 Task: Check a user's "Organizations" to see their affiliations.
Action: Mouse moved to (833, 67)
Screenshot: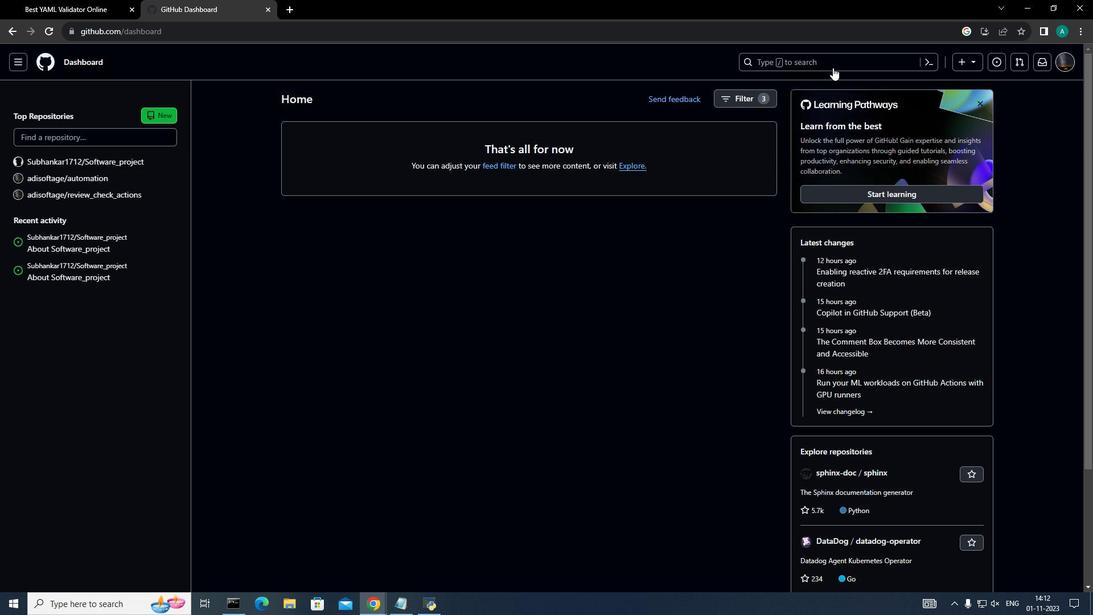
Action: Mouse pressed left at (833, 67)
Screenshot: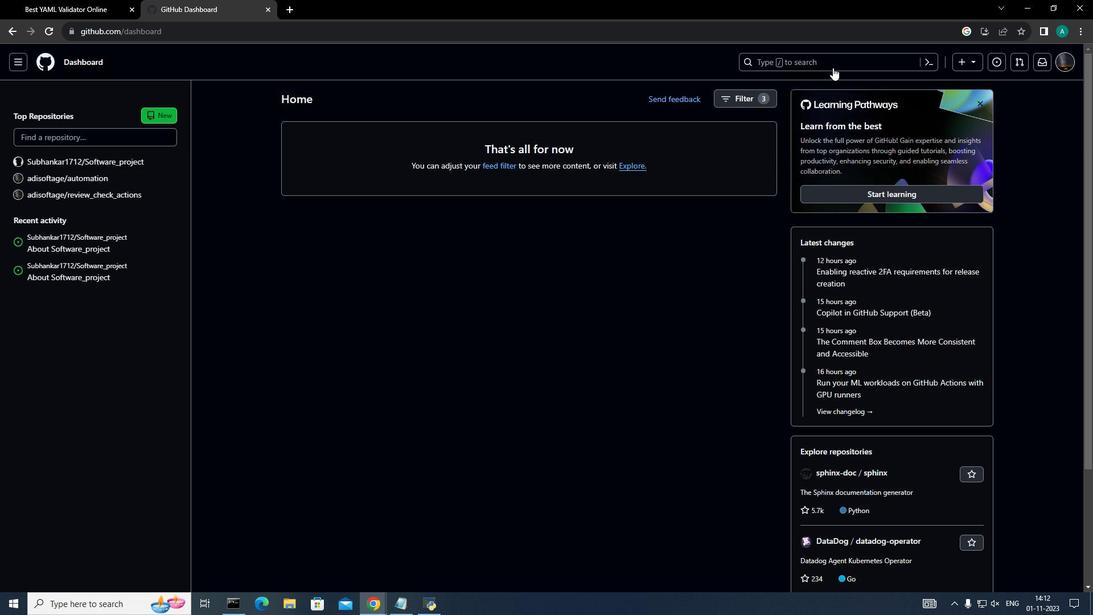 
Action: Mouse moved to (802, 76)
Screenshot: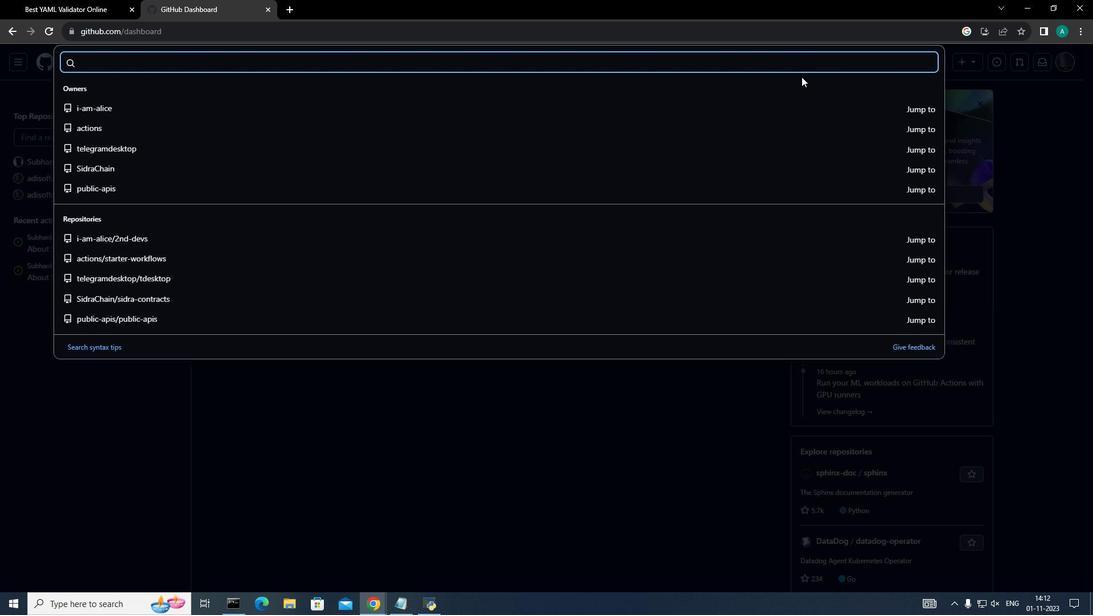 
Action: Key pressed organisation<Key.enter>
Screenshot: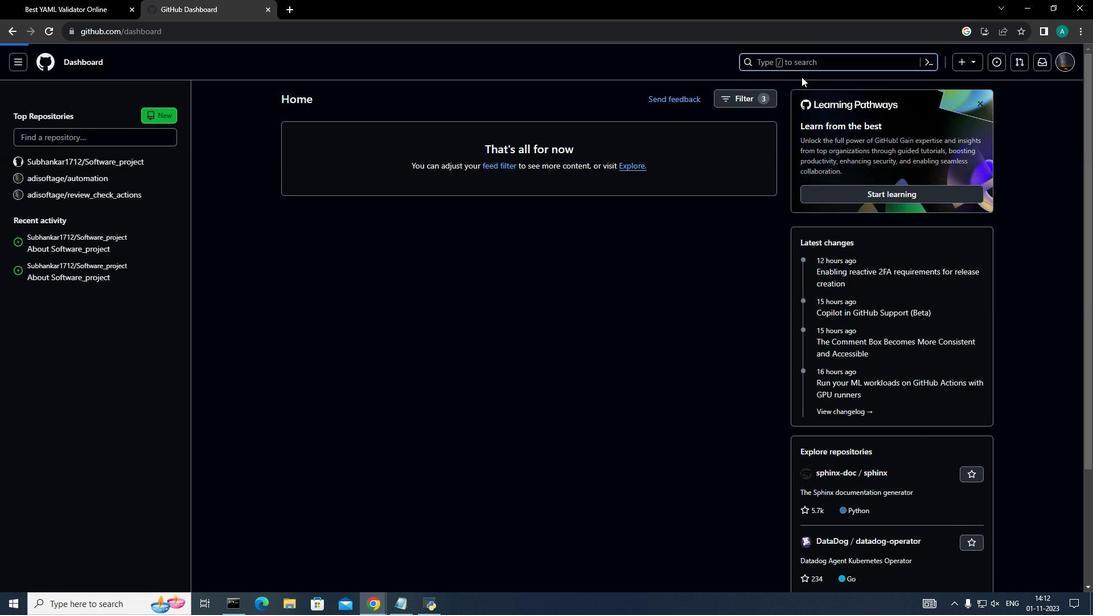 
Action: Mouse moved to (281, 202)
Screenshot: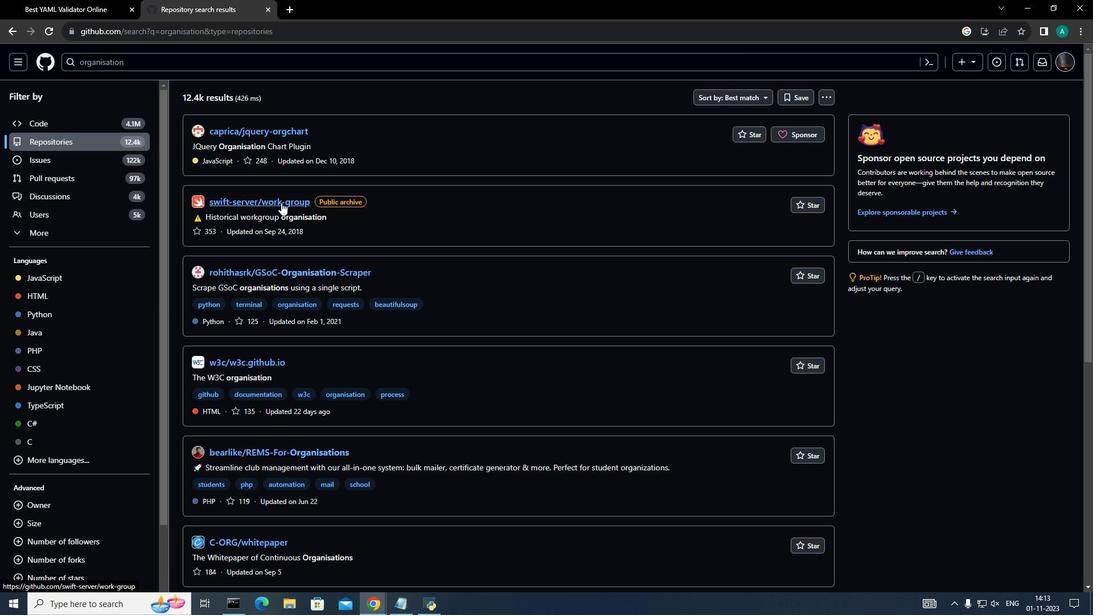 
Action: Mouse pressed left at (281, 202)
Screenshot: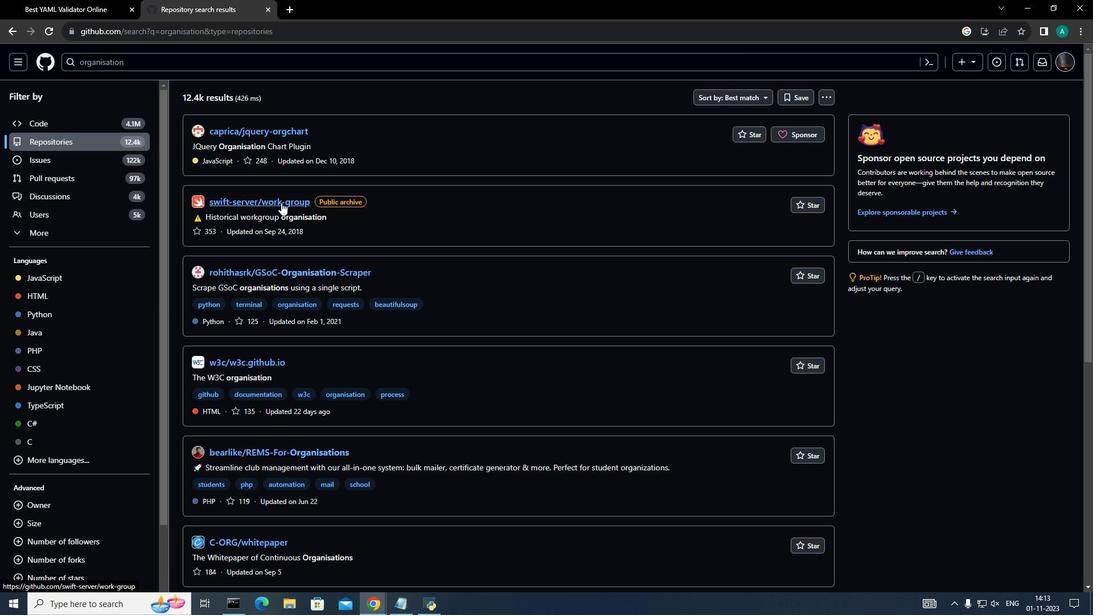 
Action: Mouse moved to (82, 62)
Screenshot: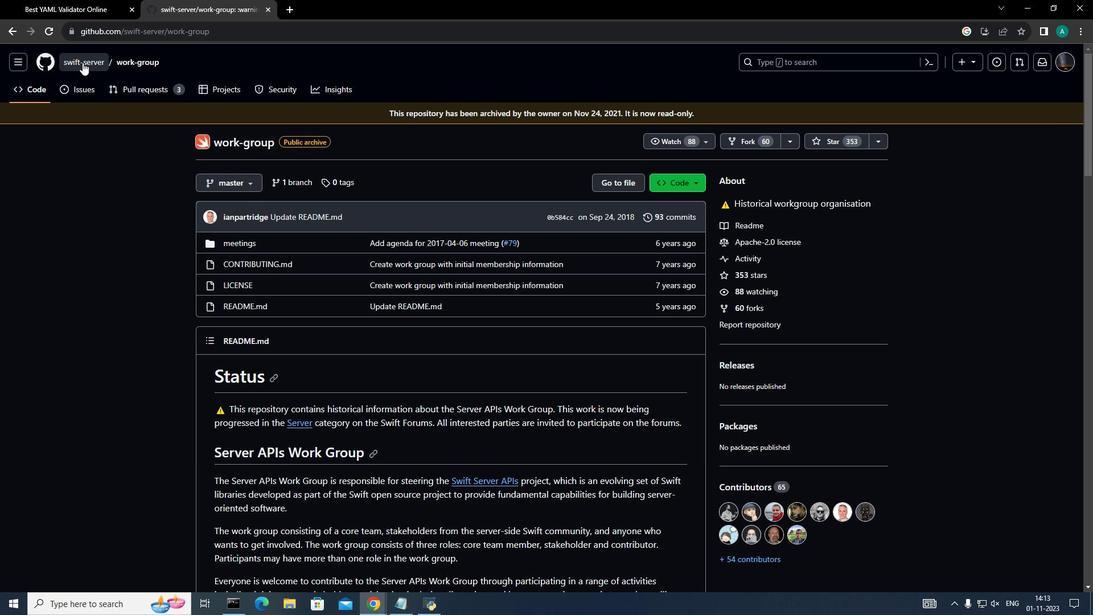 
Action: Mouse pressed left at (82, 62)
Screenshot: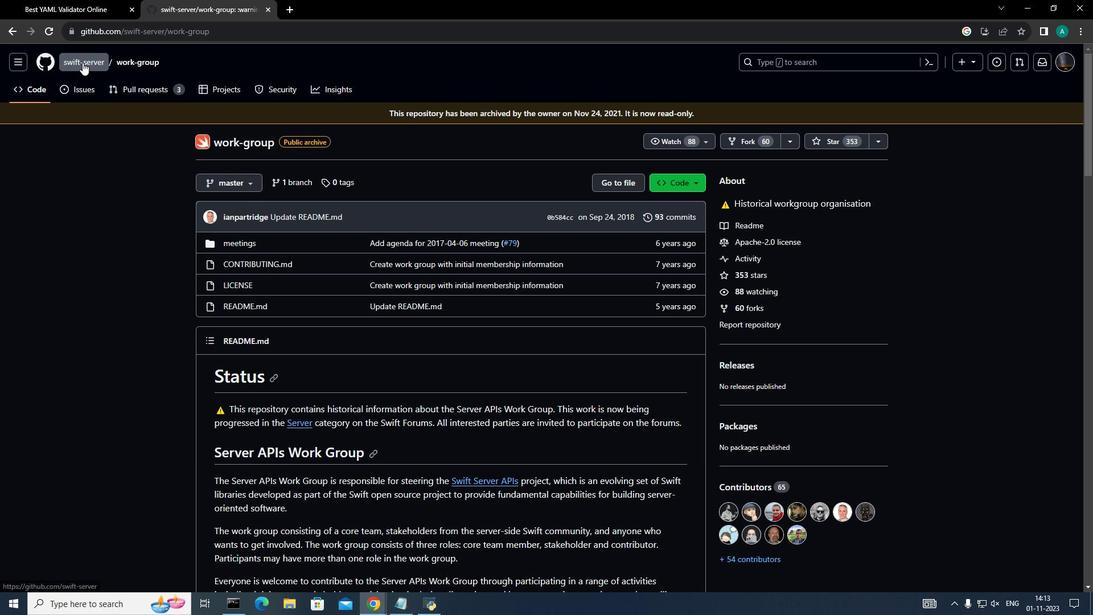 
Action: Mouse moved to (191, 273)
Screenshot: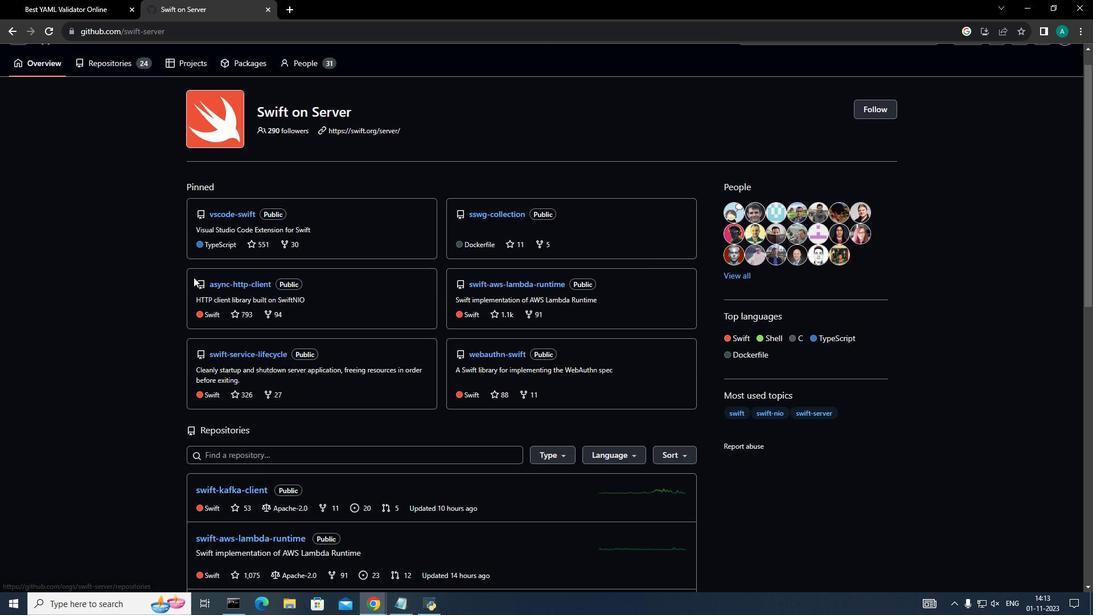 
Action: Mouse scrolled (191, 272) with delta (0, 0)
Screenshot: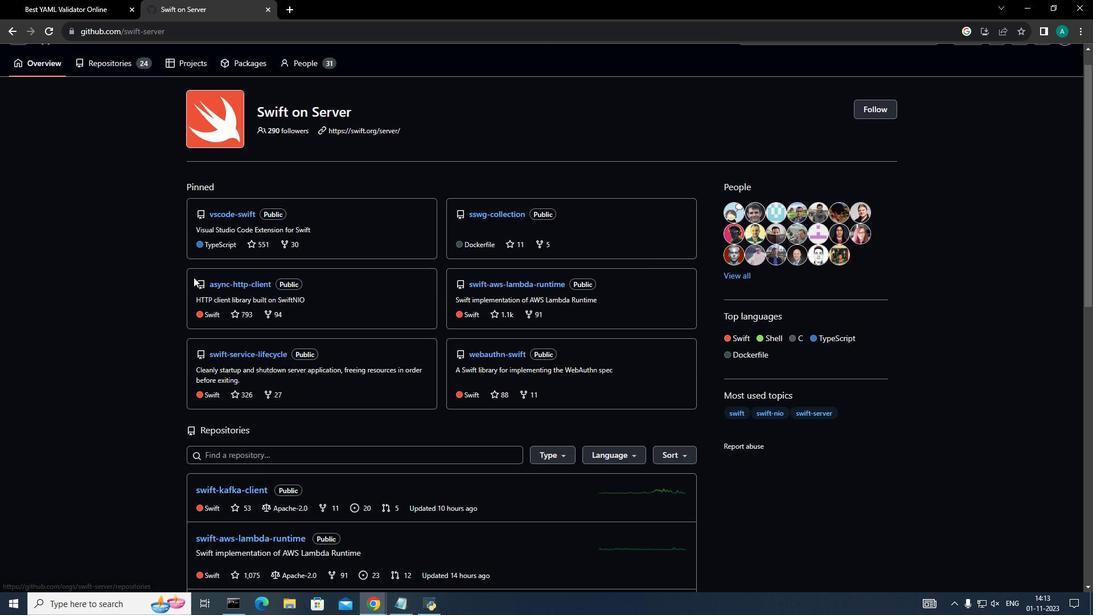 
Action: Mouse moved to (193, 275)
Screenshot: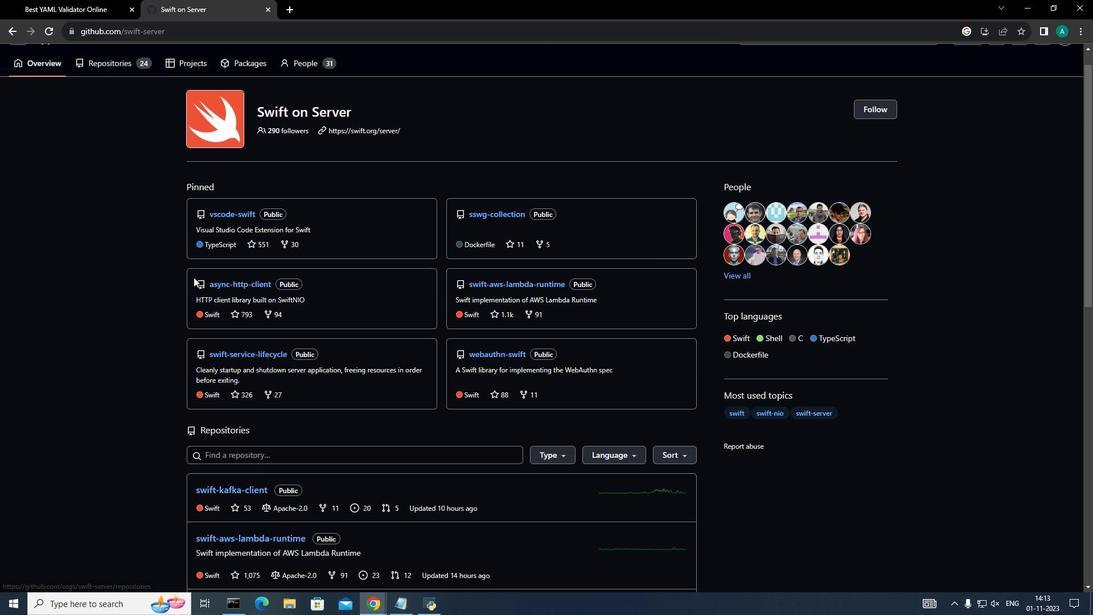 
Action: Mouse scrolled (193, 275) with delta (0, 0)
Screenshot: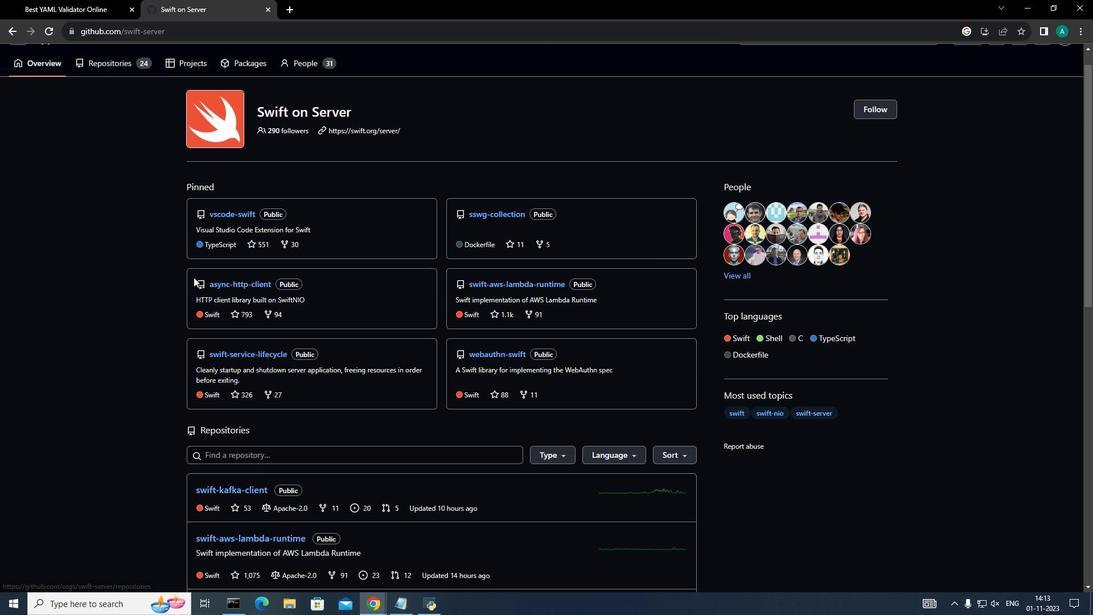
Action: Mouse scrolled (193, 275) with delta (0, 0)
Screenshot: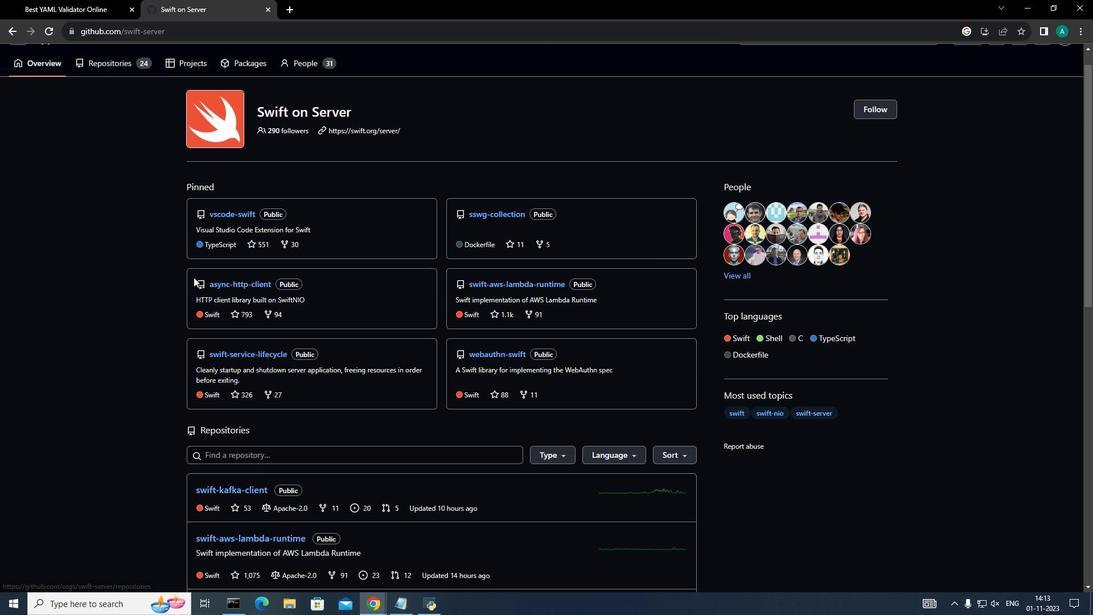 
Action: Mouse scrolled (193, 275) with delta (0, 0)
Screenshot: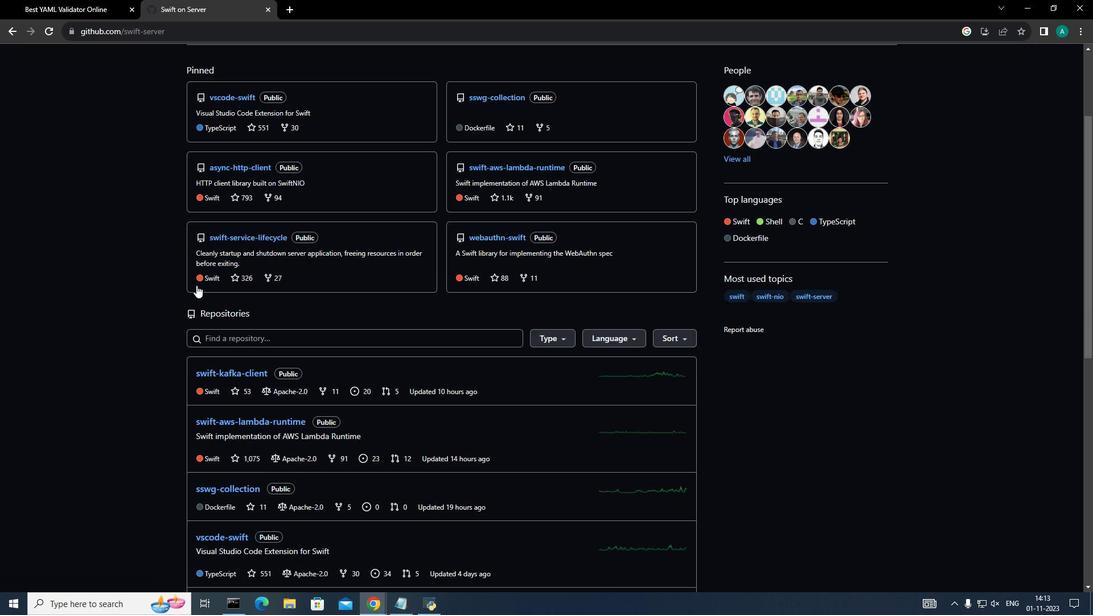 
Action: Mouse scrolled (193, 275) with delta (0, 0)
Screenshot: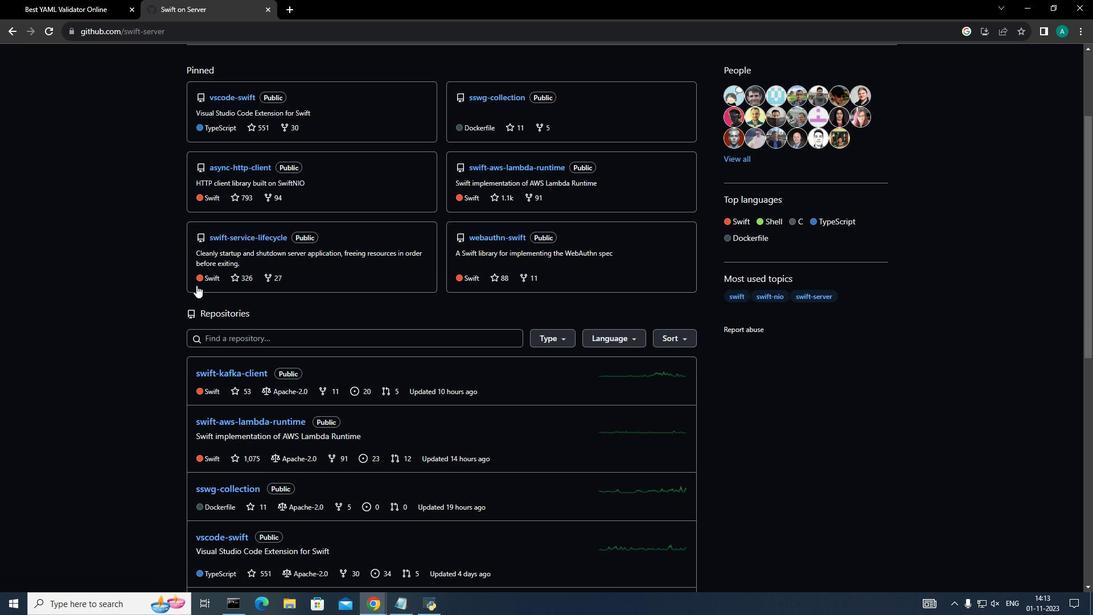 
Action: Mouse moved to (193, 276)
Screenshot: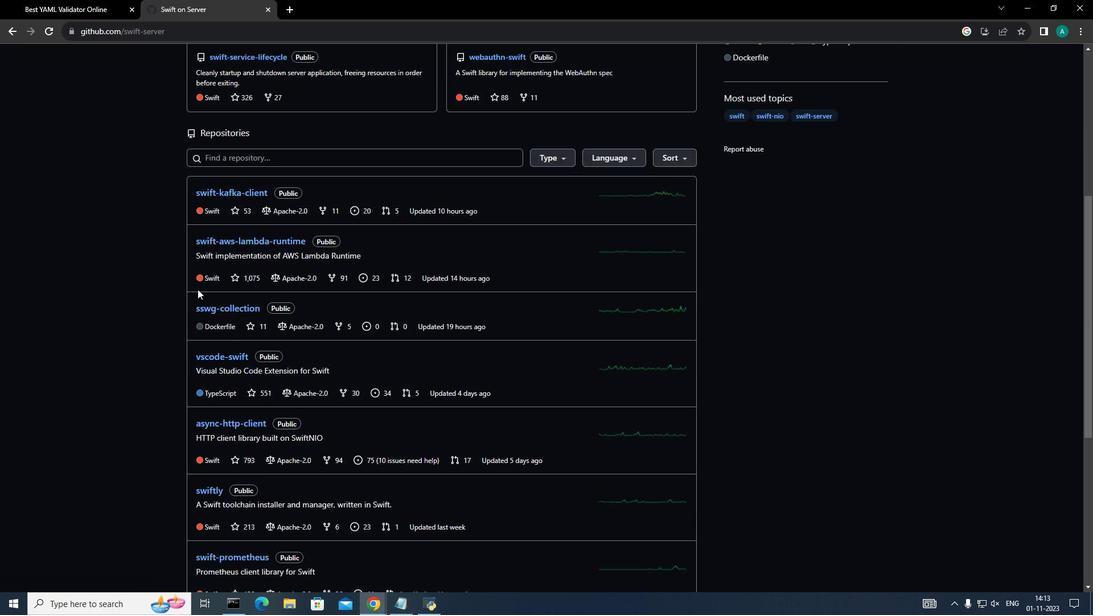 
Action: Mouse scrolled (193, 275) with delta (0, 0)
Screenshot: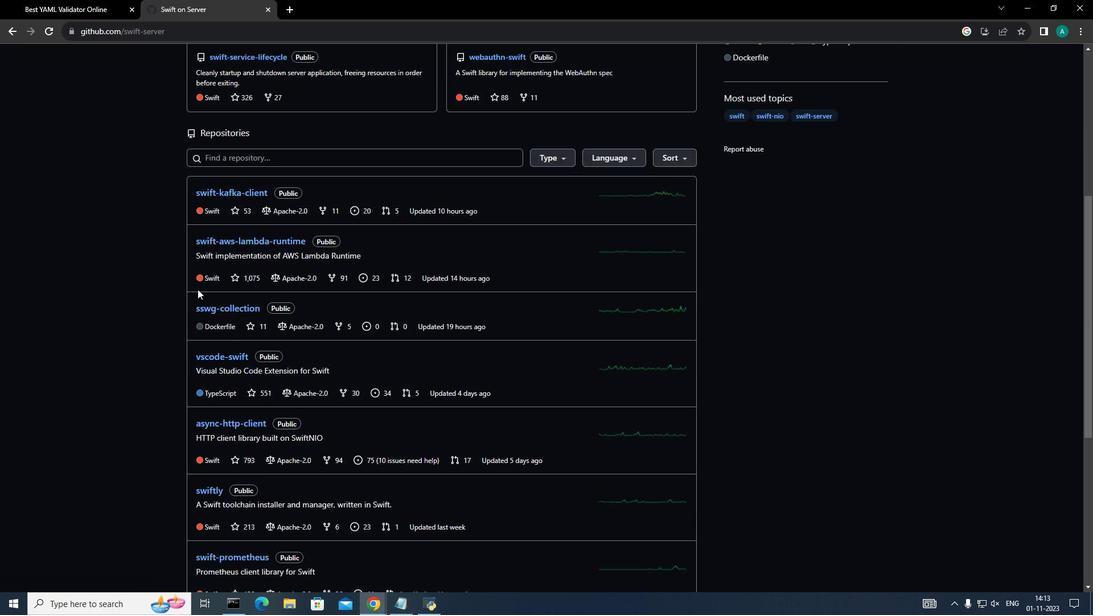 
Action: Mouse moved to (195, 281)
Screenshot: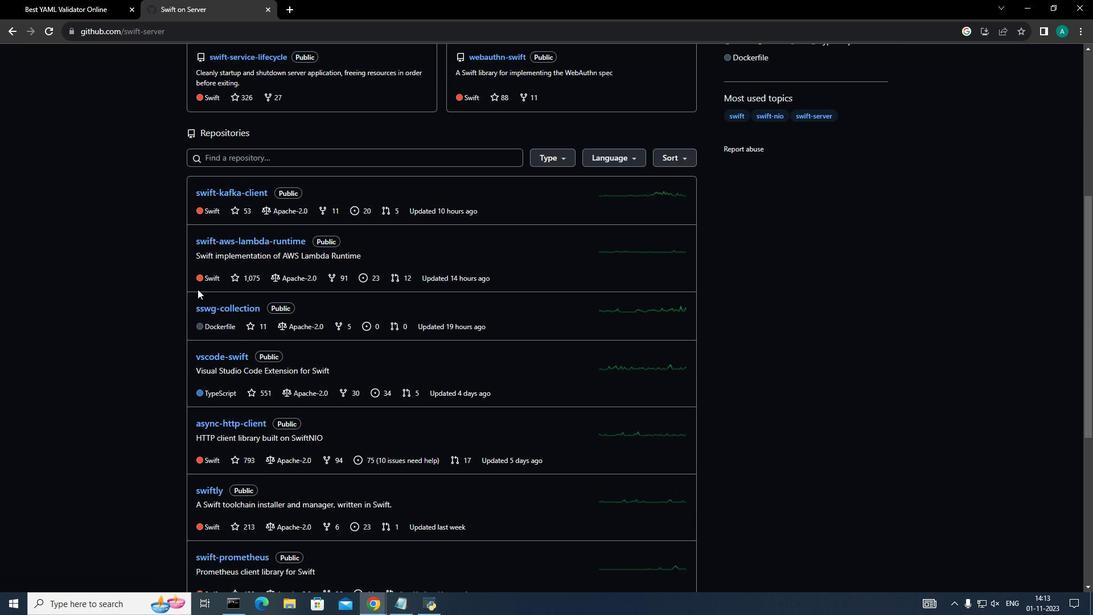 
Action: Mouse scrolled (195, 280) with delta (0, 0)
Screenshot: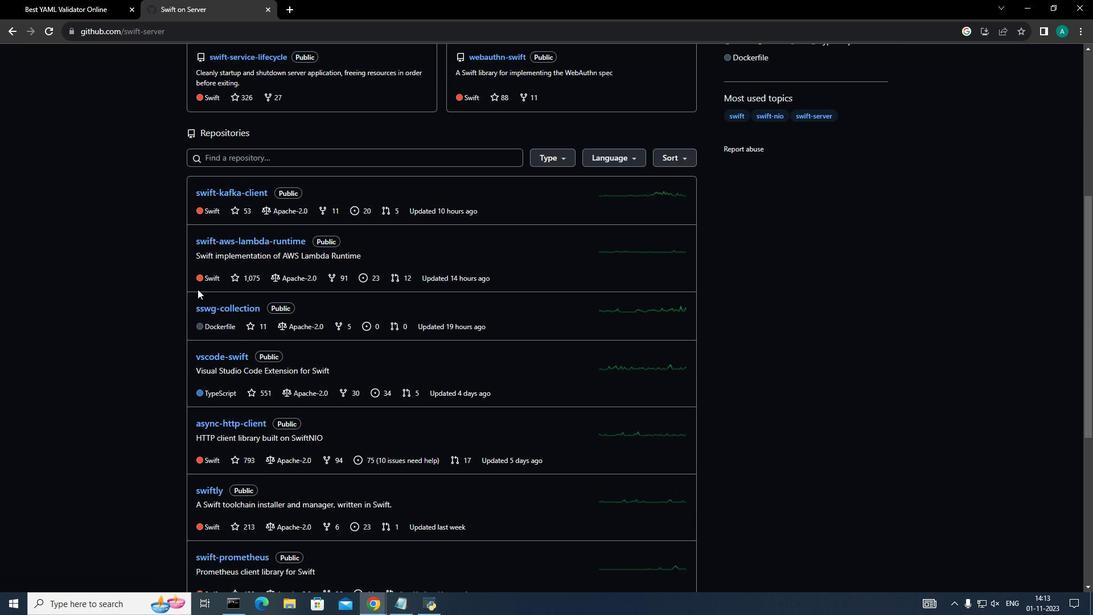 
Action: Mouse moved to (197, 289)
Screenshot: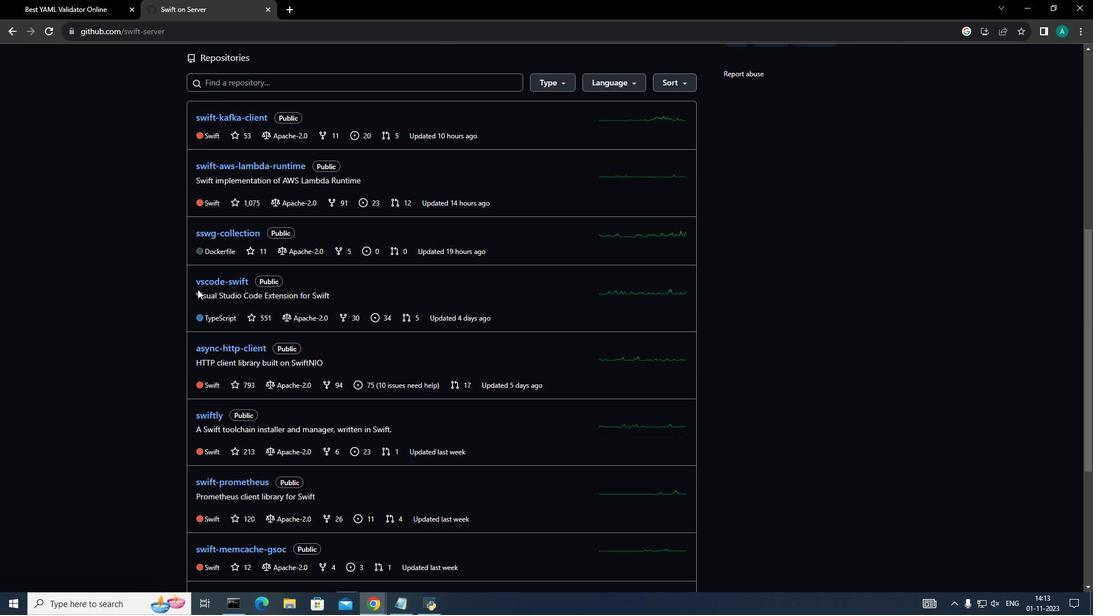 
Action: Mouse scrolled (197, 289) with delta (0, 0)
Screenshot: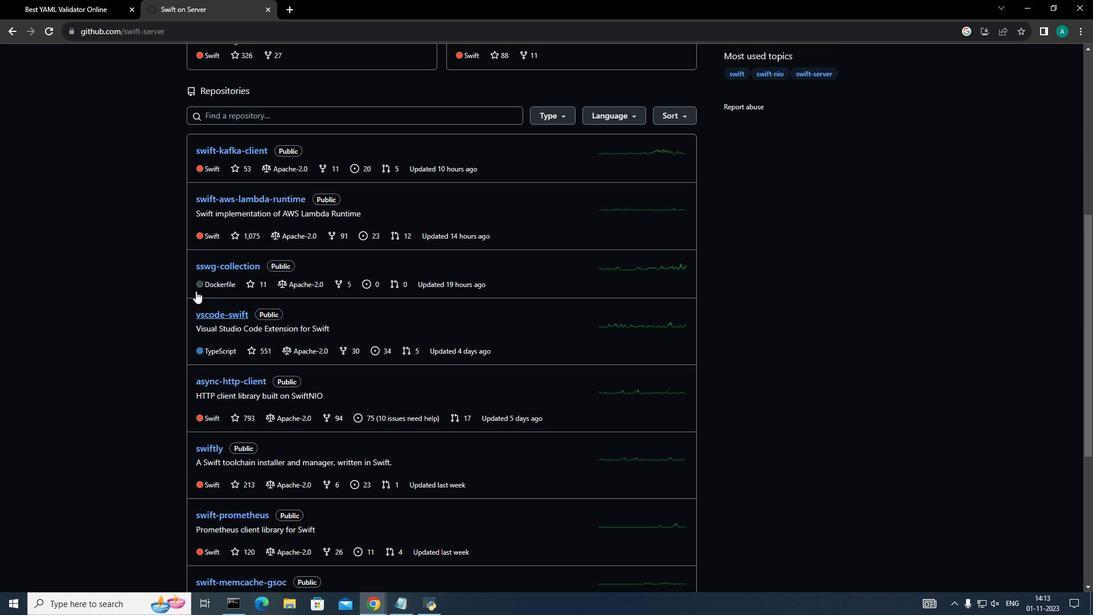 
Action: Mouse moved to (195, 290)
Screenshot: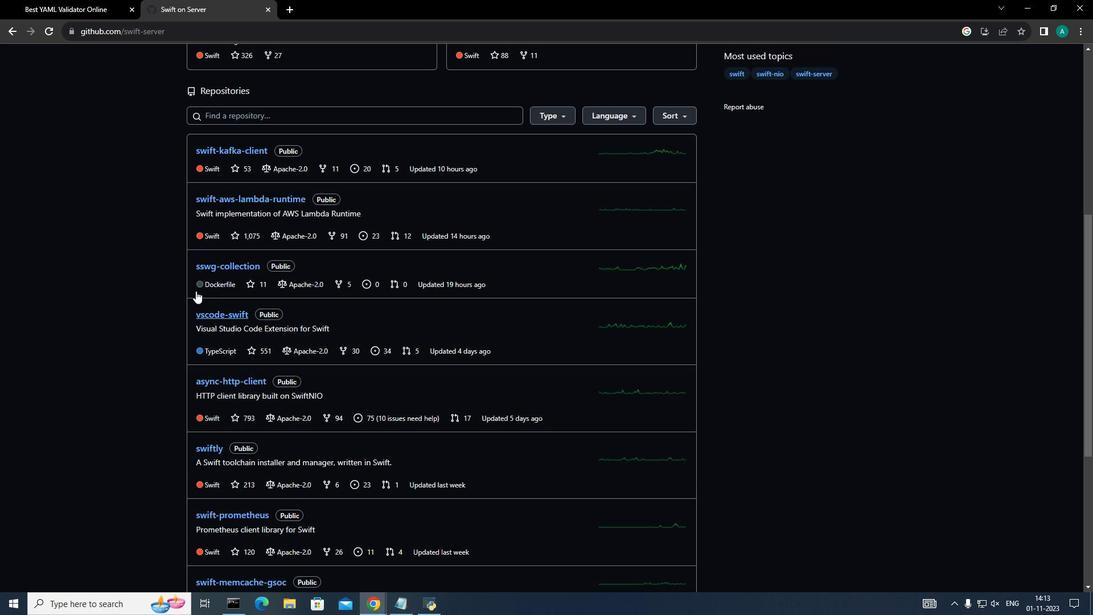 
Action: Mouse scrolled (195, 291) with delta (0, 0)
Screenshot: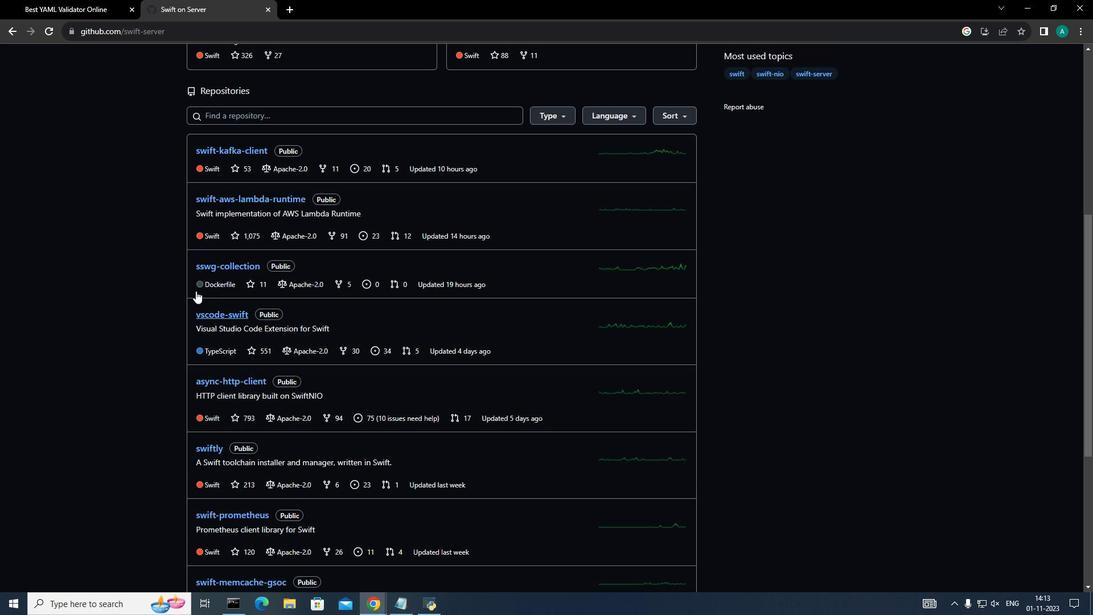 
Action: Mouse scrolled (195, 291) with delta (0, 0)
Screenshot: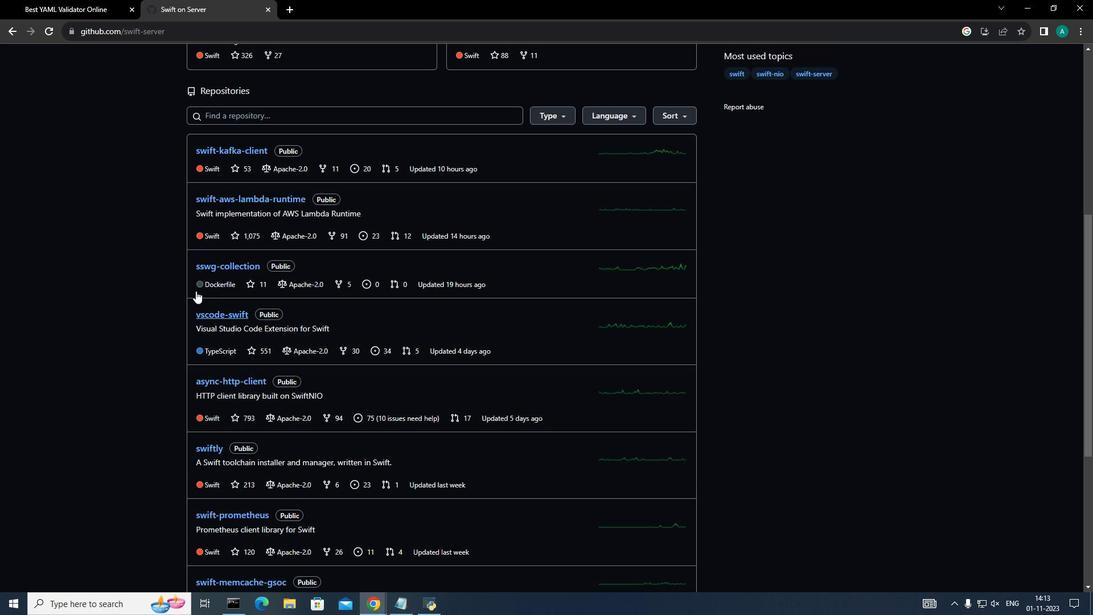 
Action: Mouse moved to (195, 291)
Screenshot: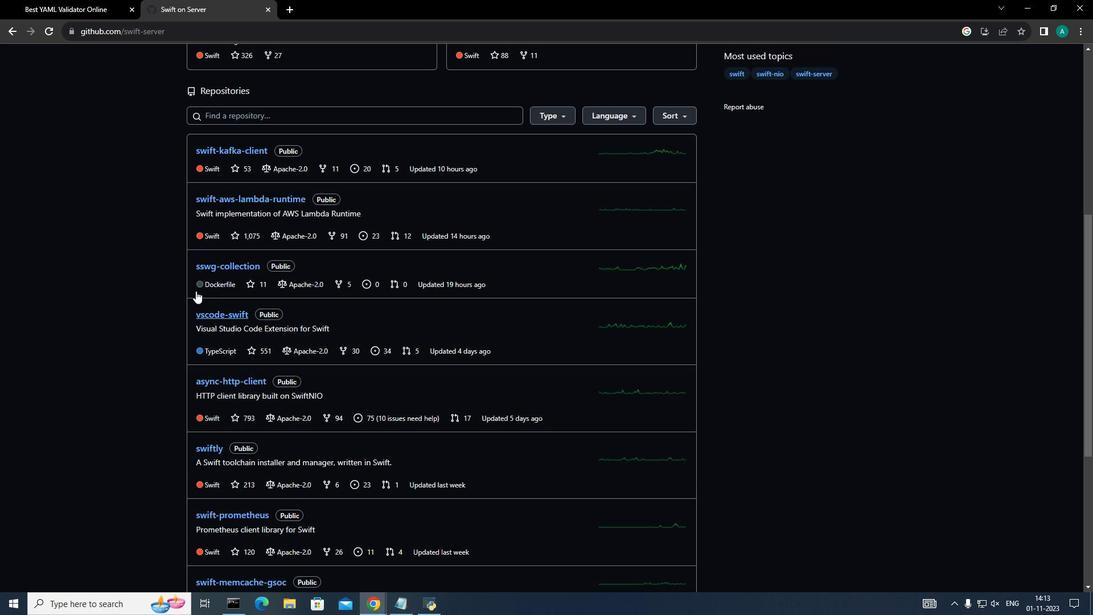 
Action: Mouse scrolled (195, 291) with delta (0, 0)
Screenshot: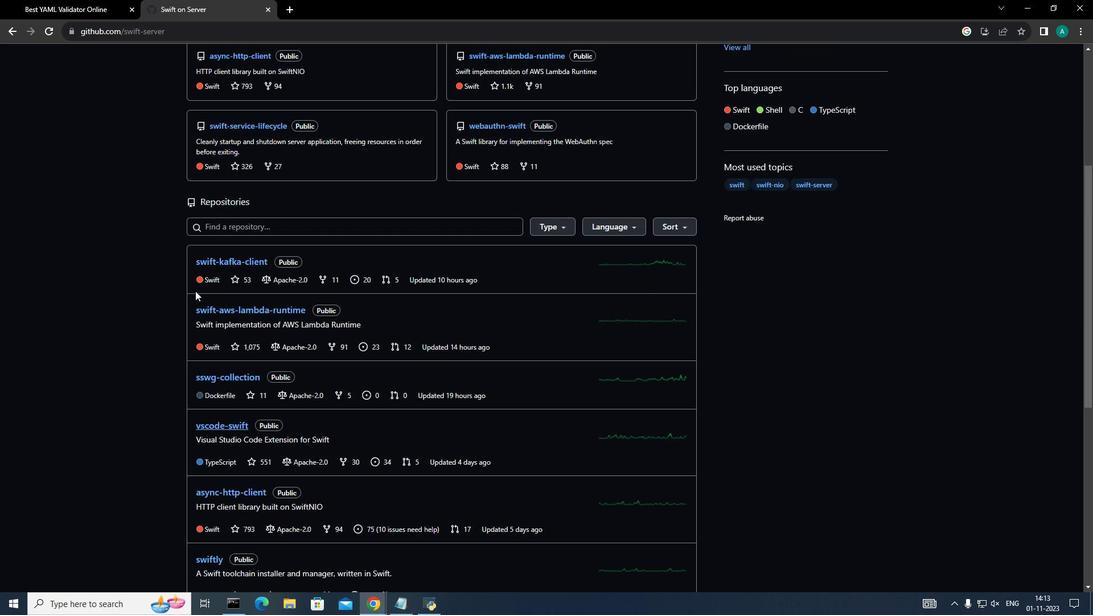 
Action: Mouse moved to (165, 228)
Screenshot: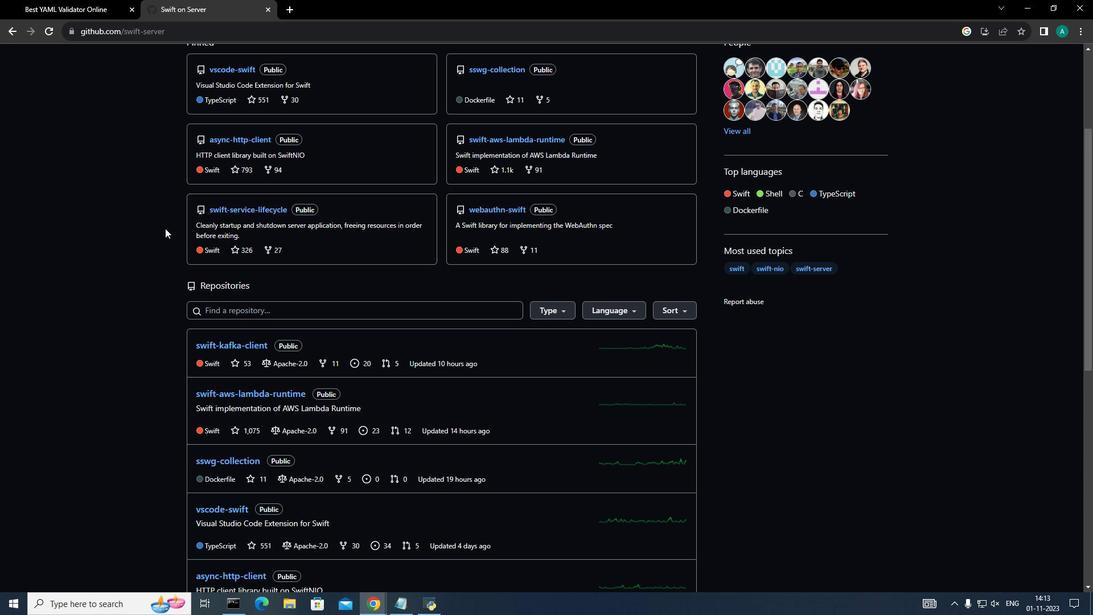 
Action: Mouse scrolled (165, 229) with delta (0, 0)
Screenshot: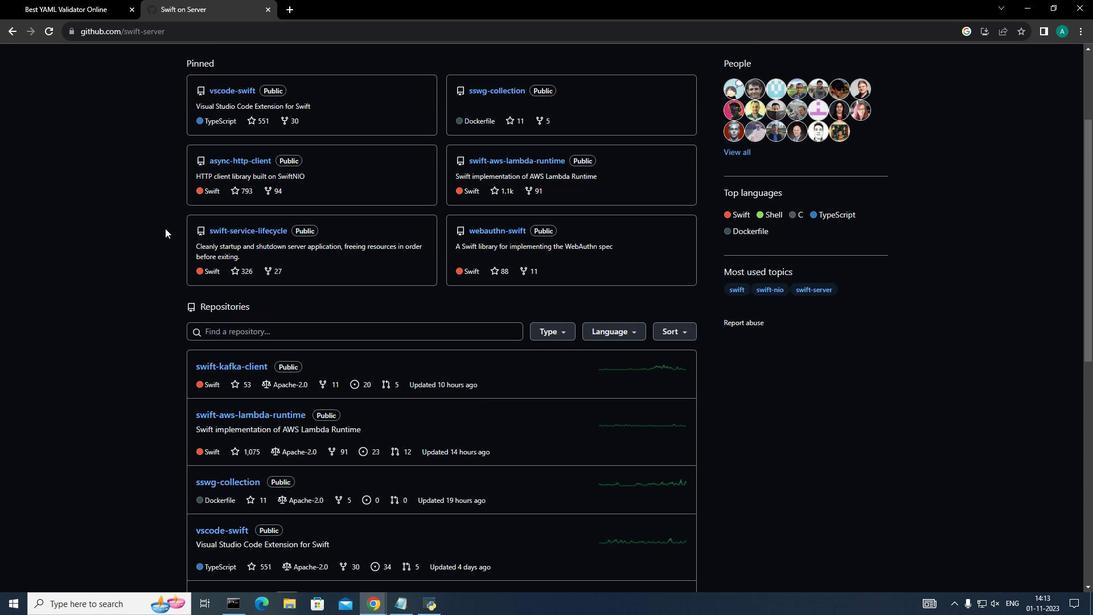 
Action: Mouse scrolled (165, 229) with delta (0, 0)
Screenshot: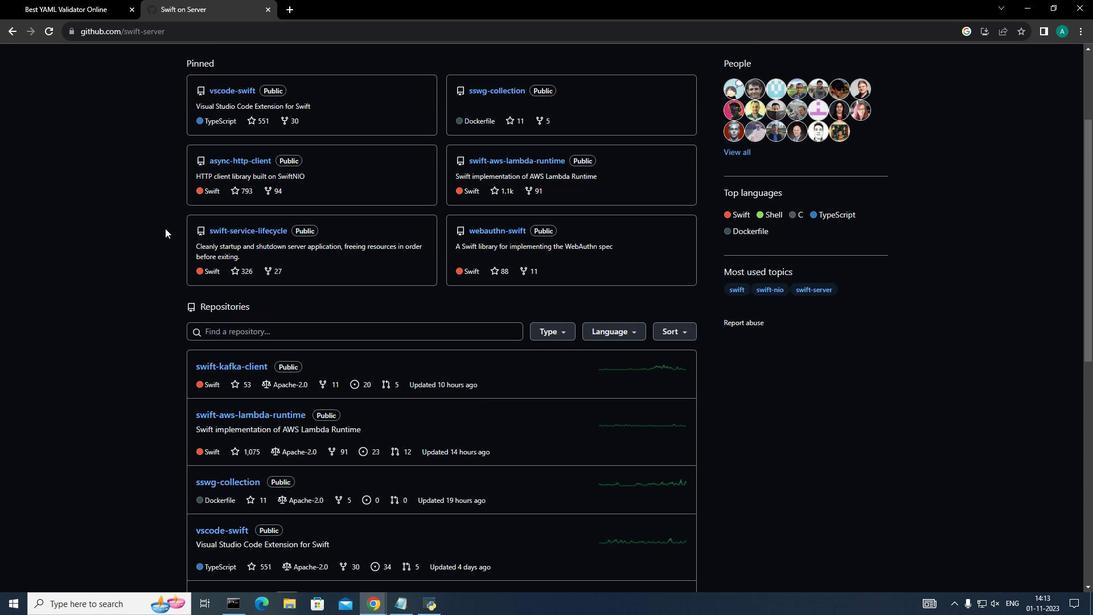 
Action: Mouse scrolled (165, 229) with delta (0, 0)
Screenshot: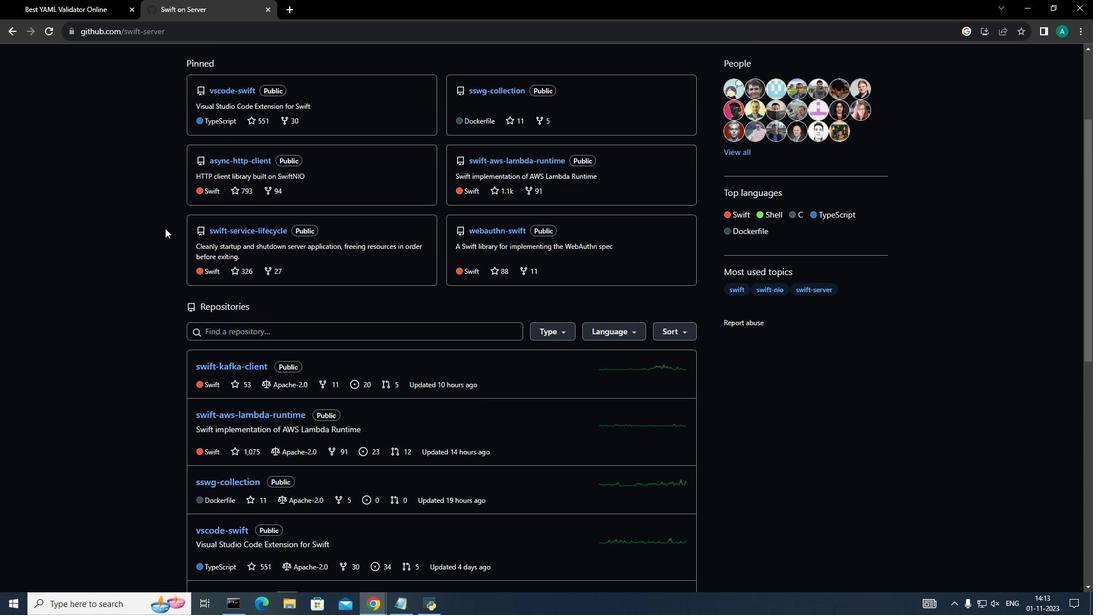 
Action: Mouse scrolled (165, 229) with delta (0, 0)
Screenshot: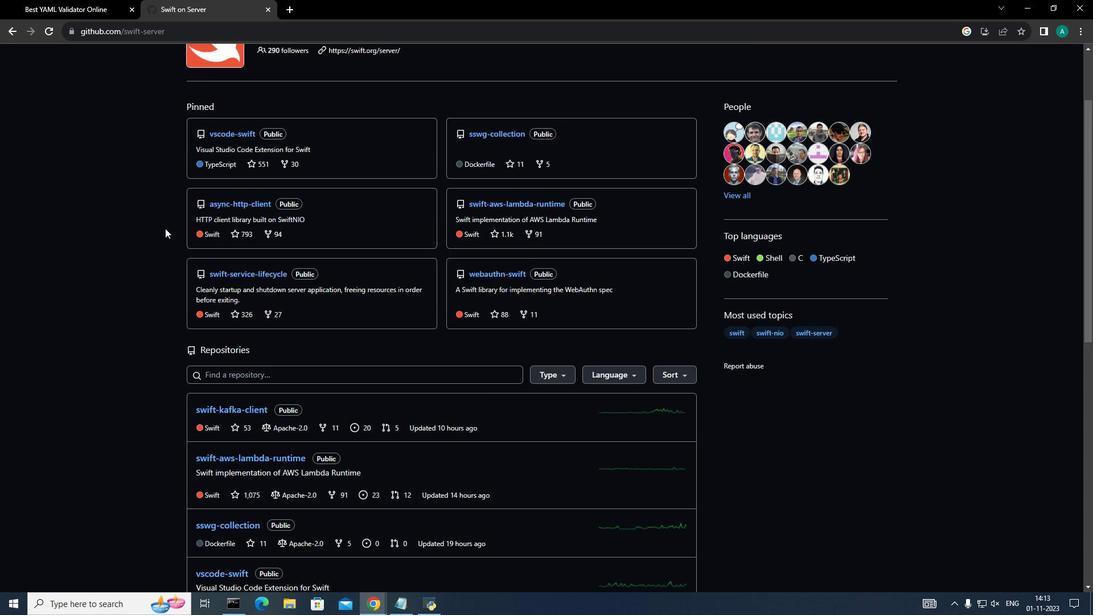 
Action: Mouse moved to (141, 169)
Screenshot: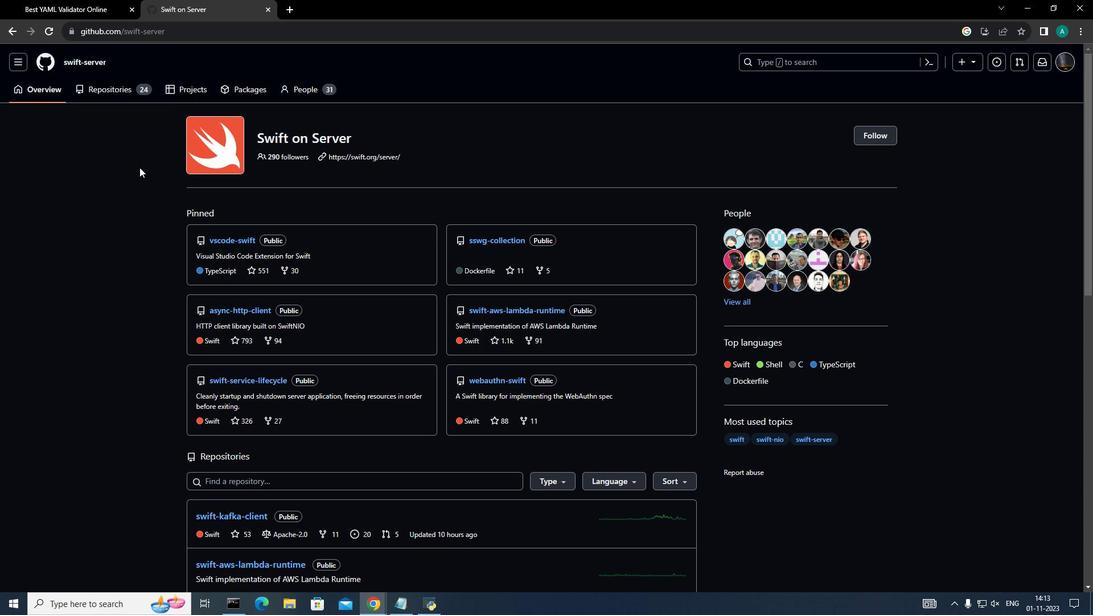 
Action: Mouse scrolled (141, 170) with delta (0, 0)
Screenshot: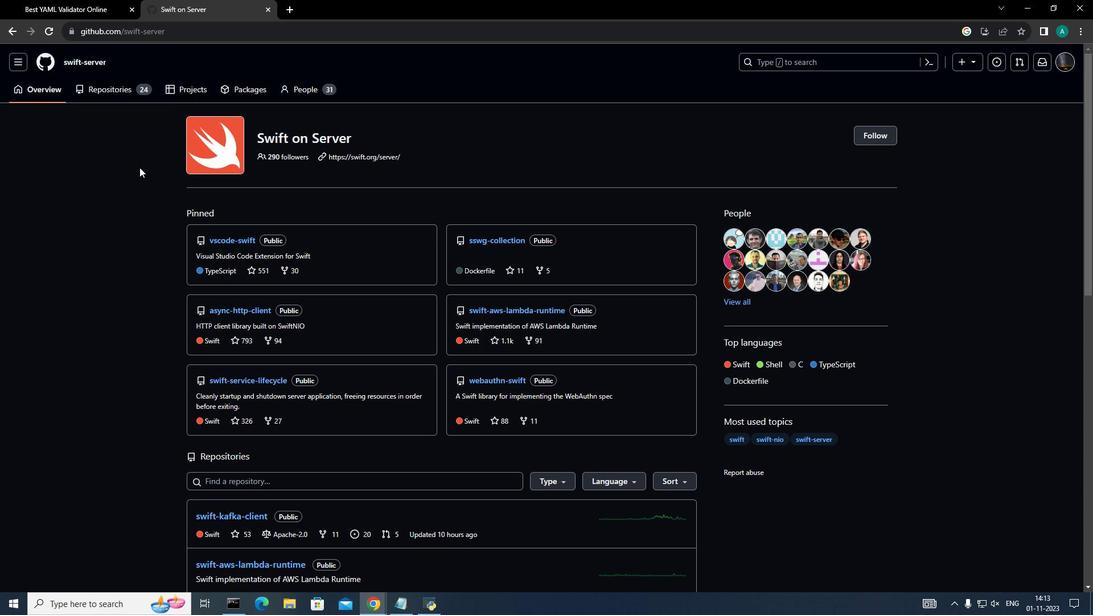 
Action: Mouse moved to (139, 167)
Screenshot: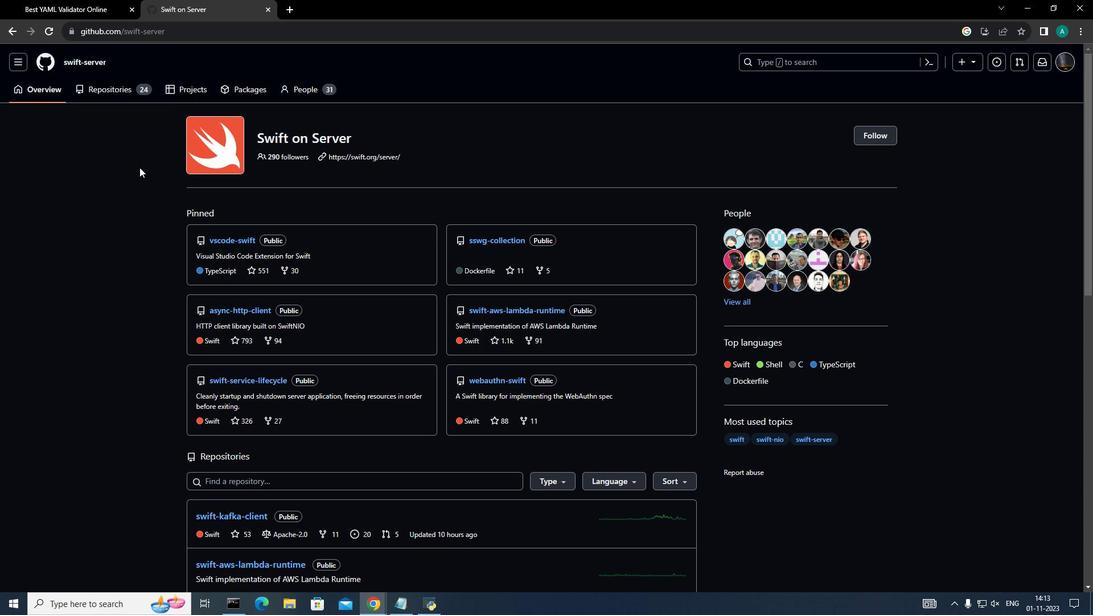 
Action: Mouse scrolled (139, 168) with delta (0, 0)
Screenshot: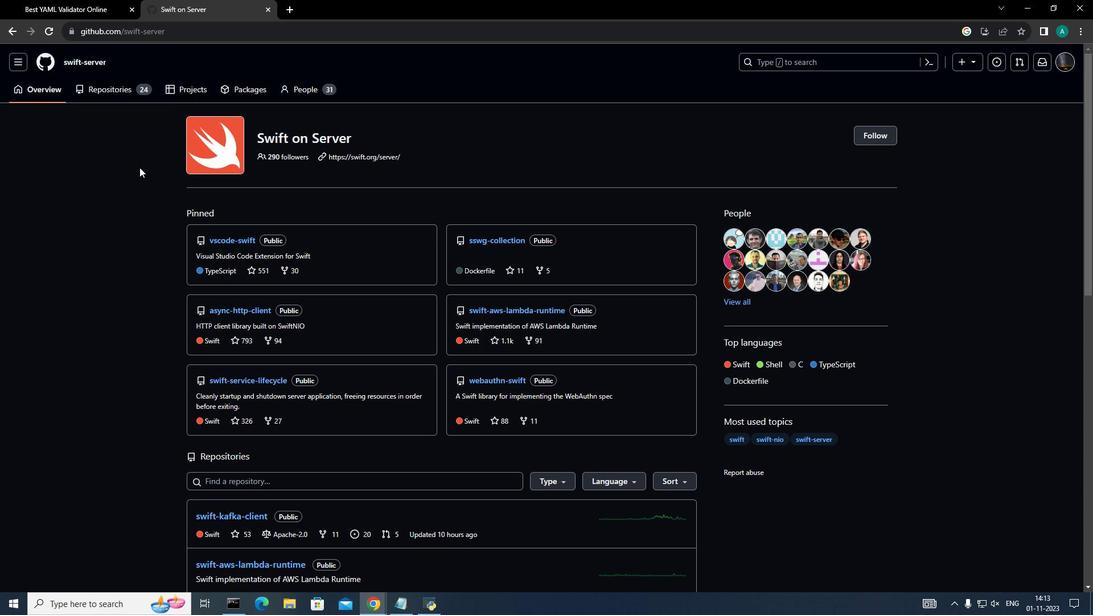 
Action: Mouse scrolled (139, 168) with delta (0, 0)
Screenshot: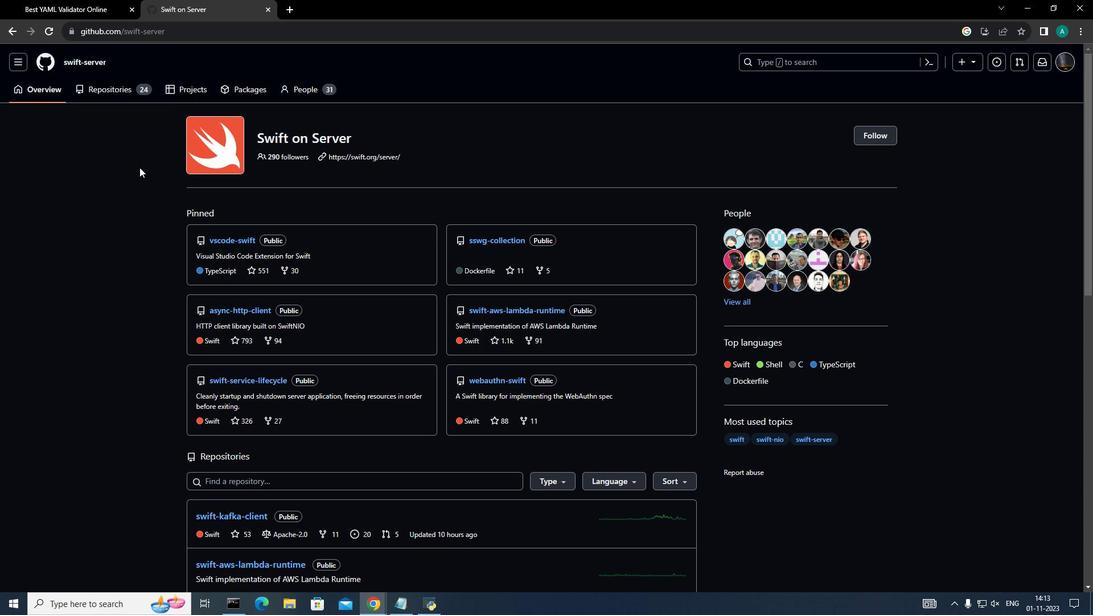 
Action: Mouse moved to (10, 33)
Screenshot: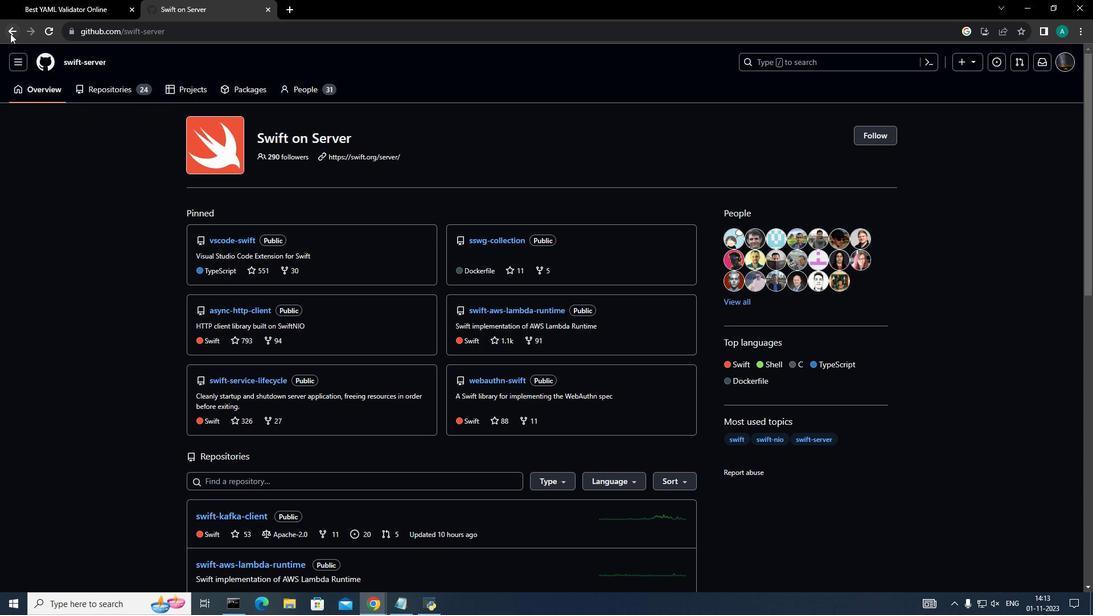 
Action: Mouse pressed left at (10, 33)
Screenshot: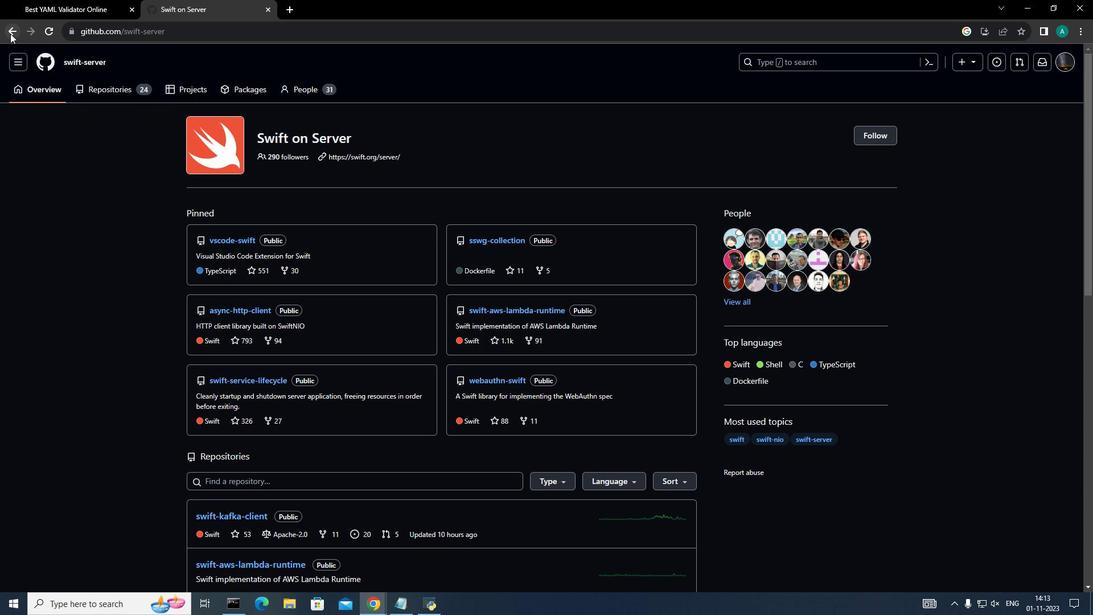 
Action: Mouse moved to (11, 28)
Screenshot: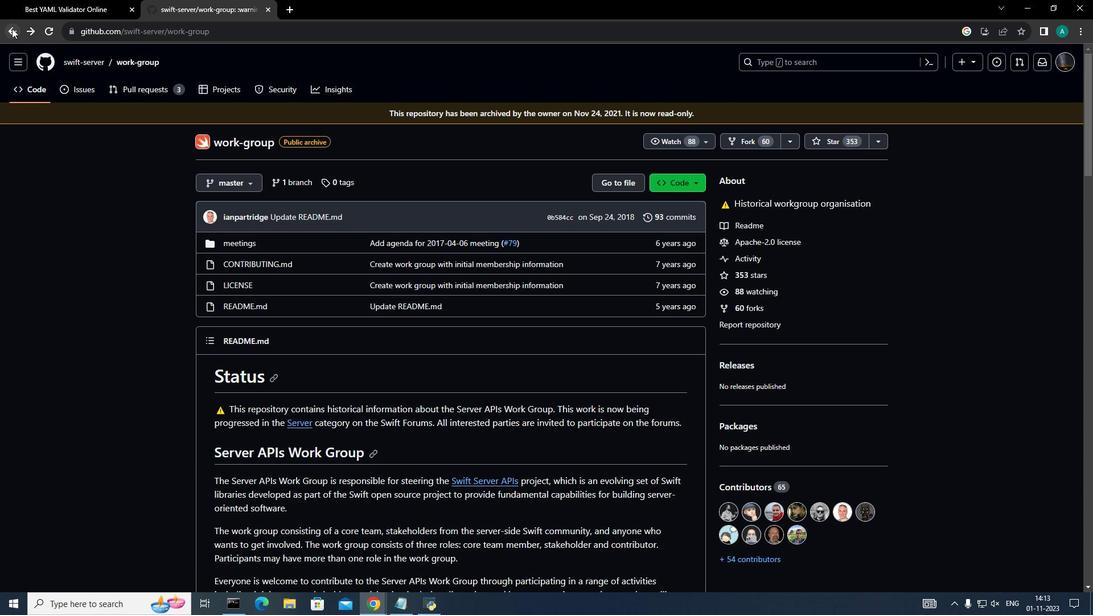 
Action: Mouse pressed left at (11, 28)
Screenshot: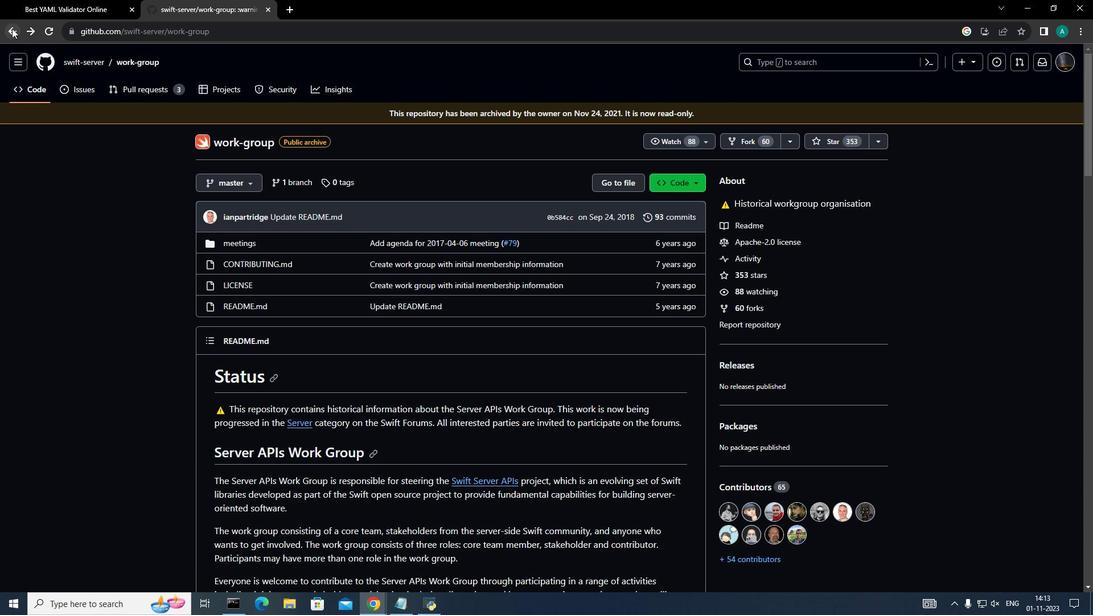 
Action: Mouse moved to (219, 447)
Screenshot: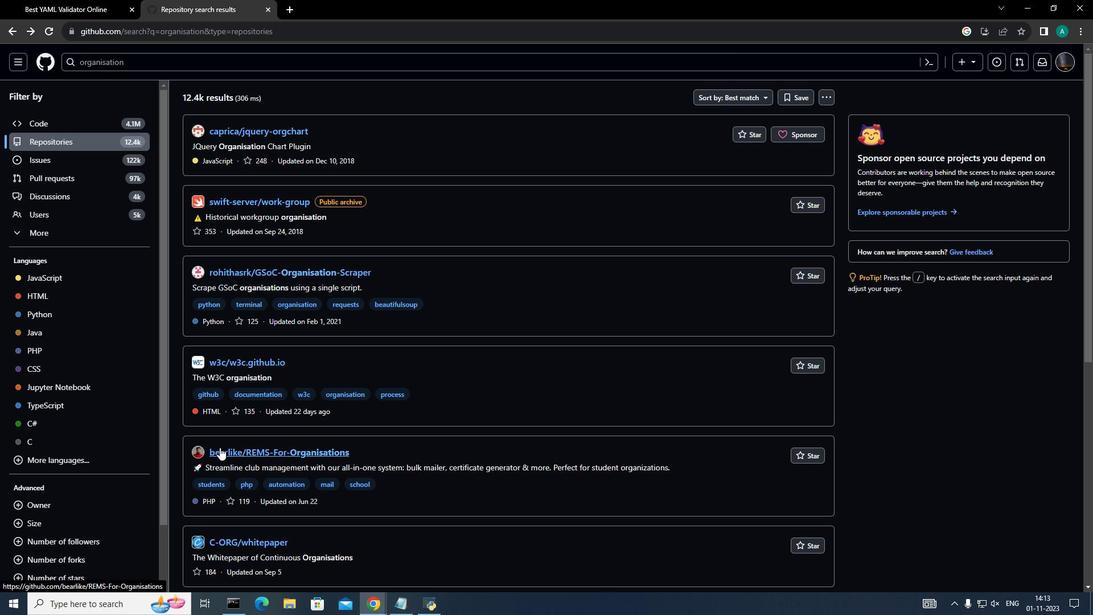 
Action: Mouse pressed left at (219, 447)
Screenshot: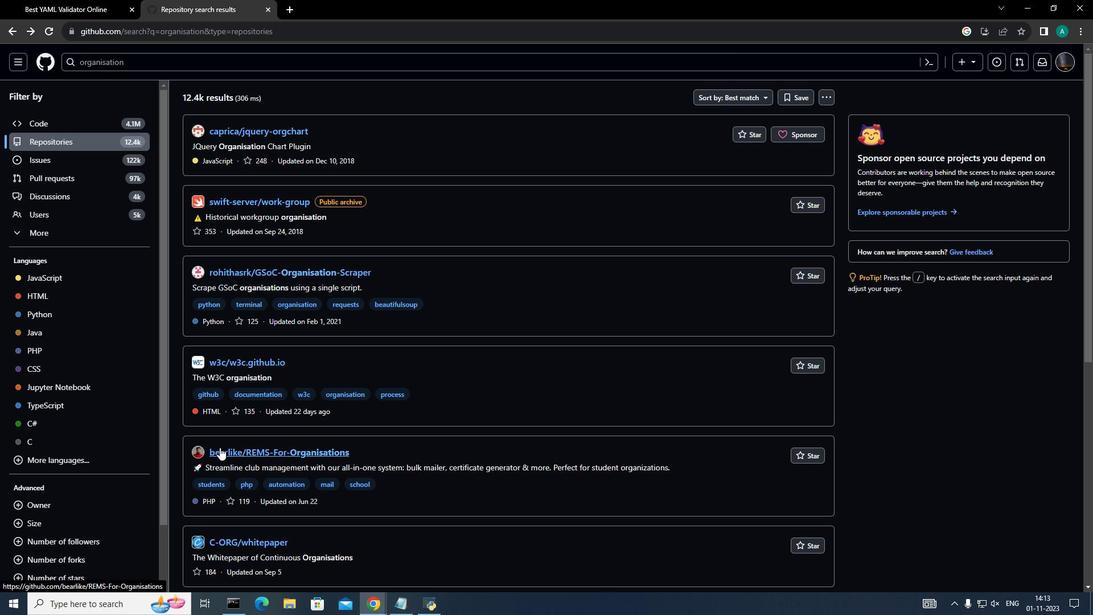 
Action: Mouse moved to (74, 60)
Screenshot: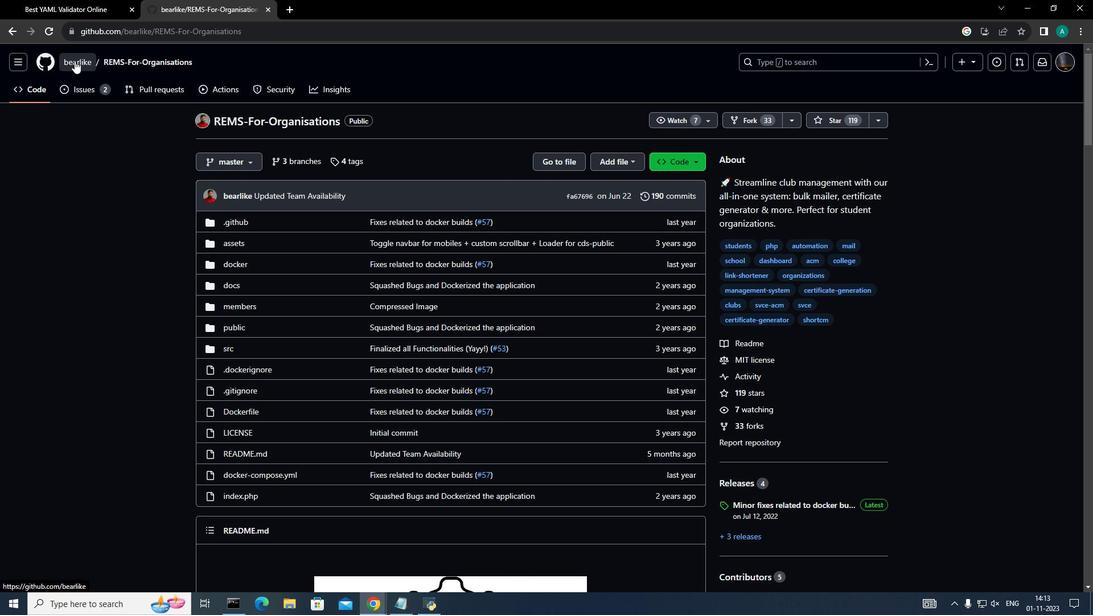 
Action: Mouse pressed left at (74, 60)
Screenshot: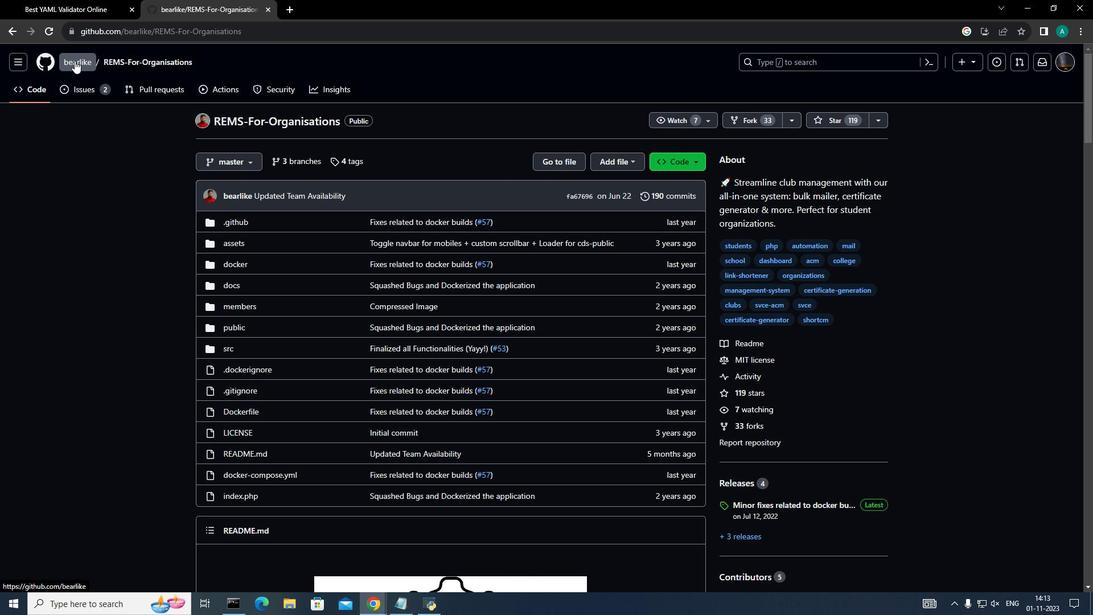 
Action: Mouse moved to (145, 207)
Screenshot: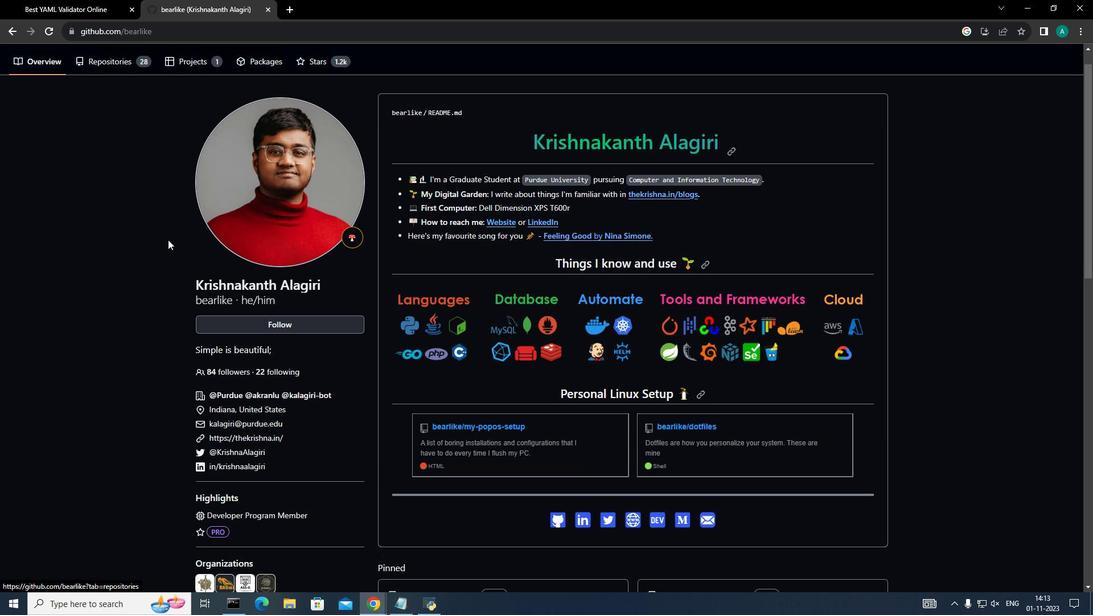 
Action: Mouse scrolled (145, 207) with delta (0, 0)
Screenshot: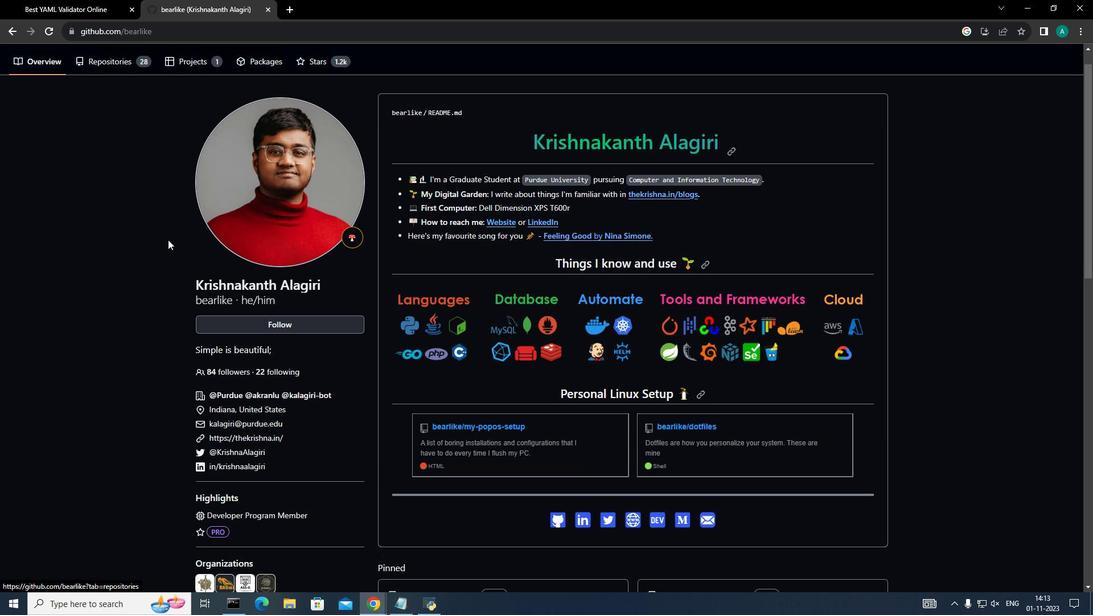 
Action: Mouse moved to (156, 221)
Screenshot: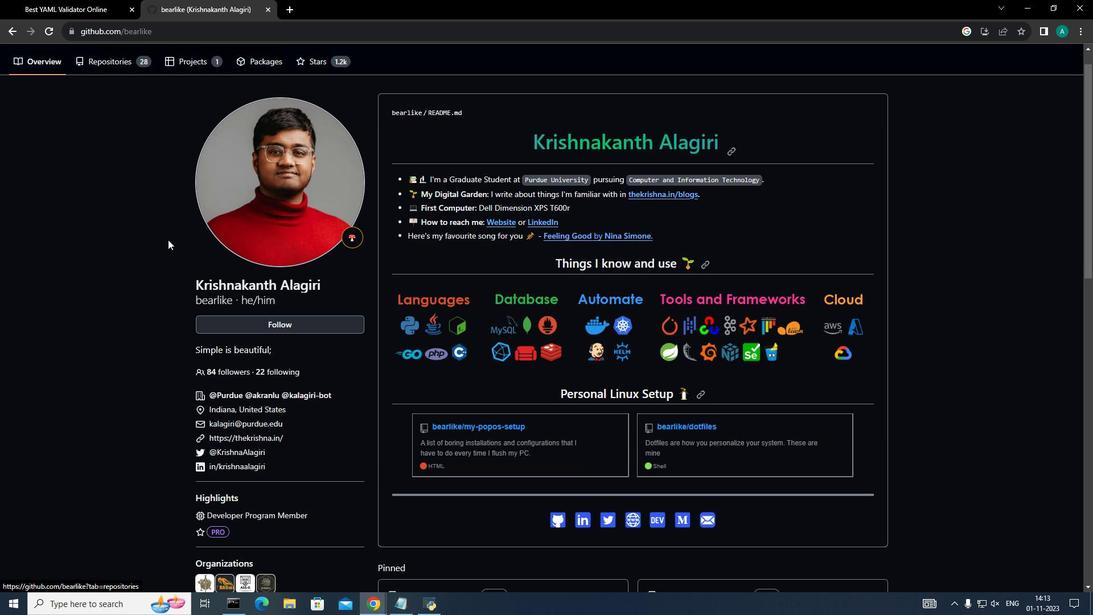 
Action: Mouse scrolled (156, 221) with delta (0, 0)
Screenshot: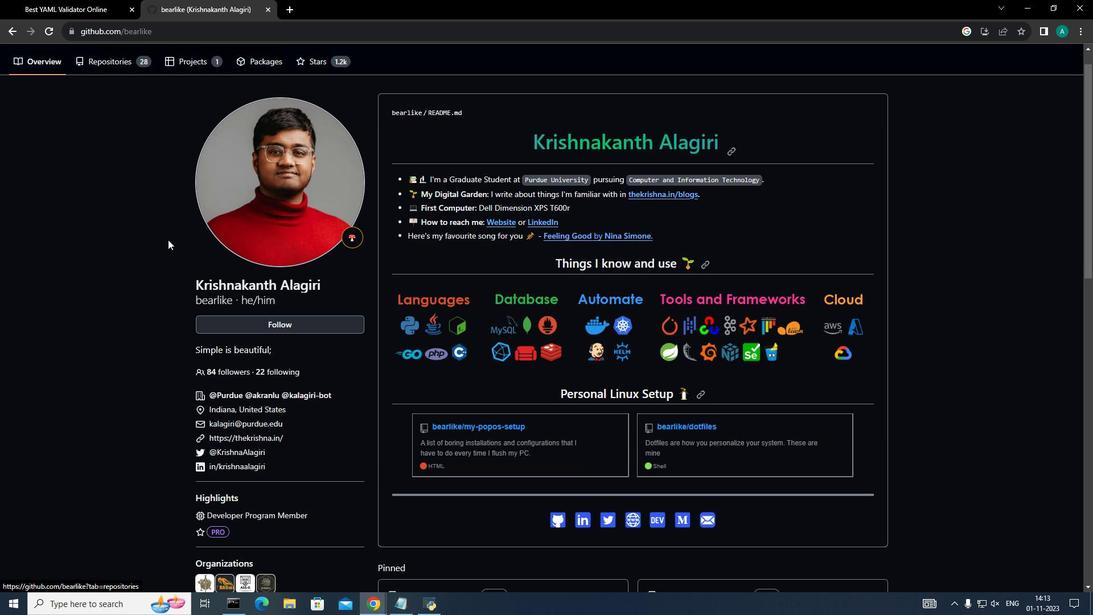 
Action: Mouse moved to (163, 231)
Screenshot: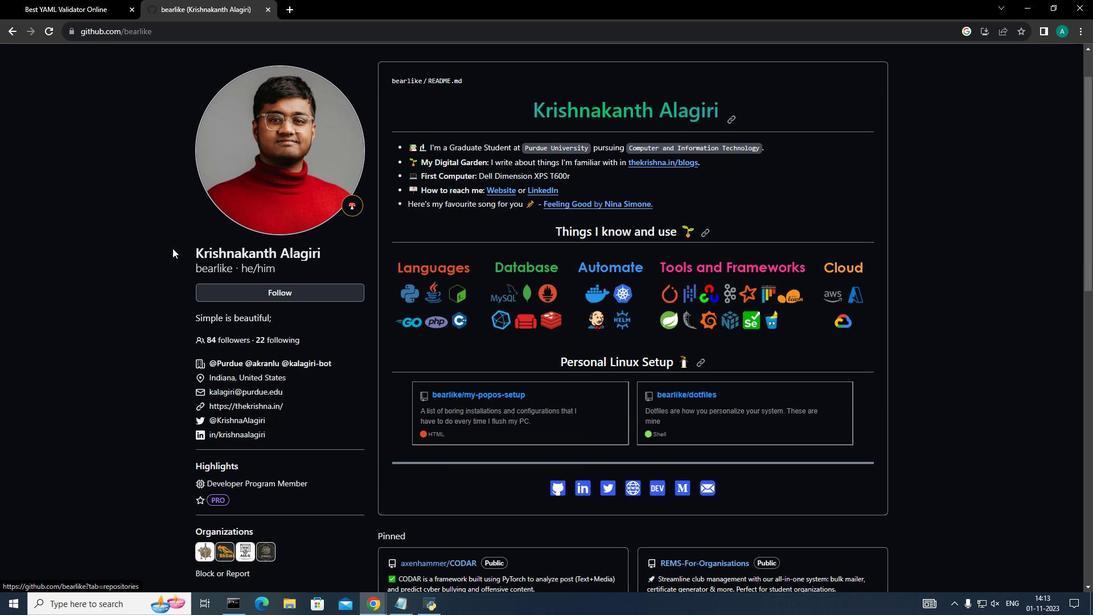 
Action: Mouse scrolled (163, 231) with delta (0, 0)
Screenshot: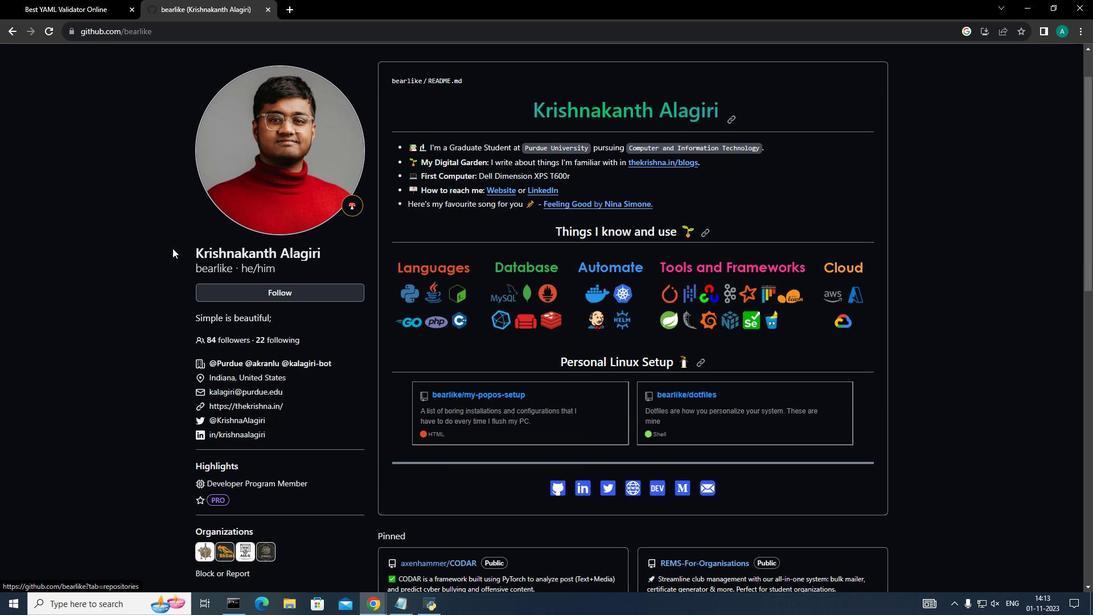 
Action: Mouse moved to (166, 238)
Screenshot: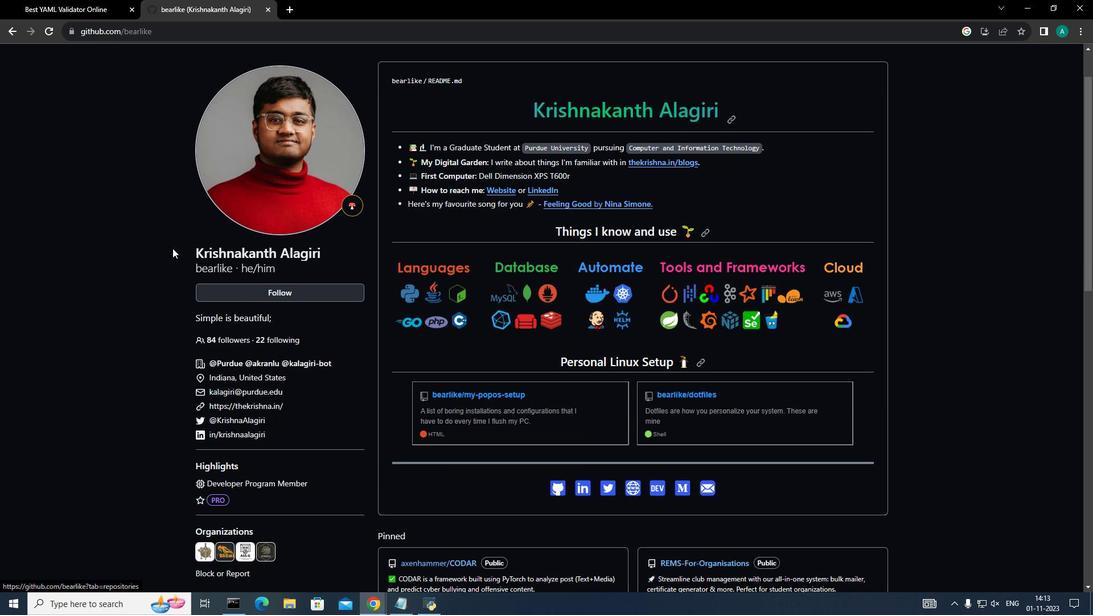 
Action: Mouse scrolled (166, 237) with delta (0, 0)
Screenshot: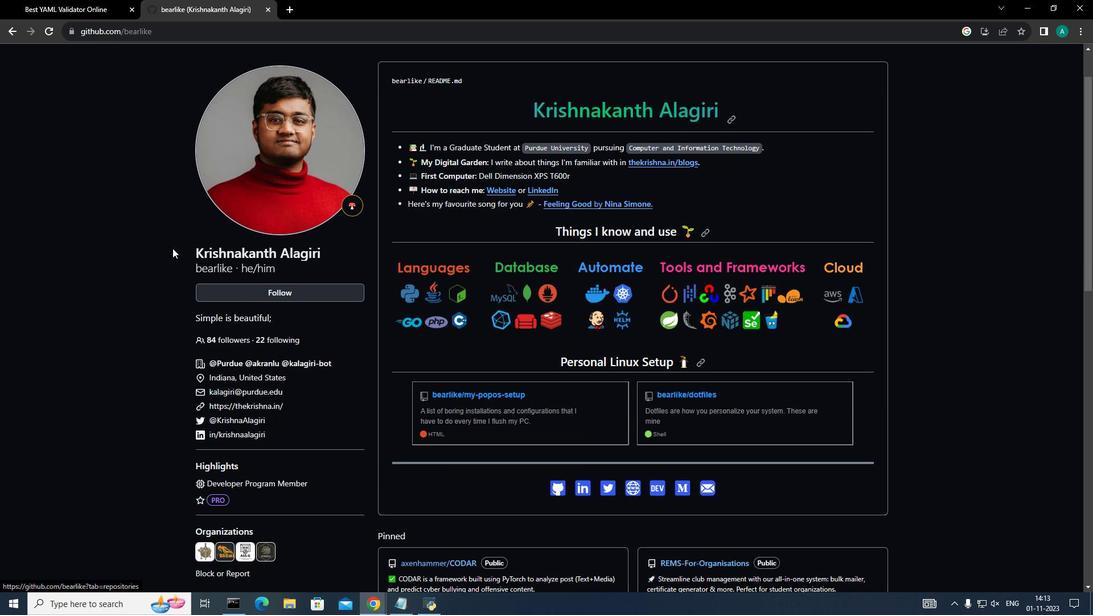
Action: Mouse moved to (169, 242)
Screenshot: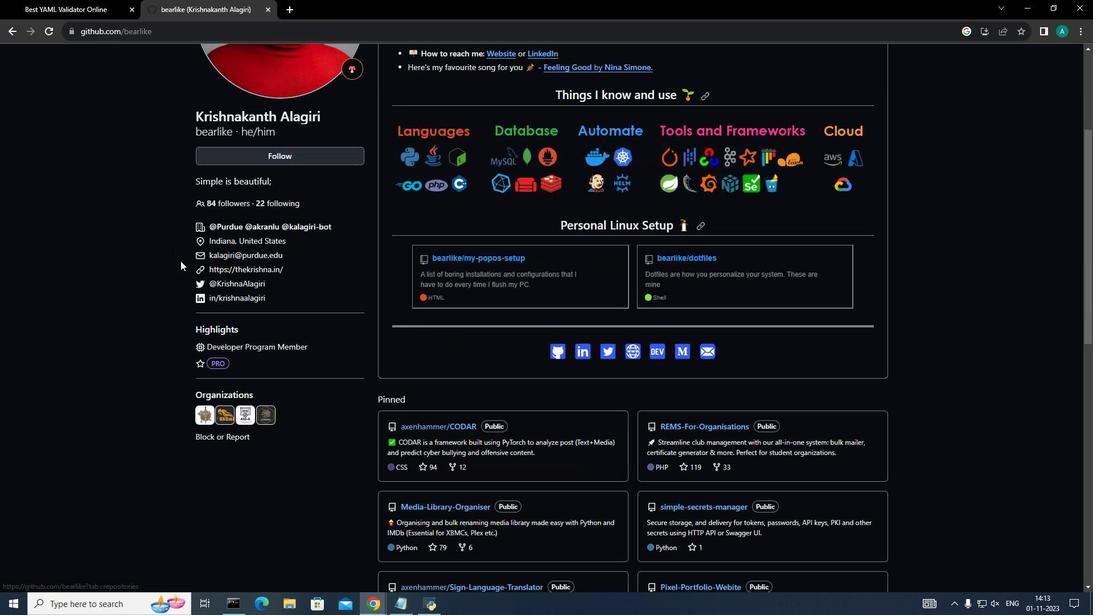 
Action: Mouse scrolled (169, 241) with delta (0, 0)
Screenshot: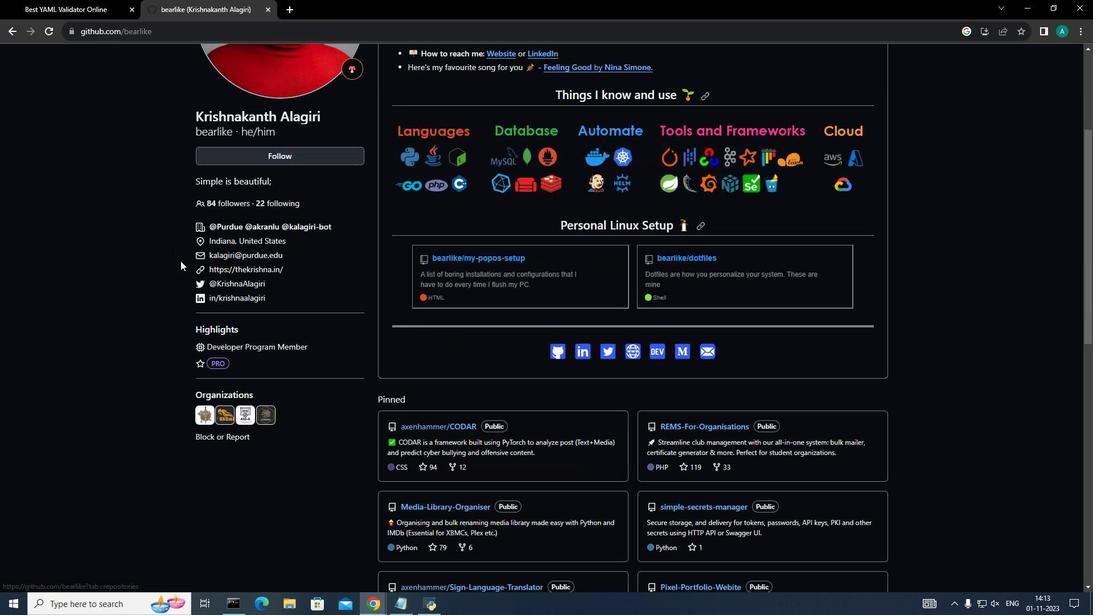 
Action: Mouse moved to (171, 246)
Screenshot: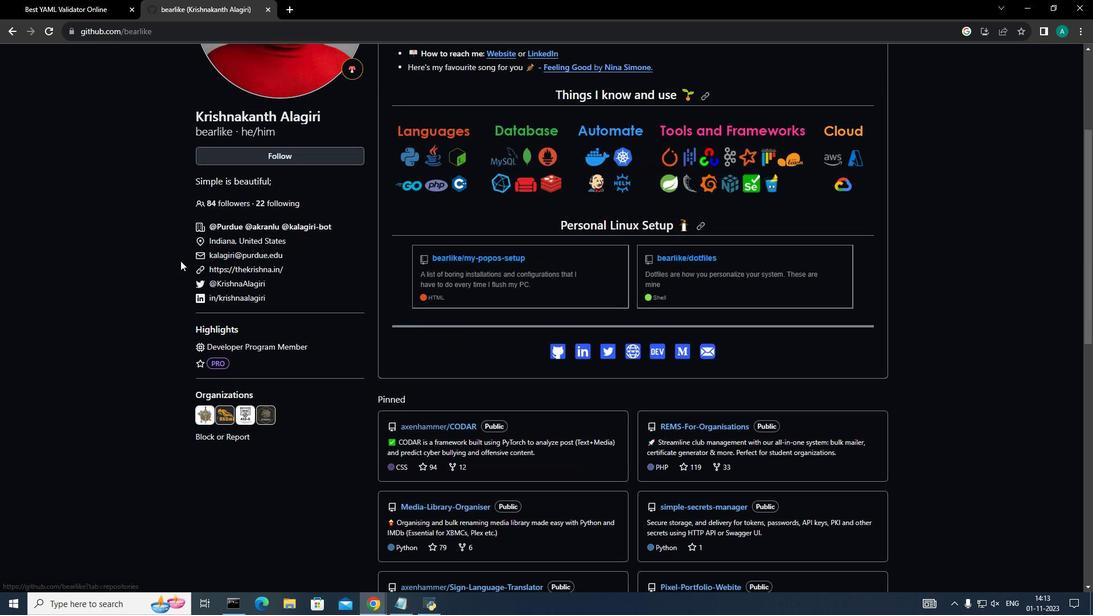 
Action: Mouse scrolled (171, 245) with delta (0, 0)
Screenshot: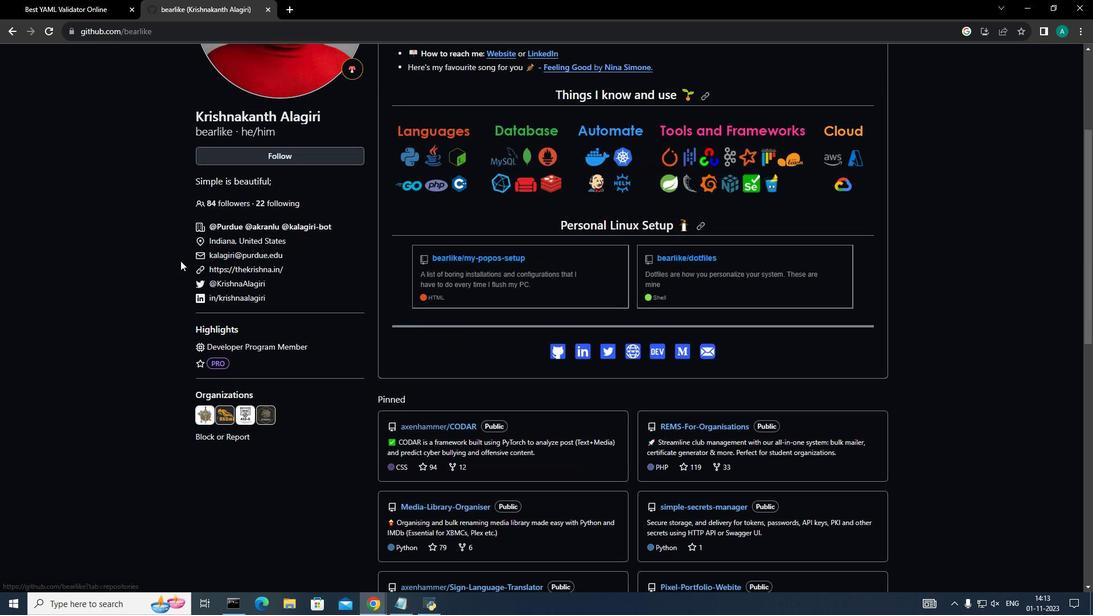 
Action: Mouse moved to (177, 255)
Screenshot: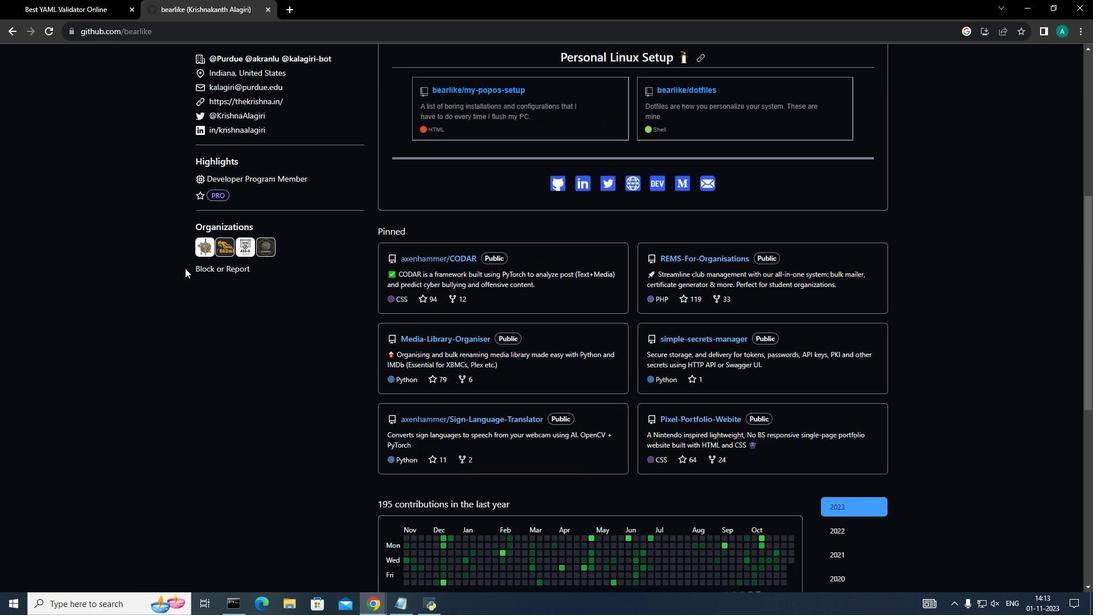 
Action: Mouse scrolled (177, 255) with delta (0, 0)
Screenshot: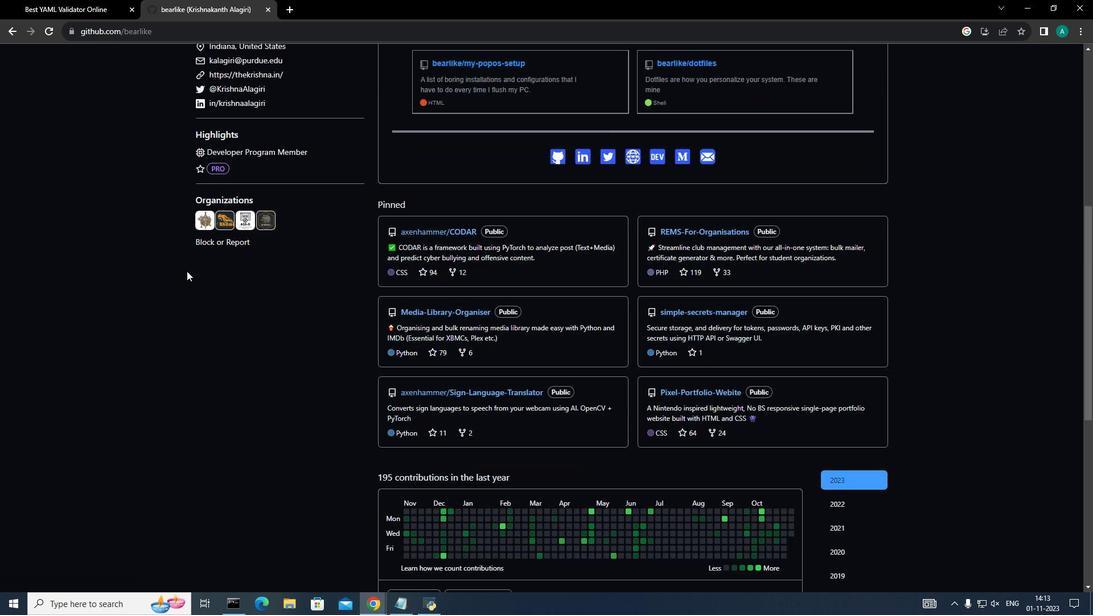 
Action: Mouse moved to (201, 254)
Screenshot: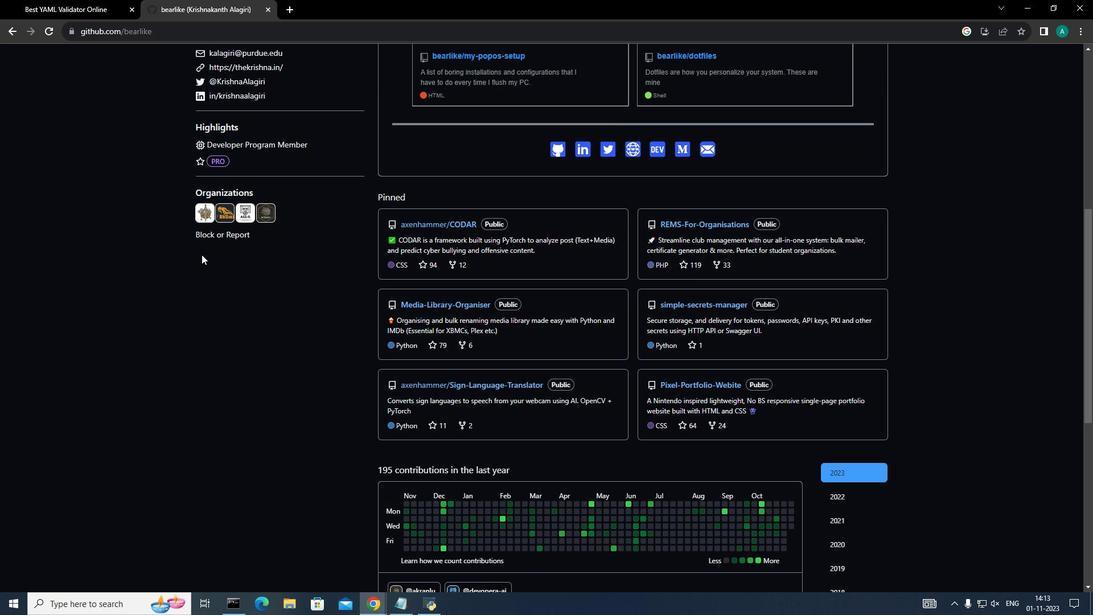 
Action: Mouse scrolled (201, 255) with delta (0, 0)
Screenshot: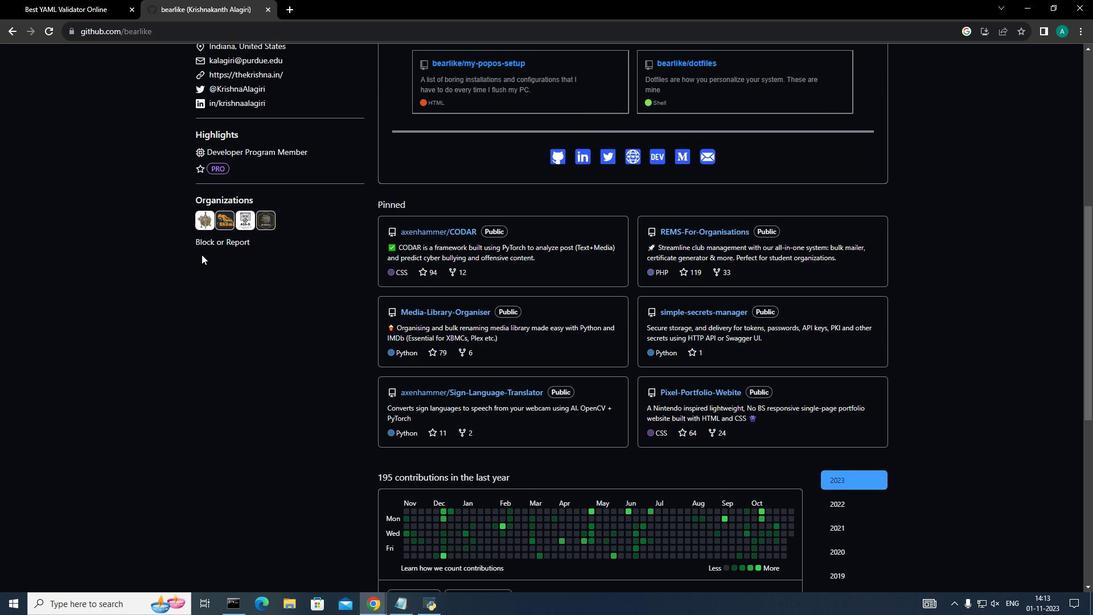 
Action: Mouse scrolled (201, 255) with delta (0, 0)
Screenshot: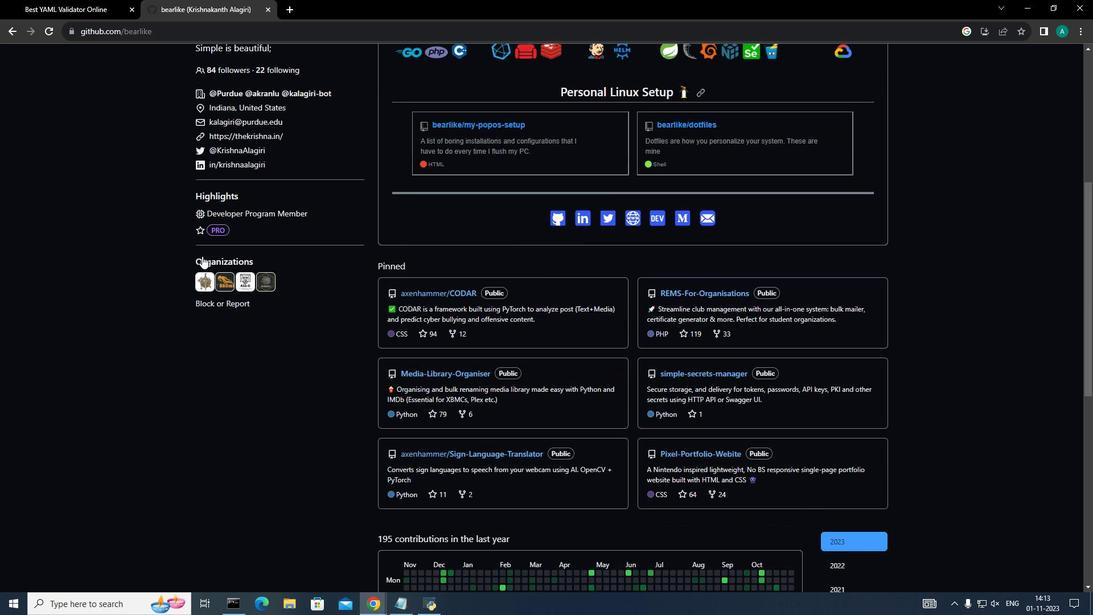 
Action: Mouse moved to (202, 255)
Screenshot: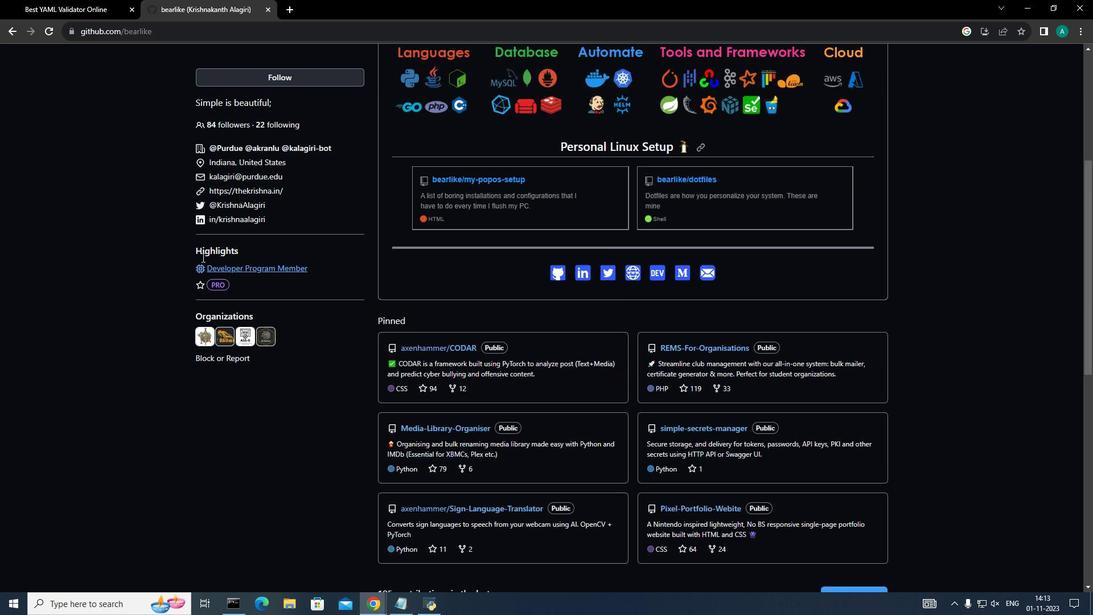 
Action: Mouse scrolled (202, 255) with delta (0, 0)
Screenshot: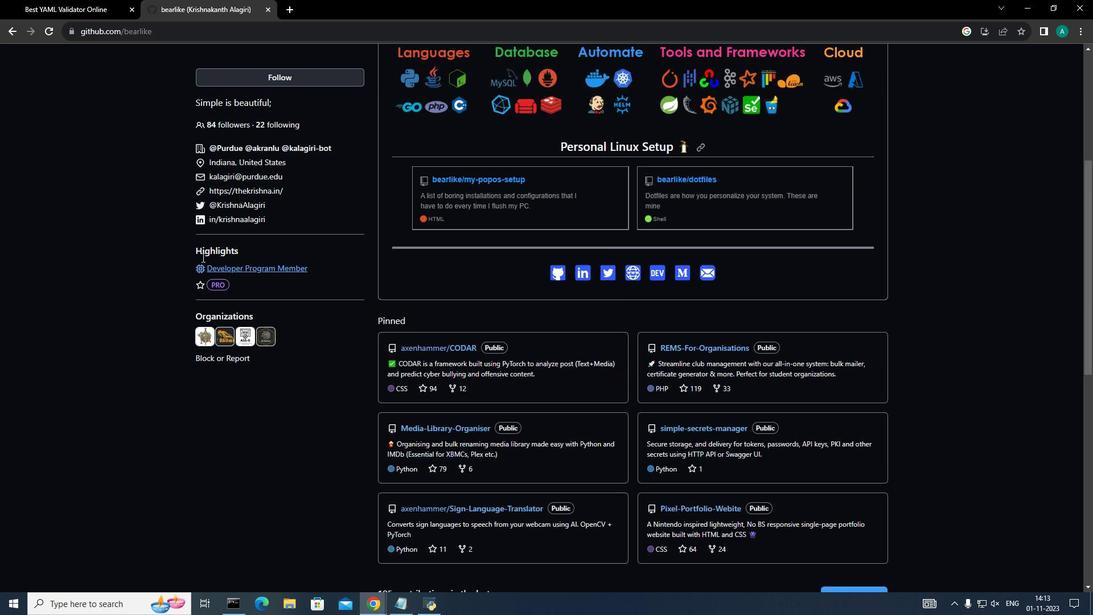 
Action: Mouse moved to (202, 257)
Screenshot: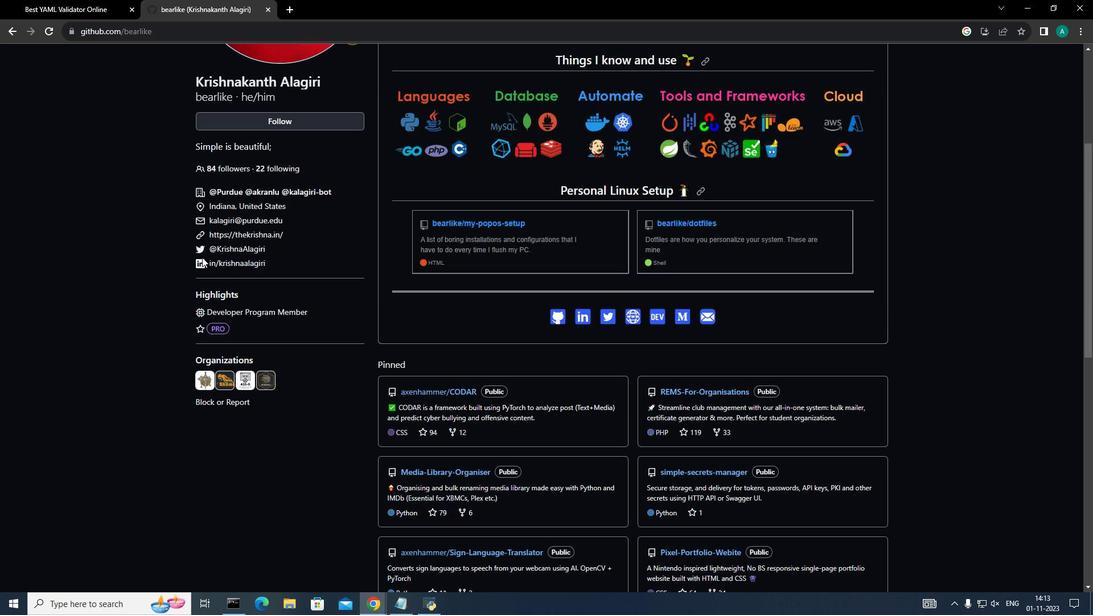 
Action: Mouse scrolled (202, 258) with delta (0, 0)
Screenshot: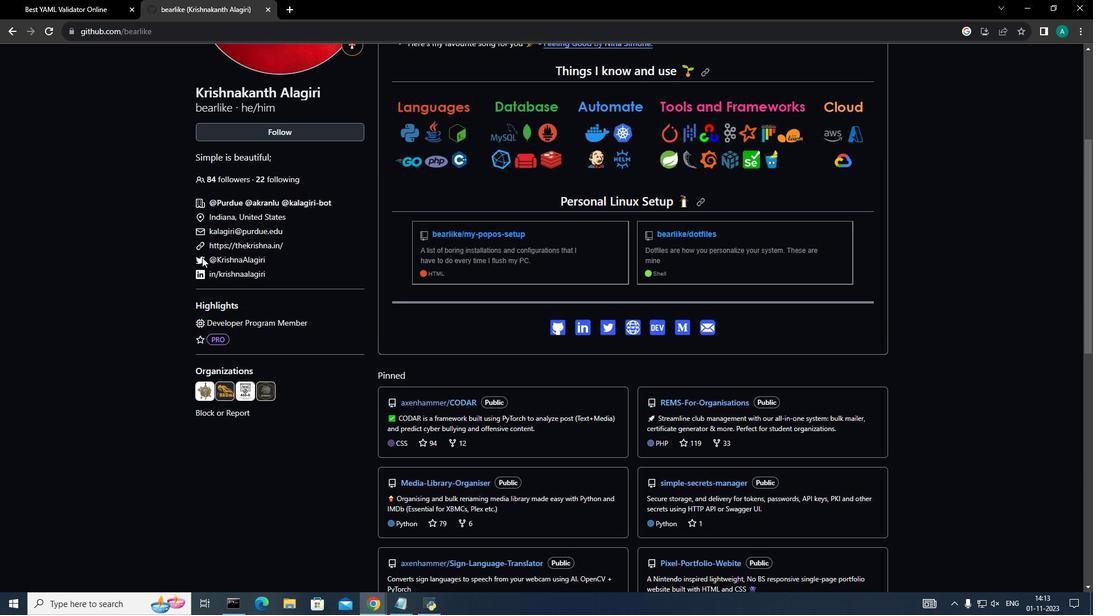 
Action: Mouse scrolled (202, 258) with delta (0, 0)
Screenshot: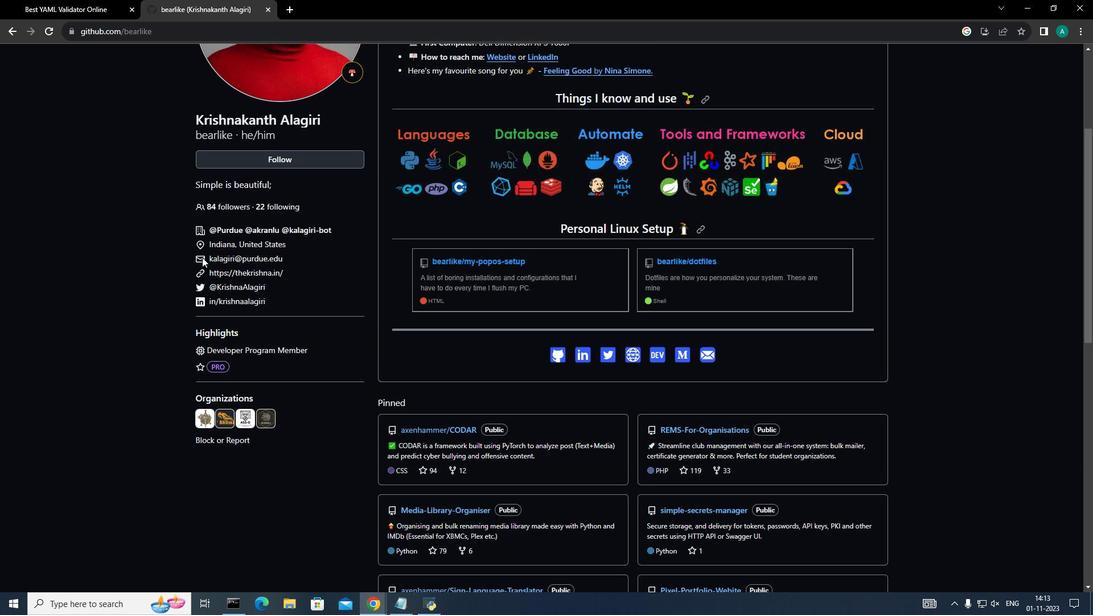 
Action: Mouse scrolled (202, 258) with delta (0, 0)
Screenshot: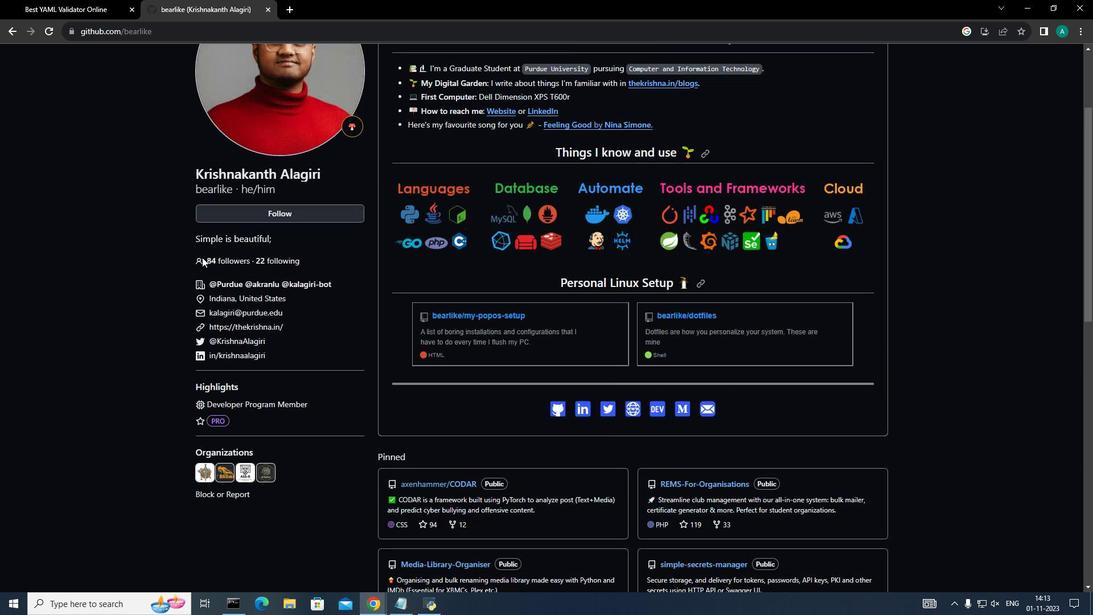 
Action: Mouse moved to (233, 431)
Screenshot: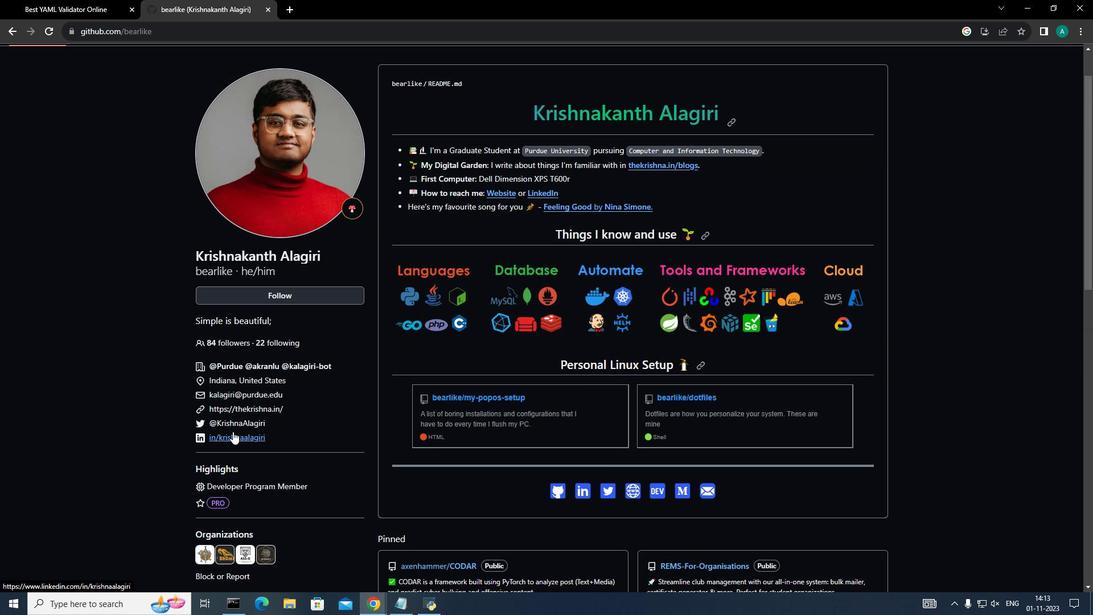 
Action: Mouse scrolled (233, 431) with delta (0, 0)
Screenshot: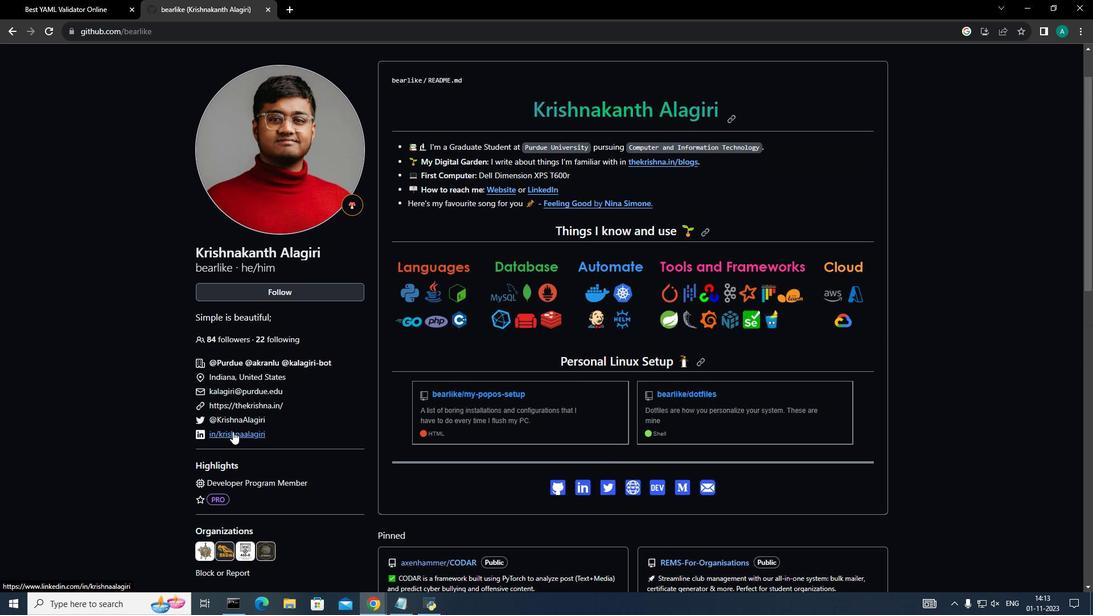 
Action: Mouse moved to (626, 287)
Screenshot: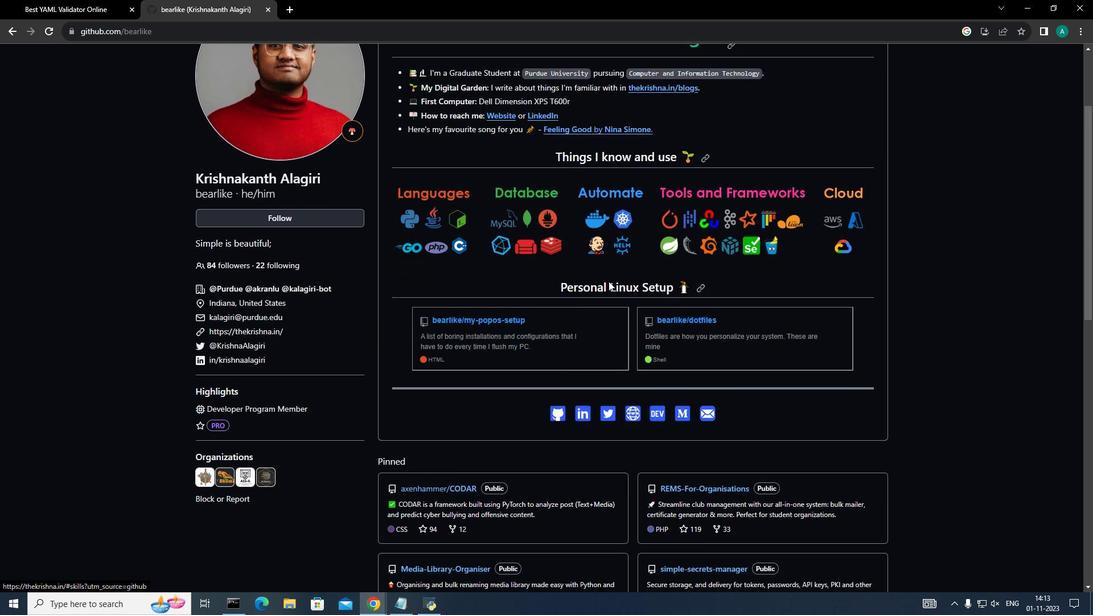
Action: Mouse scrolled (626, 286) with delta (0, 0)
Screenshot: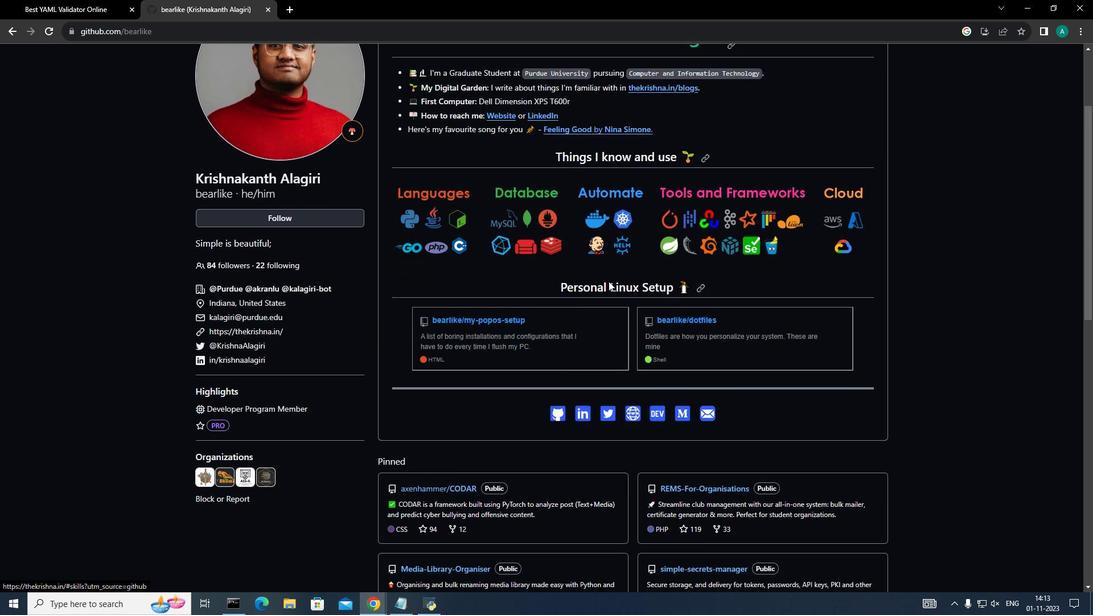 
Action: Mouse moved to (205, 440)
Screenshot: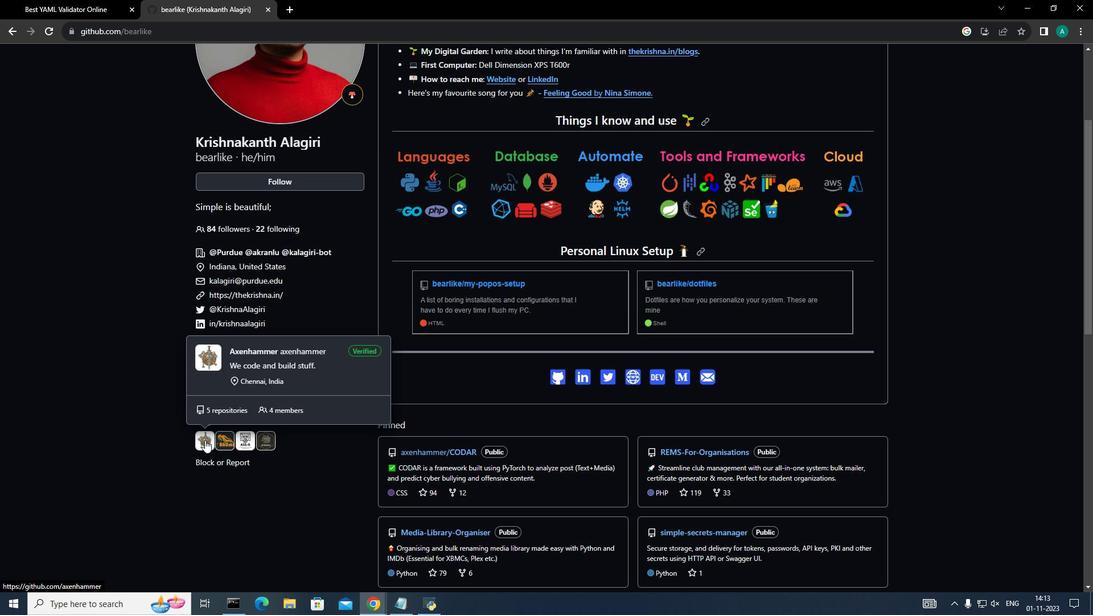 
Action: Mouse pressed left at (205, 440)
Screenshot: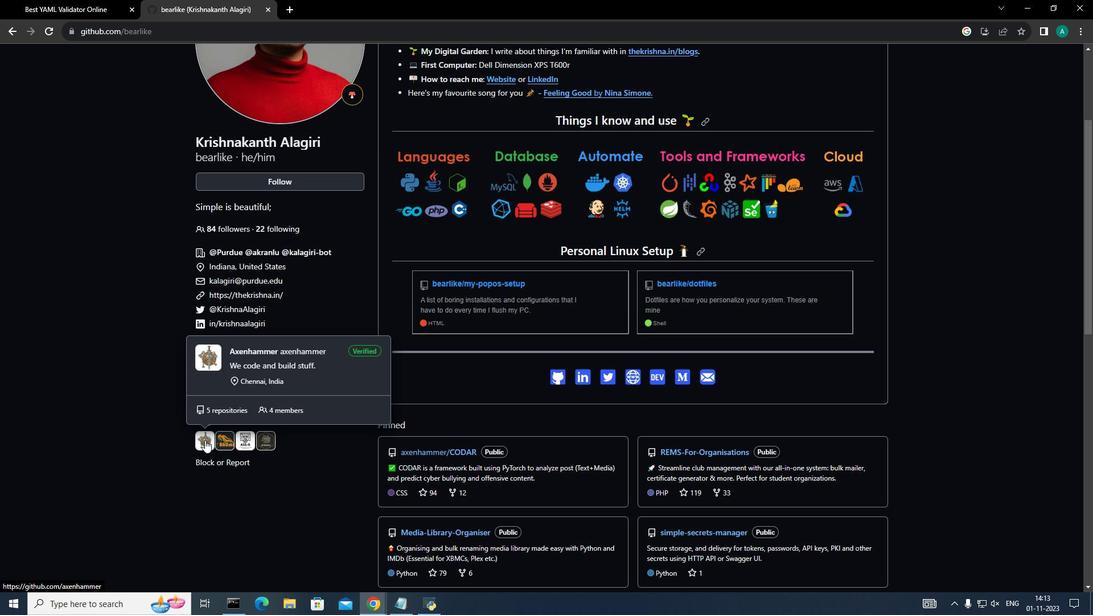 
Action: Mouse moved to (315, 202)
Screenshot: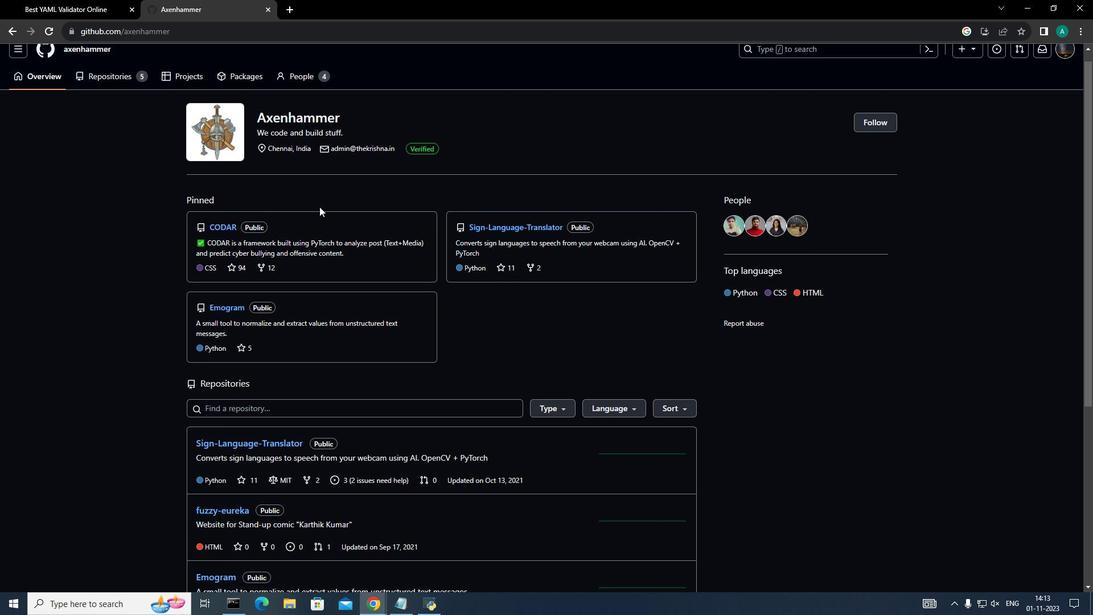 
Action: Mouse scrolled (315, 201) with delta (0, 0)
Screenshot: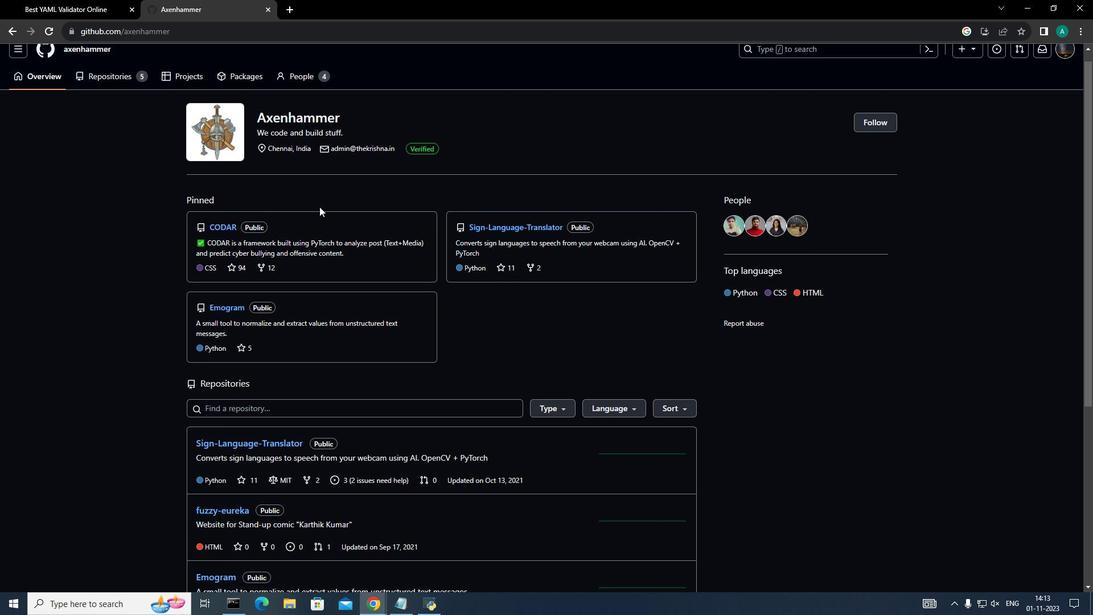 
Action: Mouse moved to (316, 241)
Screenshot: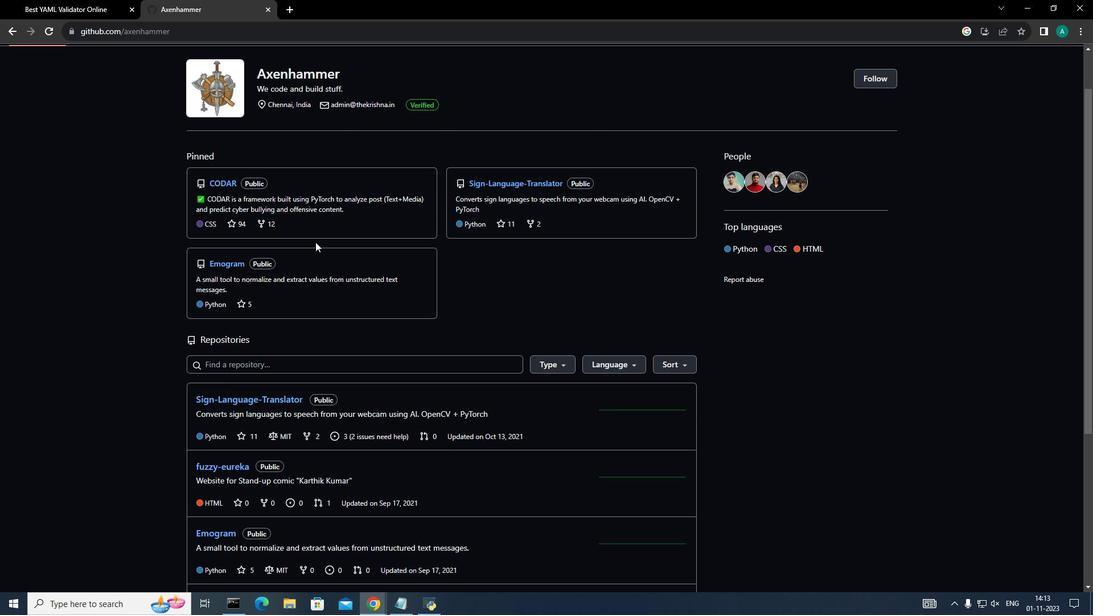 
Action: Mouse scrolled (316, 240) with delta (0, 0)
Screenshot: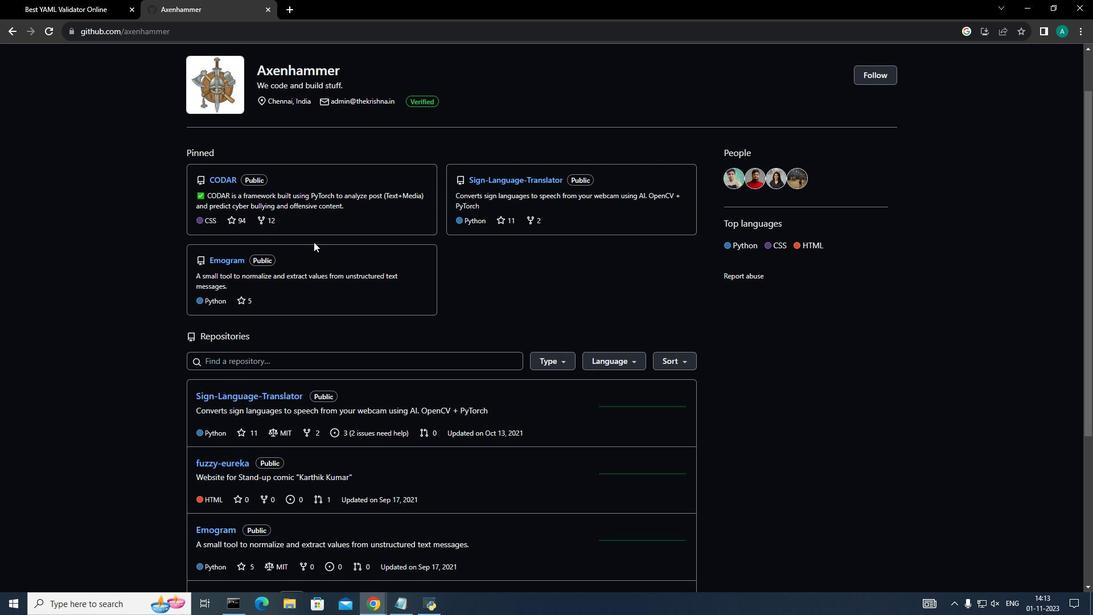 
Action: Mouse moved to (315, 242)
Screenshot: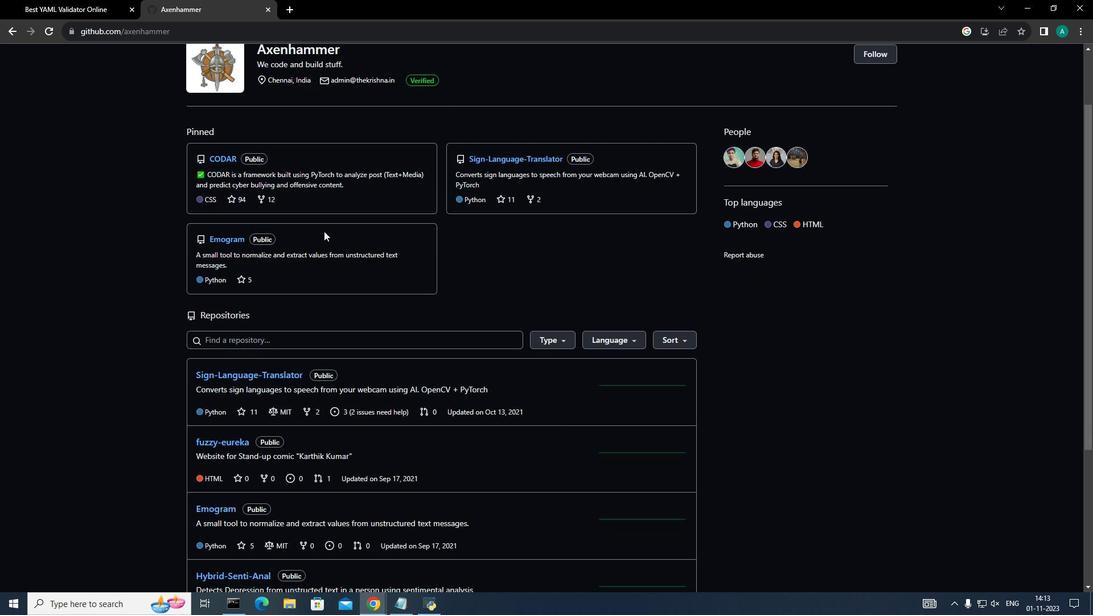 
Action: Mouse scrolled (315, 241) with delta (0, 0)
Screenshot: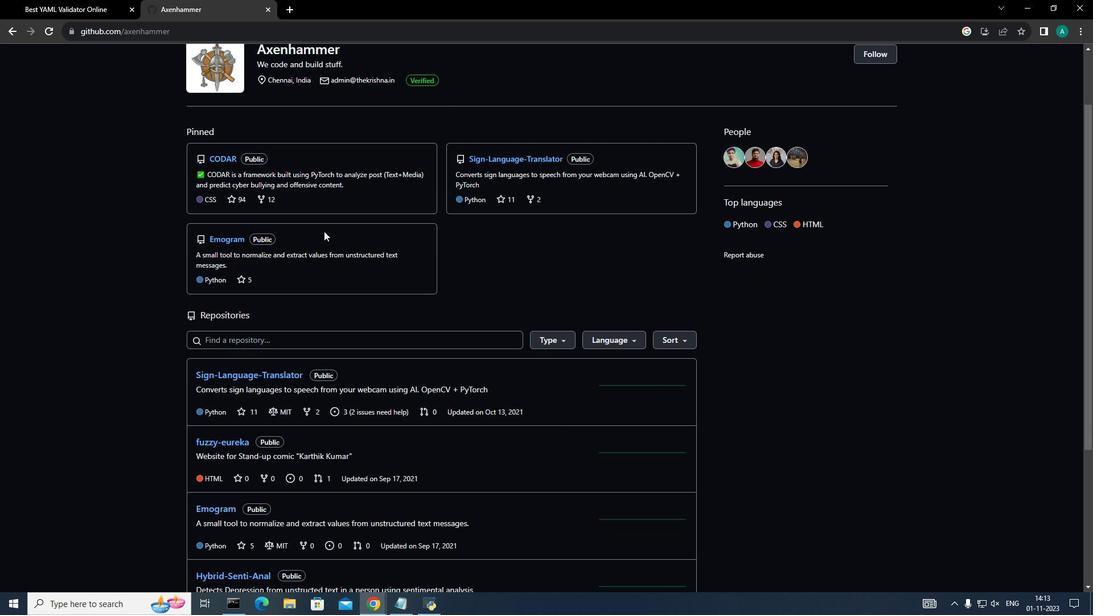 
Action: Mouse moved to (313, 239)
Screenshot: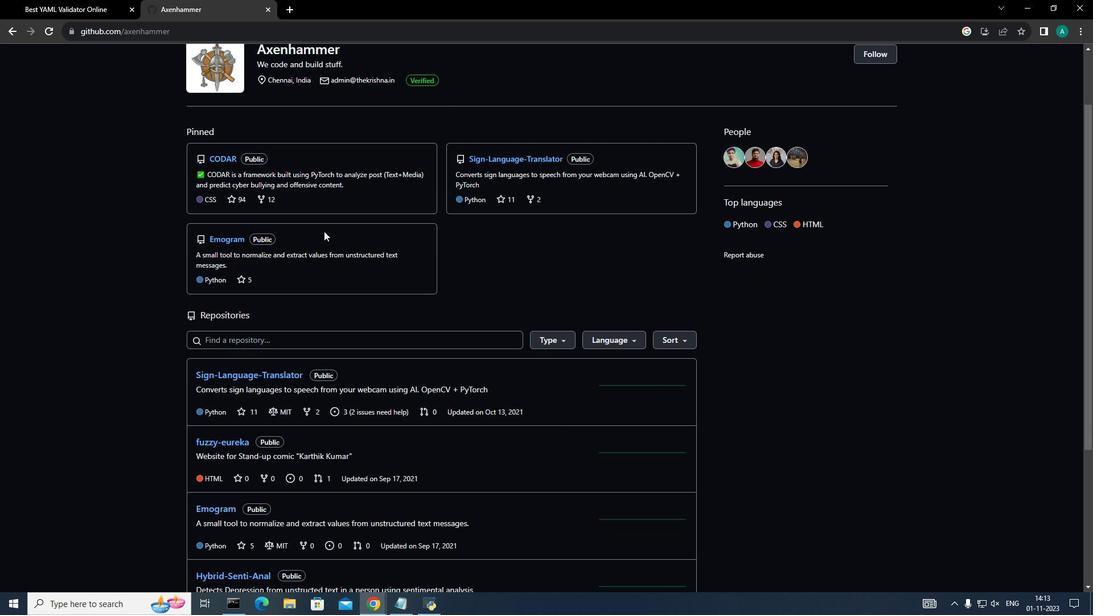 
Action: Mouse scrolled (313, 238) with delta (0, 0)
Screenshot: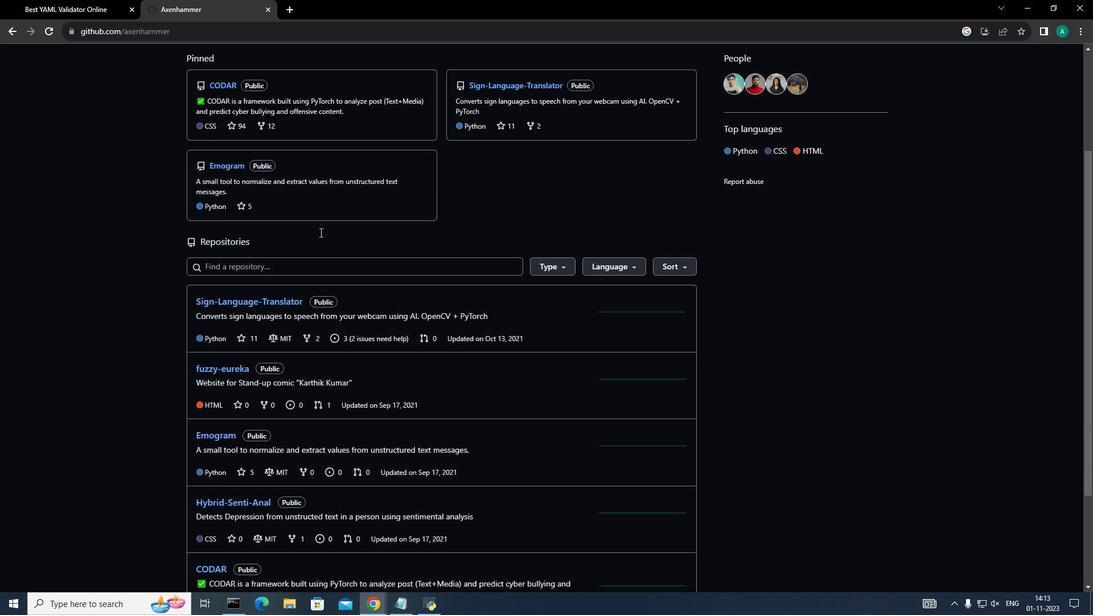 
Action: Mouse moved to (323, 231)
Screenshot: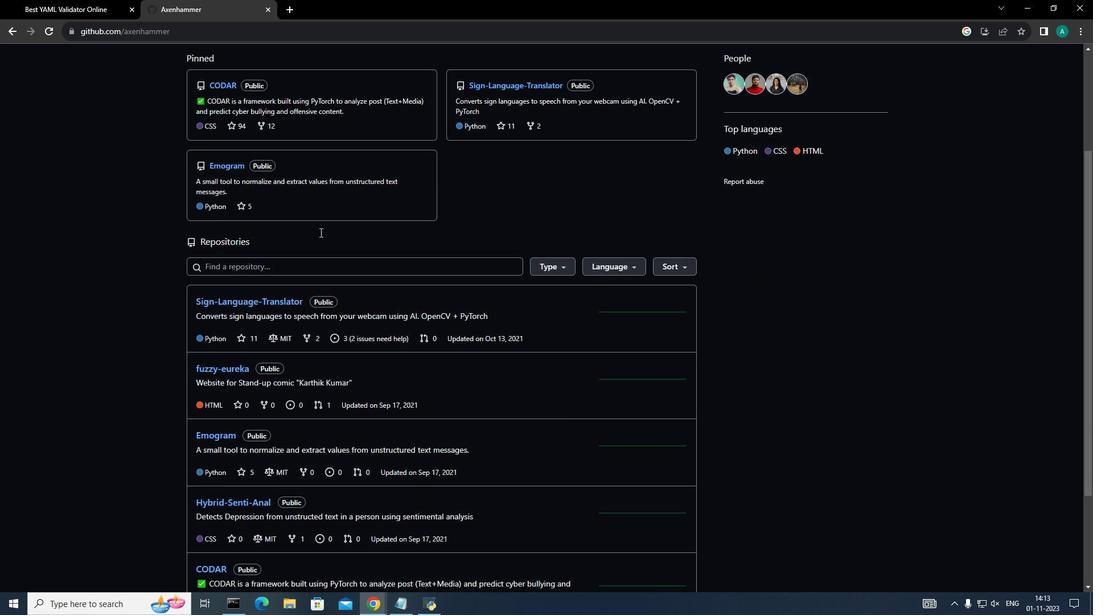 
Action: Mouse scrolled (323, 231) with delta (0, 0)
Screenshot: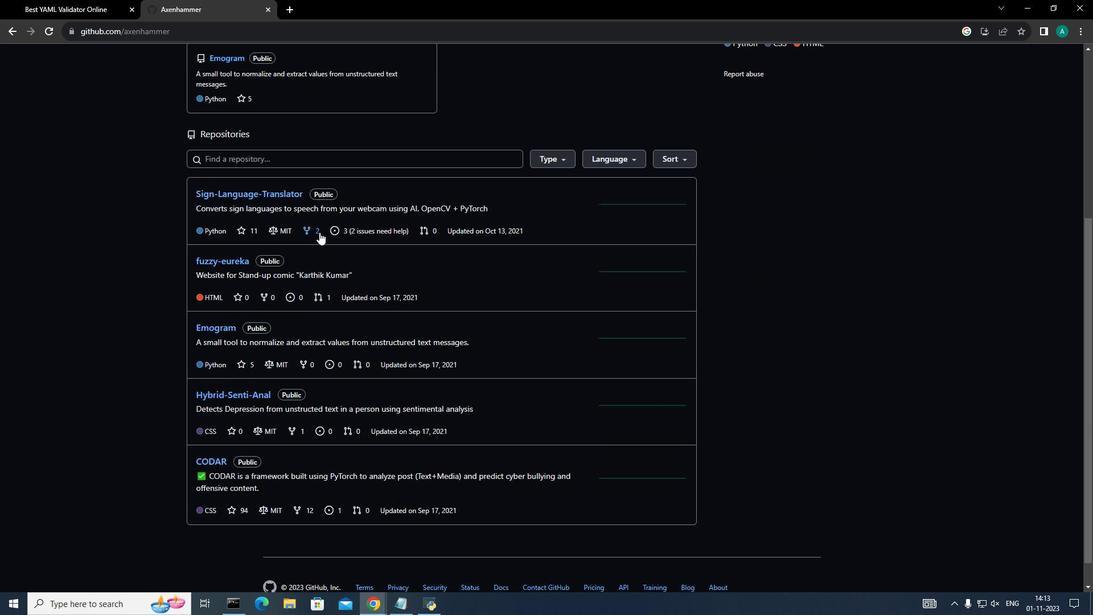 
Action: Mouse moved to (317, 231)
Screenshot: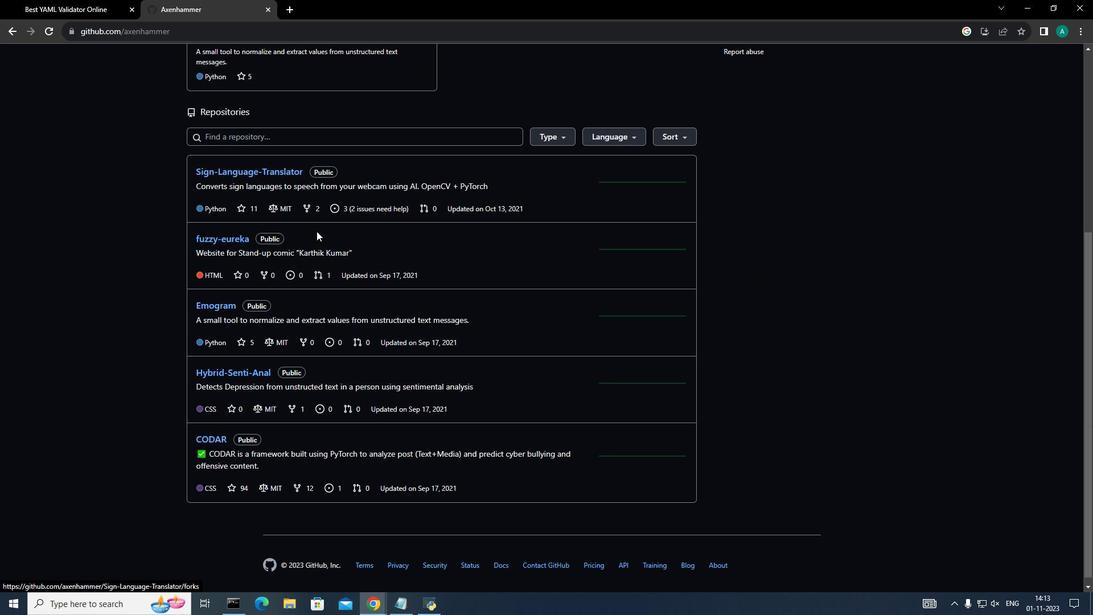 
Action: Mouse scrolled (317, 230) with delta (0, 0)
Screenshot: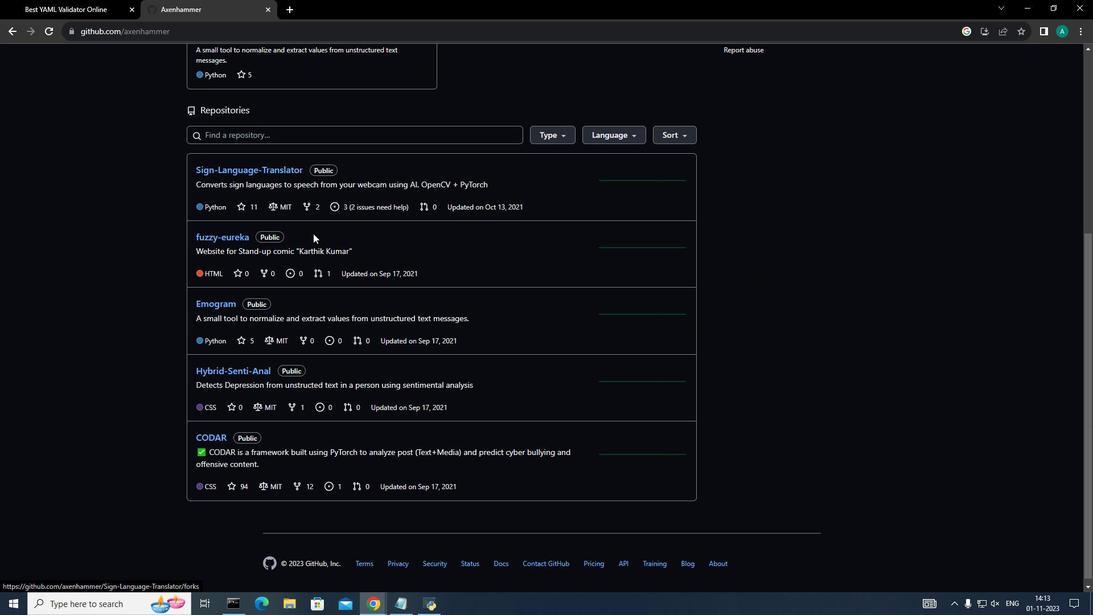 
Action: Mouse scrolled (317, 230) with delta (0, 0)
Screenshot: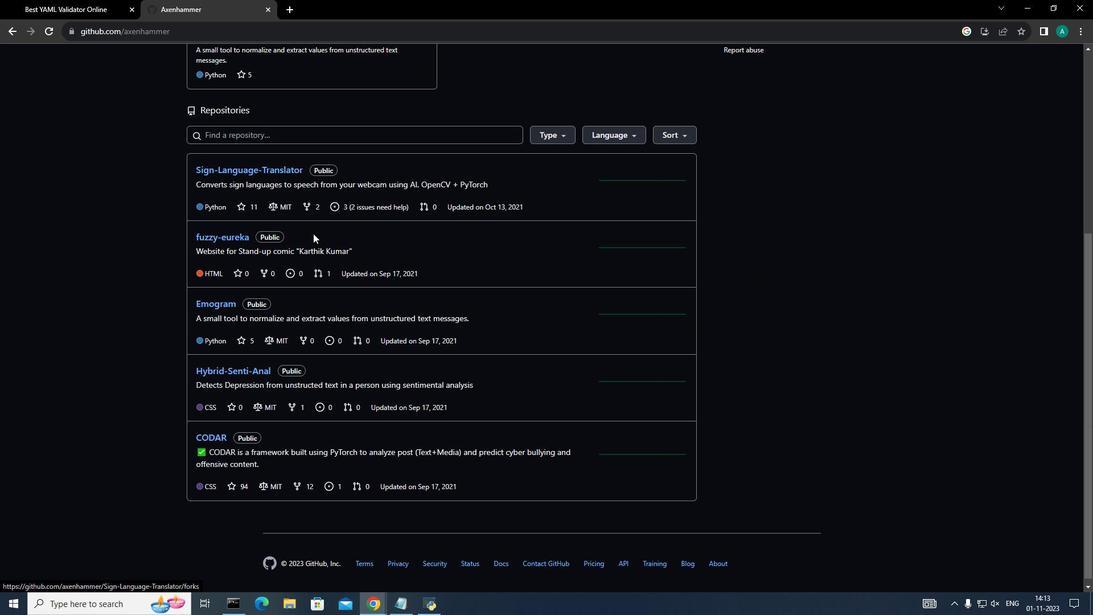 
Action: Mouse moved to (316, 231)
Screenshot: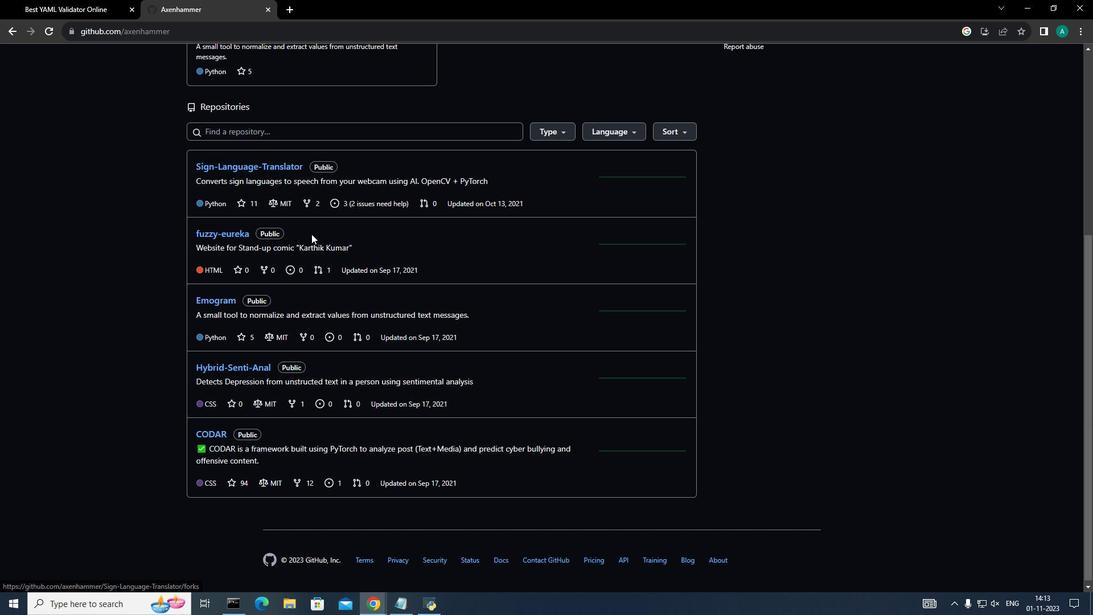 
Action: Mouse scrolled (316, 230) with delta (0, 0)
Screenshot: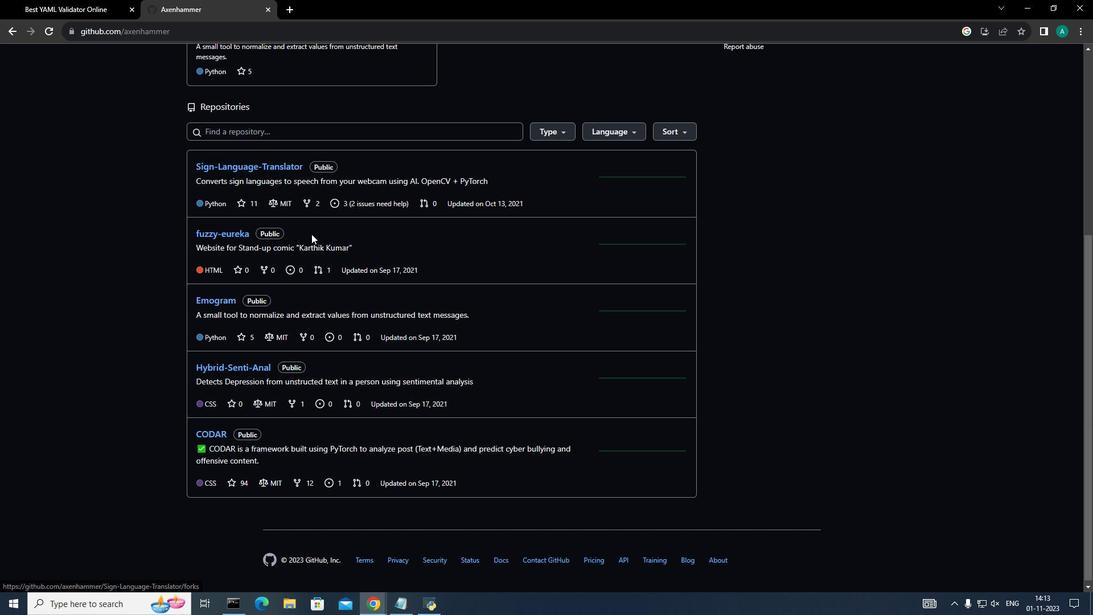 
Action: Mouse moved to (311, 234)
Screenshot: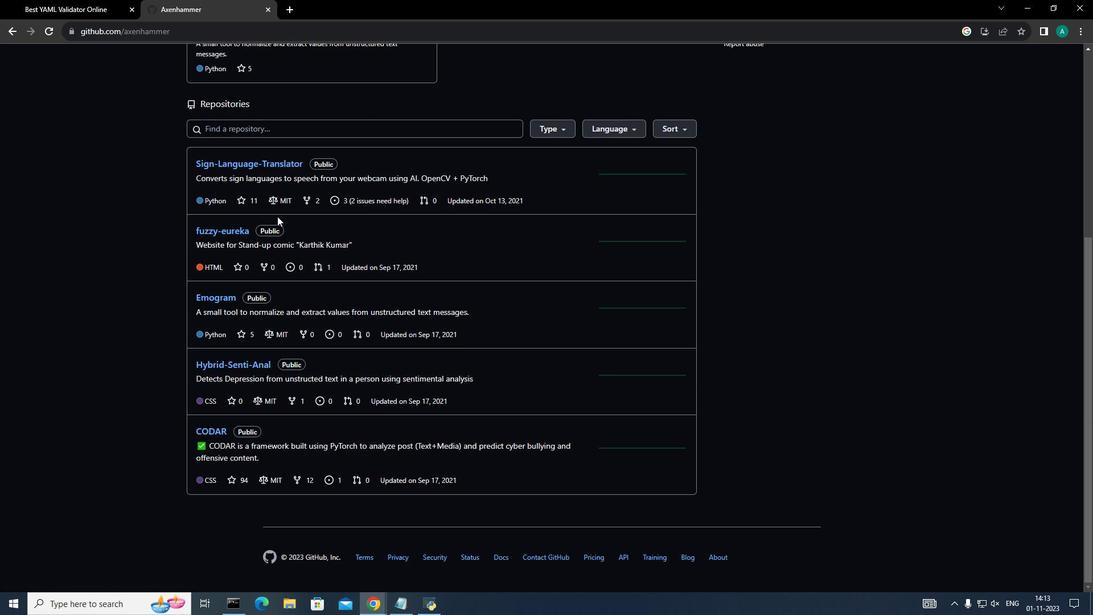 
Action: Mouse scrolled (311, 233) with delta (0, 0)
Screenshot: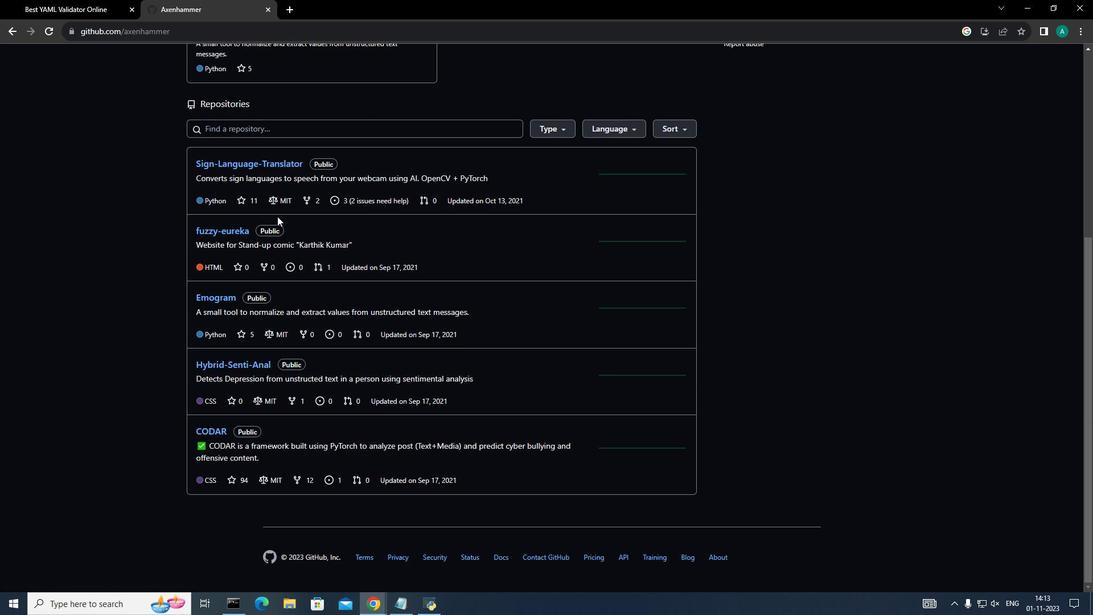 
Action: Mouse moved to (109, 146)
Screenshot: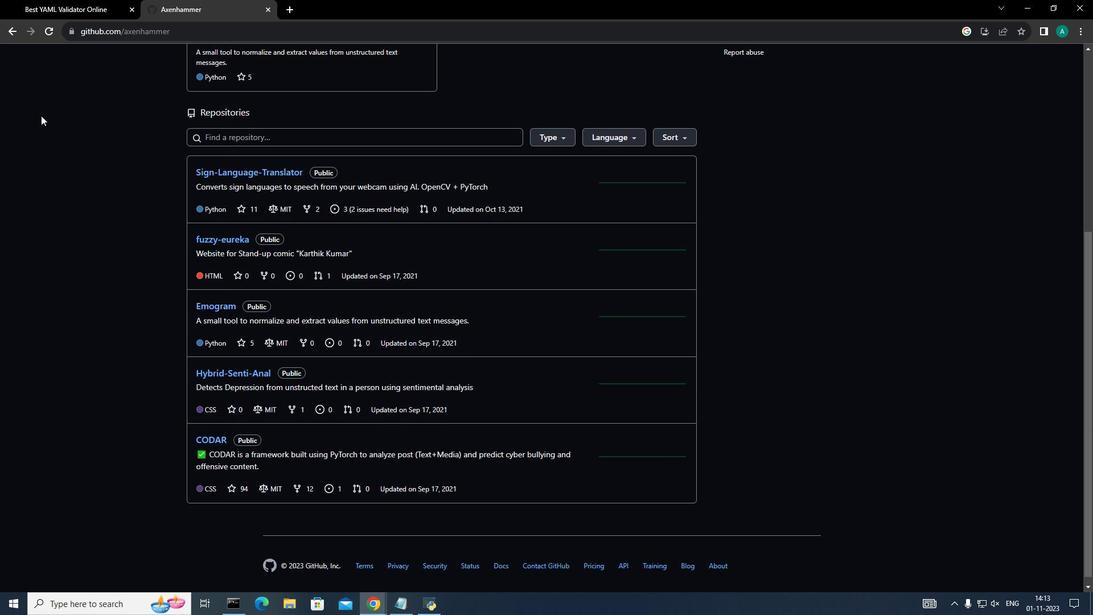 
Action: Mouse scrolled (109, 147) with delta (0, 0)
Screenshot: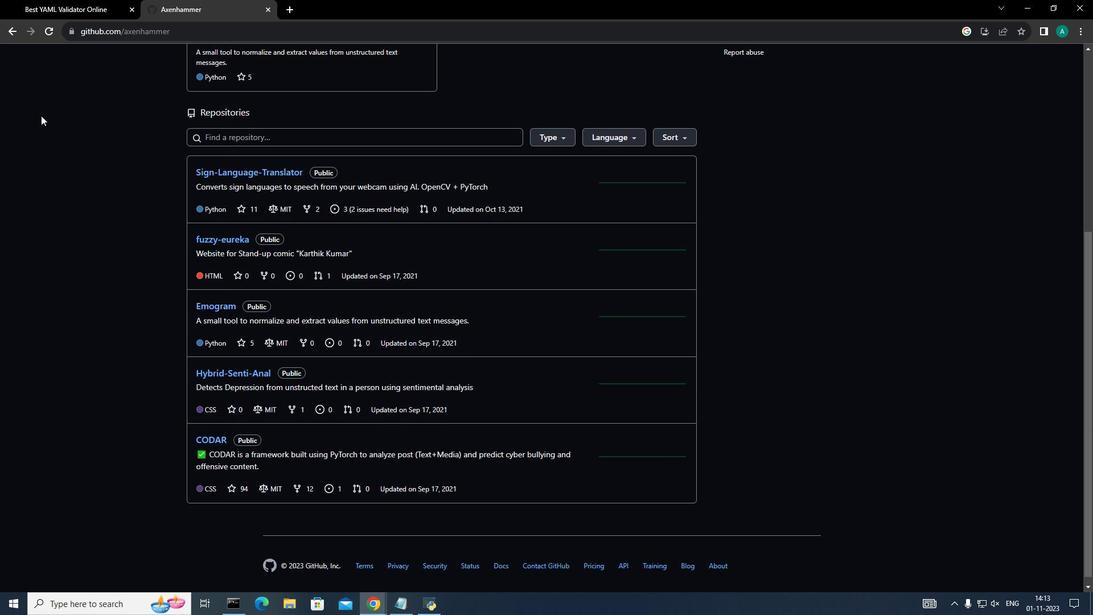 
Action: Mouse moved to (69, 128)
Screenshot: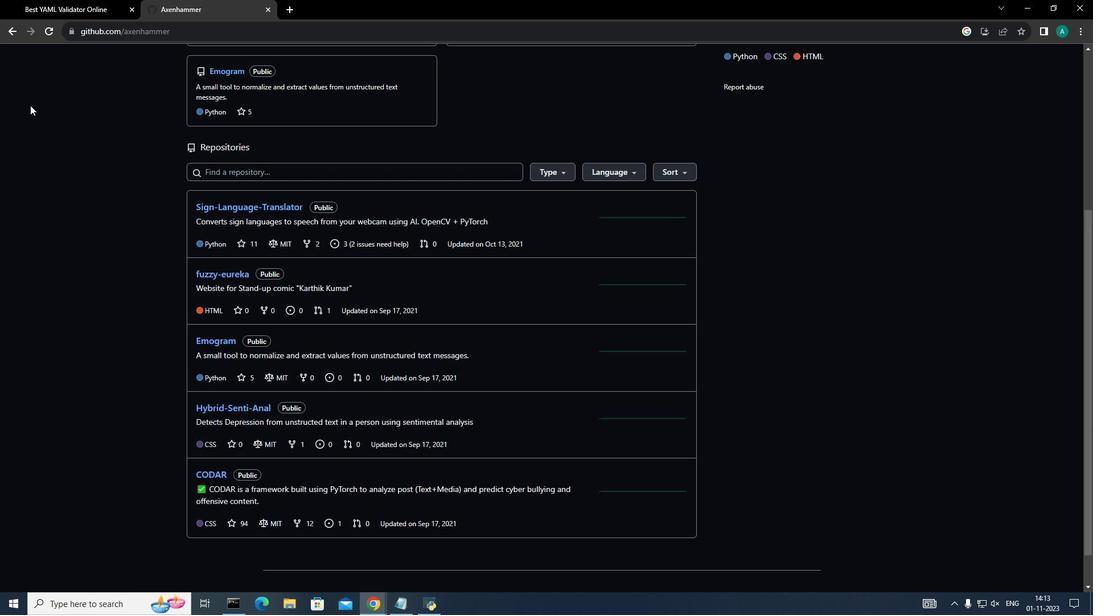 
Action: Mouse scrolled (69, 128) with delta (0, 0)
Screenshot: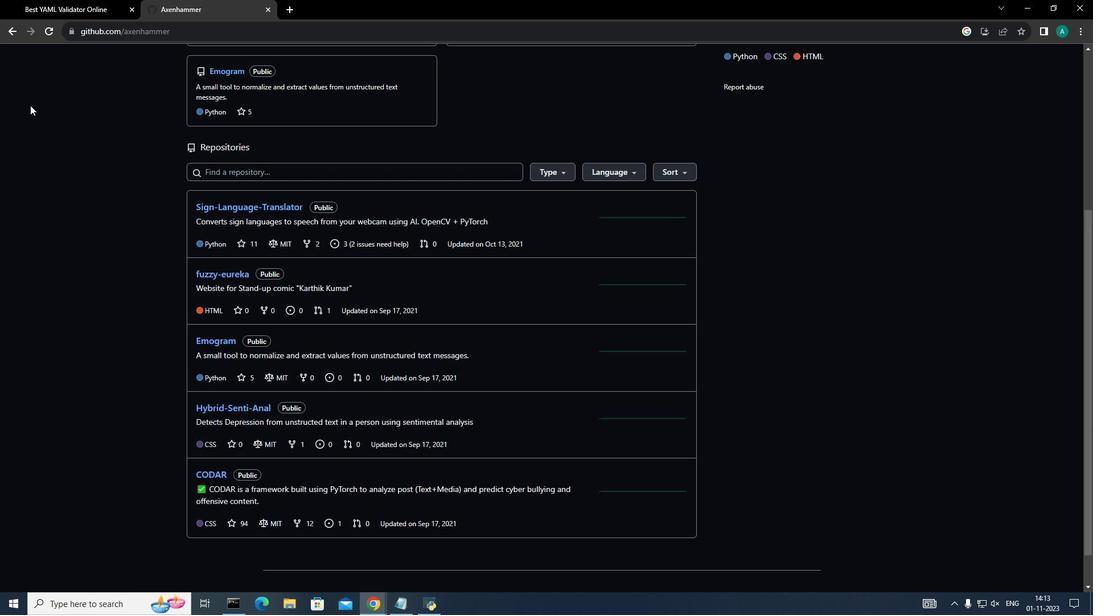 
Action: Mouse moved to (43, 116)
Screenshot: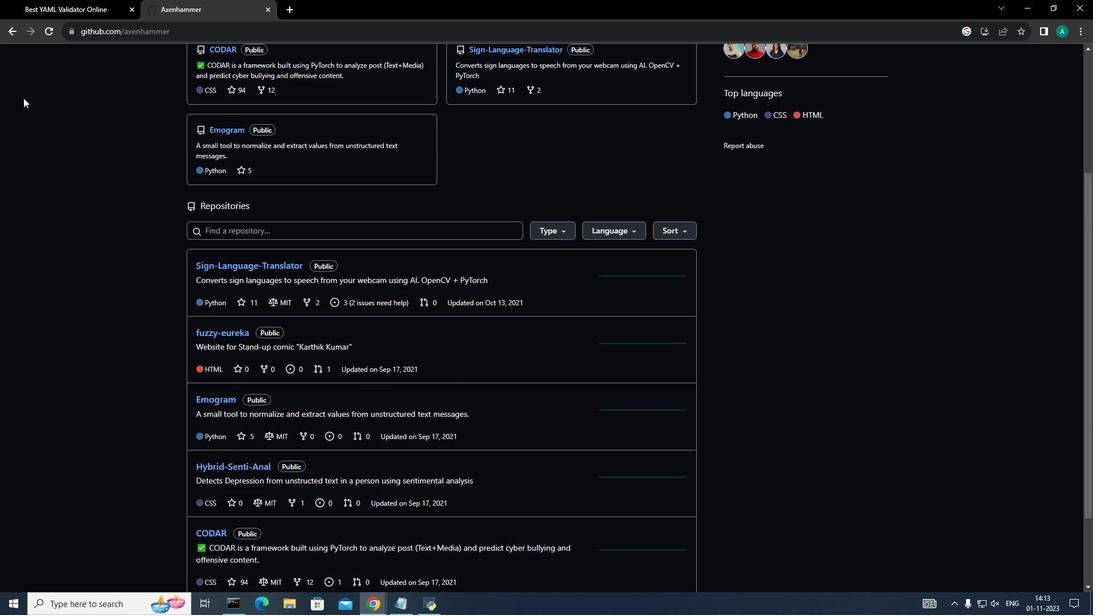 
Action: Mouse scrolled (43, 116) with delta (0, 0)
Screenshot: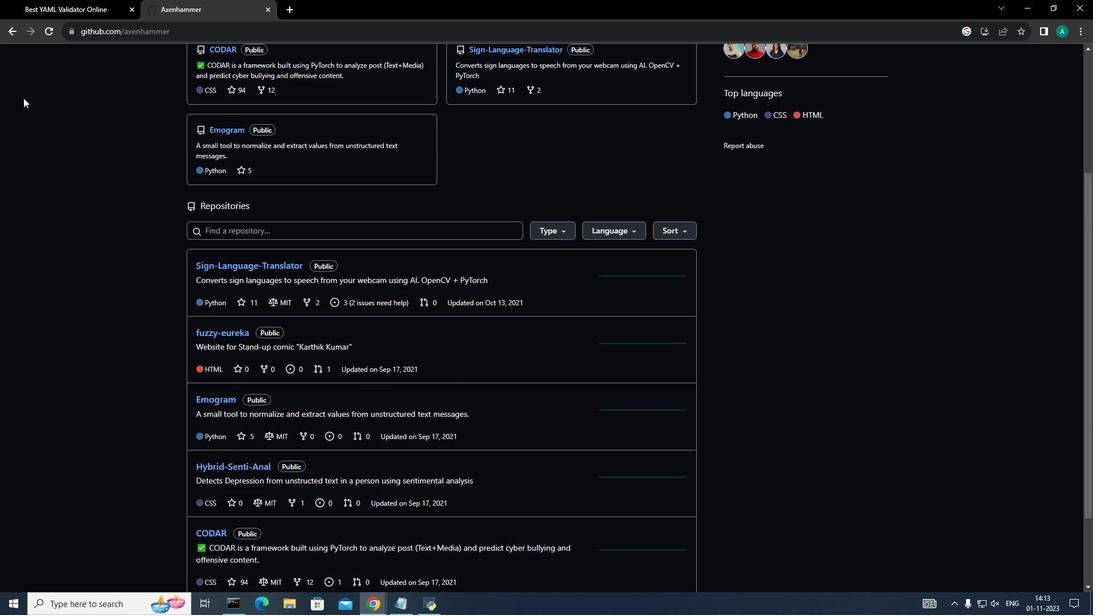
Action: Mouse moved to (10, 31)
Screenshot: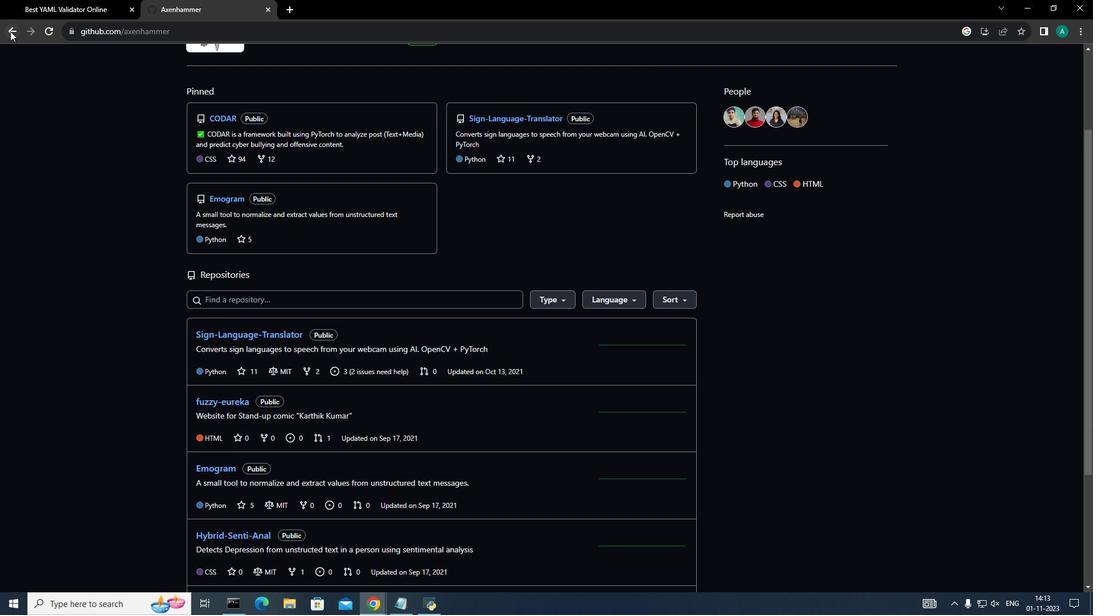 
Action: Mouse pressed left at (10, 31)
Screenshot: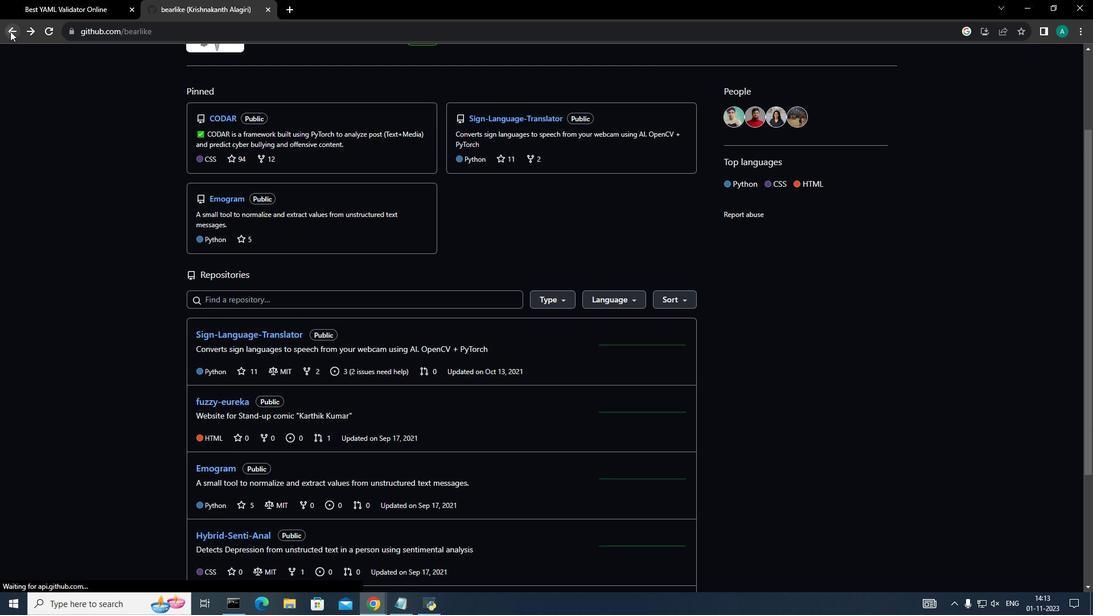 
Action: Mouse moved to (229, 443)
Screenshot: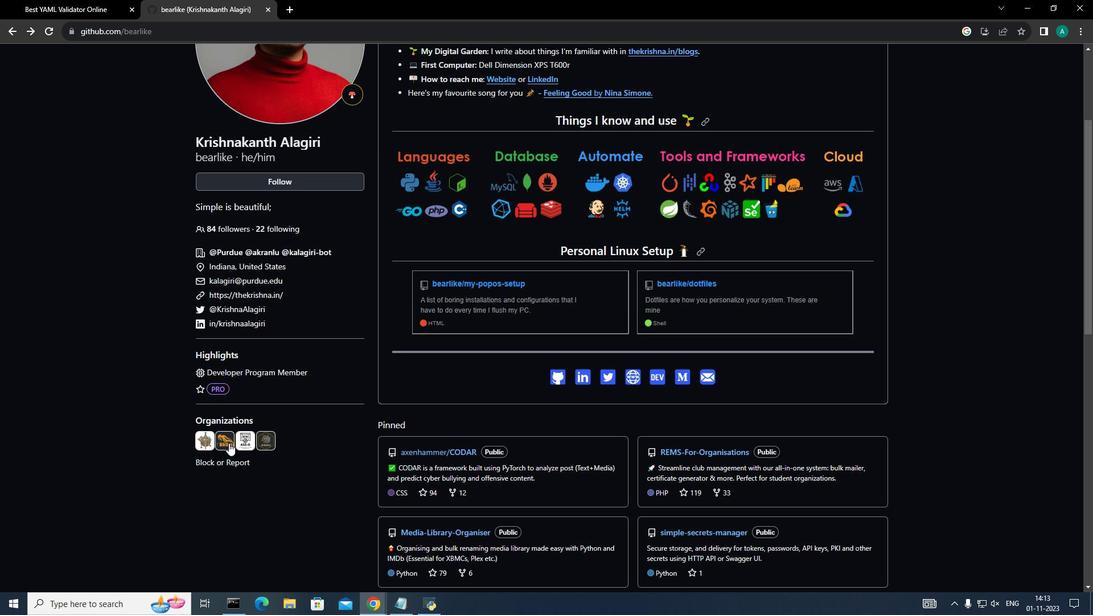 
Action: Mouse pressed left at (229, 443)
Screenshot: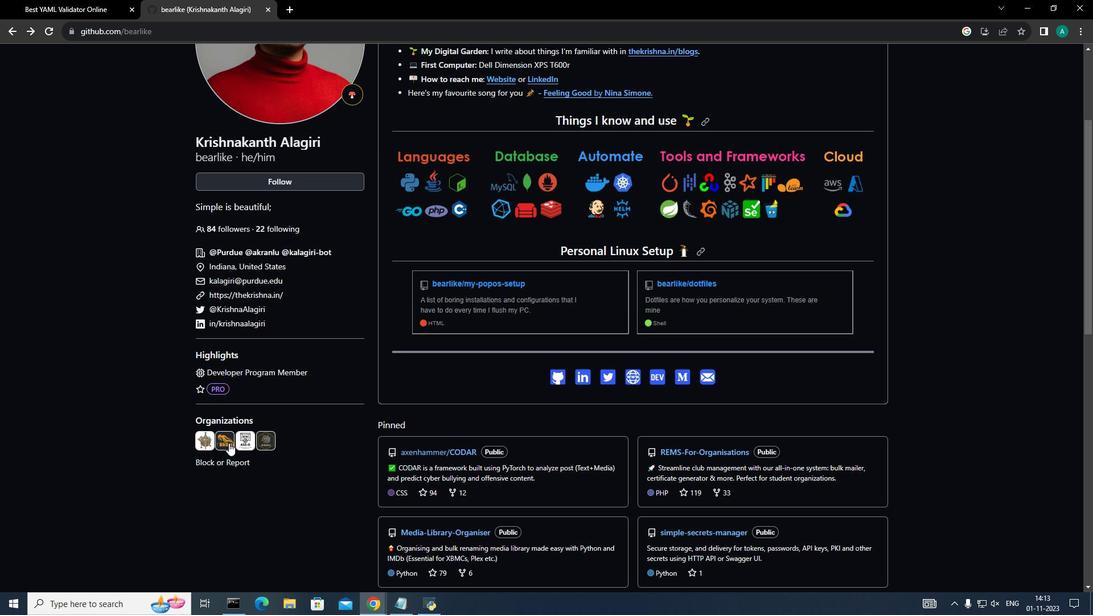 
Action: Mouse moved to (242, 239)
Screenshot: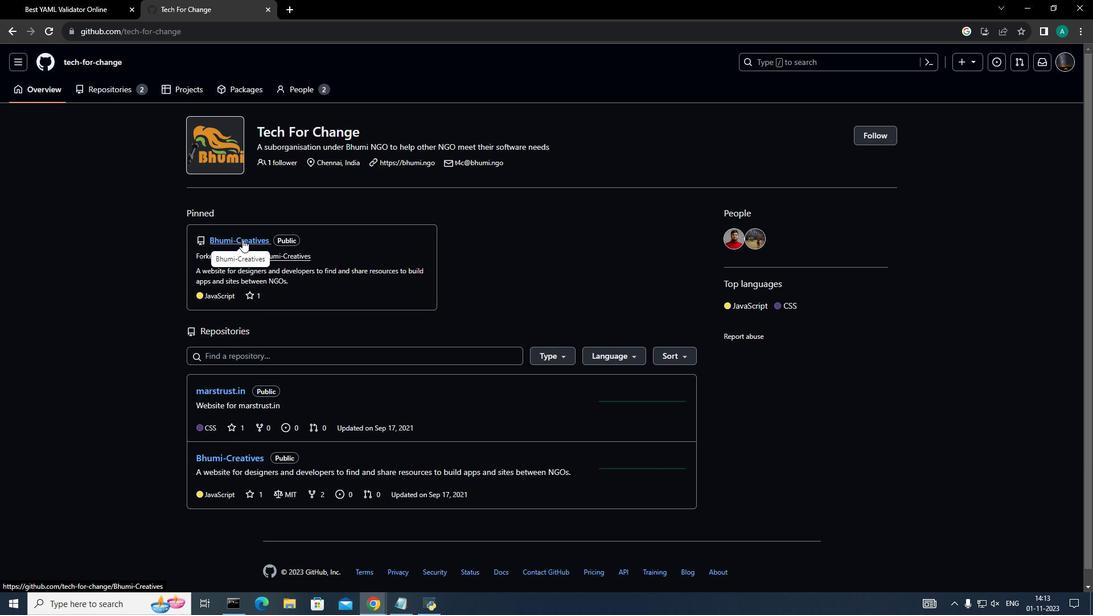 
Action: Mouse pressed left at (242, 239)
Screenshot: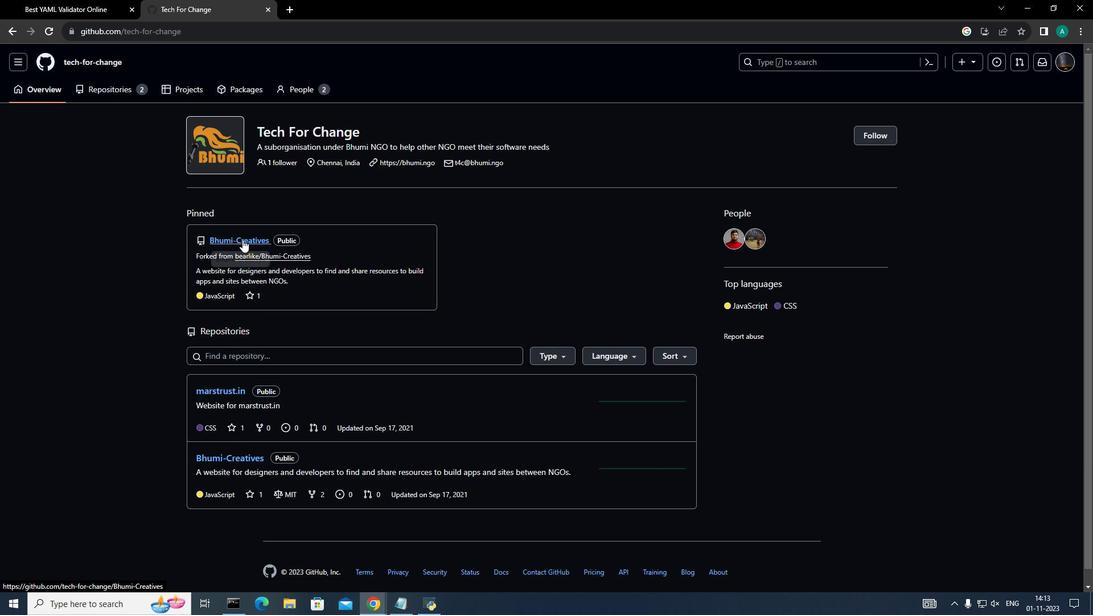 
Action: Mouse moved to (306, 333)
Screenshot: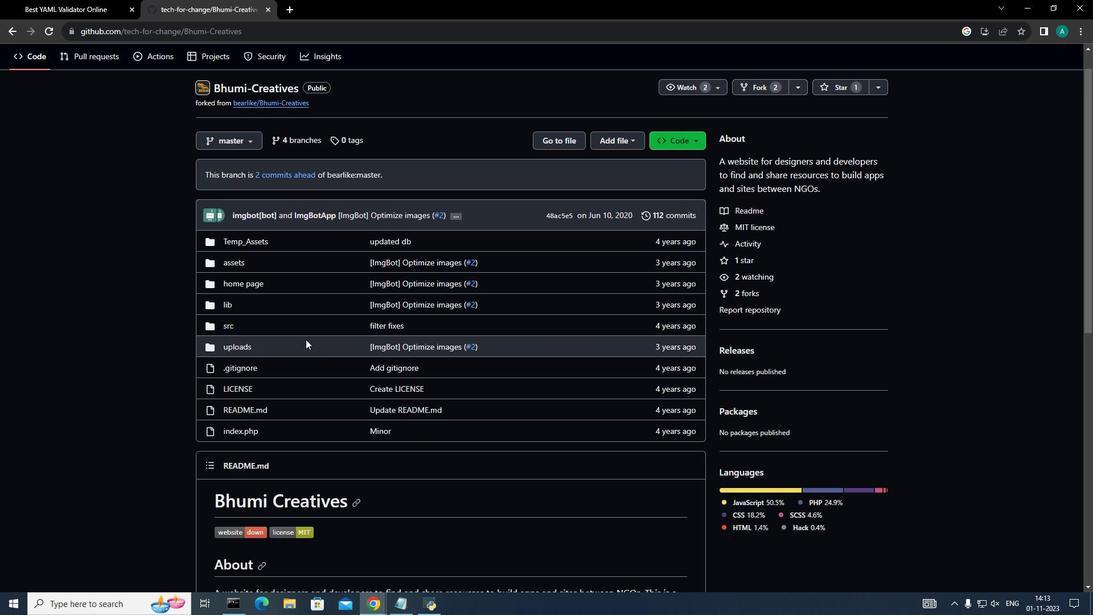 
Action: Mouse scrolled (306, 333) with delta (0, 0)
Screenshot: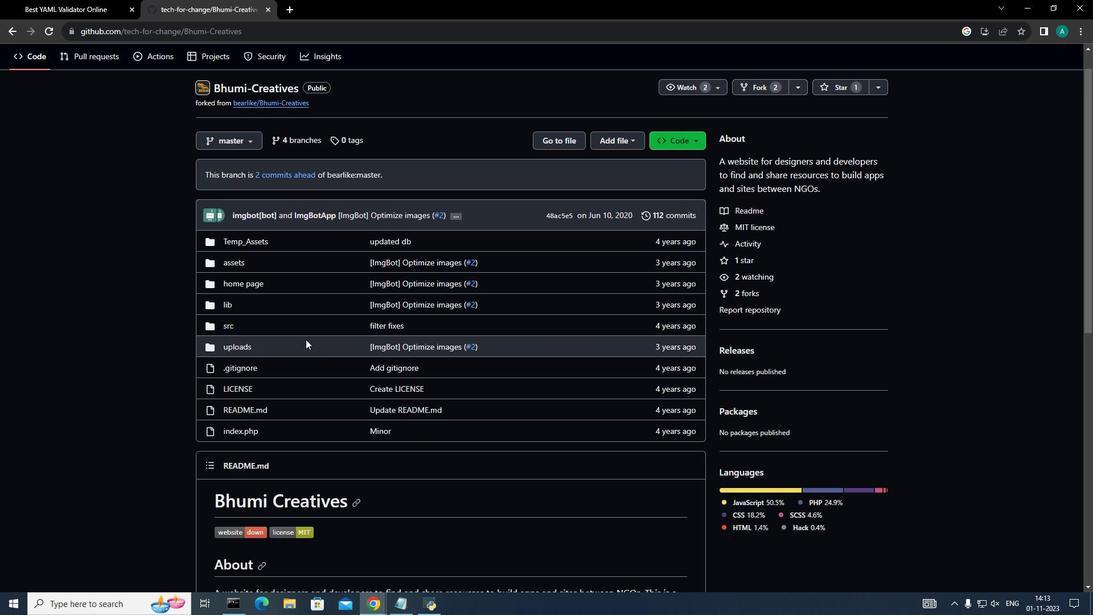 
Action: Mouse moved to (306, 336)
Screenshot: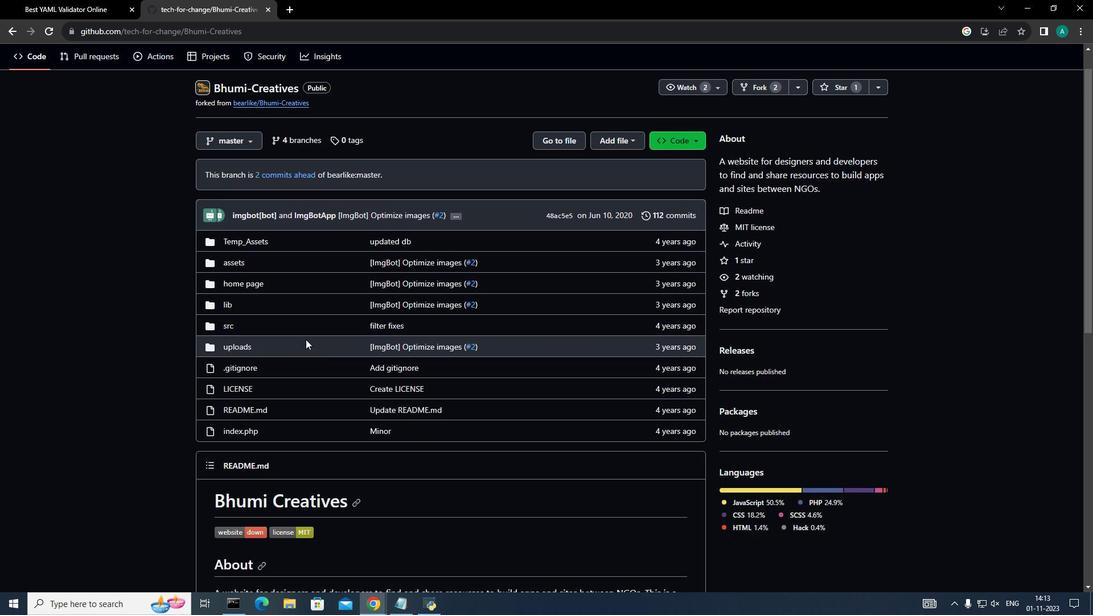 
Action: Mouse scrolled (306, 335) with delta (0, 0)
Screenshot: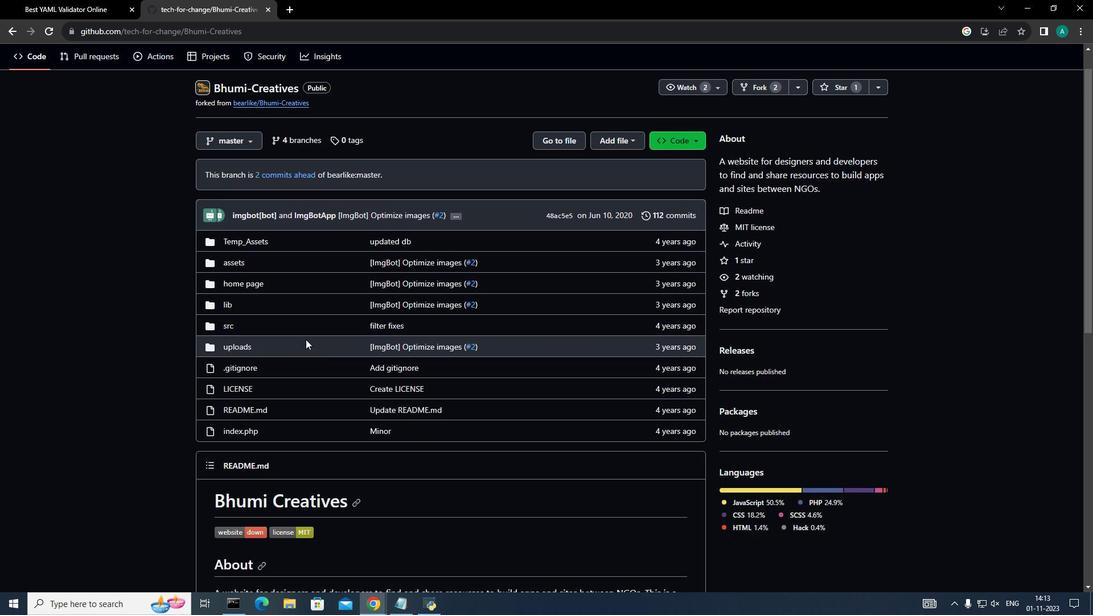 
Action: Mouse moved to (305, 338)
Screenshot: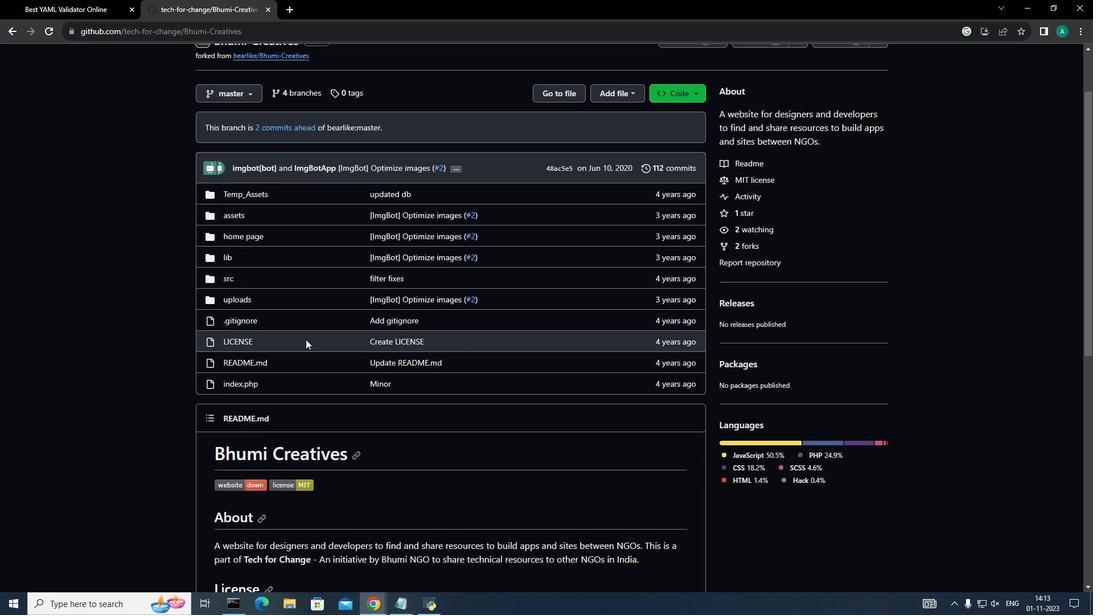 
Action: Mouse scrolled (305, 337) with delta (0, 0)
Screenshot: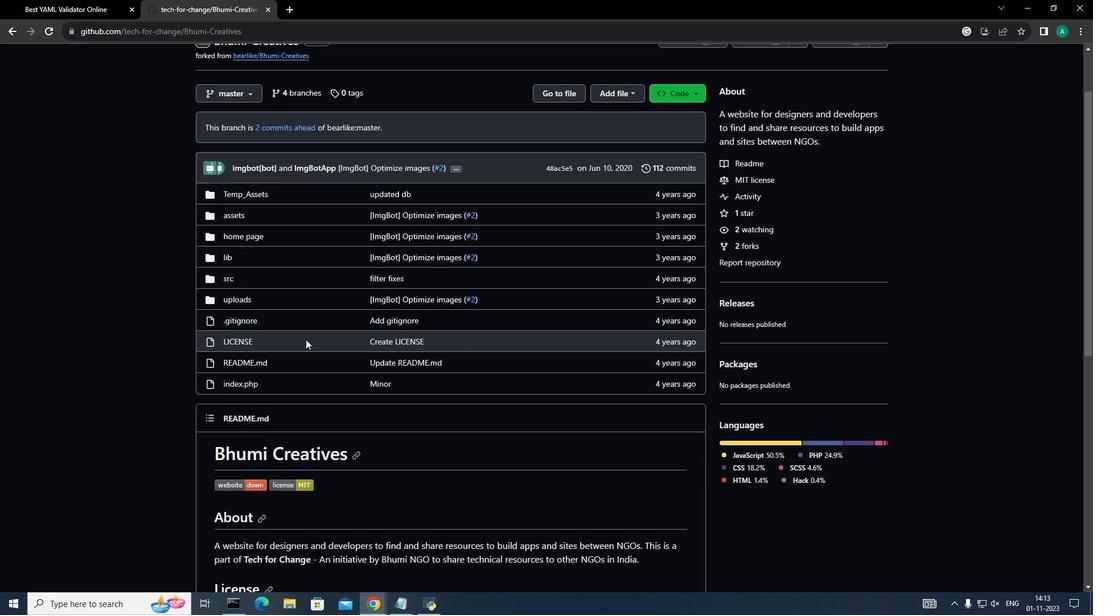 
Action: Mouse moved to (305, 339)
Screenshot: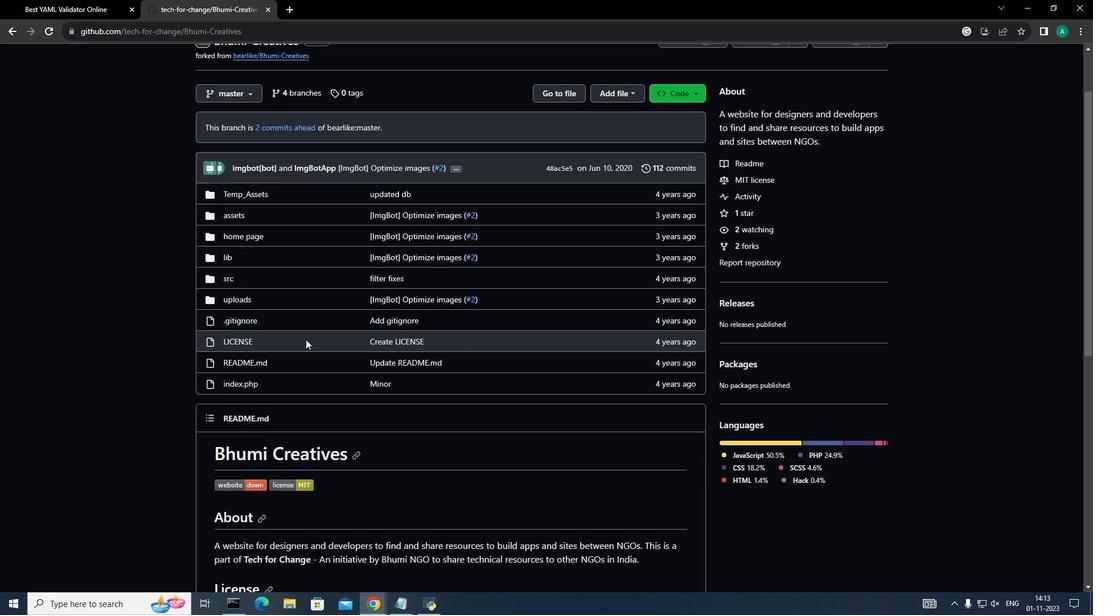 
Action: Mouse scrolled (305, 338) with delta (0, 0)
Screenshot: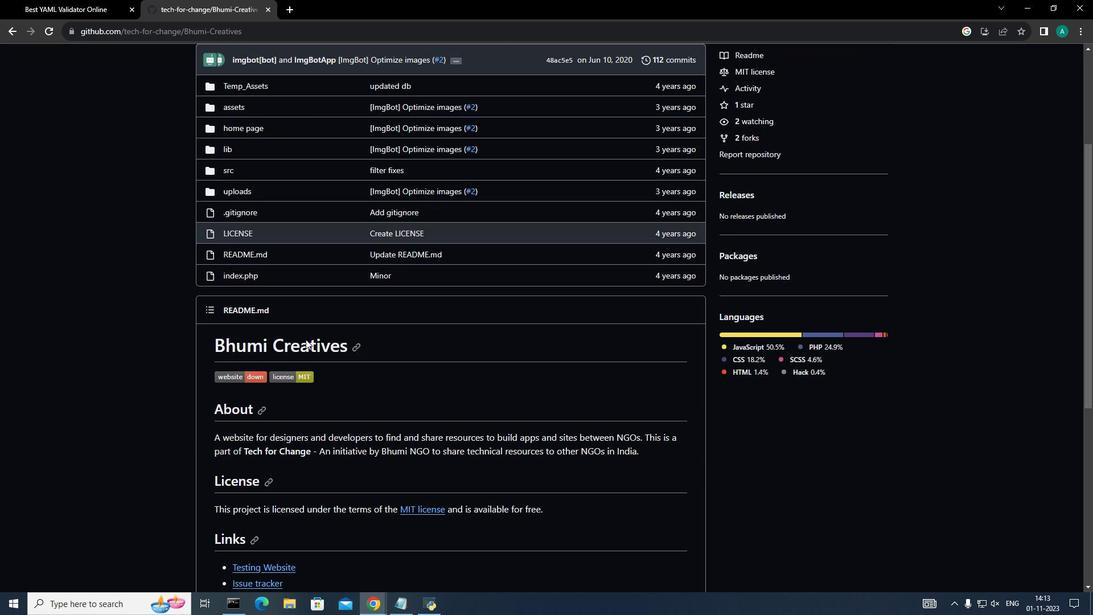 
Action: Mouse moved to (293, 325)
Screenshot: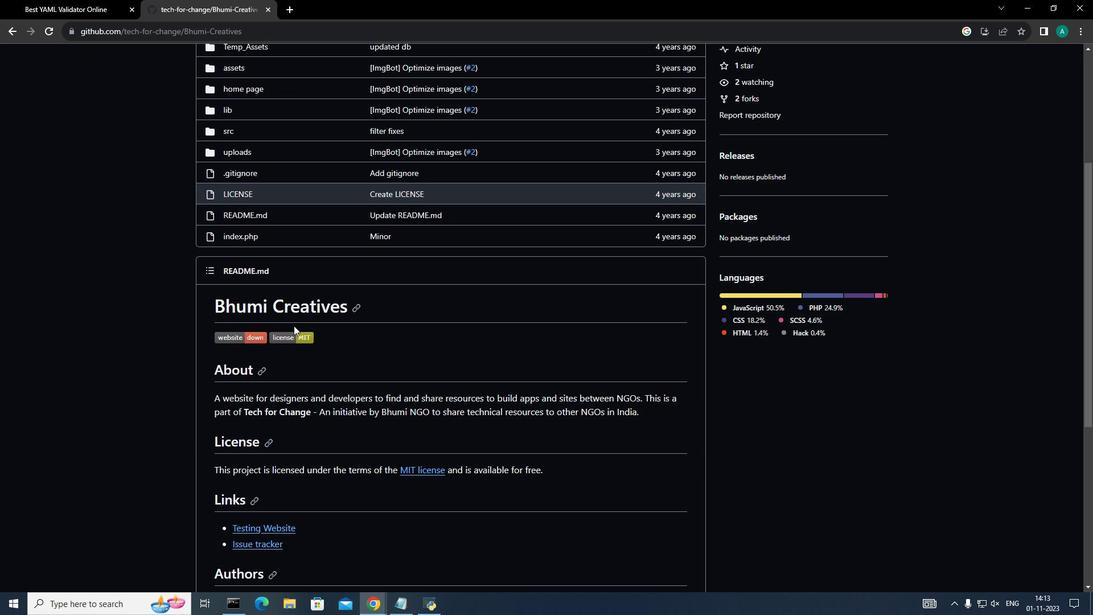 
Action: Mouse scrolled (293, 325) with delta (0, 0)
Screenshot: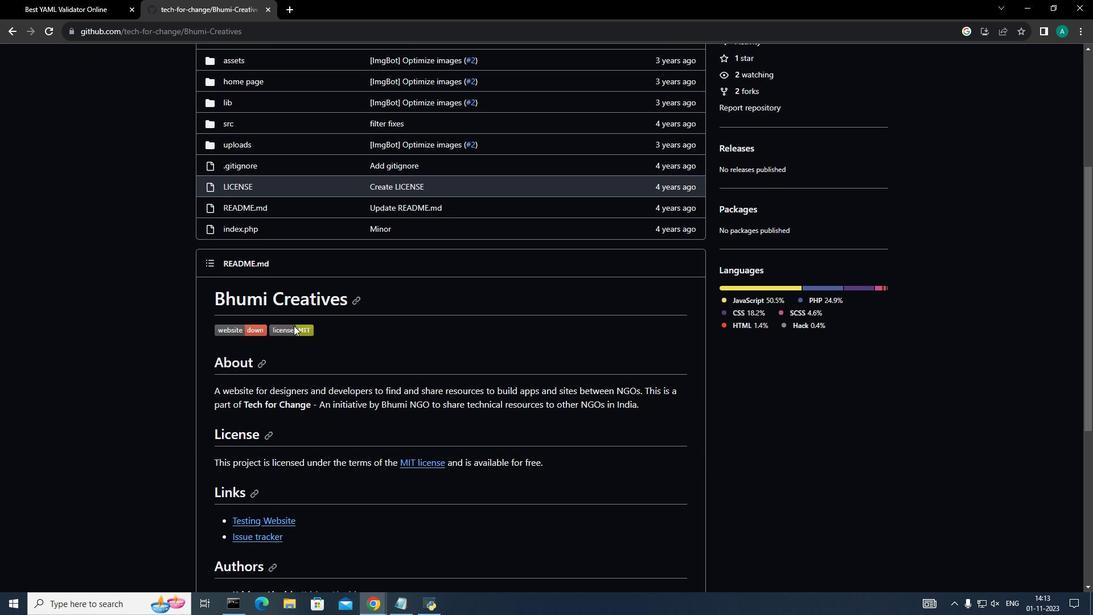 
Action: Mouse scrolled (293, 325) with delta (0, 0)
Screenshot: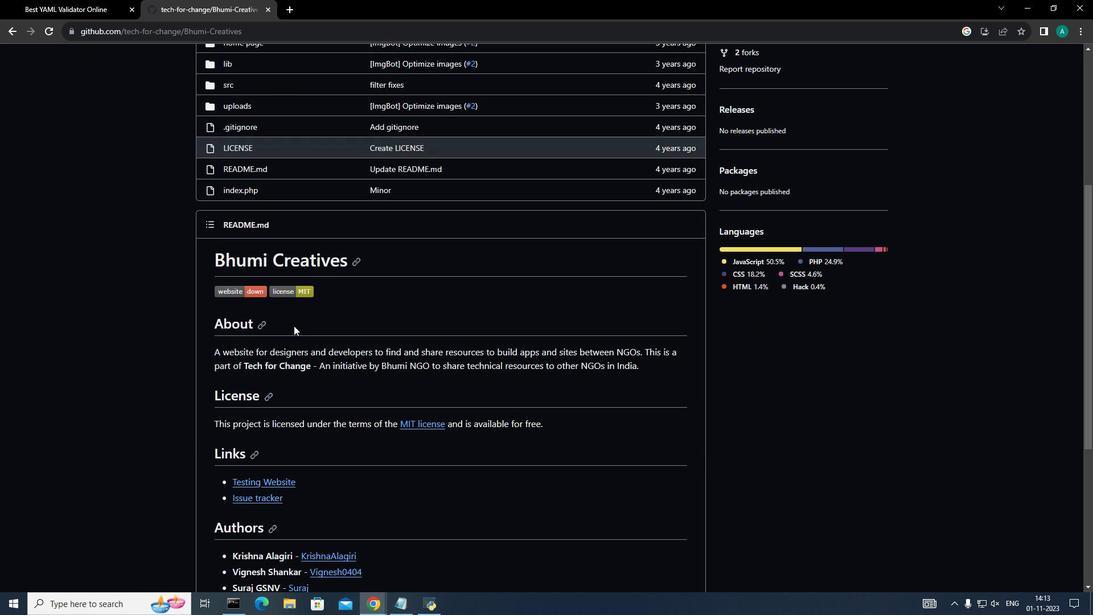 
Action: Mouse moved to (10, 30)
Screenshot: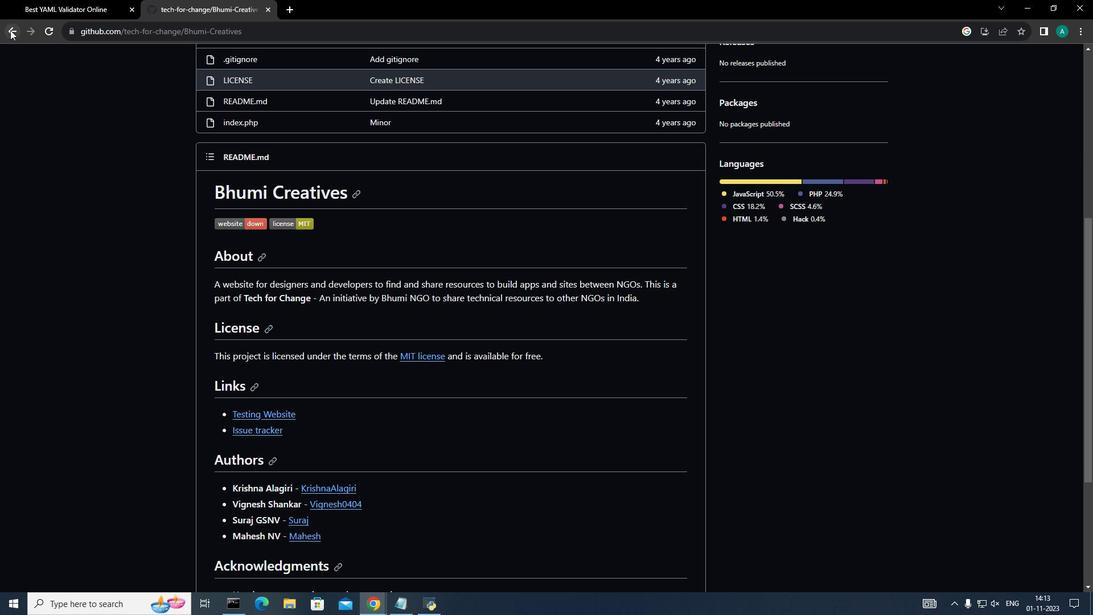 
Action: Mouse pressed left at (10, 30)
Screenshot: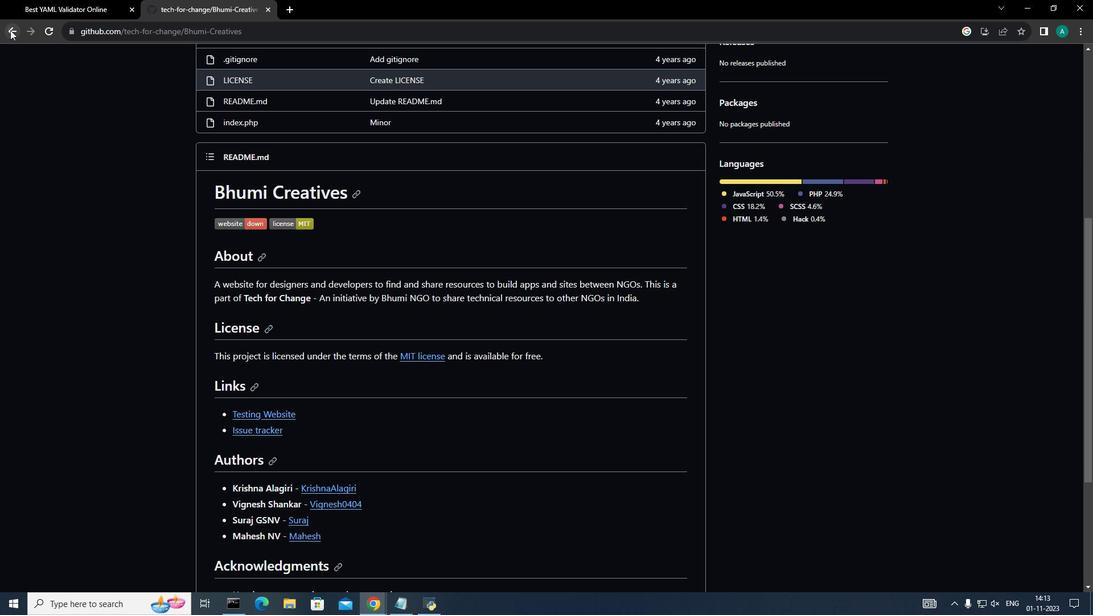 
Action: Mouse pressed left at (10, 30)
Screenshot: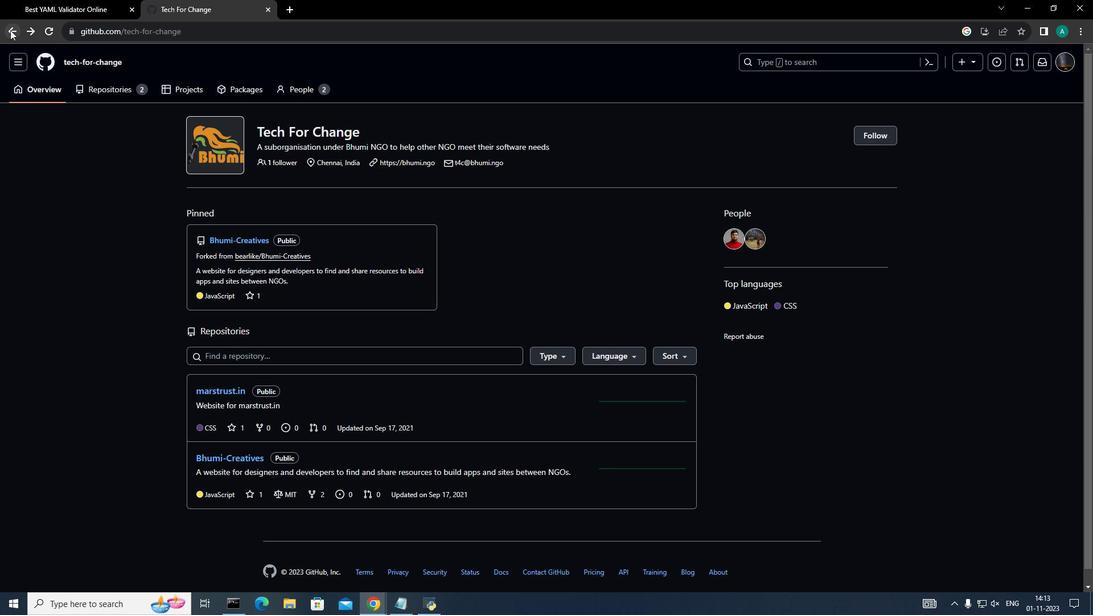 
Action: Mouse pressed left at (10, 30)
Screenshot: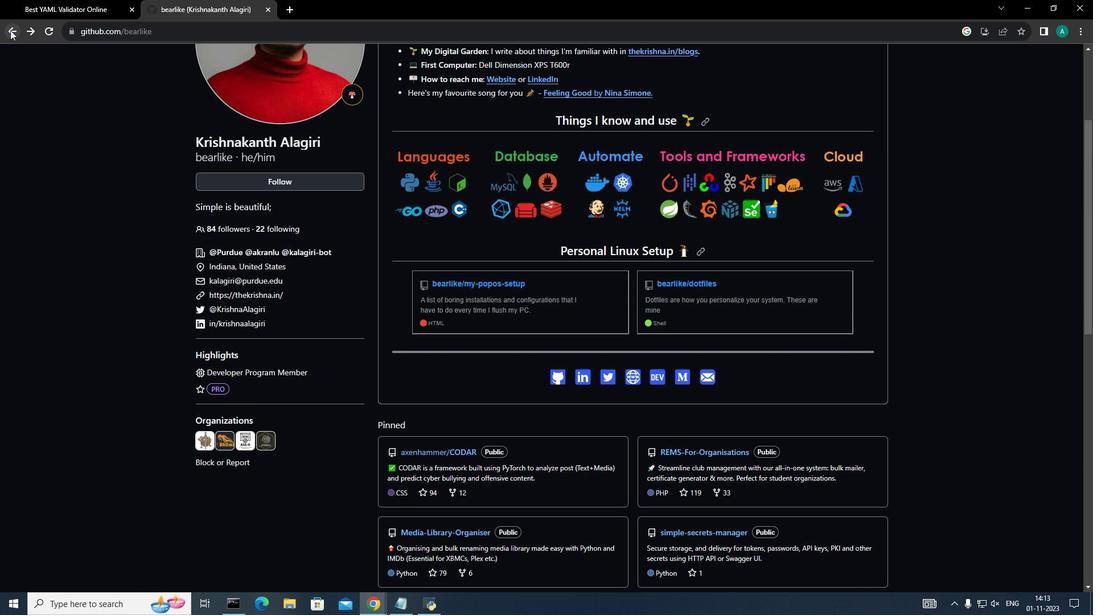 
Action: Mouse moved to (300, 314)
Screenshot: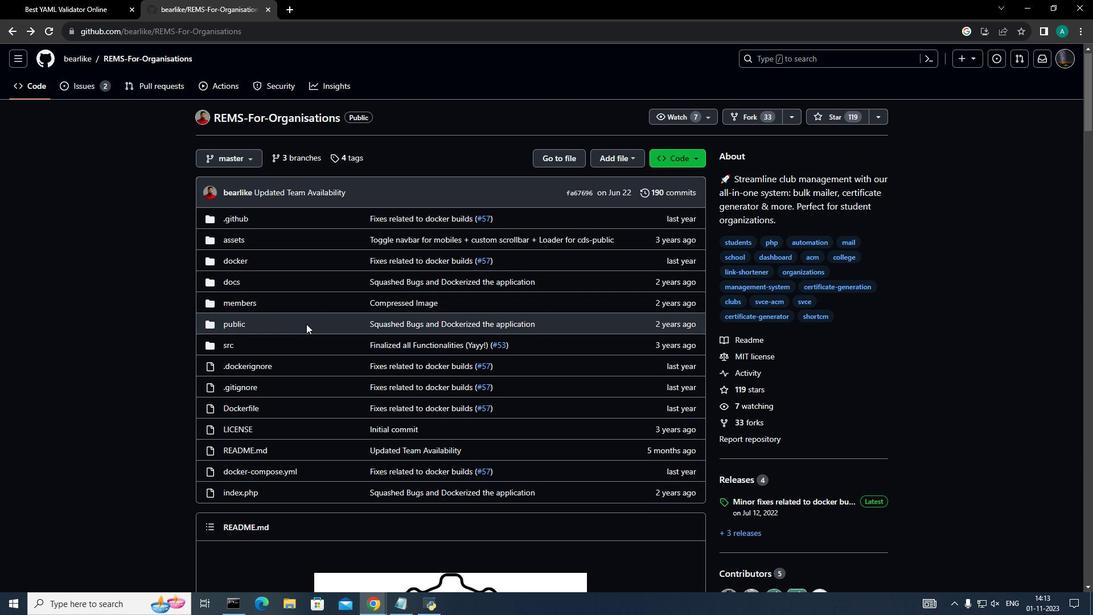 
Action: Mouse scrolled (300, 313) with delta (0, 0)
Screenshot: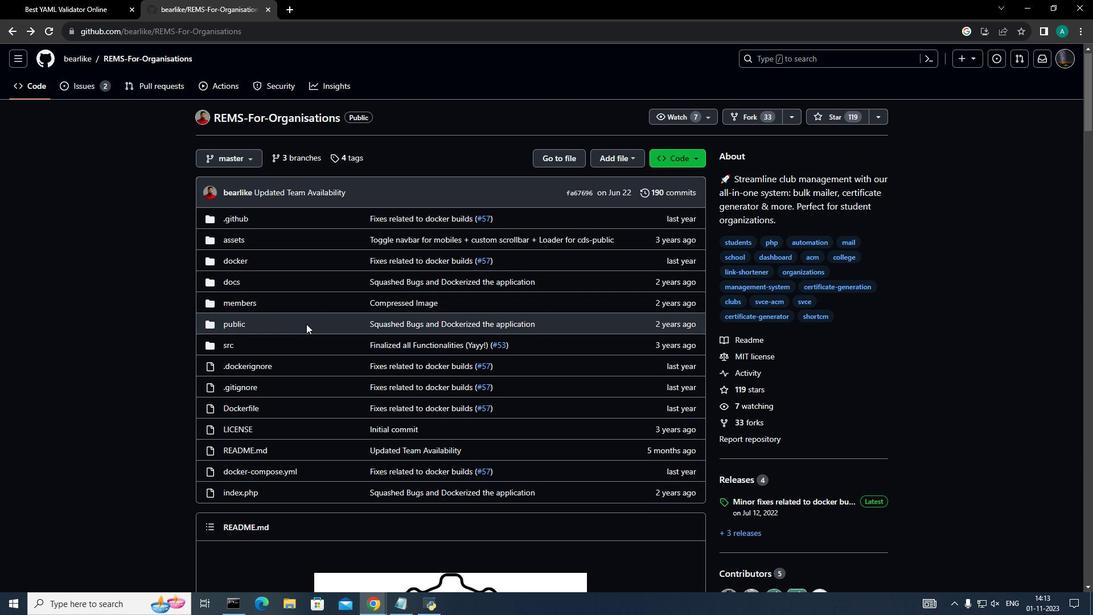 
Action: Mouse moved to (306, 324)
Screenshot: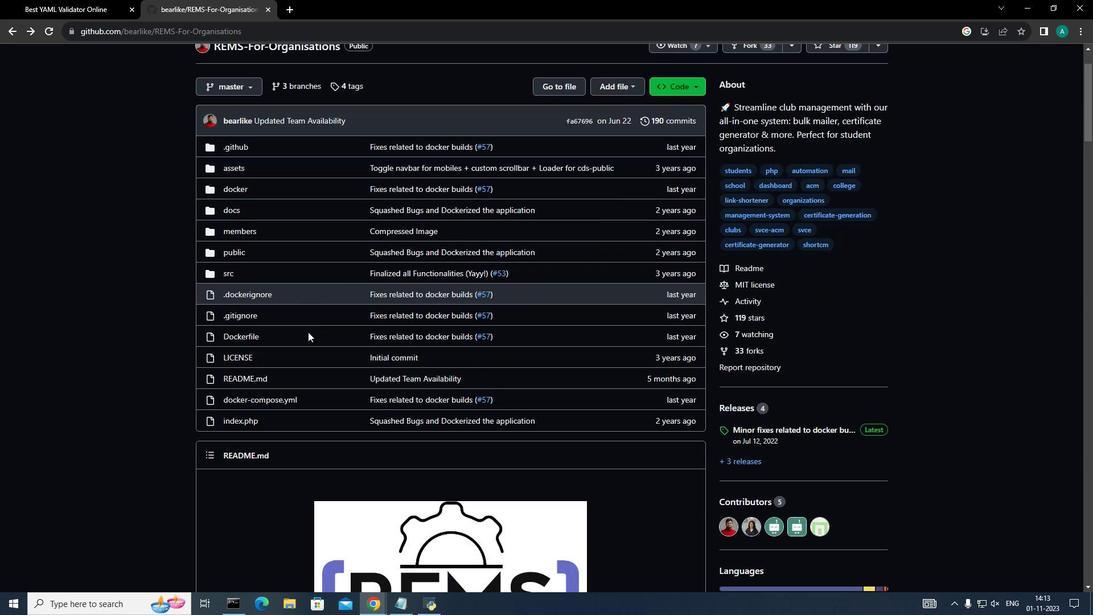 
Action: Mouse scrolled (306, 323) with delta (0, 0)
Screenshot: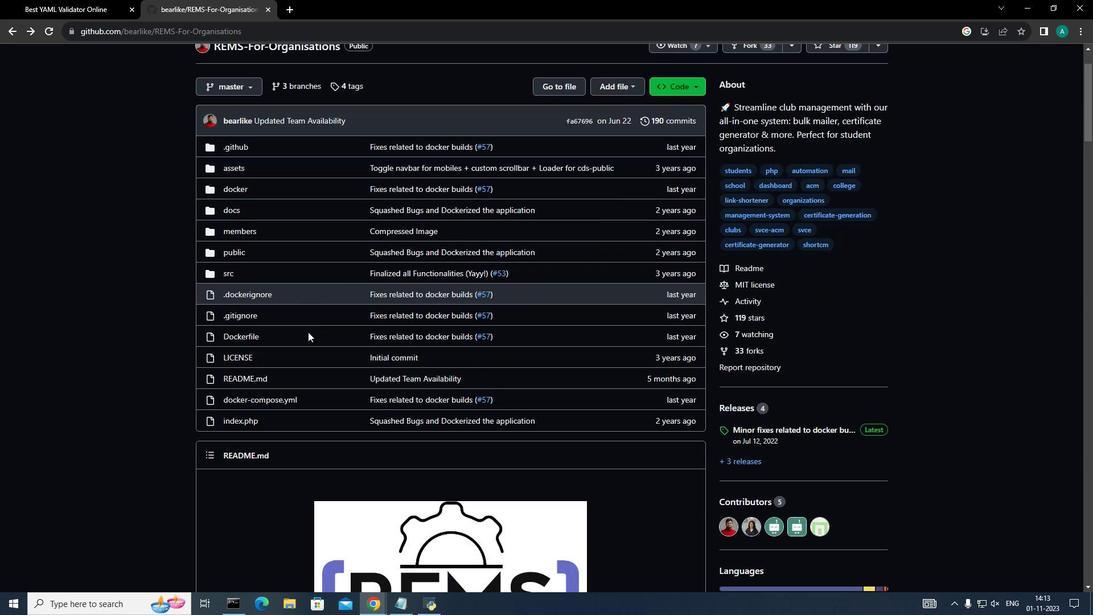 
Action: Mouse moved to (306, 325)
Screenshot: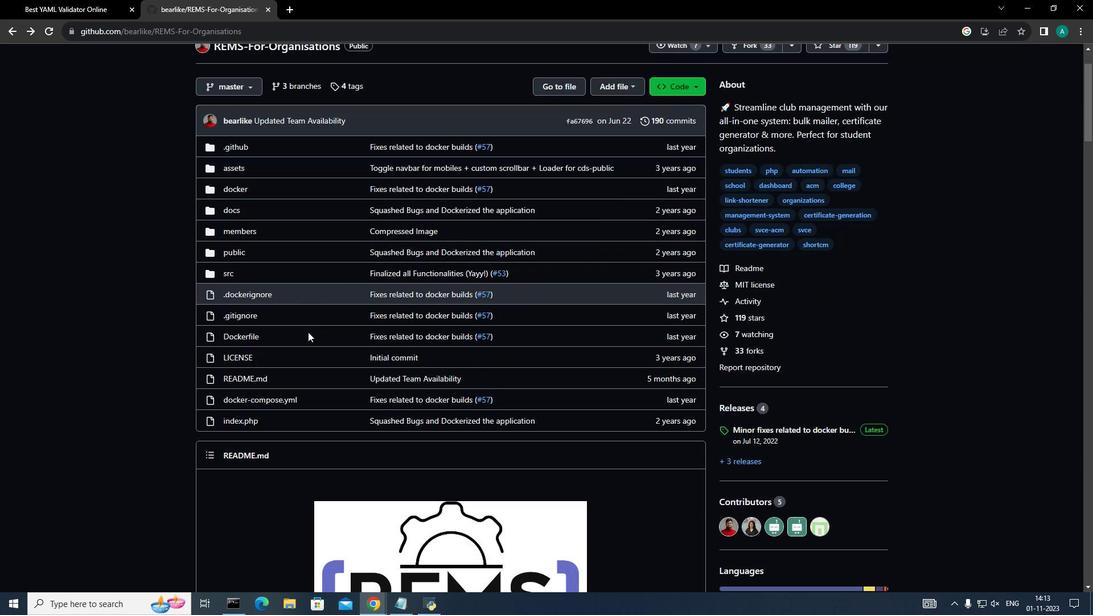 
Action: Mouse scrolled (306, 325) with delta (0, 0)
Screenshot: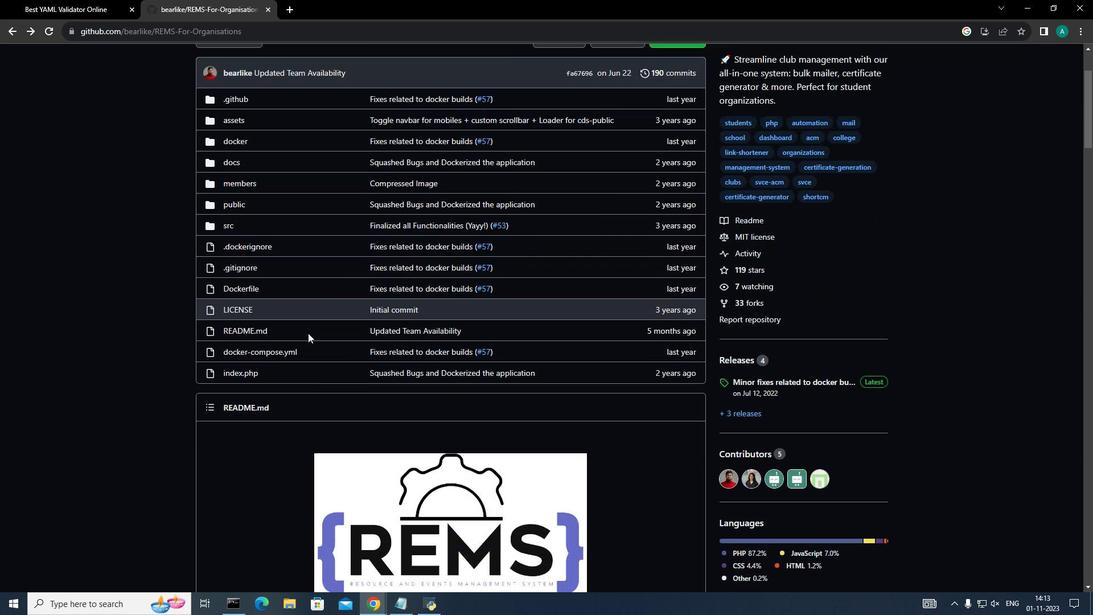 
Action: Mouse moved to (307, 349)
Screenshot: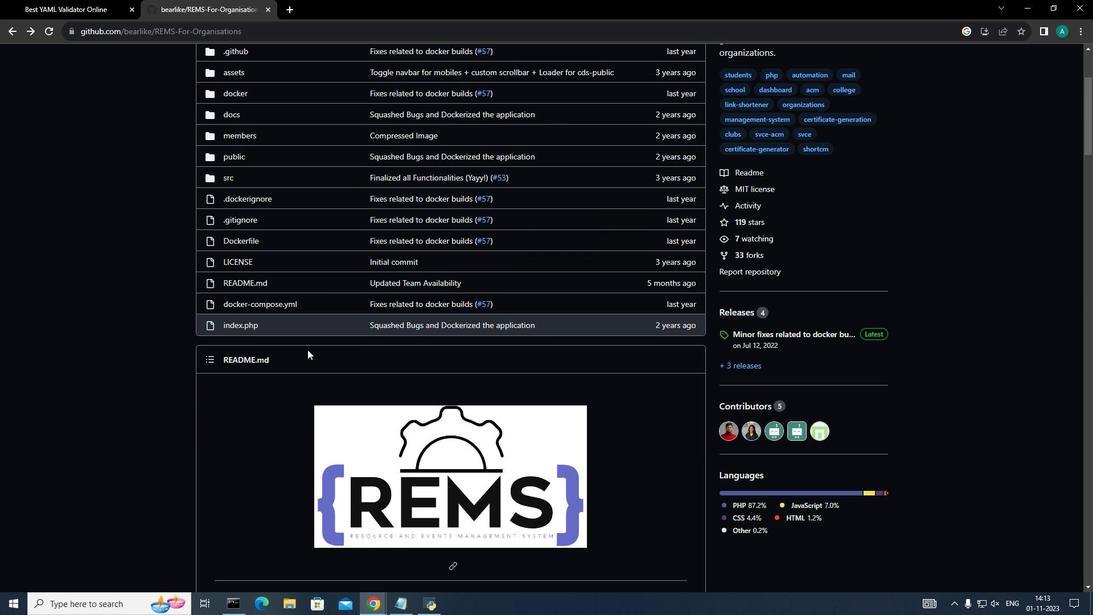 
Action: Mouse scrolled (307, 349) with delta (0, 0)
Screenshot: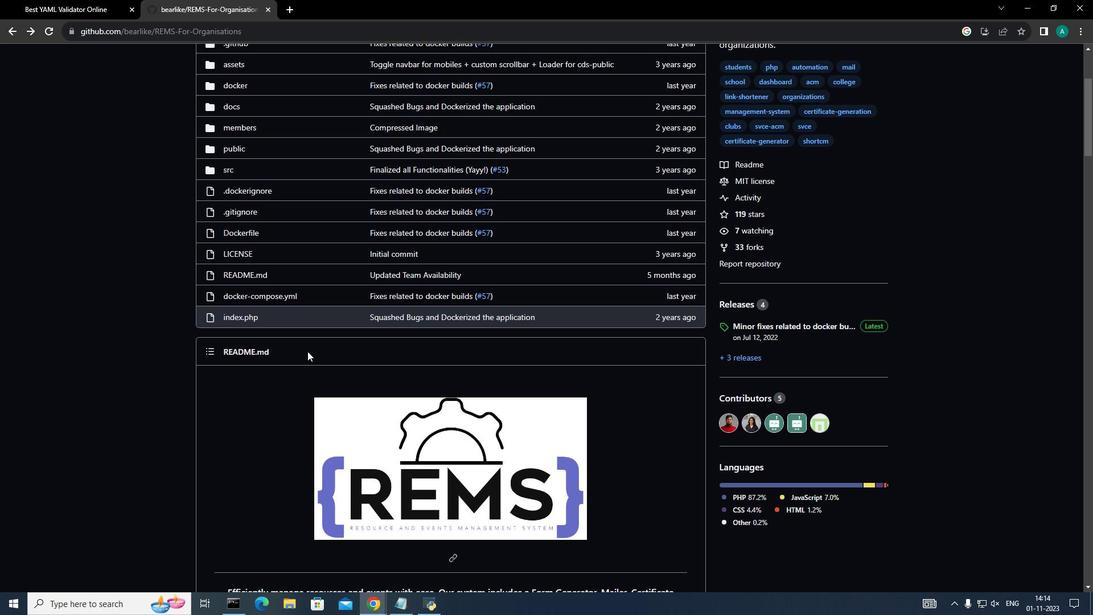 
Action: Mouse scrolled (307, 349) with delta (0, 0)
Screenshot: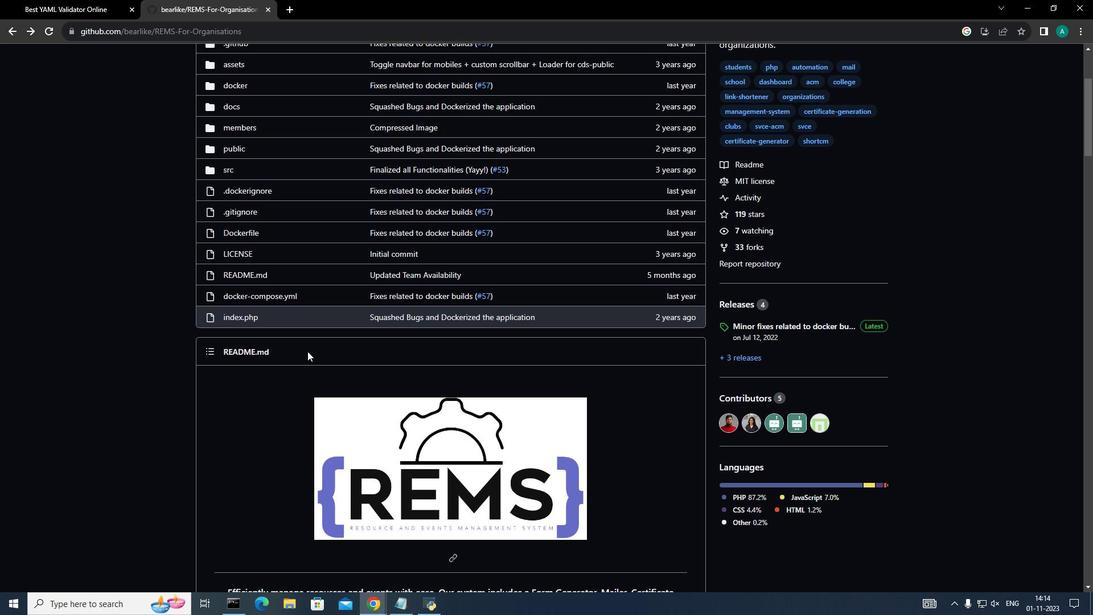 
Action: Mouse scrolled (307, 349) with delta (0, 0)
Screenshot: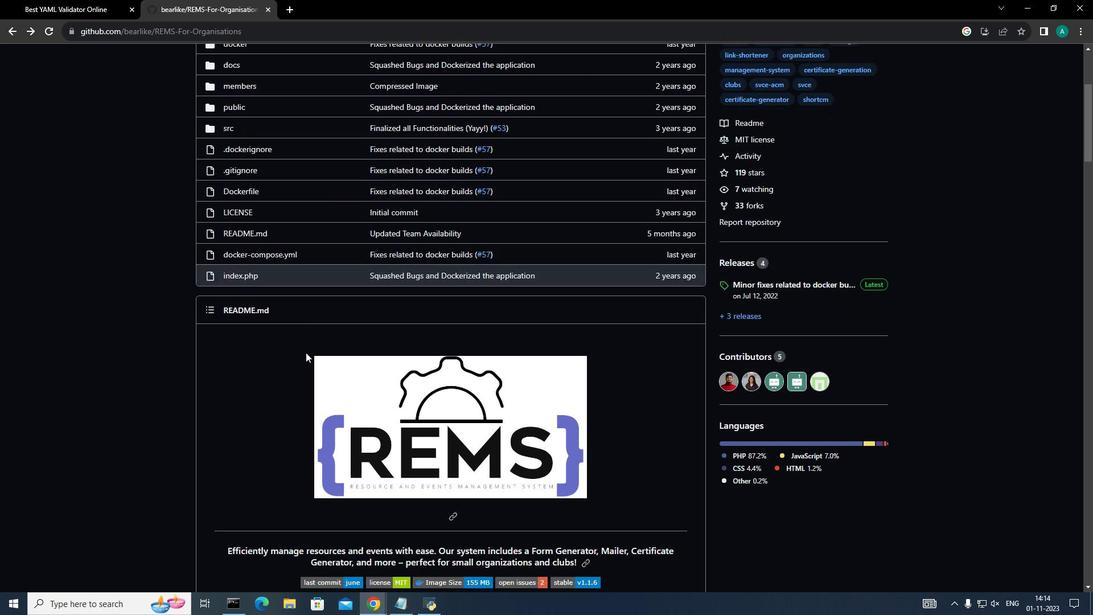 
Action: Mouse moved to (307, 351)
Screenshot: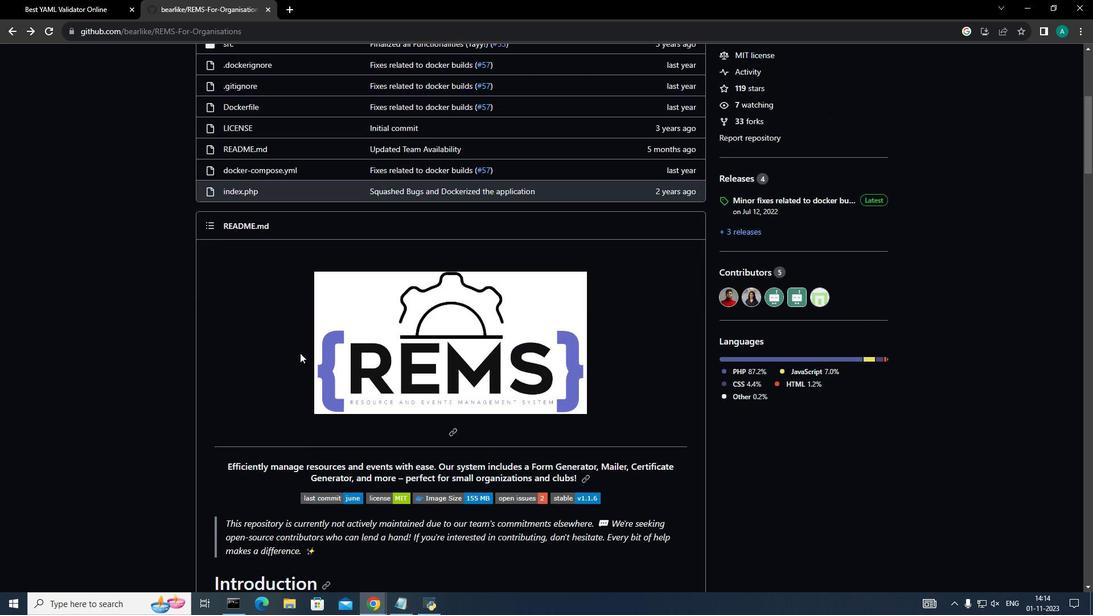 
Action: Mouse scrolled (307, 350) with delta (0, 0)
Screenshot: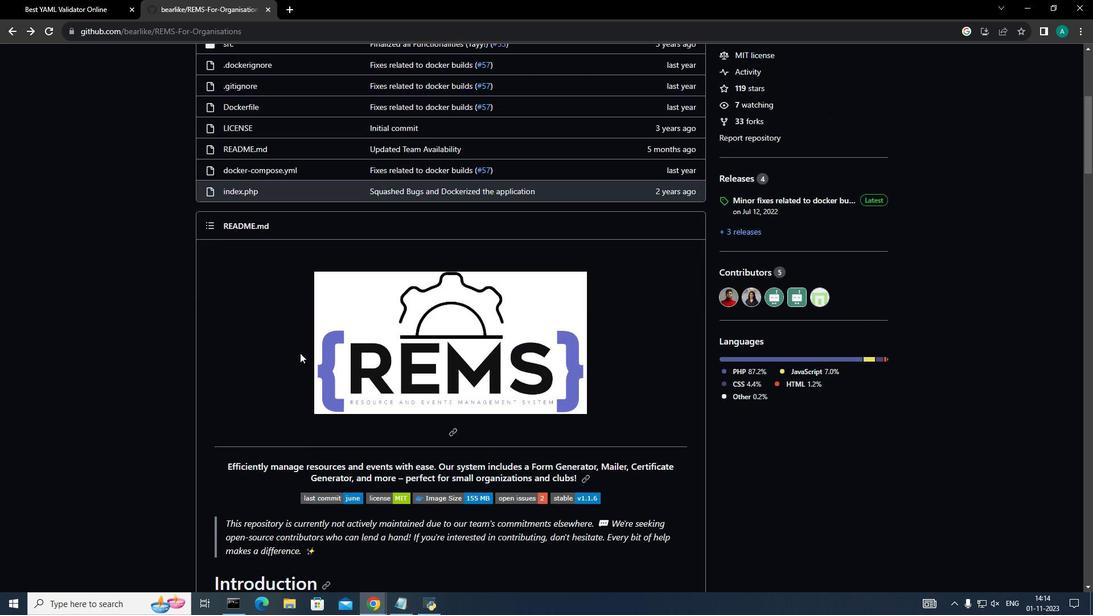 
Action: Mouse moved to (305, 352)
Screenshot: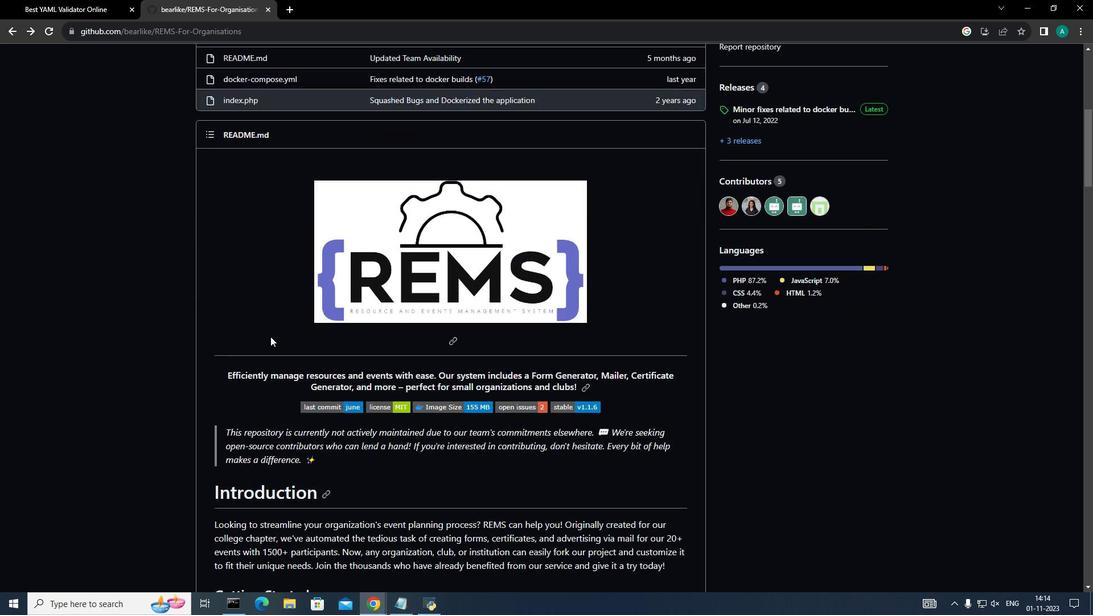 
Action: Mouse scrolled (305, 352) with delta (0, 0)
Screenshot: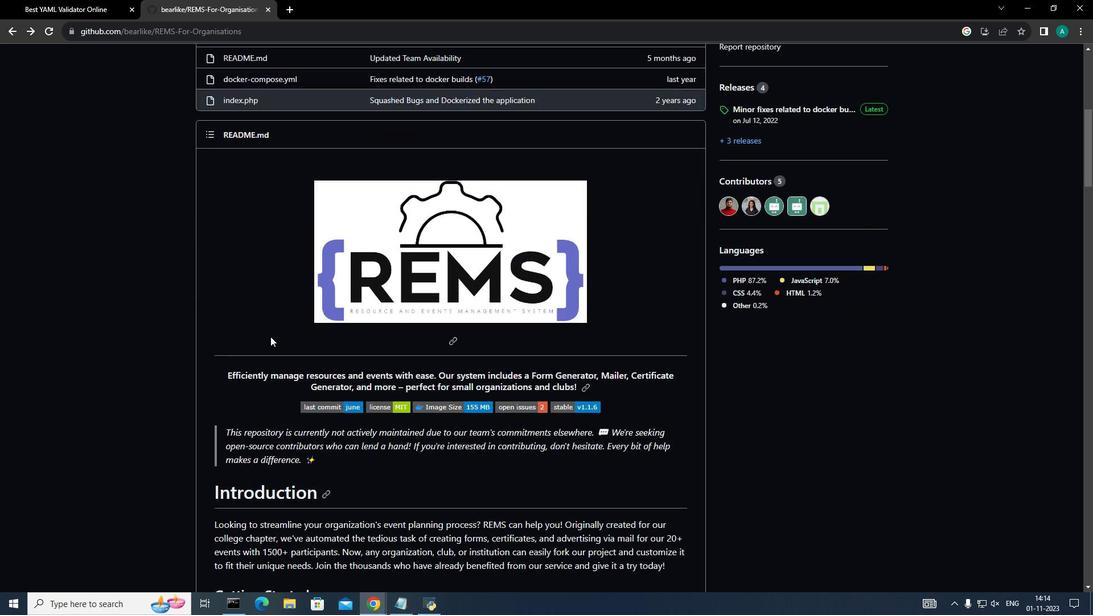 
Action: Mouse moved to (11, 35)
Screenshot: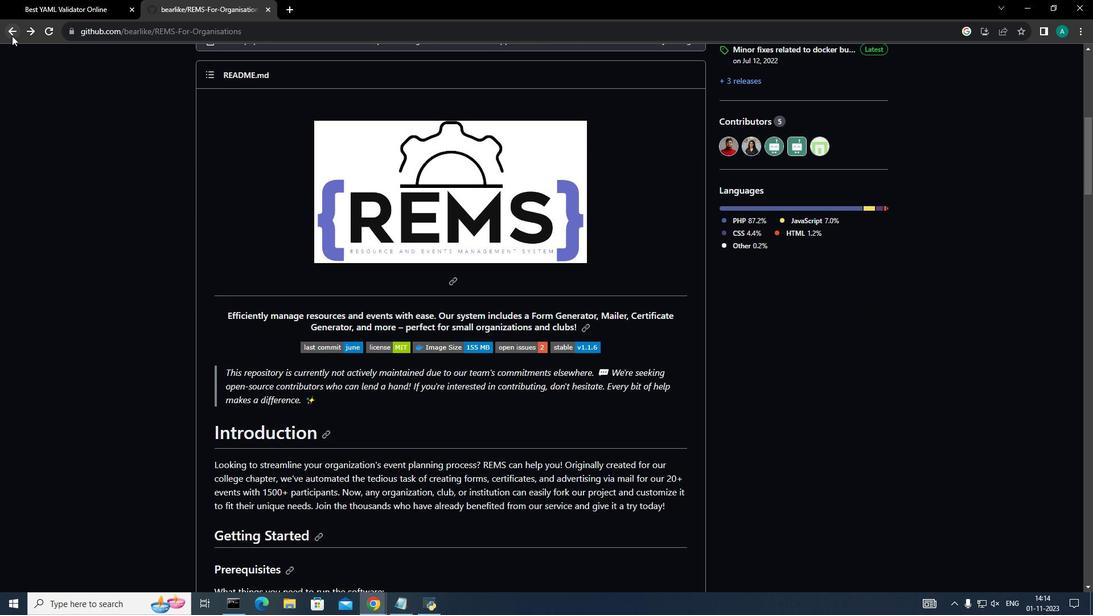 
Action: Mouse pressed left at (11, 35)
Screenshot: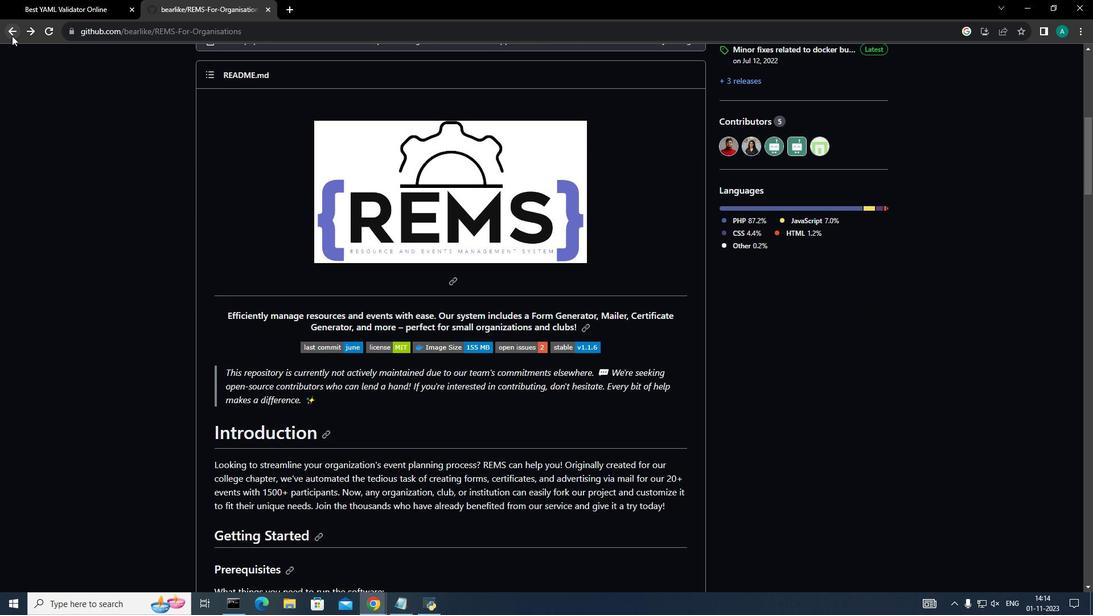
Action: Mouse moved to (217, 471)
Screenshot: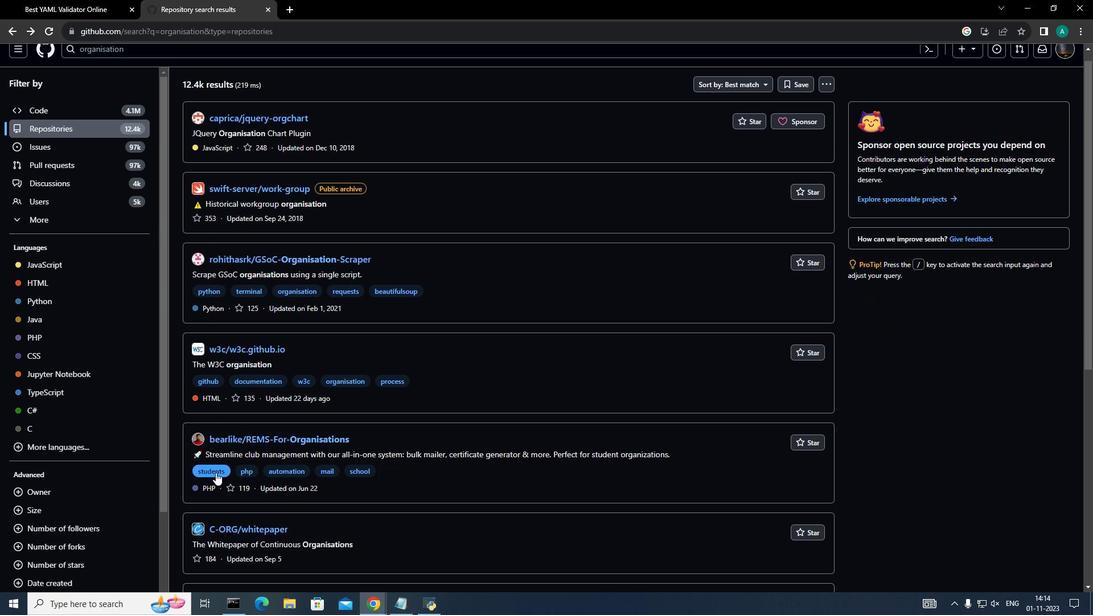 
Action: Mouse scrolled (217, 471) with delta (0, 0)
Screenshot: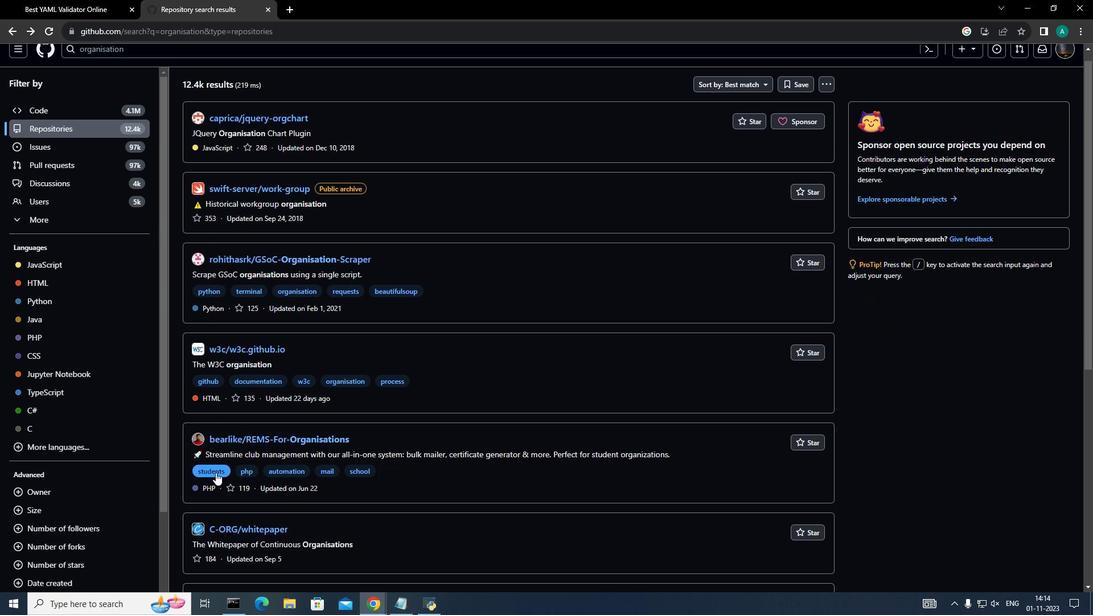 
Action: Mouse moved to (215, 472)
Screenshot: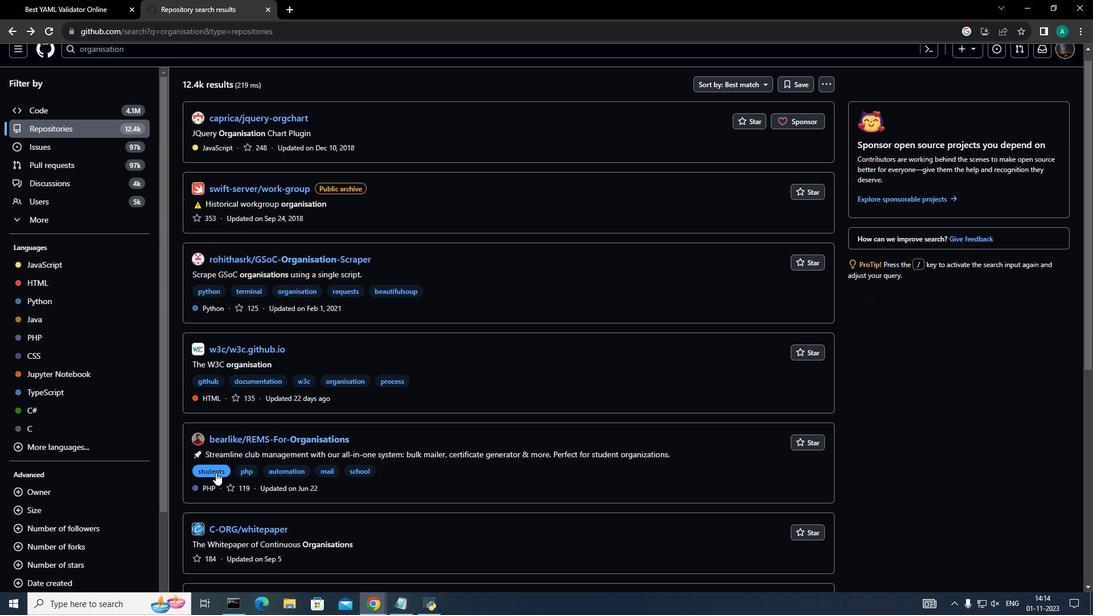 
Action: Mouse scrolled (215, 472) with delta (0, 0)
Screenshot: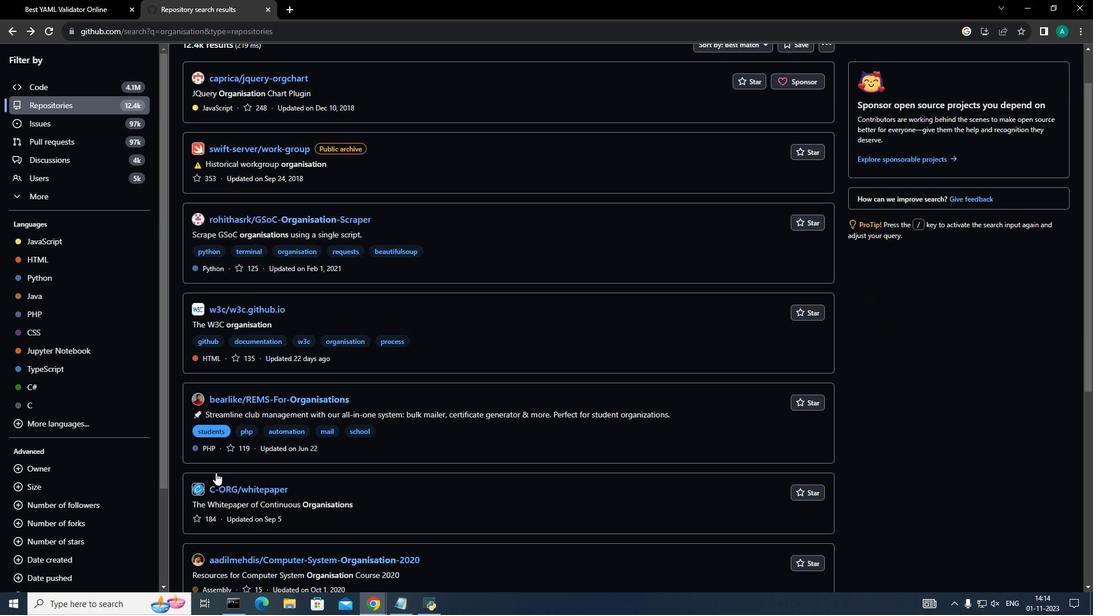 
Action: Mouse moved to (216, 451)
Screenshot: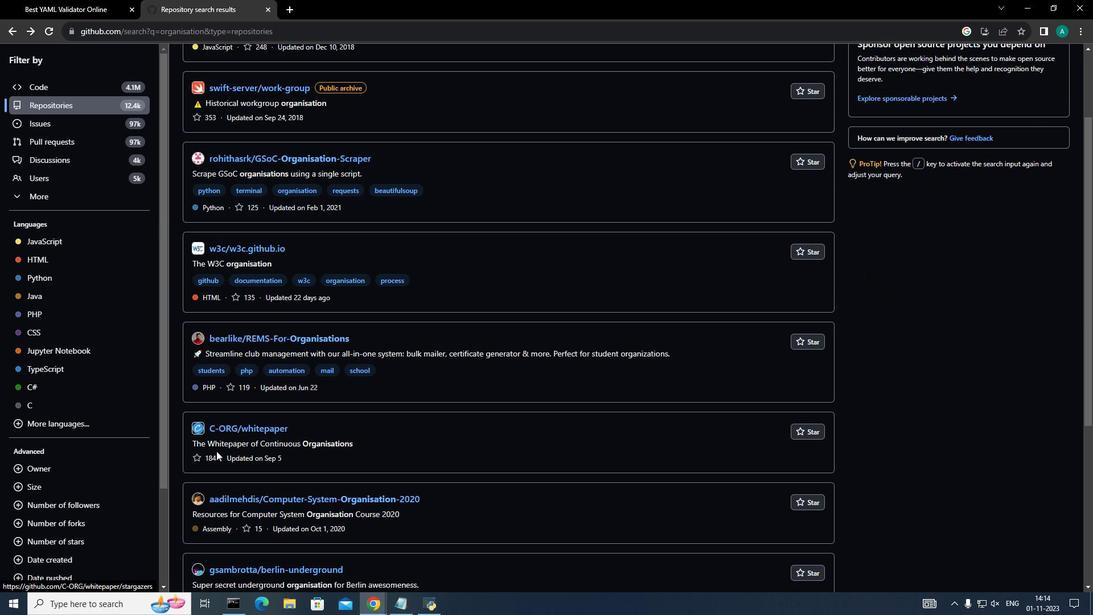 
Action: Mouse scrolled (216, 450) with delta (0, 0)
Screenshot: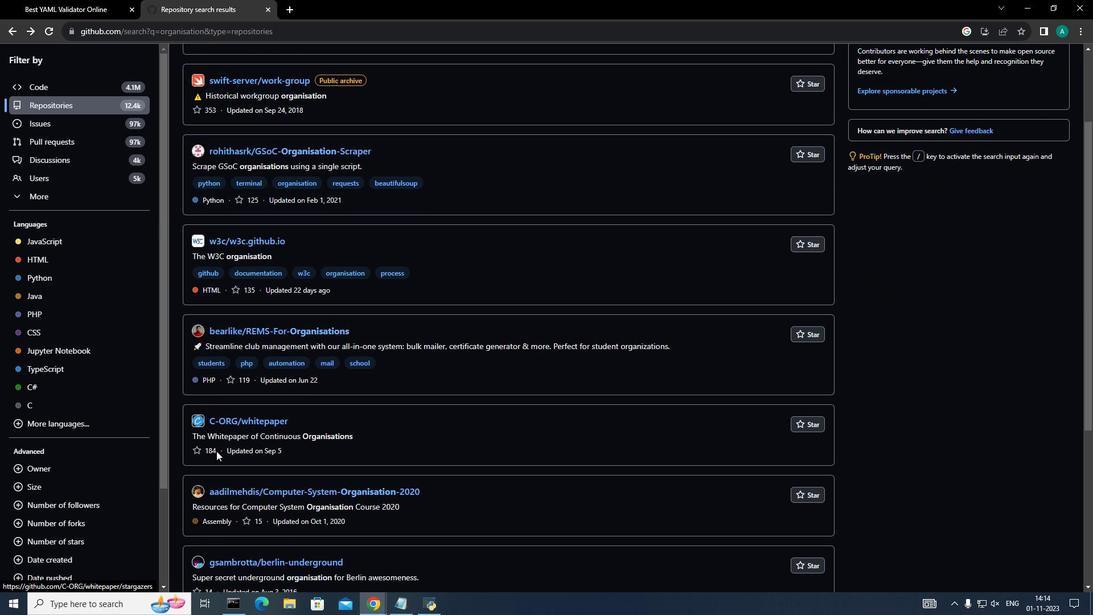 
Action: Mouse moved to (221, 444)
Screenshot: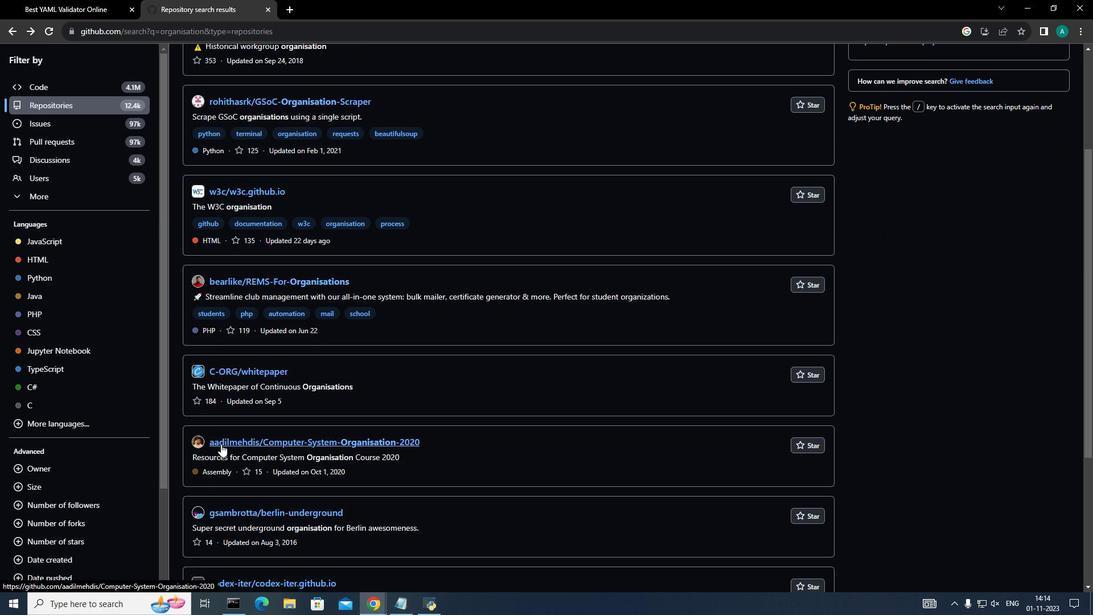 
Action: Mouse pressed left at (221, 444)
Screenshot: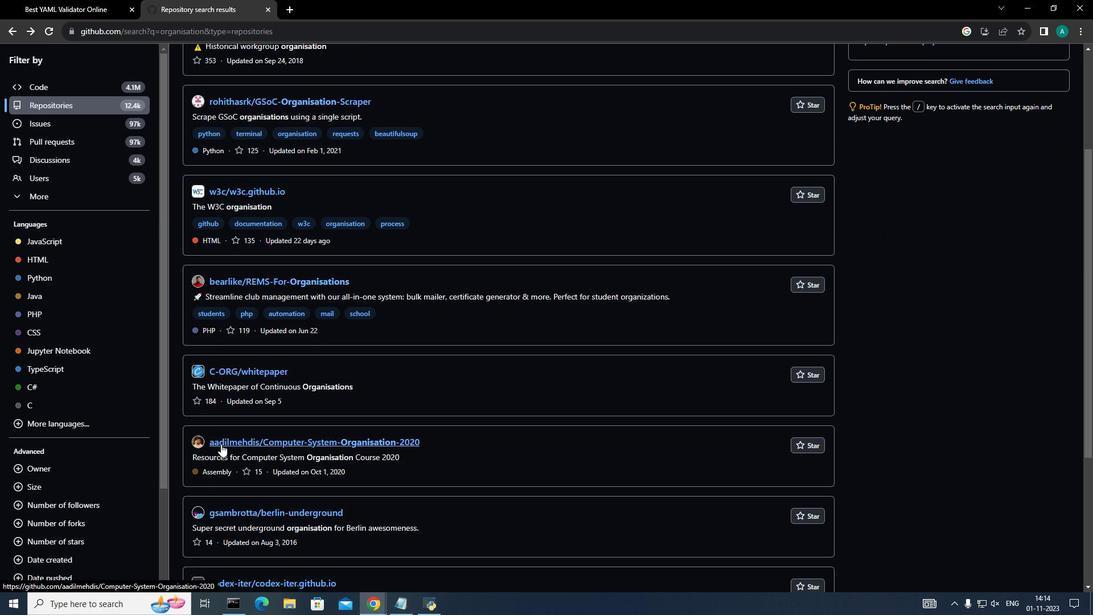 
Action: Mouse moved to (145, 211)
Screenshot: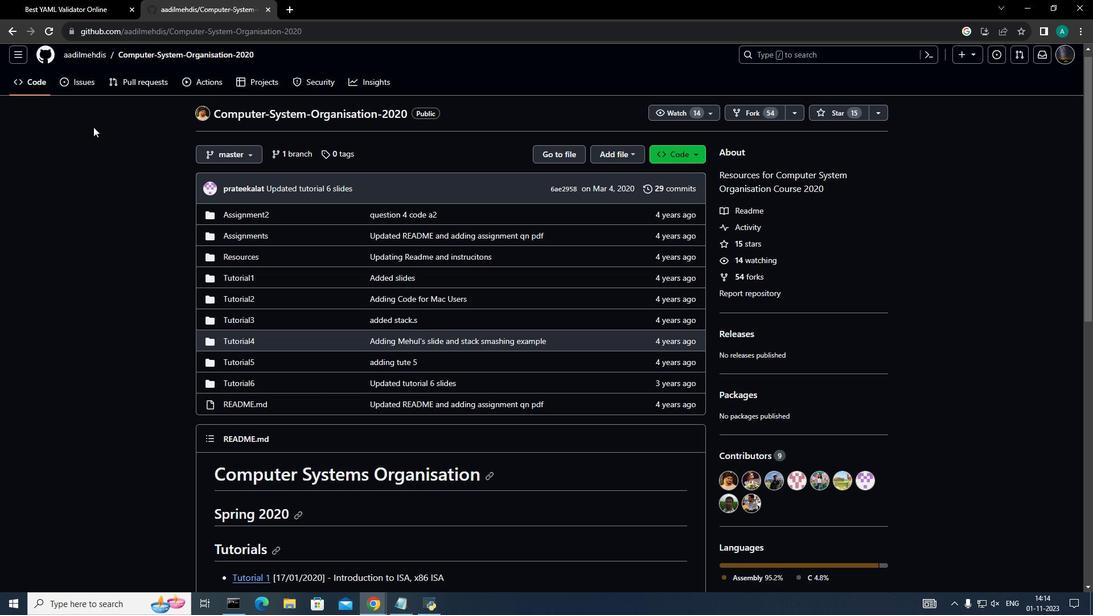 
Action: Mouse scrolled (145, 210) with delta (0, 0)
Screenshot: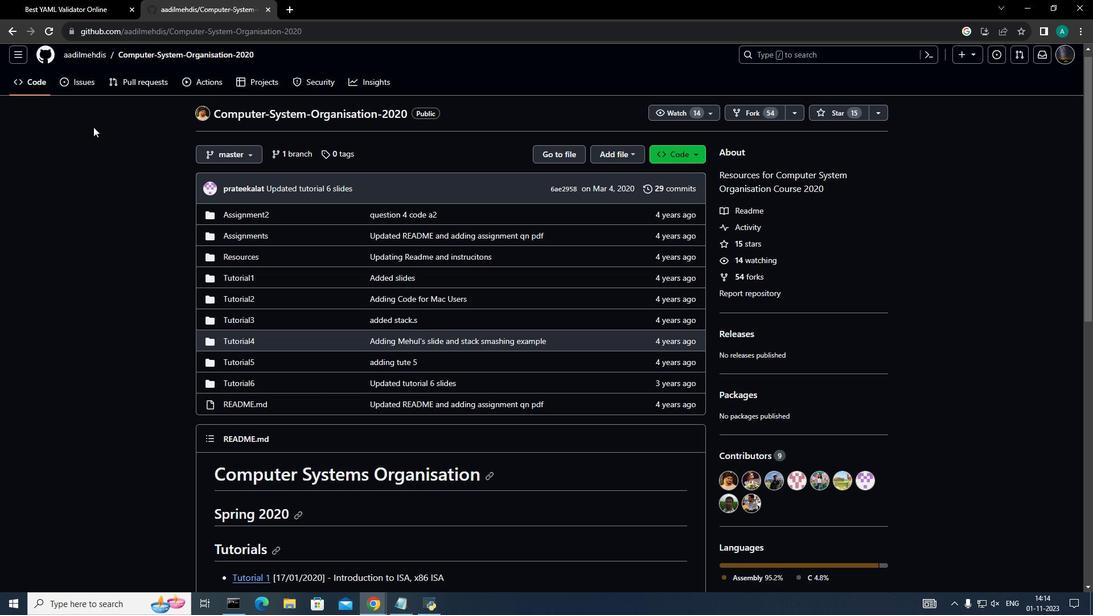 
Action: Mouse moved to (89, 84)
Screenshot: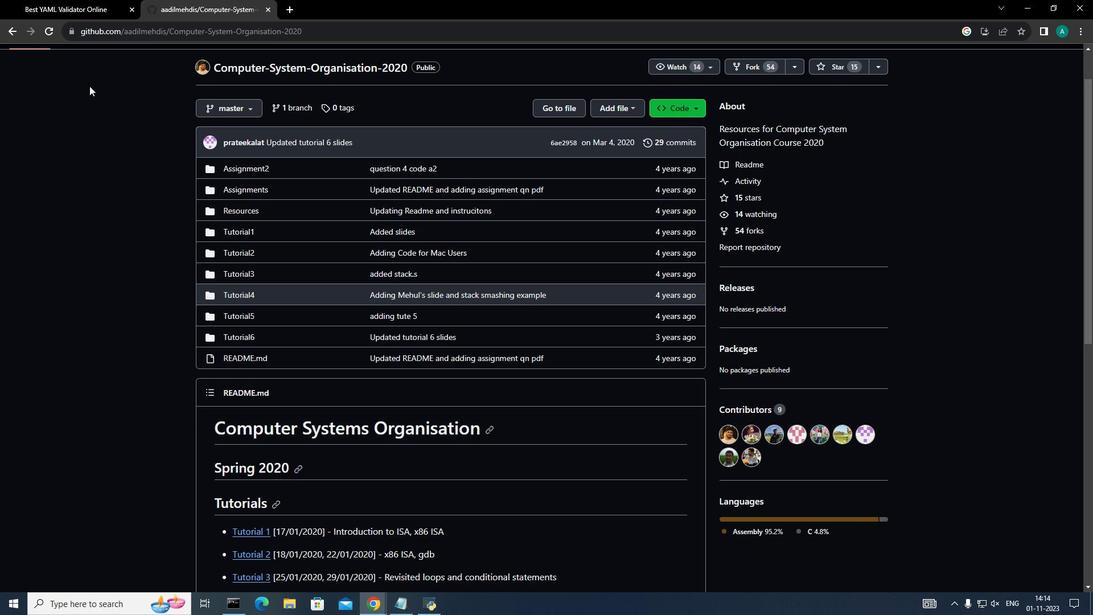 
Action: Mouse scrolled (89, 85) with delta (0, 0)
Screenshot: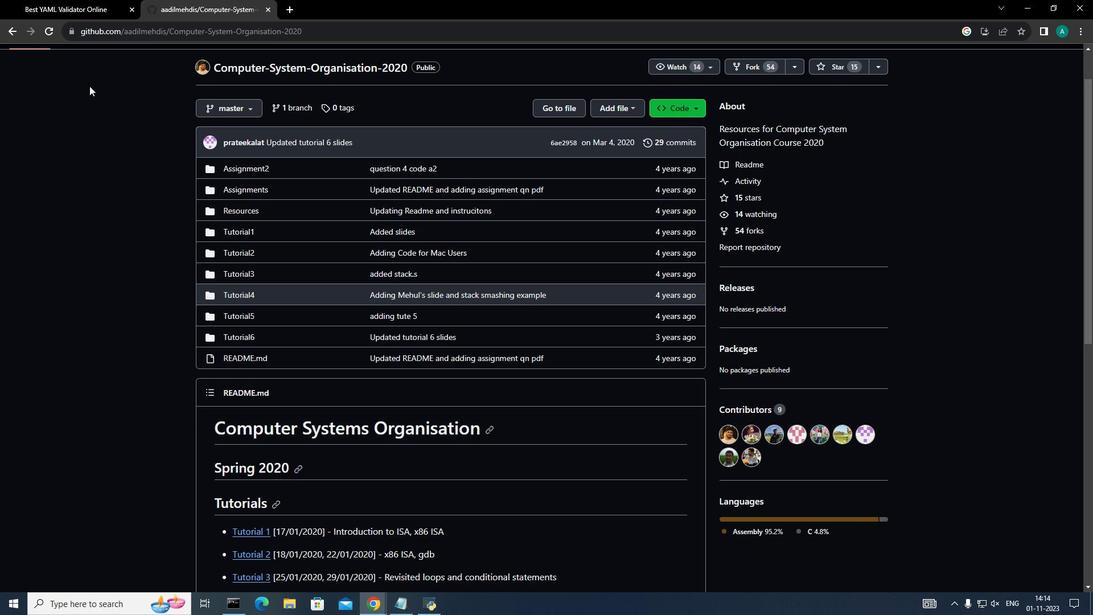 
Action: Mouse moved to (89, 86)
Screenshot: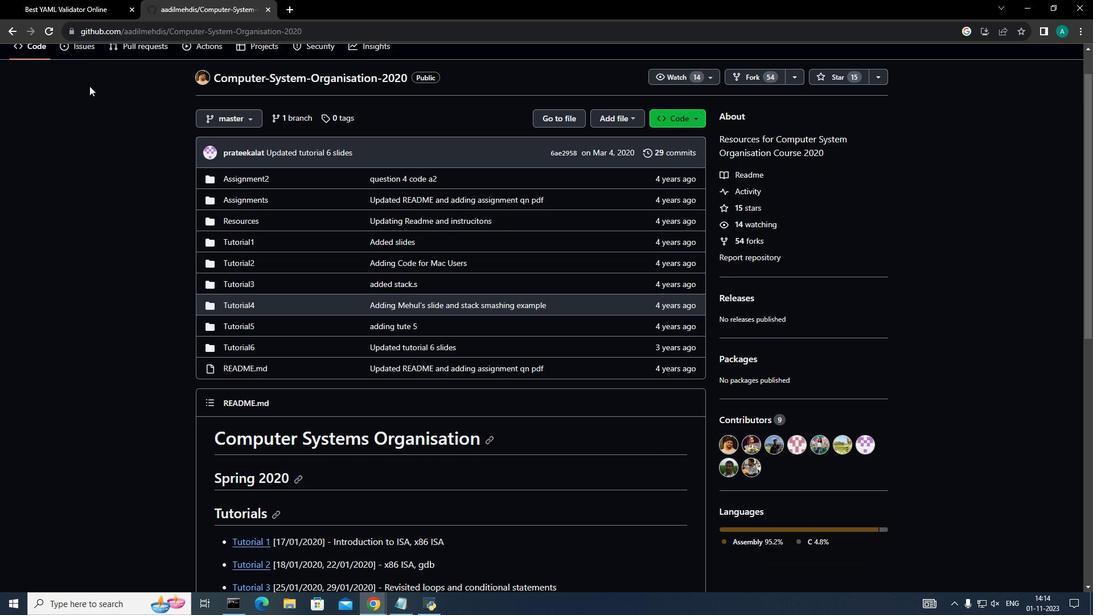 
Action: Mouse scrolled (89, 86) with delta (0, 0)
Screenshot: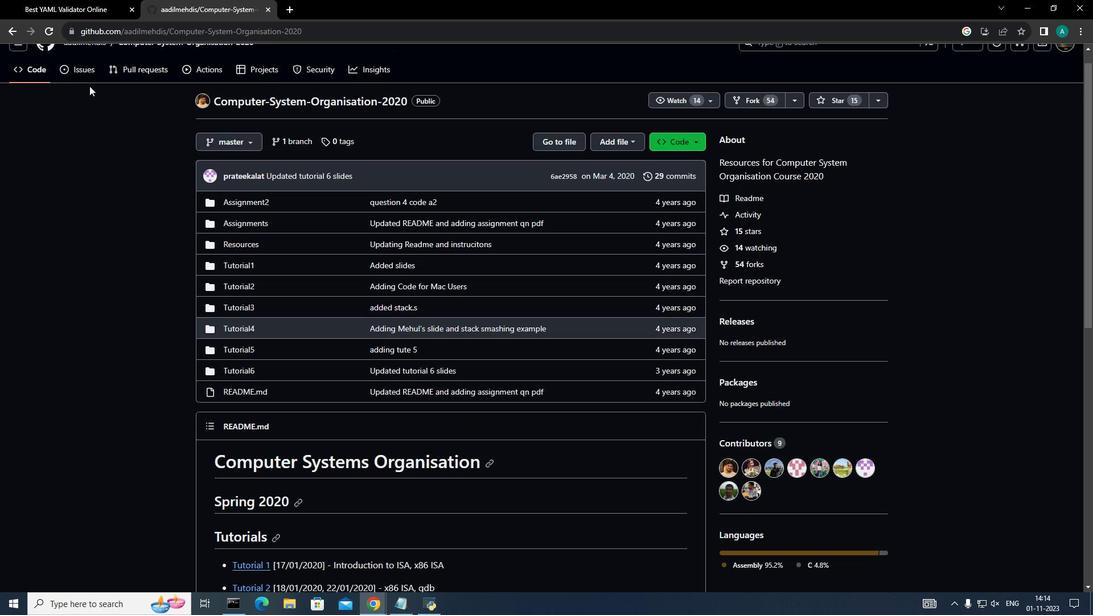 
Action: Mouse moved to (92, 62)
Screenshot: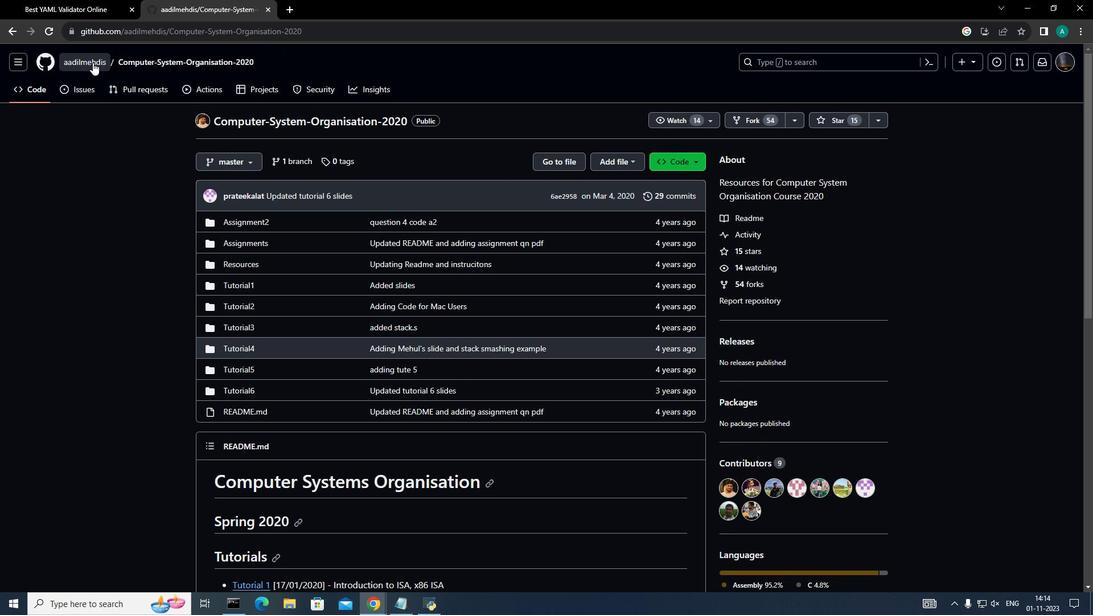 
Action: Mouse pressed left at (92, 62)
Screenshot: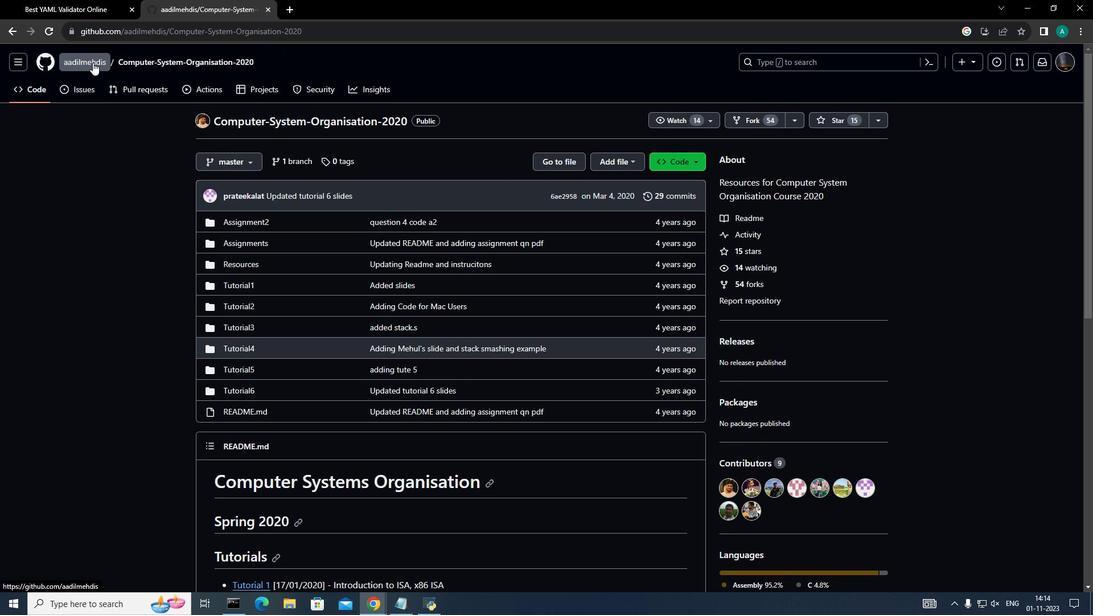 
Action: Mouse moved to (288, 287)
Screenshot: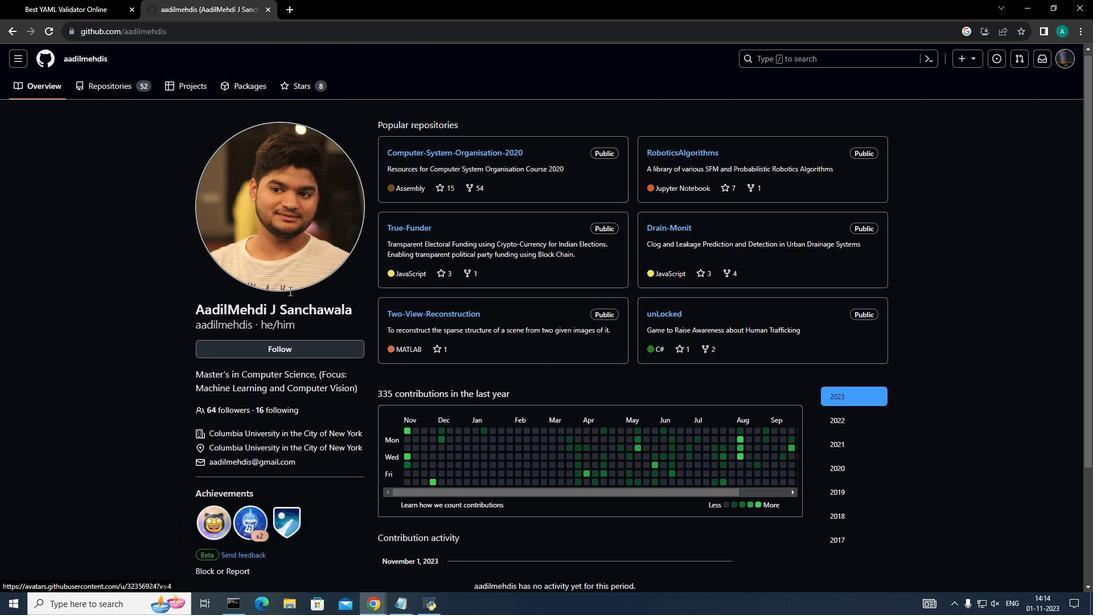 
Action: Mouse scrolled (288, 287) with delta (0, 0)
Screenshot: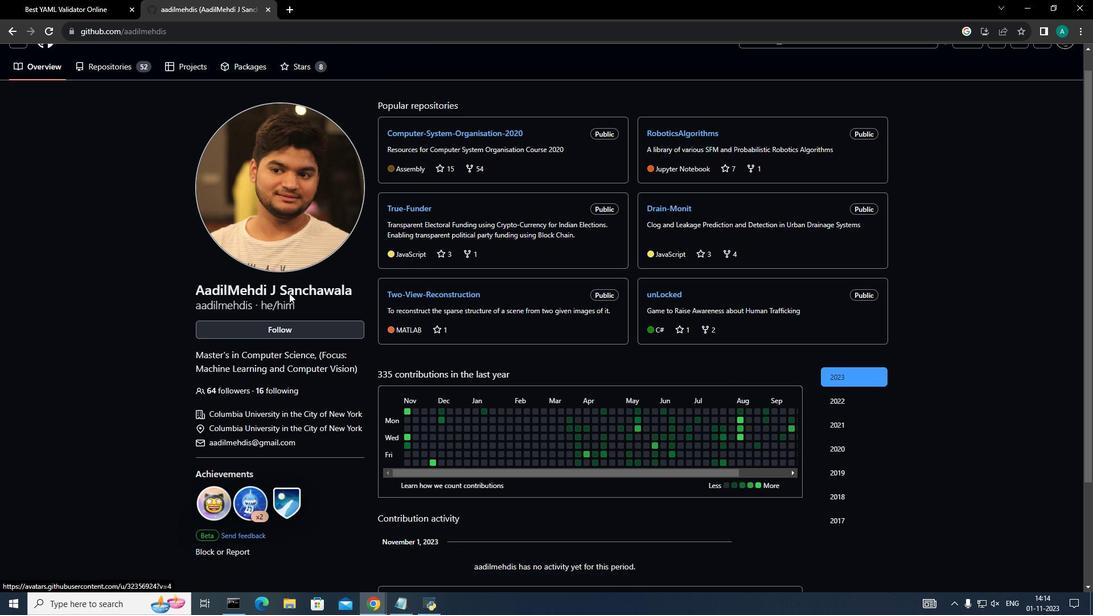 
Action: Mouse moved to (289, 289)
Screenshot: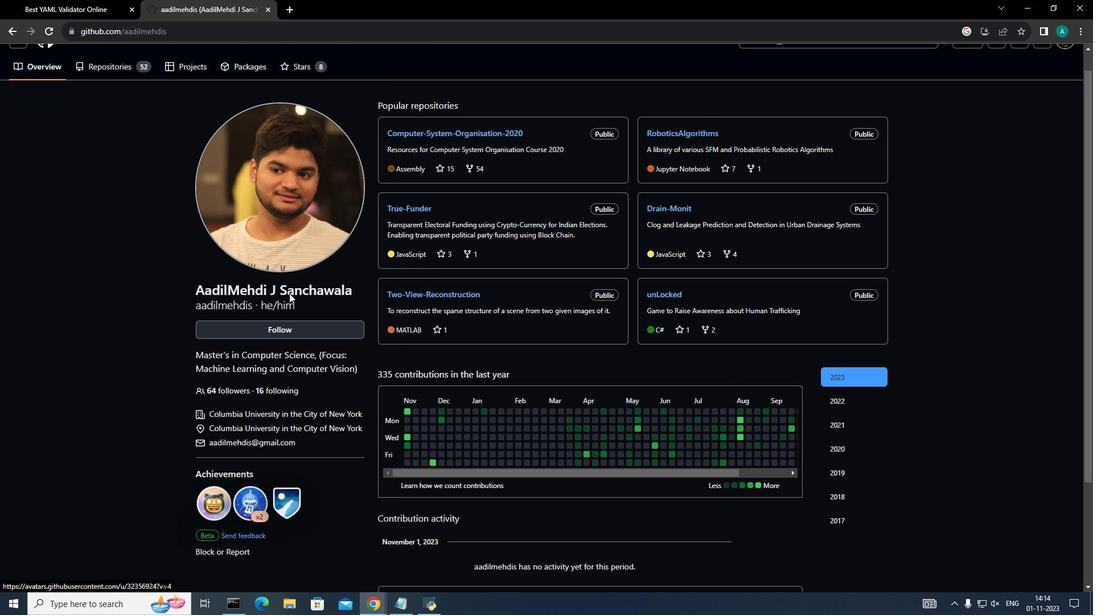 
Action: Mouse scrolled (289, 289) with delta (0, 0)
Screenshot: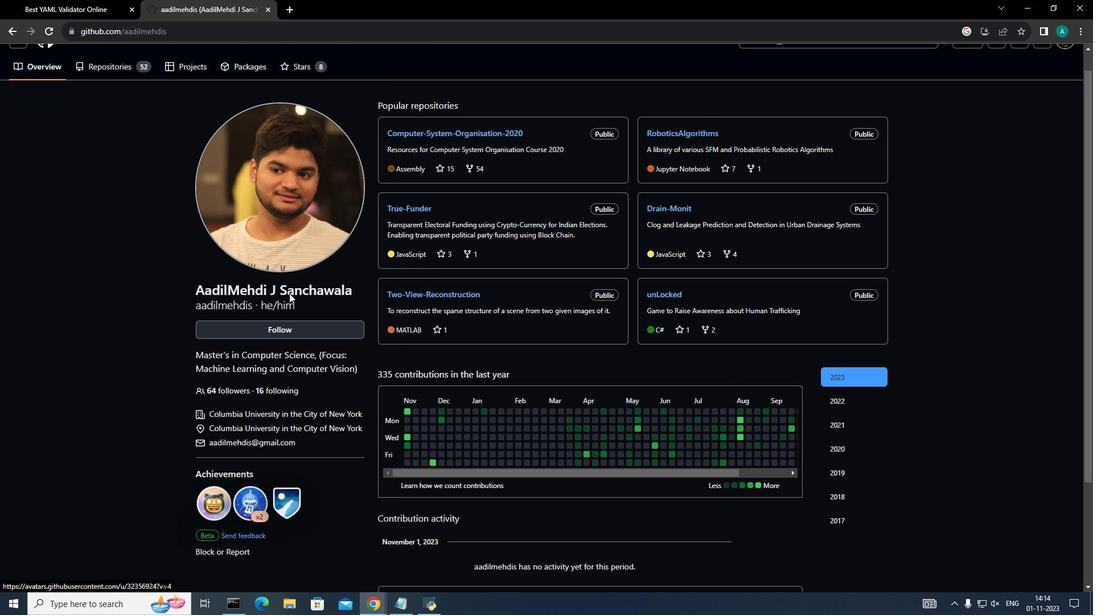 
Action: Mouse moved to (289, 291)
Screenshot: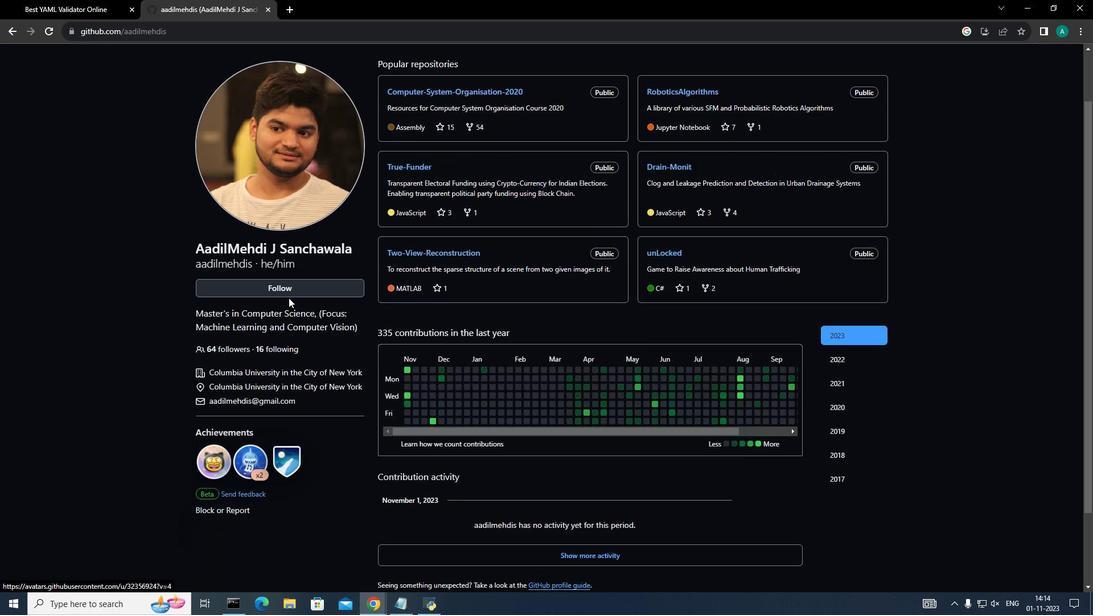 
Action: Mouse scrolled (289, 291) with delta (0, 0)
Screenshot: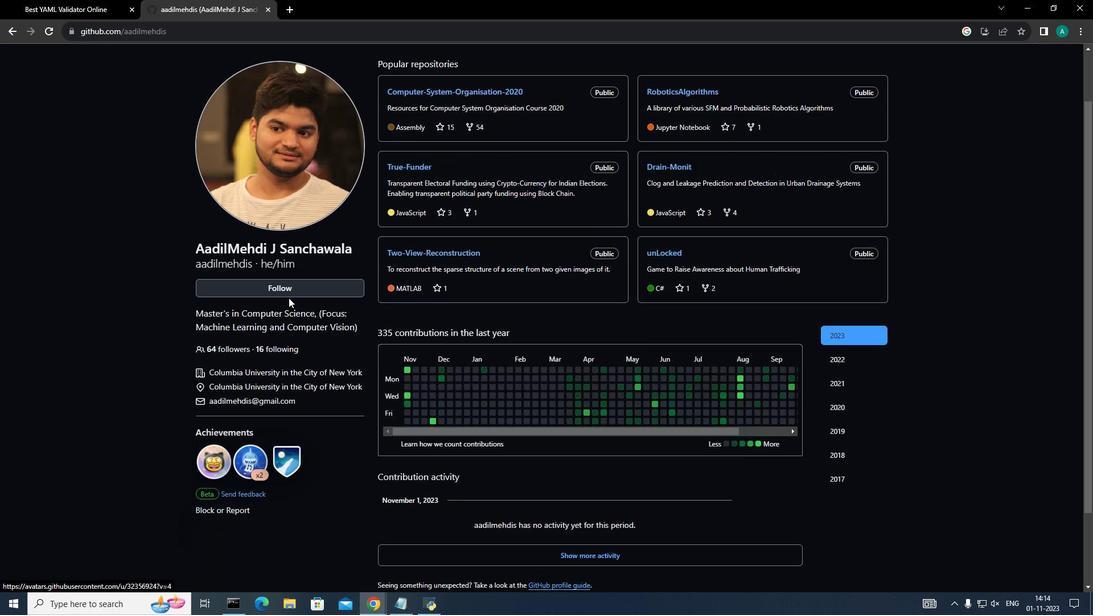 
Action: Mouse moved to (288, 297)
Screenshot: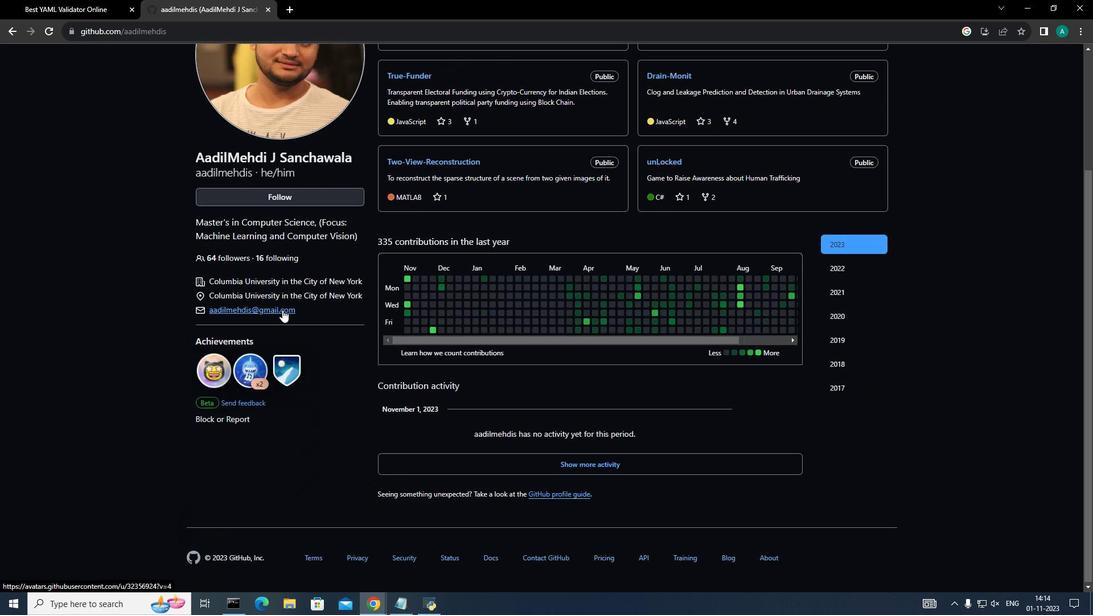 
Action: Mouse scrolled (288, 297) with delta (0, 0)
Screenshot: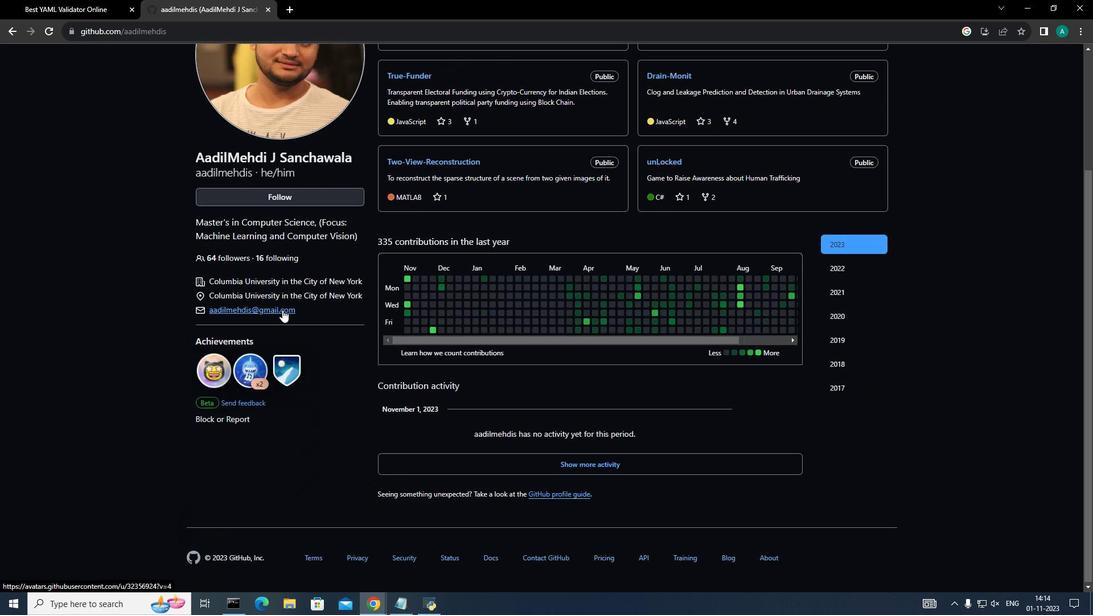 
Action: Mouse moved to (237, 341)
Screenshot: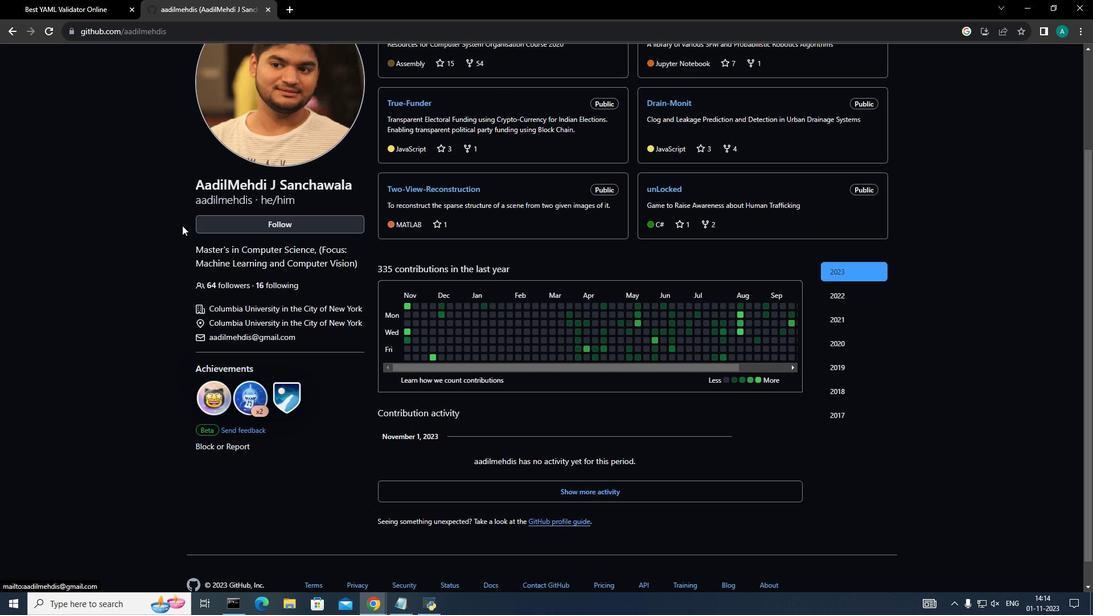 
Action: Mouse scrolled (237, 342) with delta (0, 0)
Screenshot: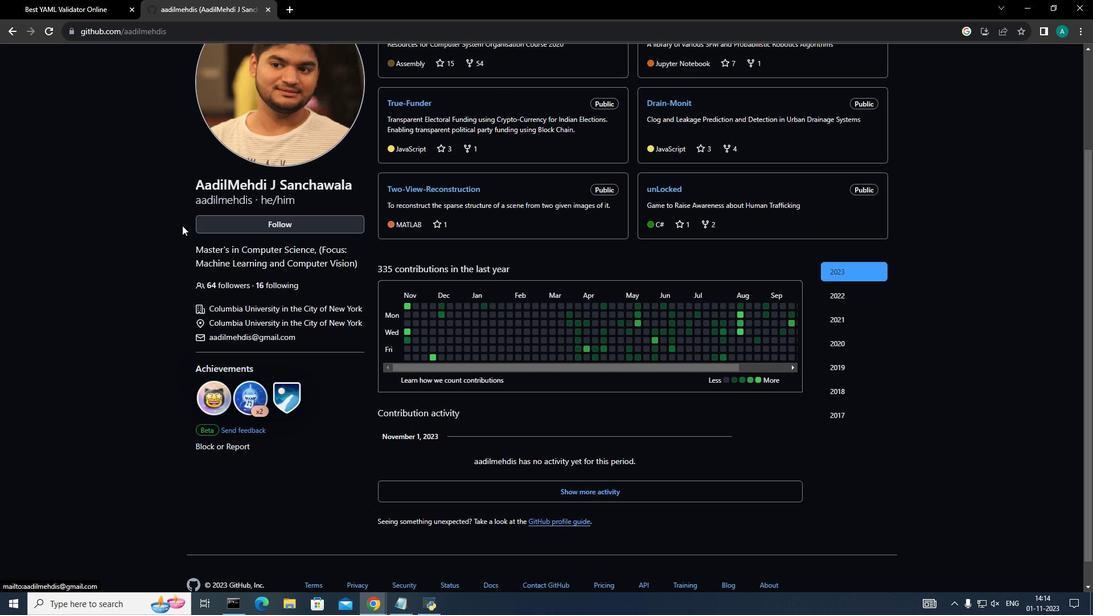 
Action: Mouse moved to (230, 337)
Screenshot: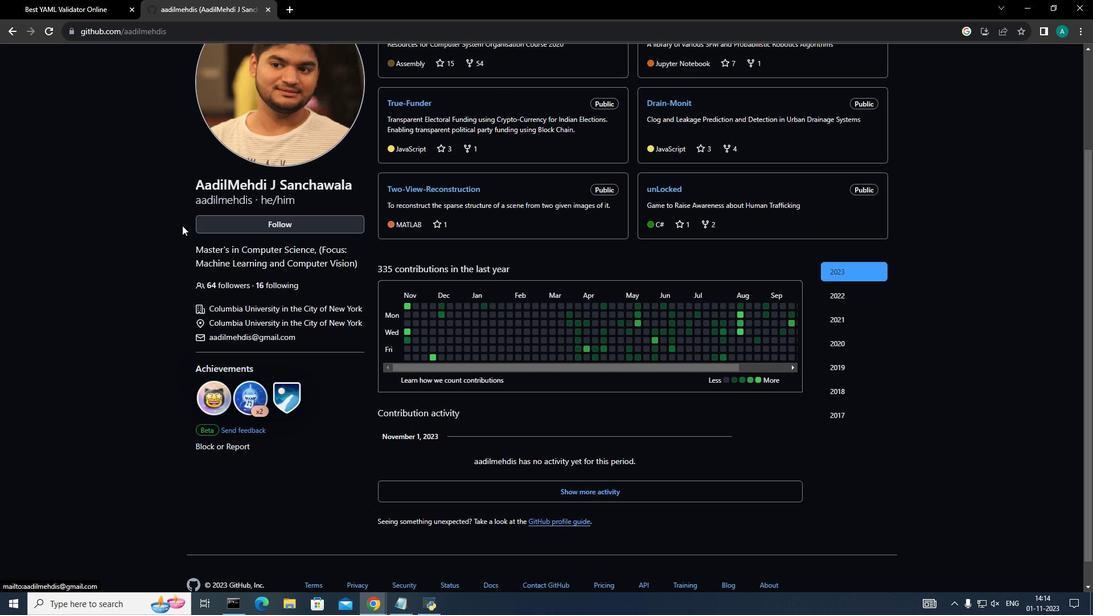 
Action: Mouse scrolled (230, 337) with delta (0, 0)
Screenshot: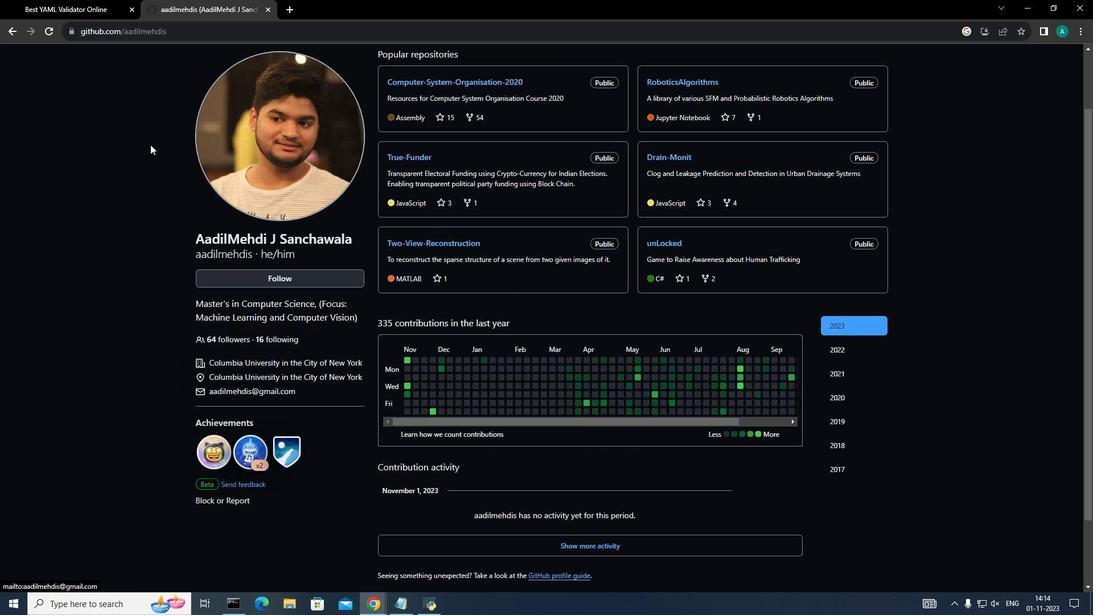 
Action: Mouse moved to (221, 316)
Screenshot: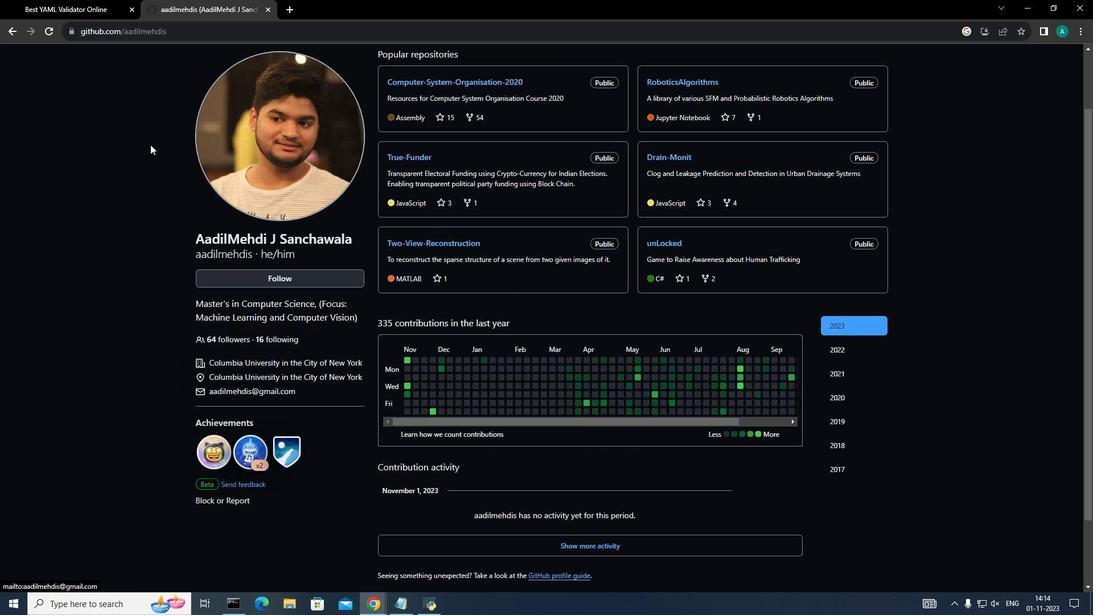 
Action: Mouse scrolled (221, 317) with delta (0, 0)
Screenshot: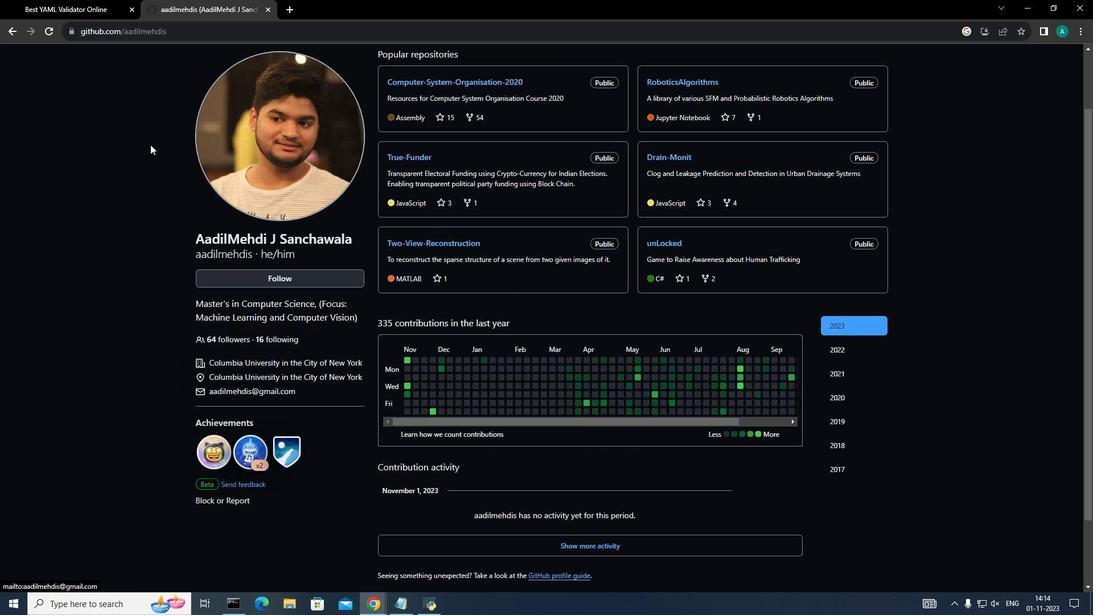 
Action: Mouse moved to (8, 30)
Screenshot: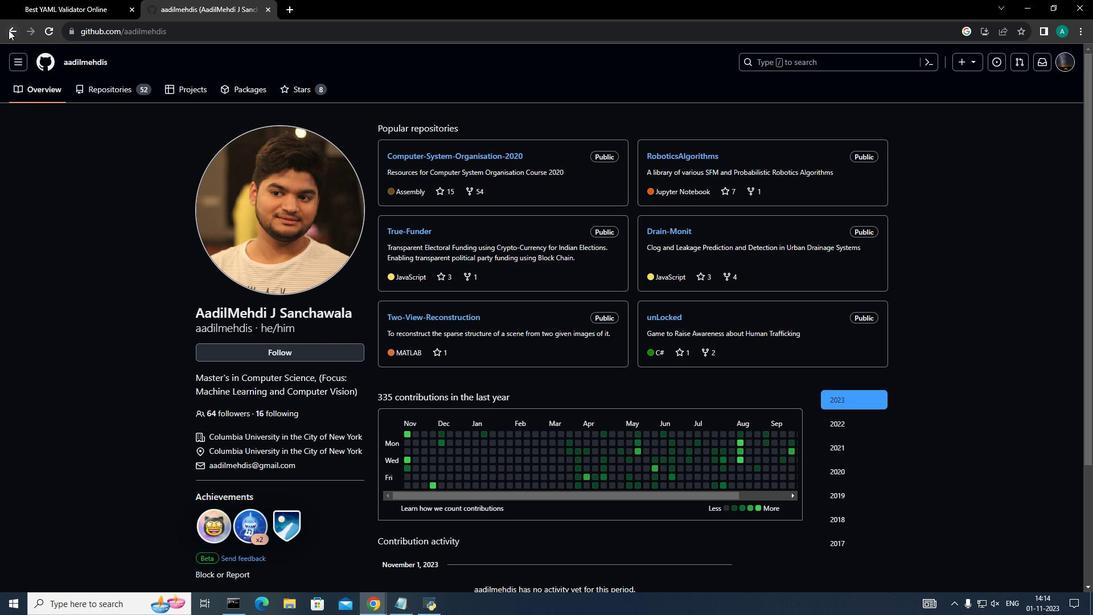 
Action: Mouse pressed left at (8, 30)
Screenshot: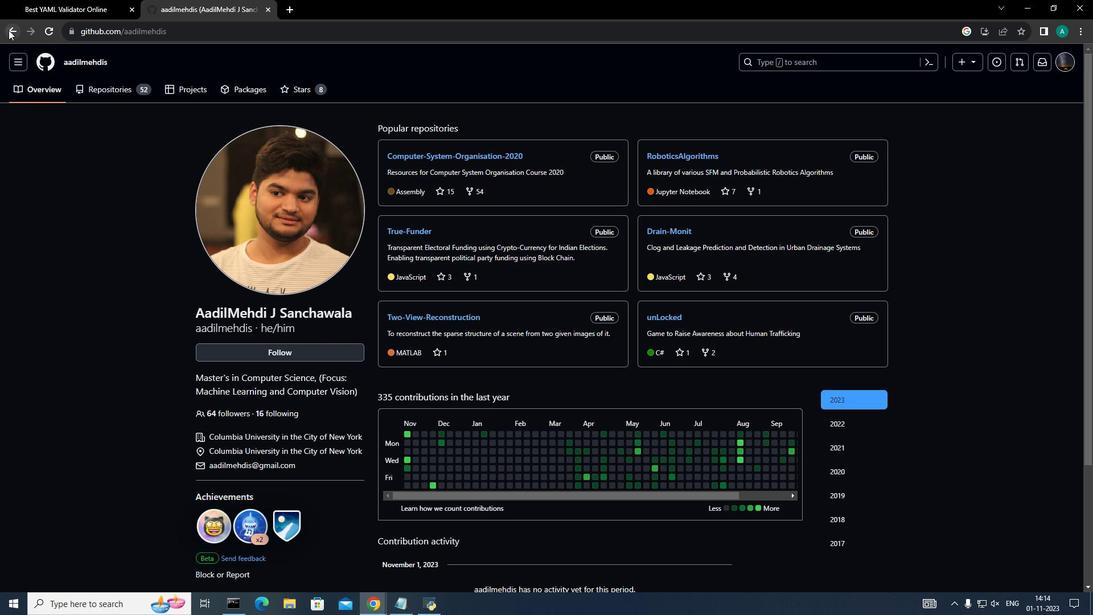 
Action: Mouse pressed left at (8, 30)
Screenshot: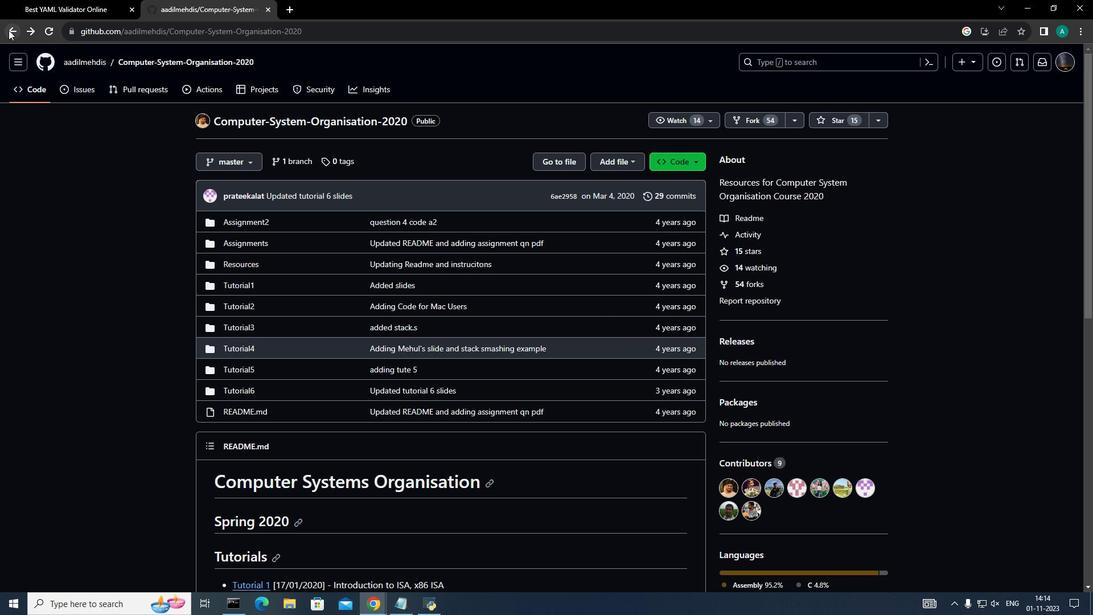 
Action: Mouse moved to (395, 372)
Screenshot: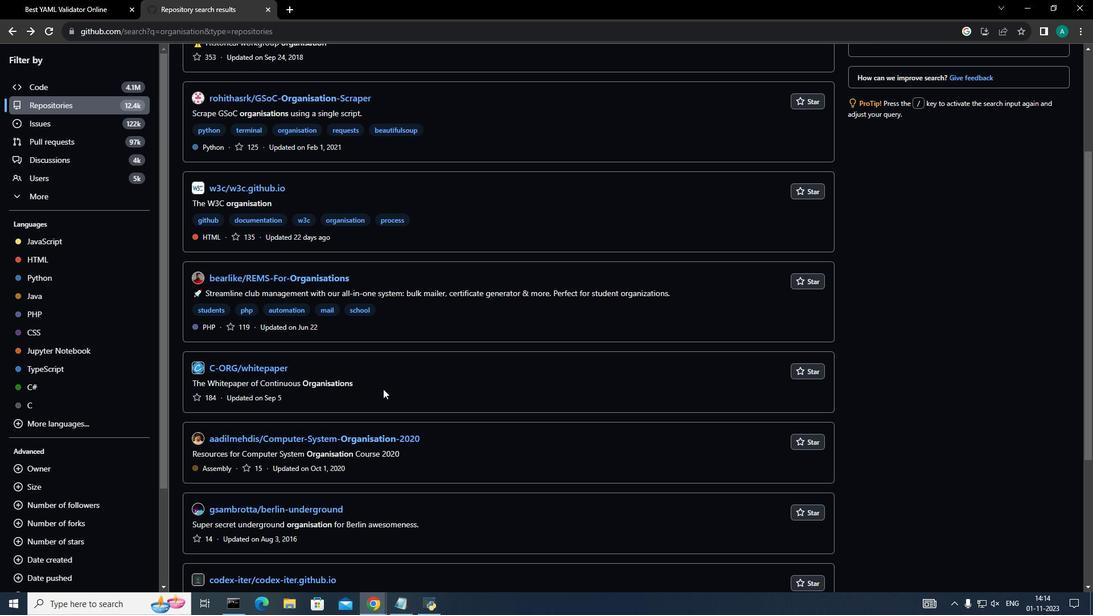 
Action: Mouse scrolled (395, 371) with delta (0, 0)
Screenshot: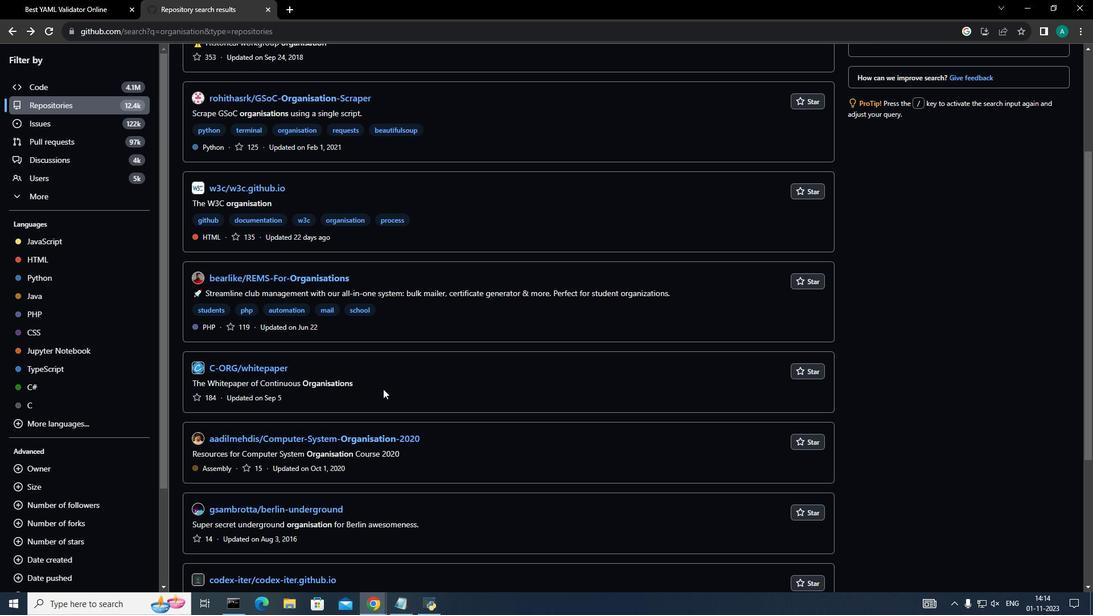
Action: Mouse moved to (390, 381)
Screenshot: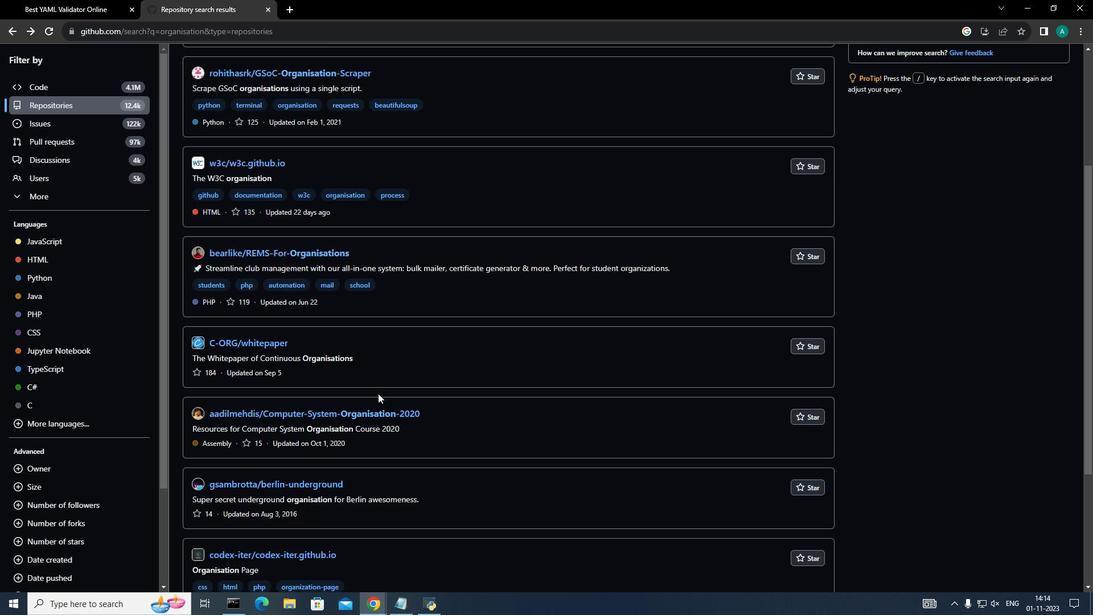 
Action: Mouse scrolled (390, 380) with delta (0, 0)
Screenshot: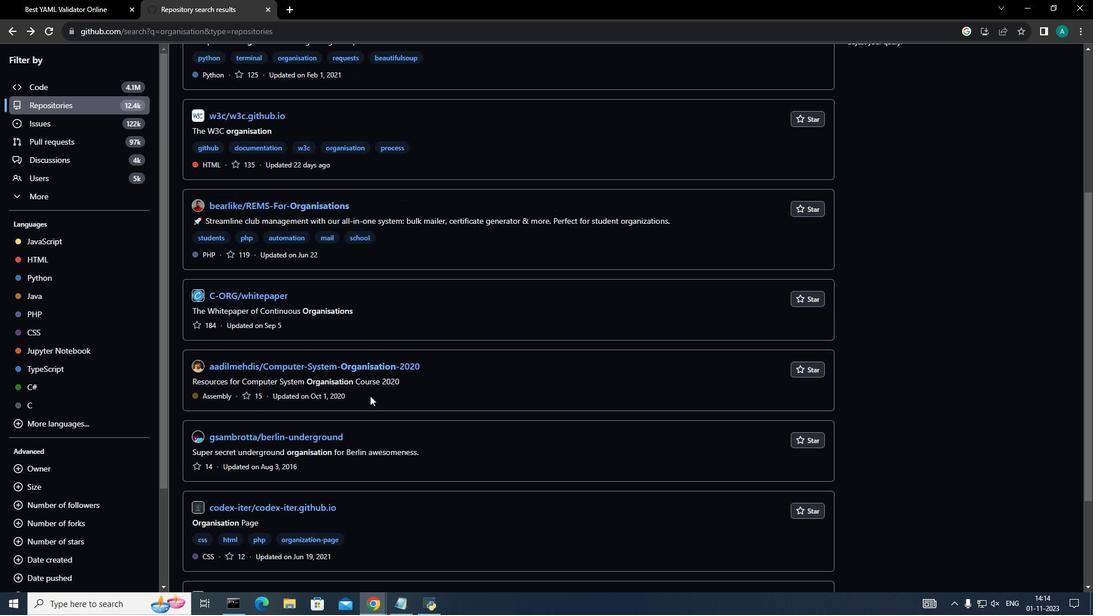 
Action: Mouse moved to (225, 217)
Screenshot: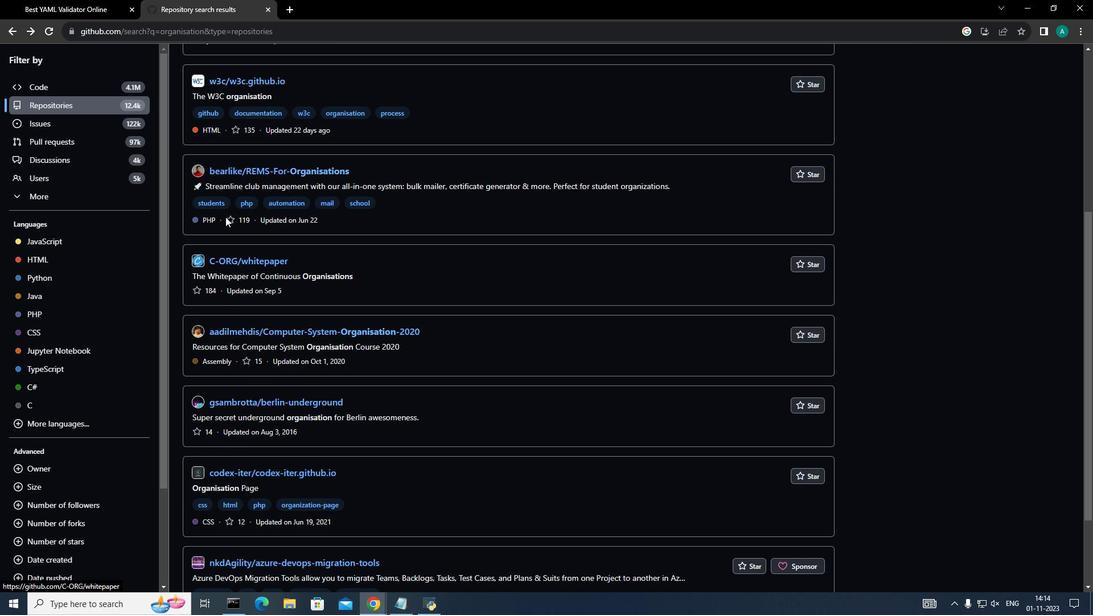 
Action: Mouse scrolled (225, 217) with delta (0, 0)
Screenshot: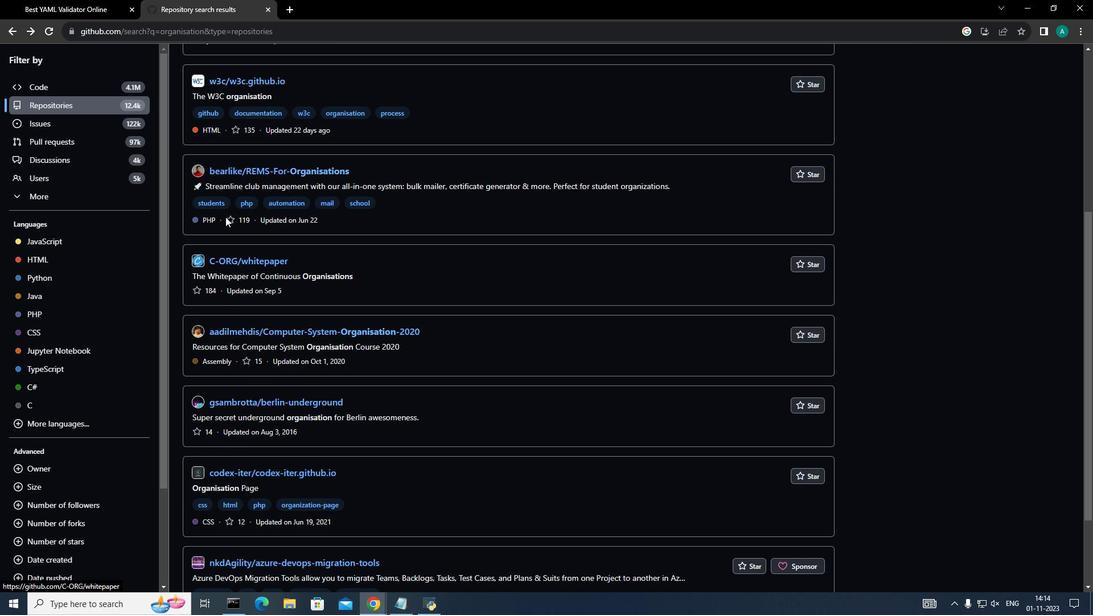 
Action: Mouse scrolled (225, 217) with delta (0, 0)
Screenshot: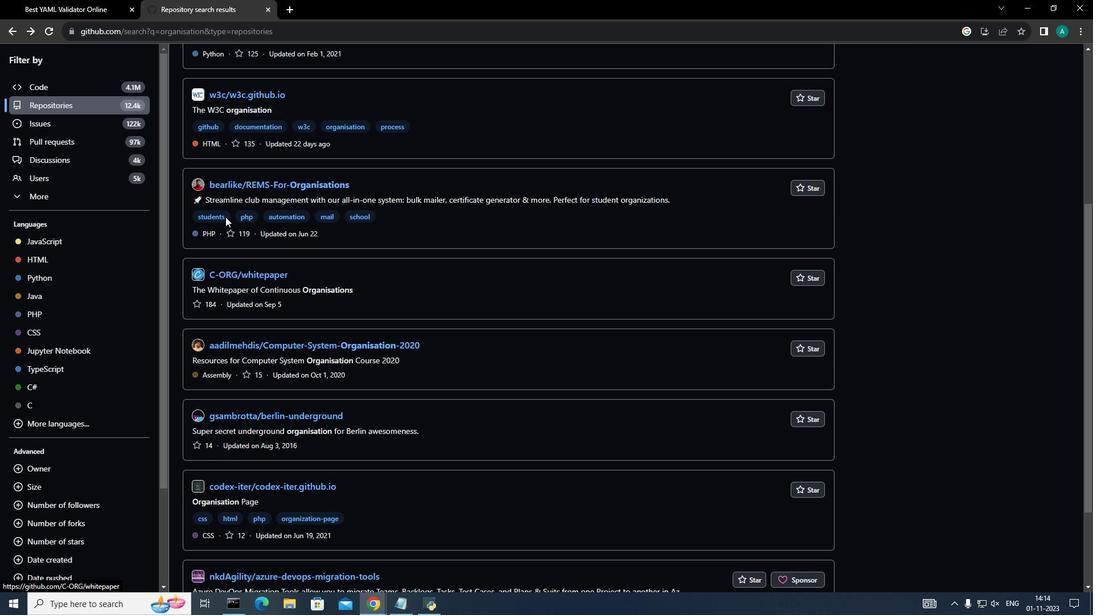 
Action: Mouse scrolled (225, 217) with delta (0, 0)
Screenshot: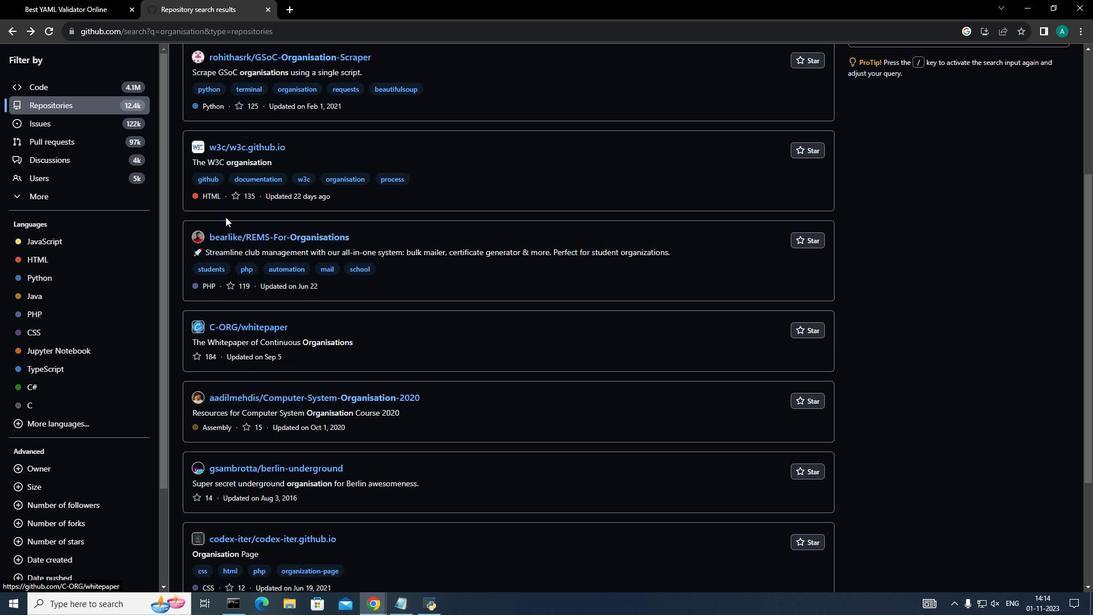 
Action: Mouse moved to (216, 248)
Screenshot: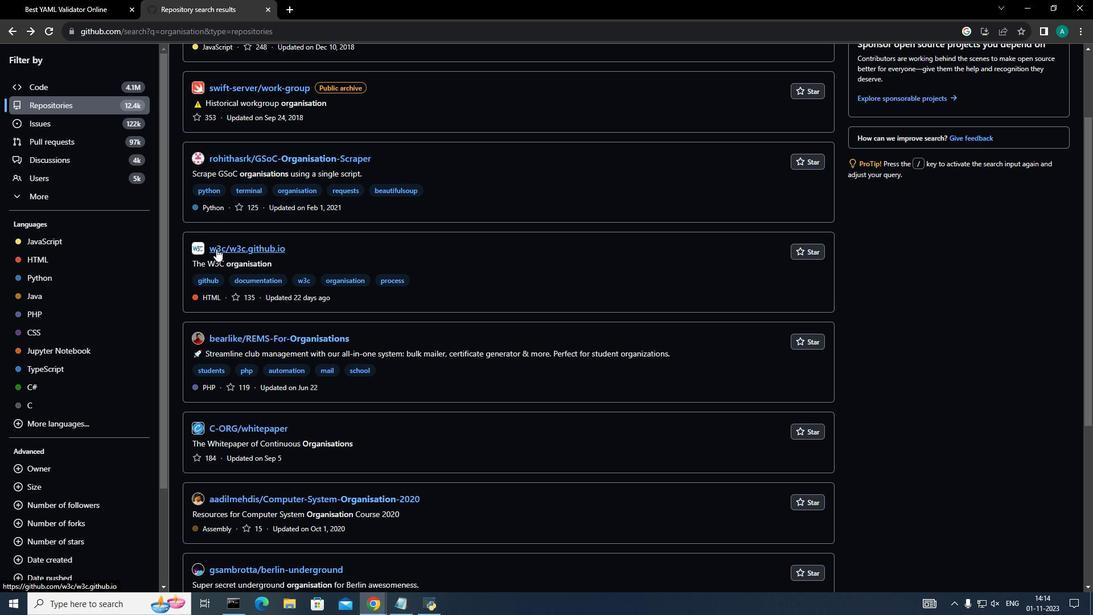 
Action: Mouse scrolled (216, 249) with delta (0, 0)
Screenshot: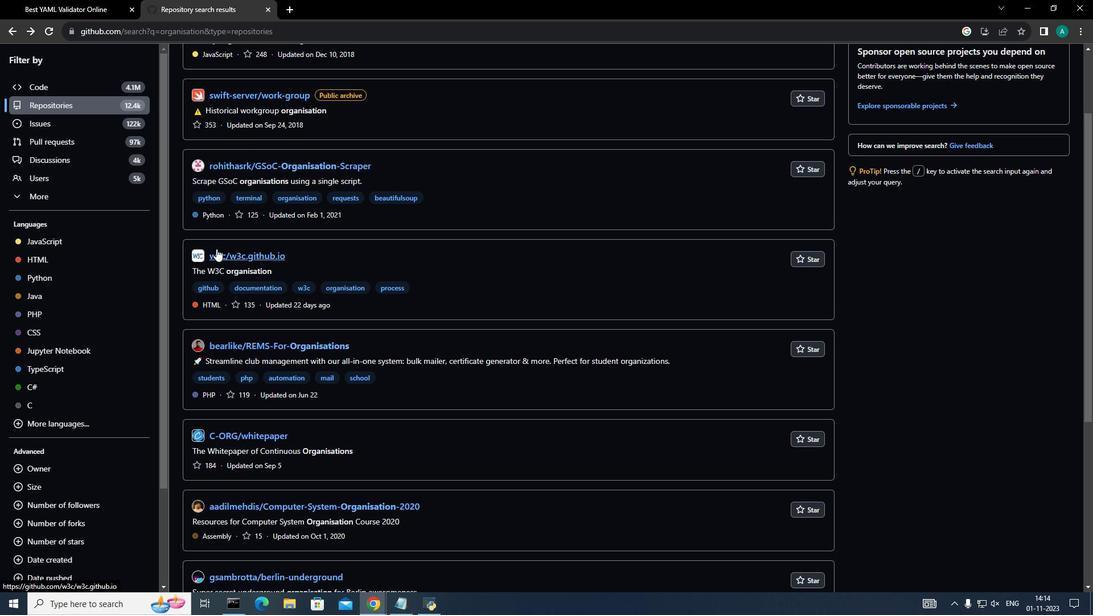 
Action: Mouse moved to (226, 146)
Screenshot: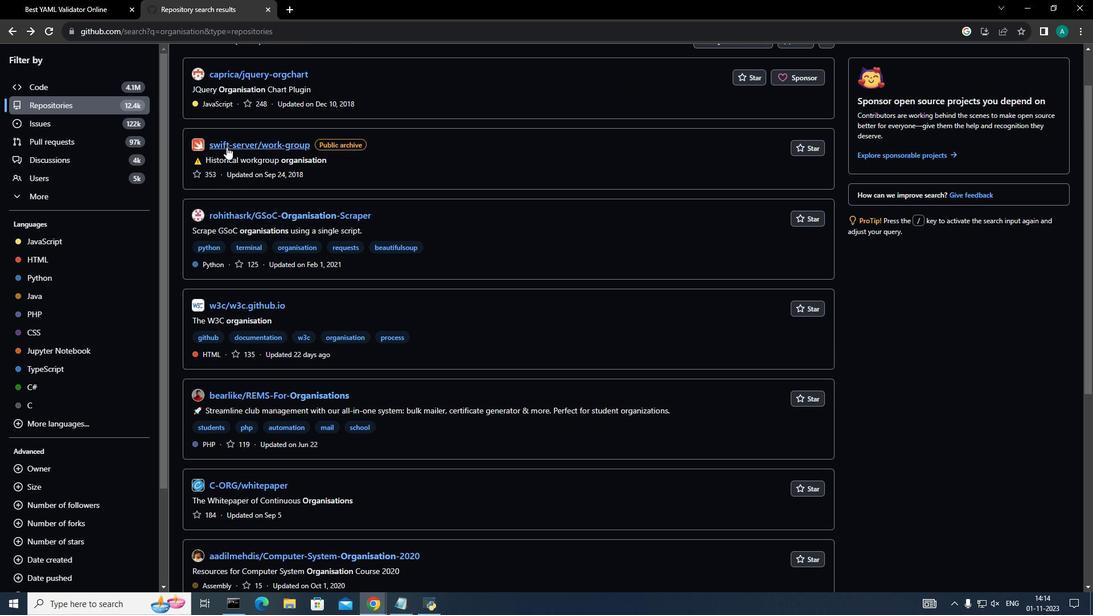 
Action: Mouse scrolled (226, 147) with delta (0, 0)
Screenshot: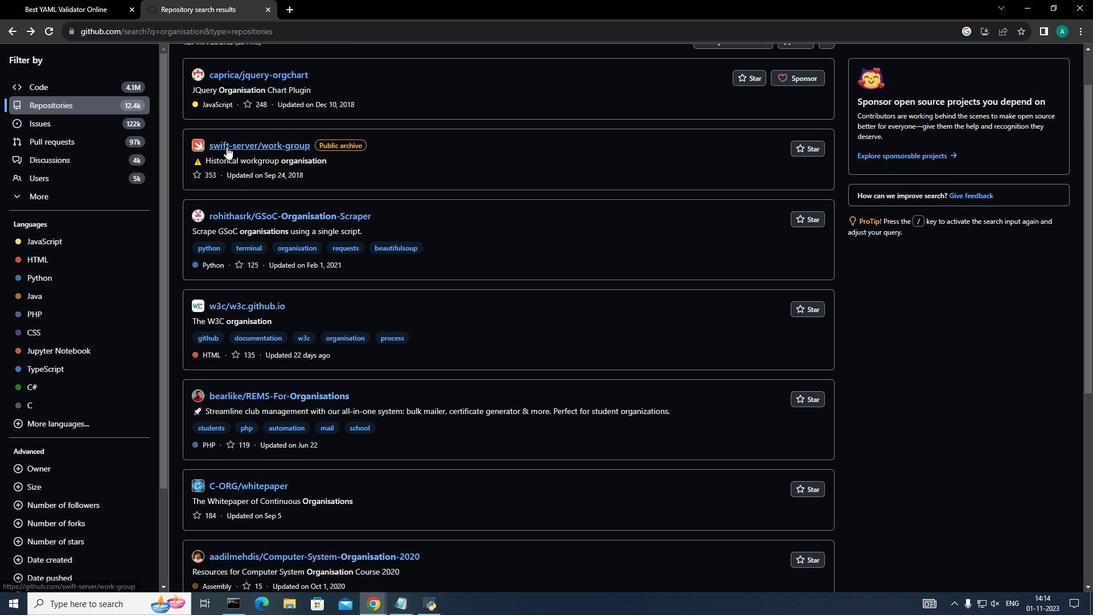 
Action: Mouse scrolled (226, 147) with delta (0, 0)
Screenshot: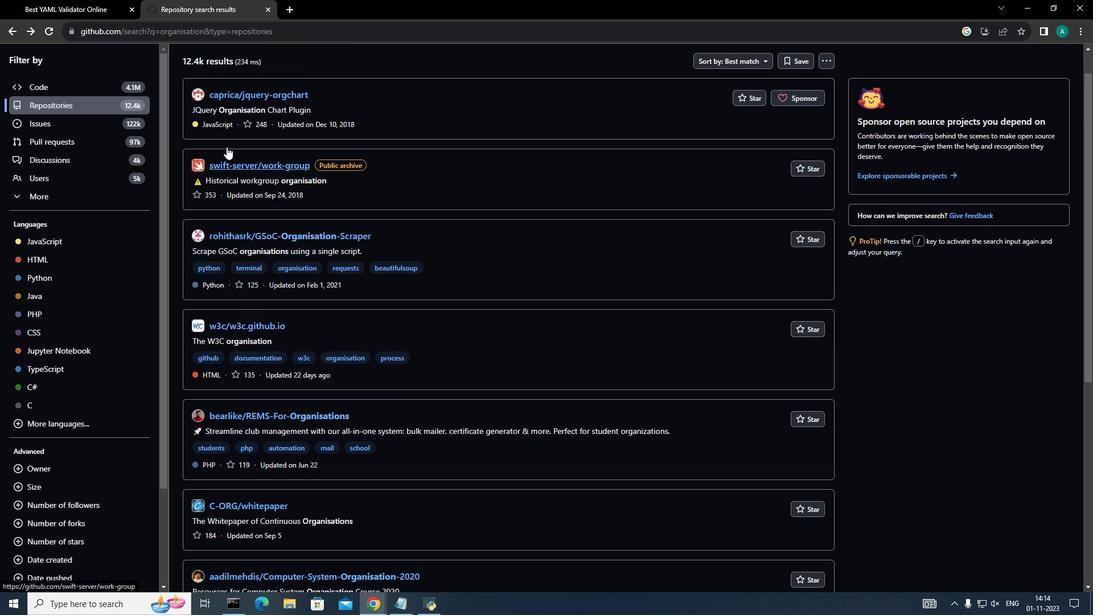 
Action: Mouse moved to (219, 274)
Screenshot: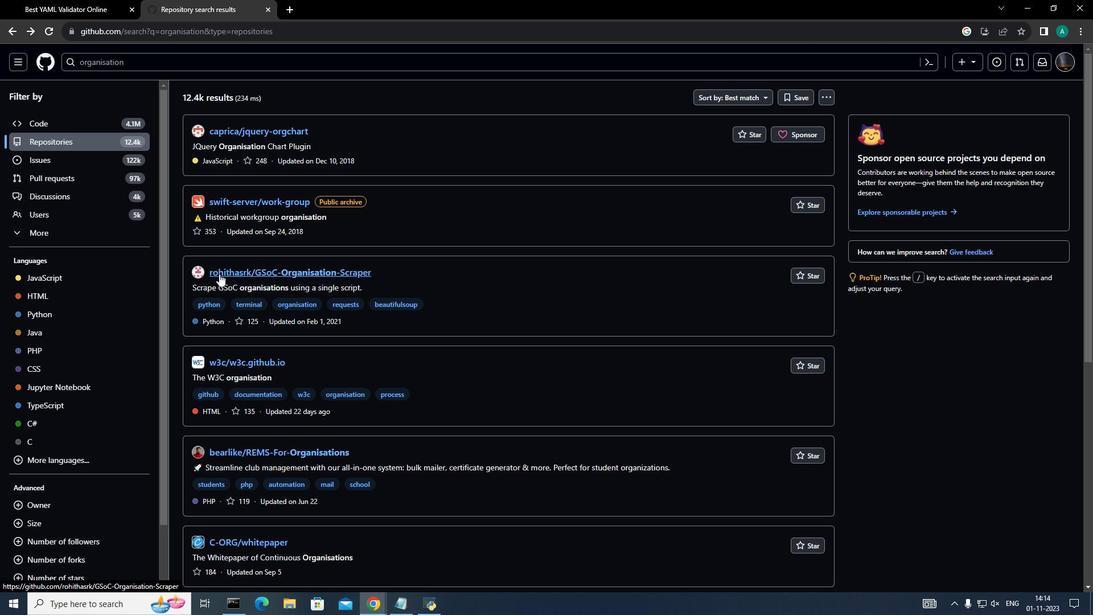 
Action: Mouse pressed left at (219, 274)
Screenshot: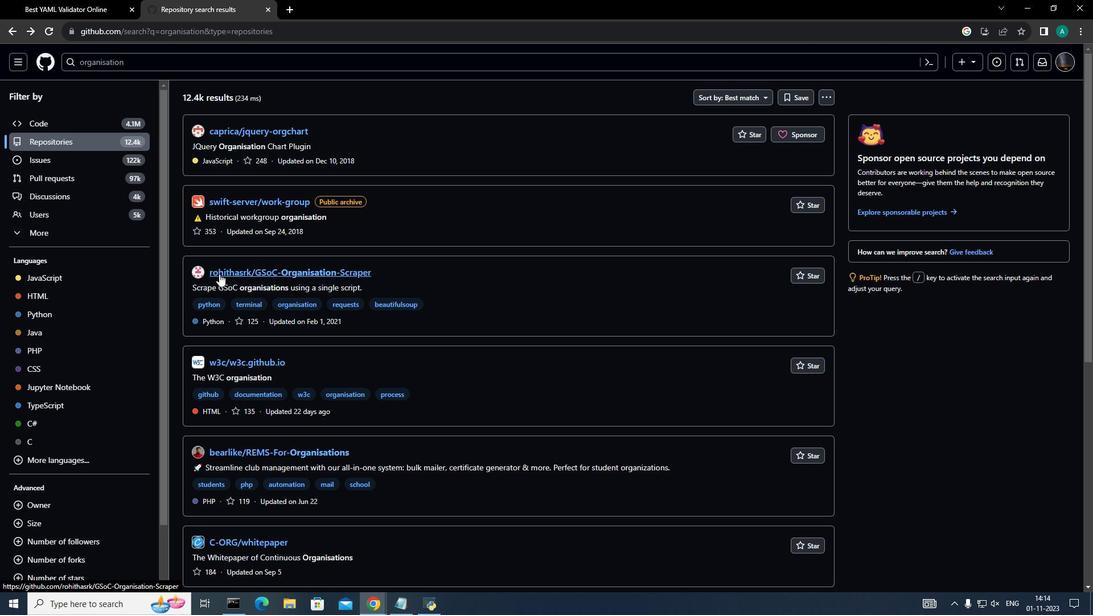 
Action: Mouse moved to (248, 345)
Screenshot: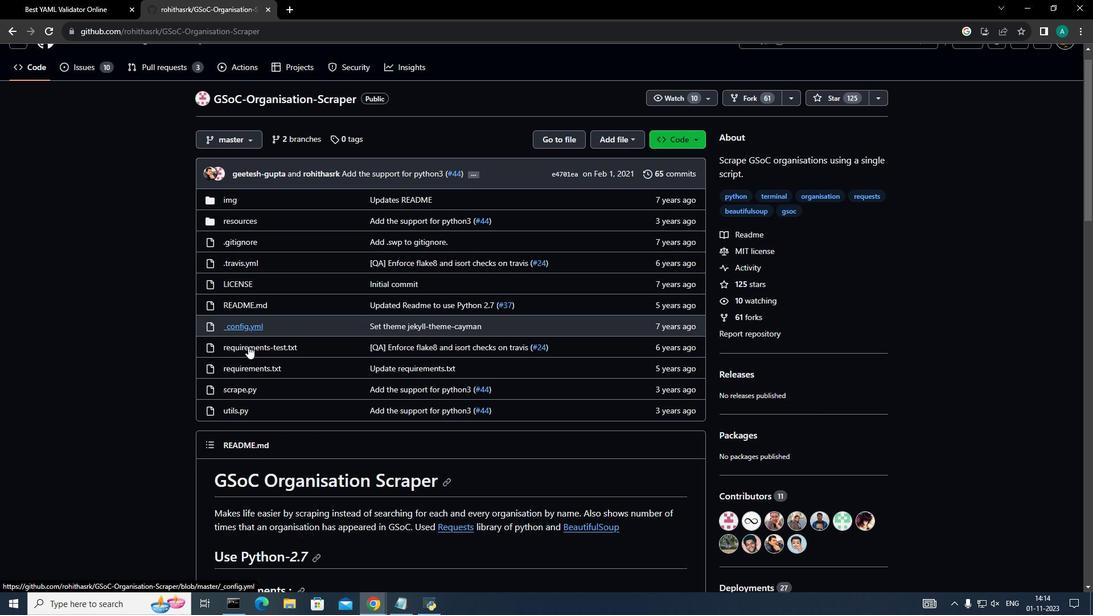 
Action: Mouse scrolled (248, 345) with delta (0, 0)
Screenshot: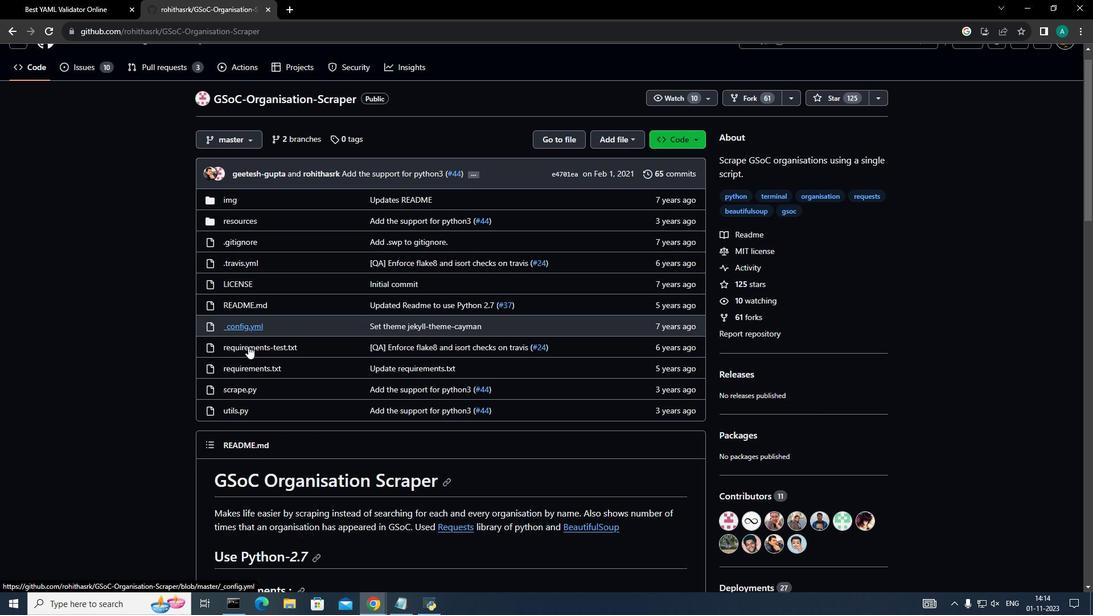 
Action: Mouse moved to (248, 346)
Screenshot: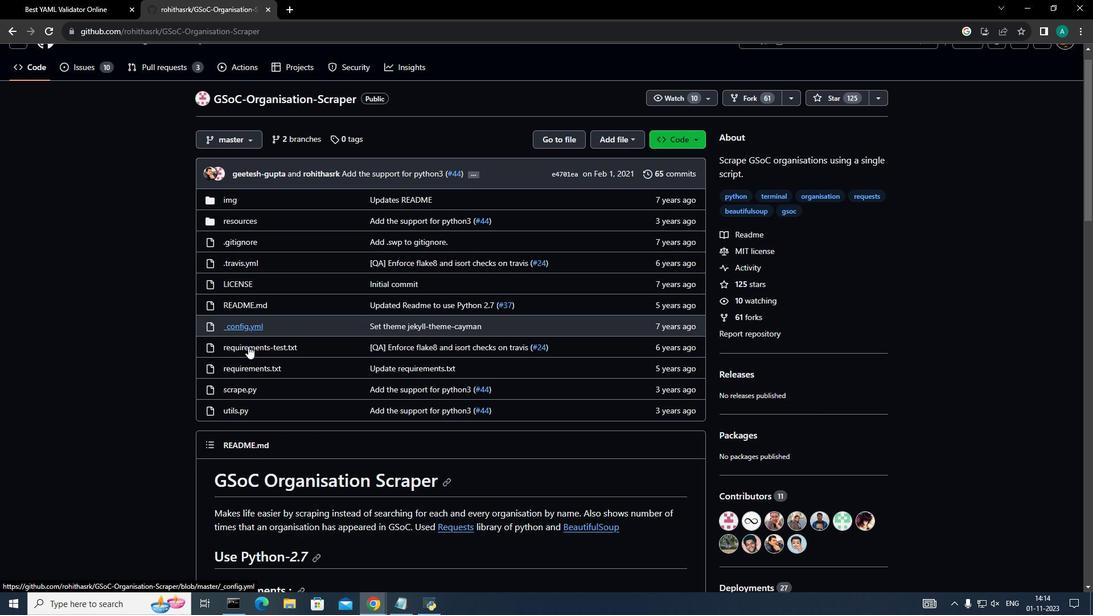 
Action: Mouse scrolled (248, 345) with delta (0, 0)
Screenshot: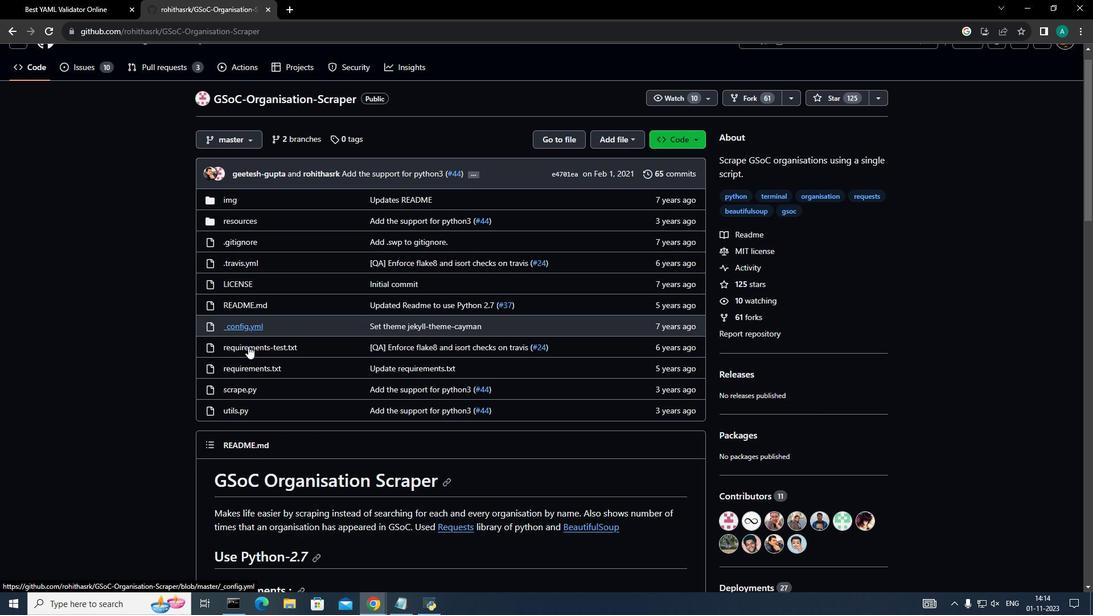 
Action: Mouse moved to (206, 246)
Screenshot: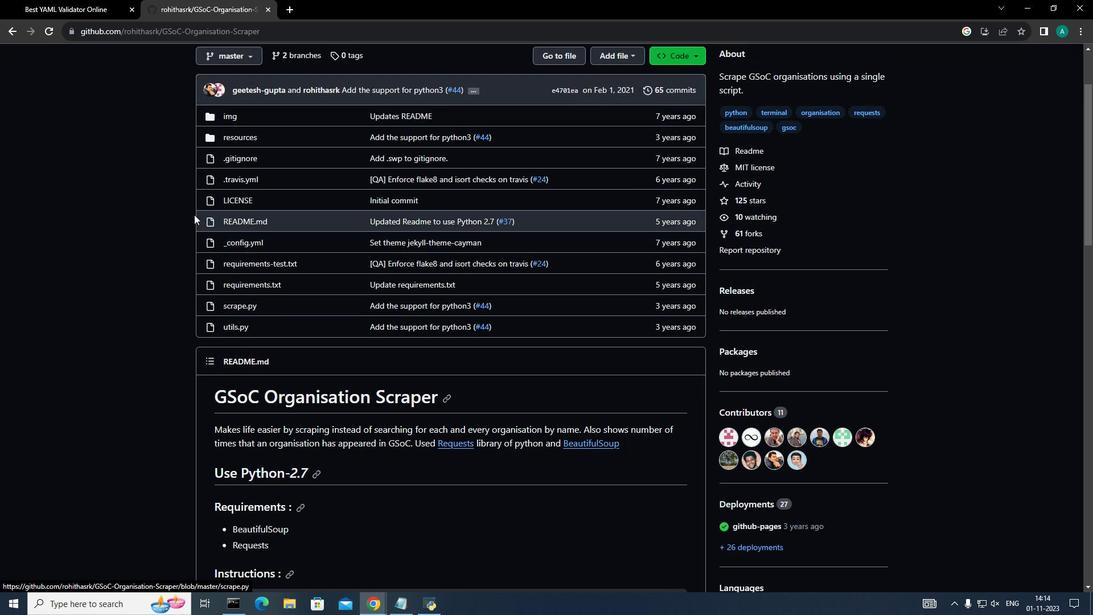 
Action: Mouse scrolled (206, 247) with delta (0, 0)
Screenshot: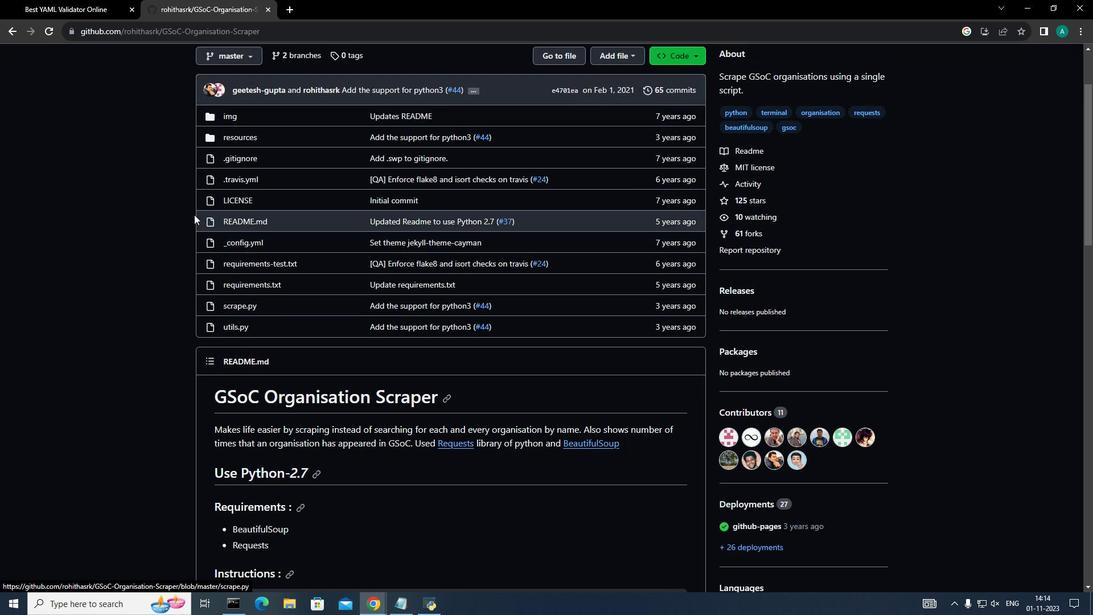
Action: Mouse moved to (202, 232)
Screenshot: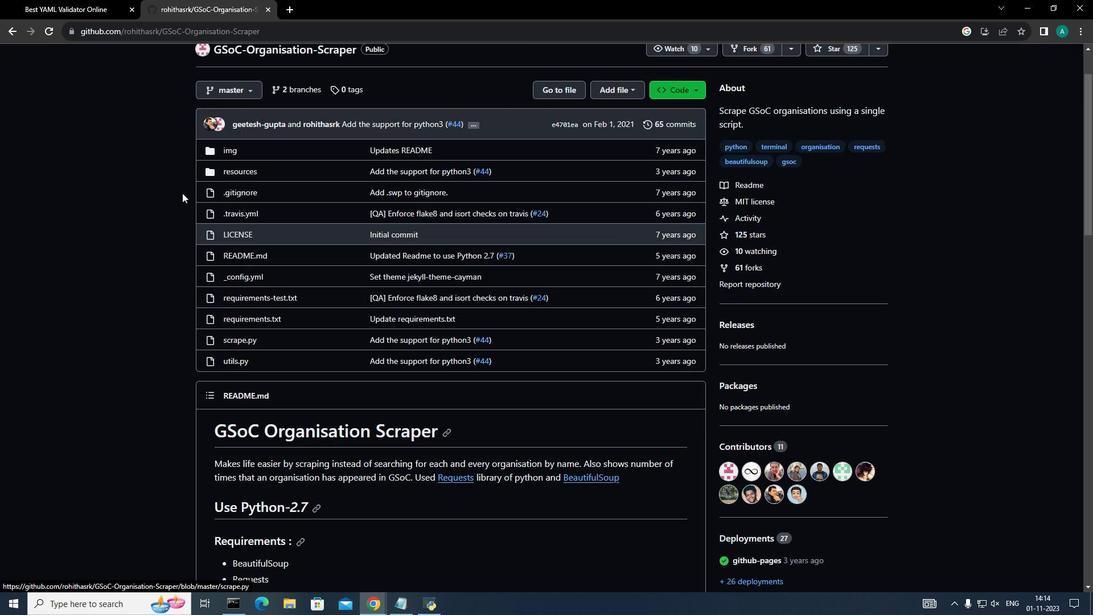 
Action: Mouse scrolled (202, 233) with delta (0, 0)
Screenshot: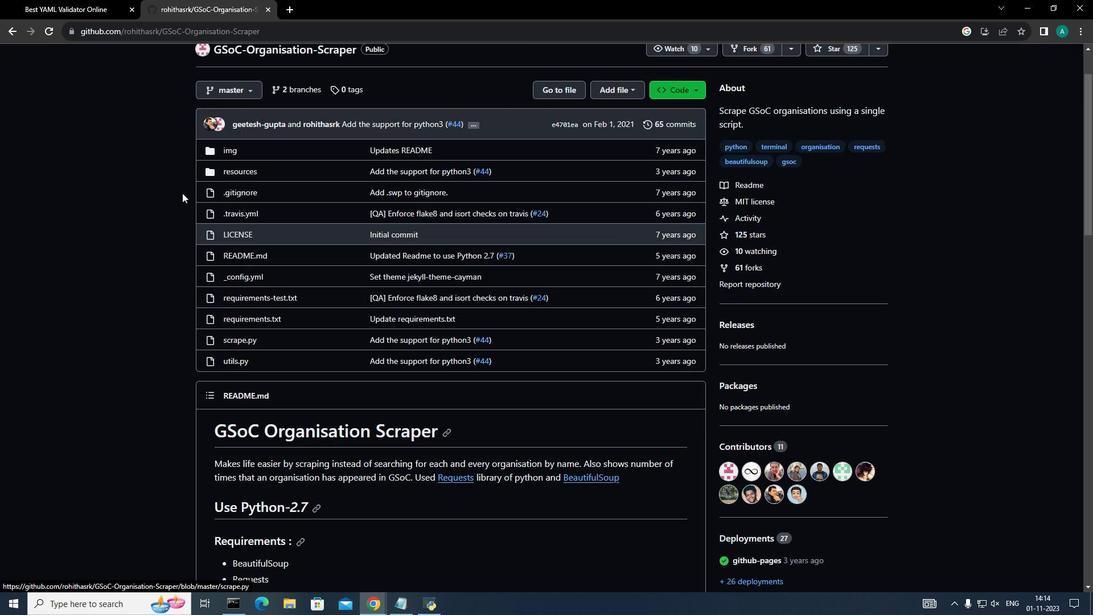 
Action: Mouse moved to (79, 66)
Screenshot: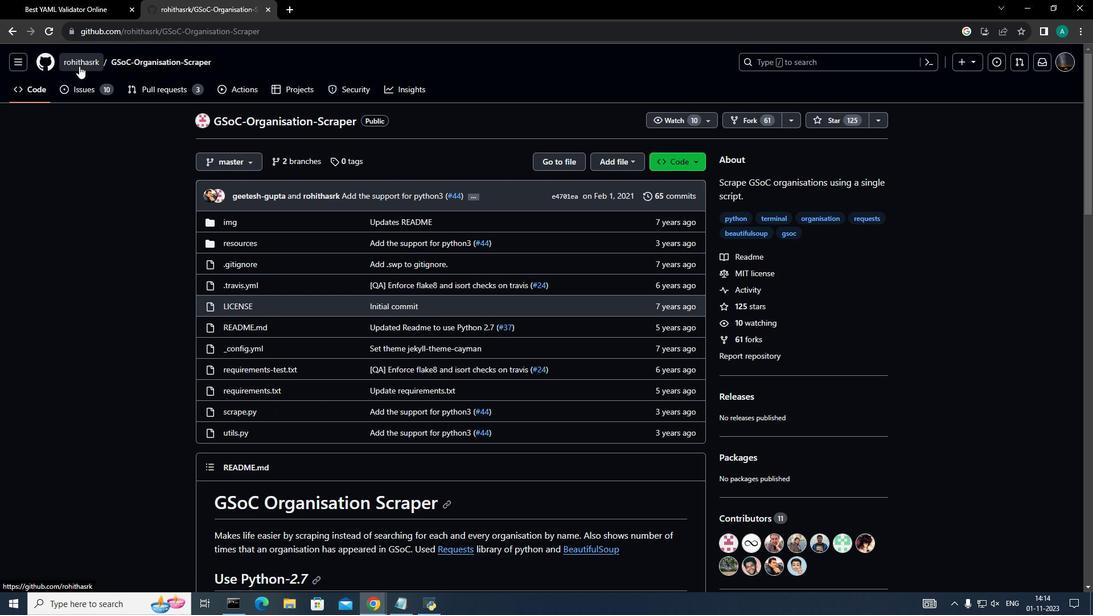 
Action: Mouse pressed left at (79, 66)
Screenshot: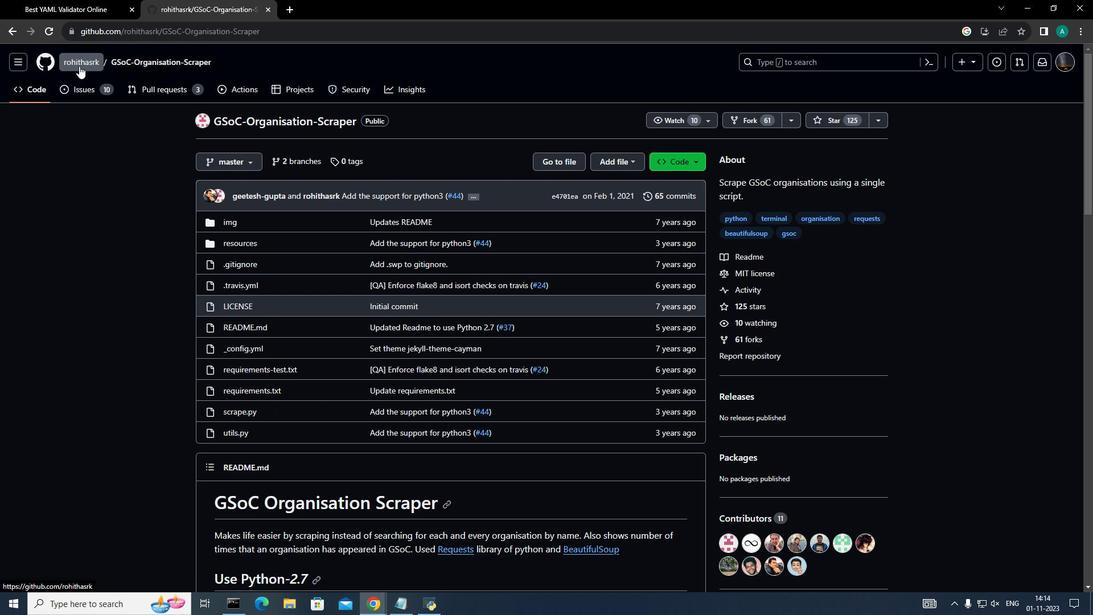 
Action: Mouse moved to (170, 406)
Screenshot: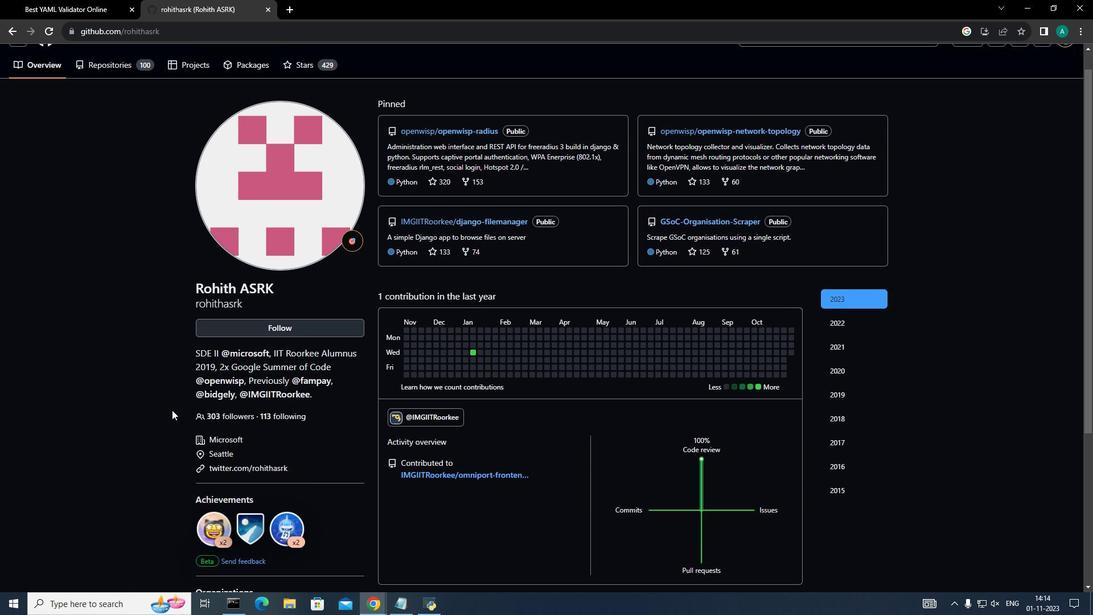 
Action: Mouse scrolled (170, 405) with delta (0, 0)
Screenshot: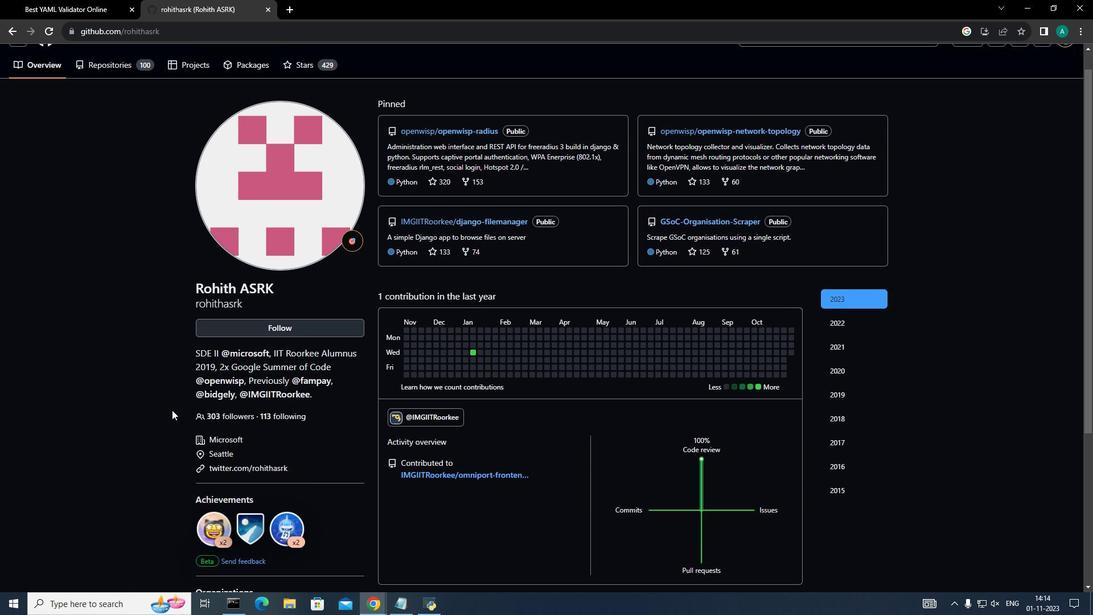 
Action: Mouse moved to (170, 407)
Screenshot: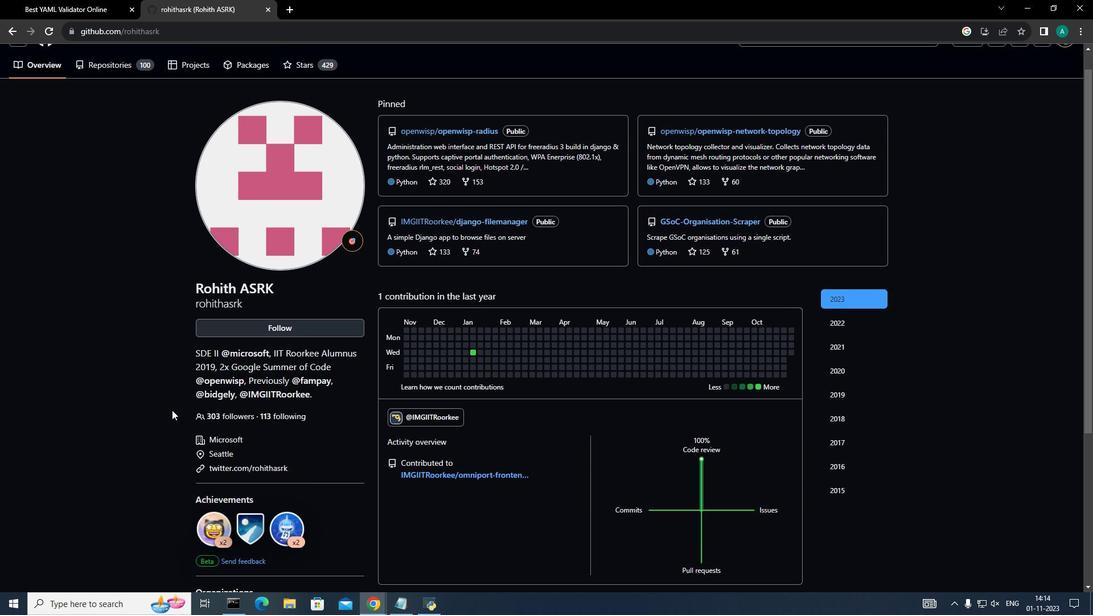 
Action: Mouse scrolled (170, 407) with delta (0, 0)
Screenshot: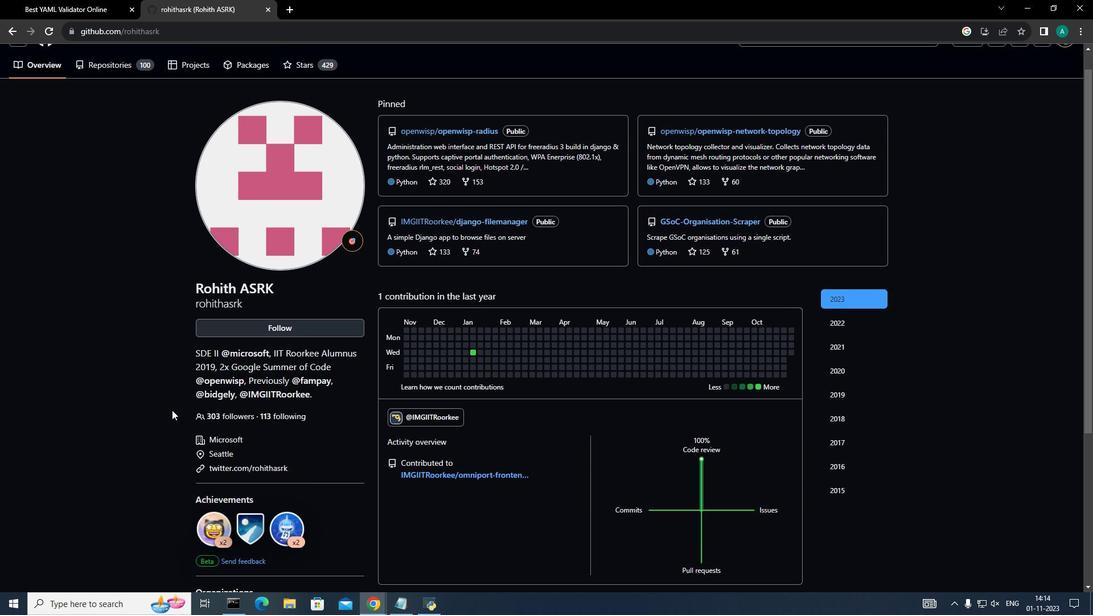
Action: Mouse moved to (171, 409)
Screenshot: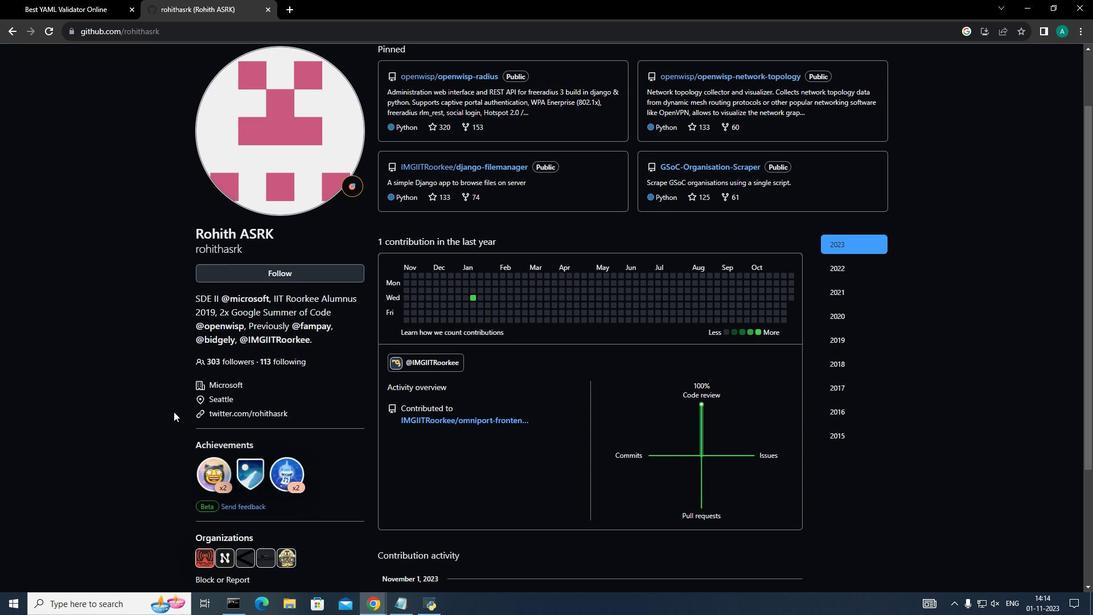 
Action: Mouse scrolled (171, 408) with delta (0, 0)
Screenshot: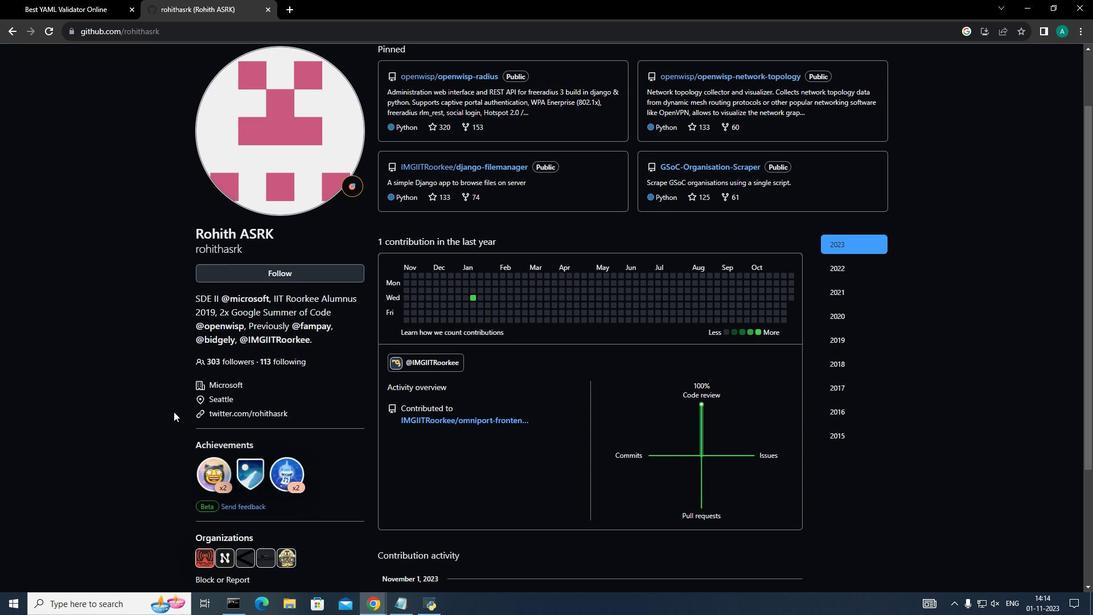 
Action: Mouse moved to (172, 410)
Screenshot: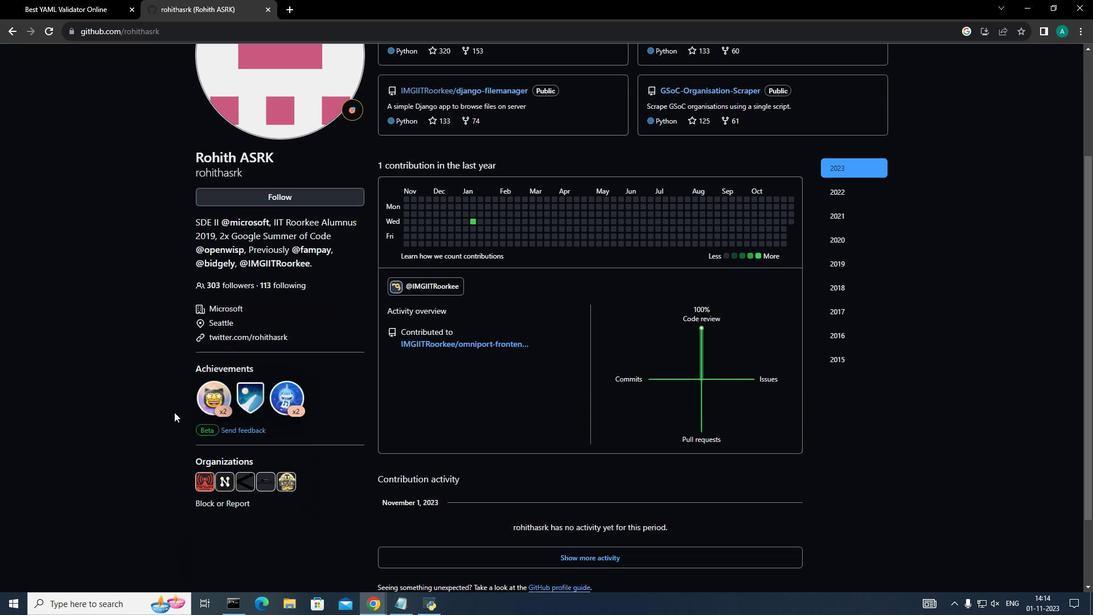 
Action: Mouse scrolled (172, 409) with delta (0, 0)
Screenshot: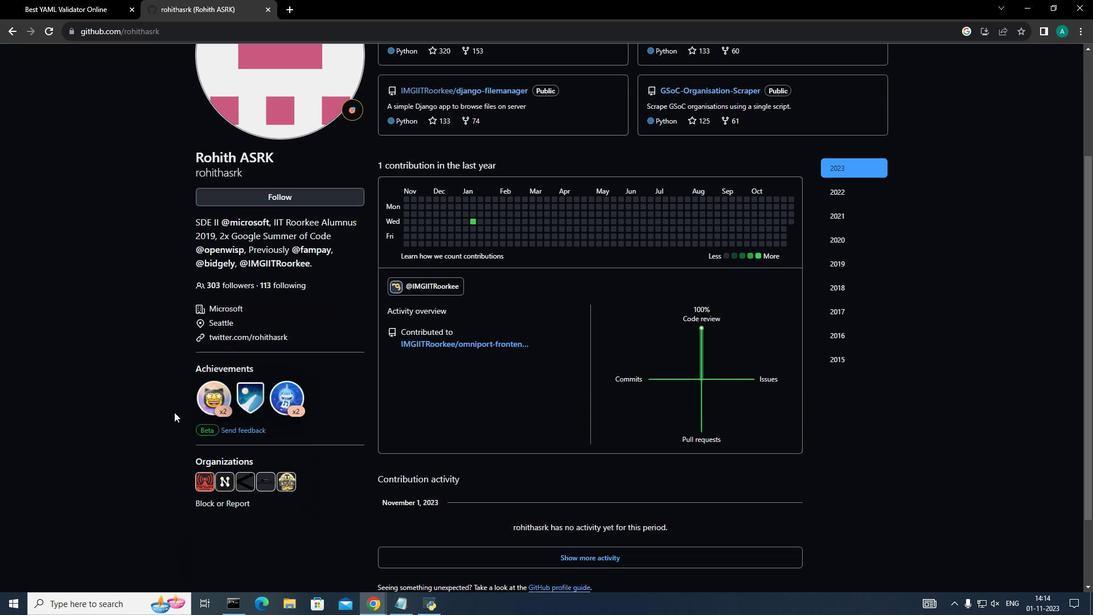 
Action: Mouse moved to (267, 410)
Screenshot: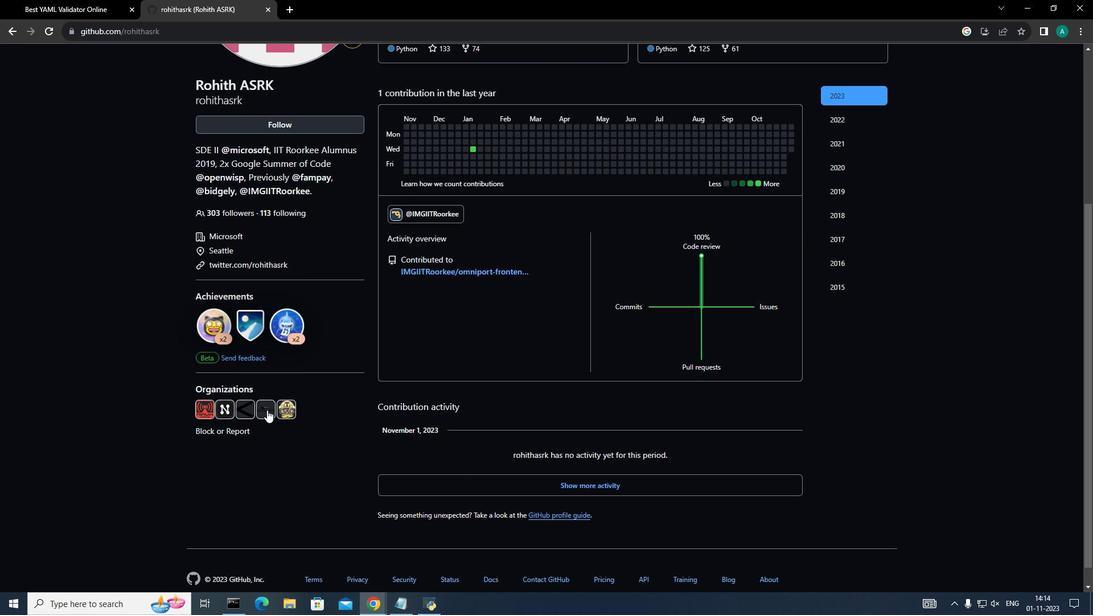 
Action: Mouse scrolled (267, 410) with delta (0, 0)
Screenshot: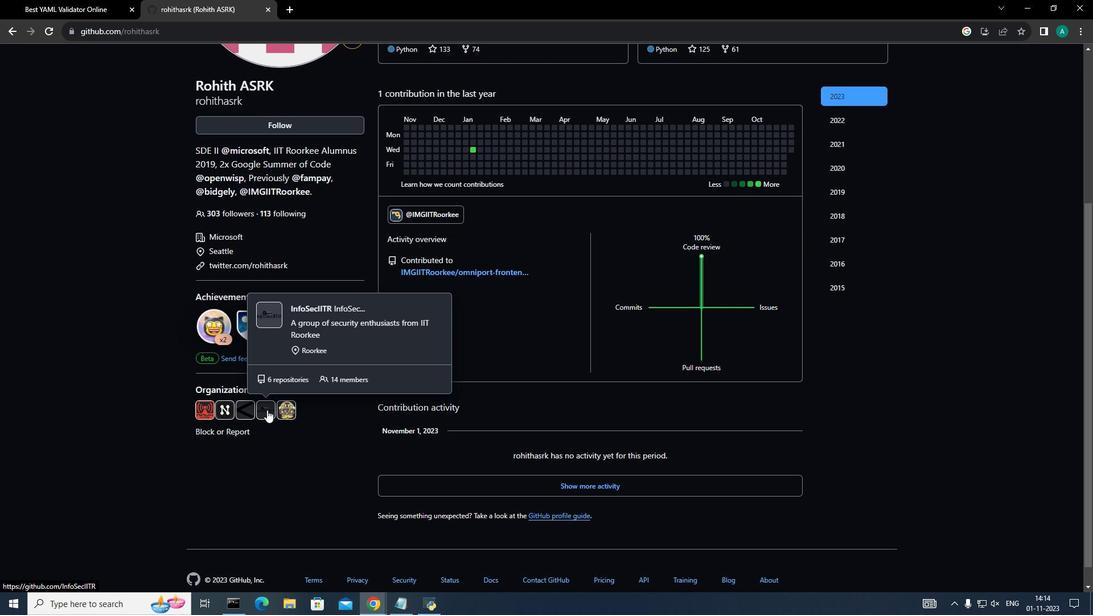 
Action: Mouse scrolled (267, 410) with delta (0, 0)
Screenshot: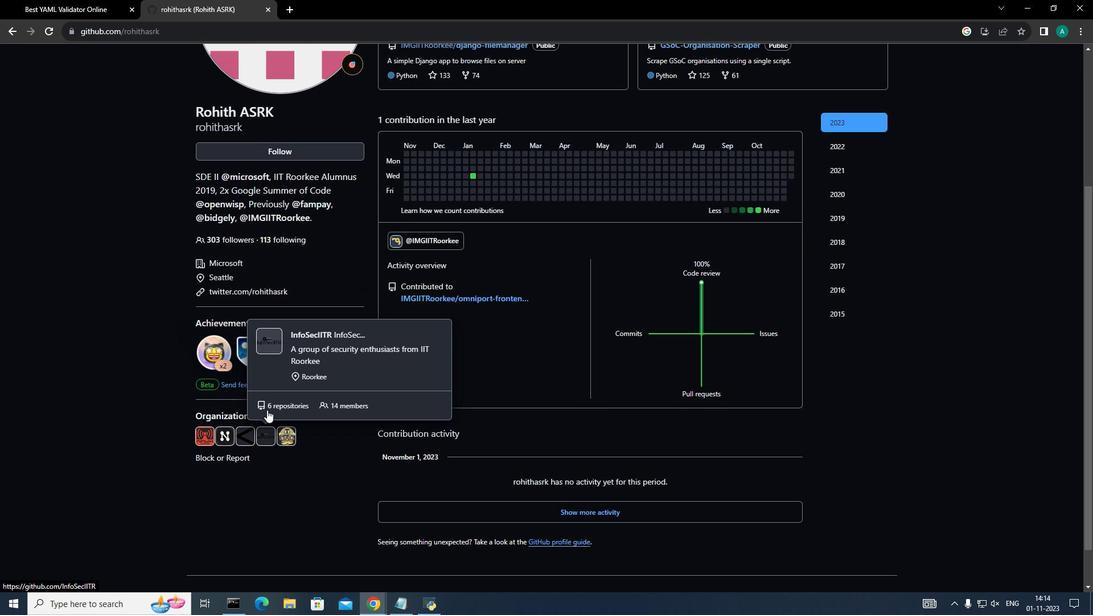 
Action: Mouse moved to (270, 453)
Screenshot: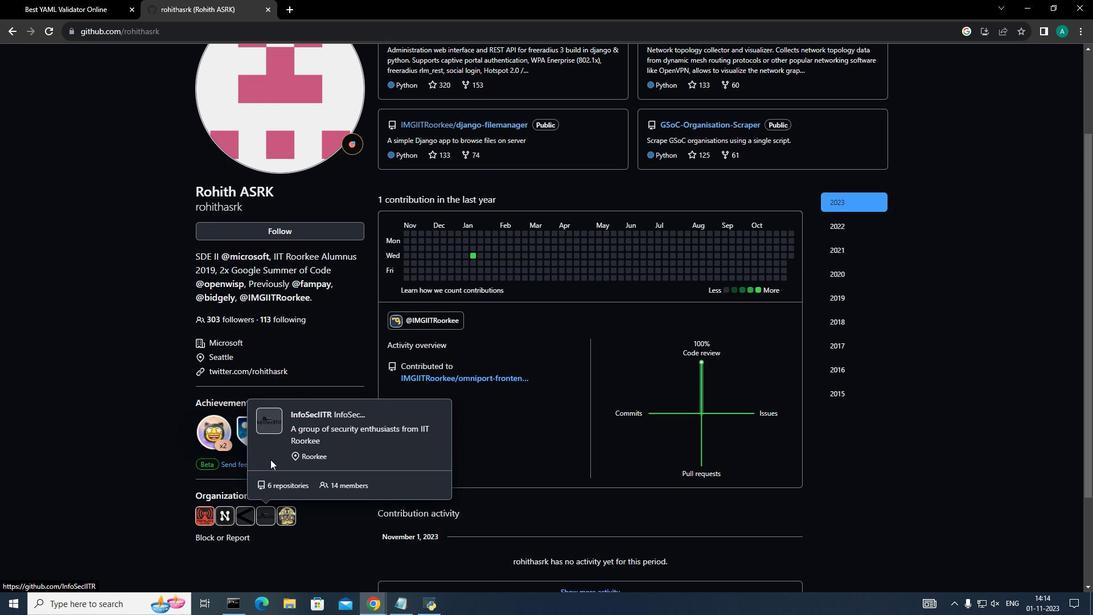 
Action: Mouse scrolled (270, 452) with delta (0, 0)
Screenshot: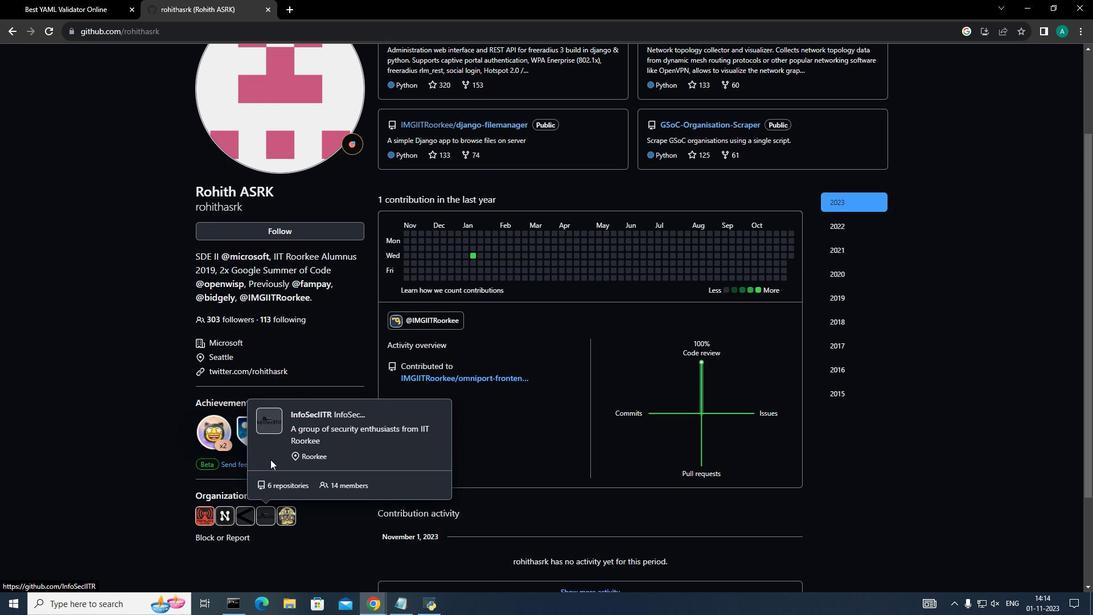 
Action: Mouse moved to (261, 466)
Screenshot: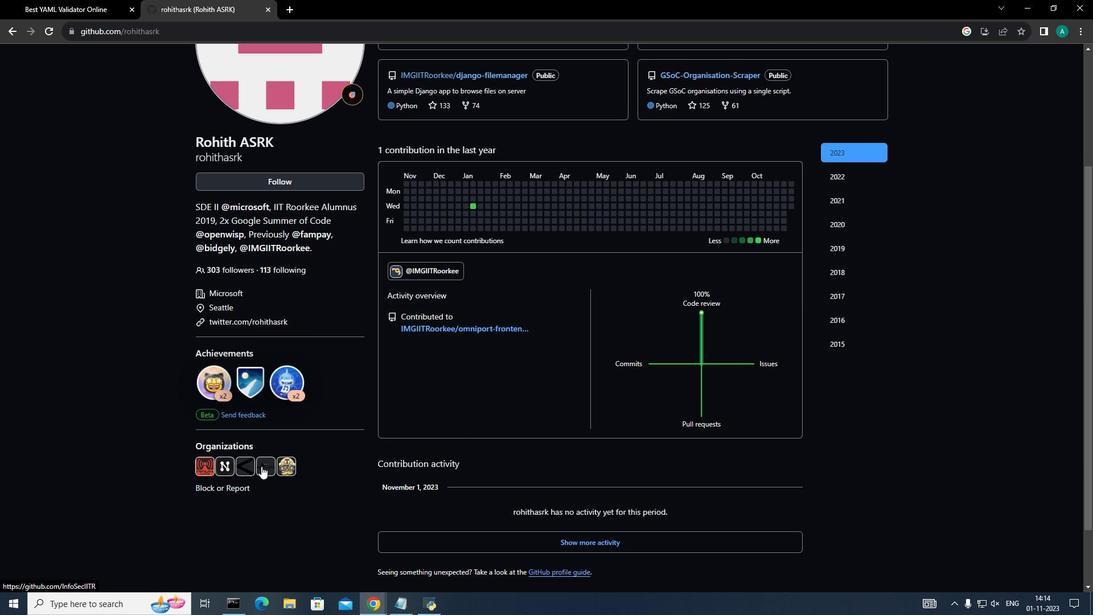 
Action: Mouse pressed left at (261, 466)
Screenshot: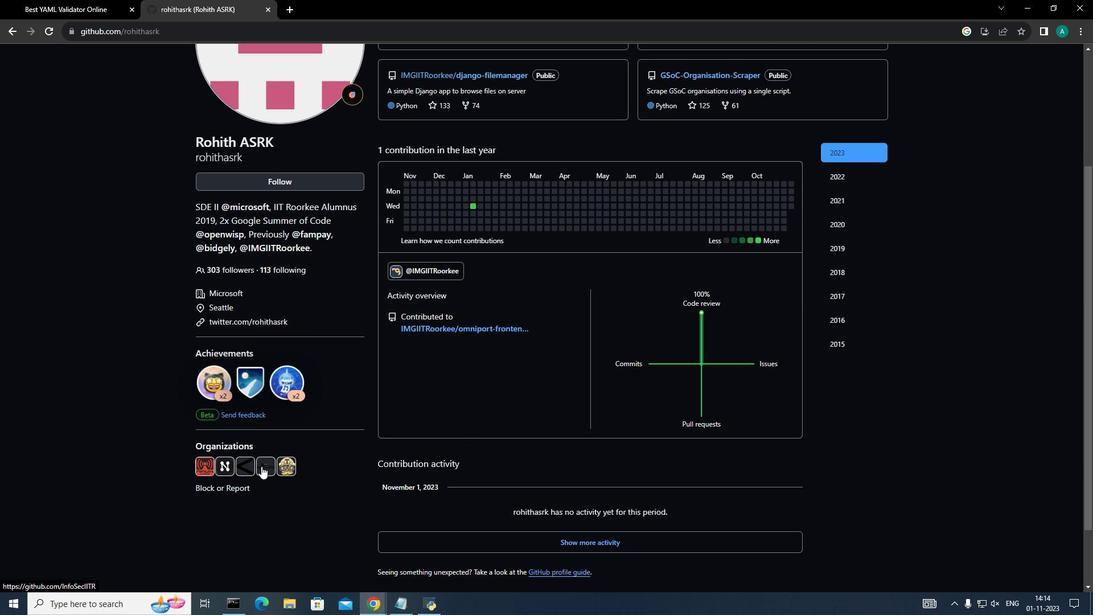 
Action: Mouse moved to (554, 296)
Screenshot: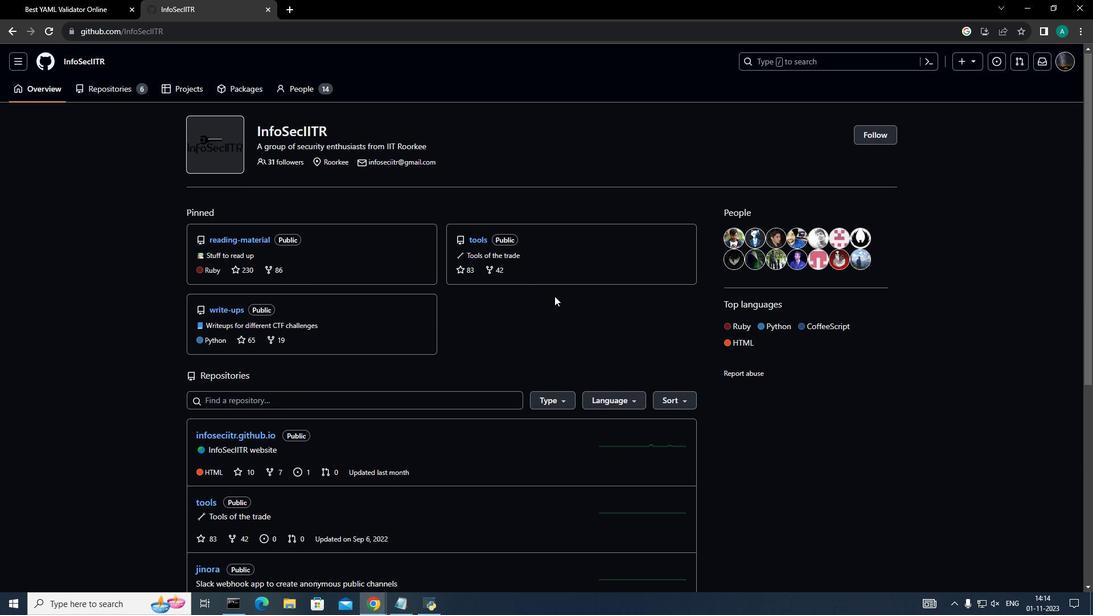 
Action: Mouse scrolled (554, 295) with delta (0, 0)
Screenshot: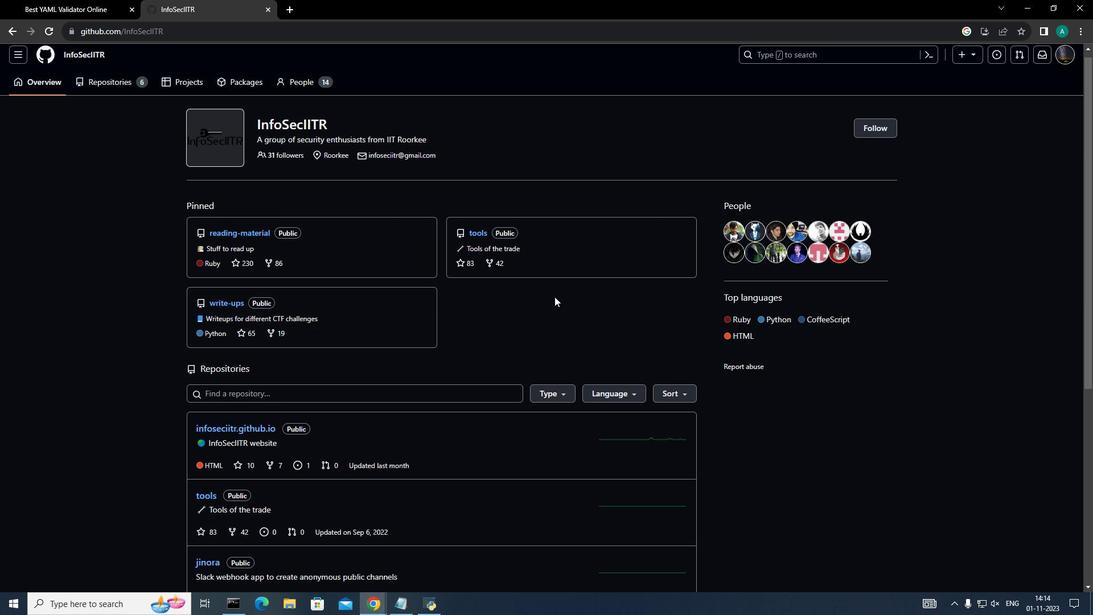 
Action: Mouse moved to (401, 357)
Screenshot: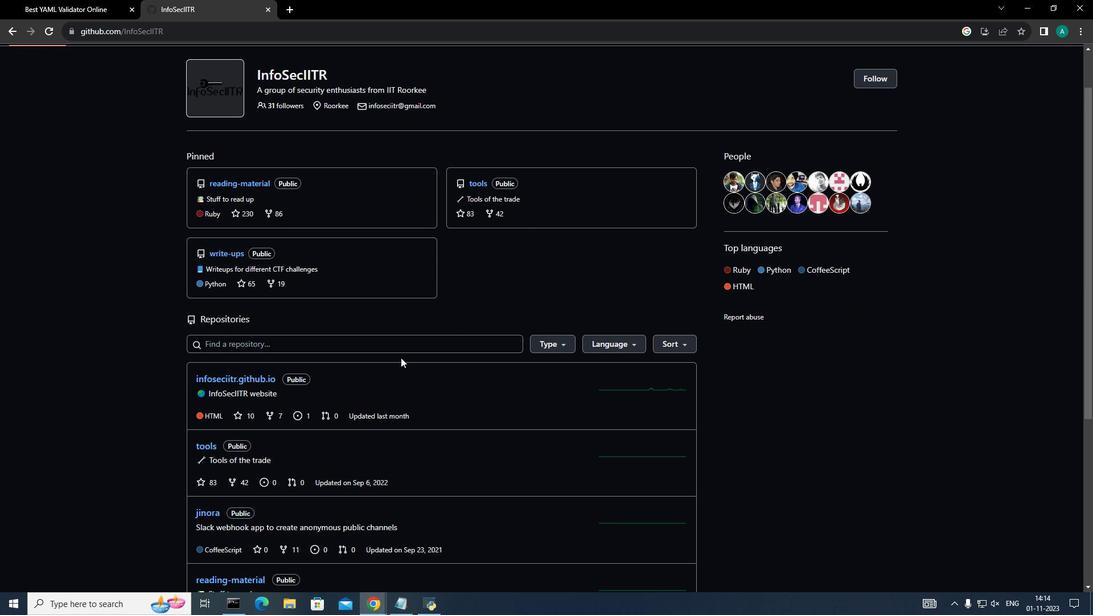 
